 Task: Explore for a family getaway to Napa Valley, California.
Action: Mouse moved to (513, 71)
Screenshot: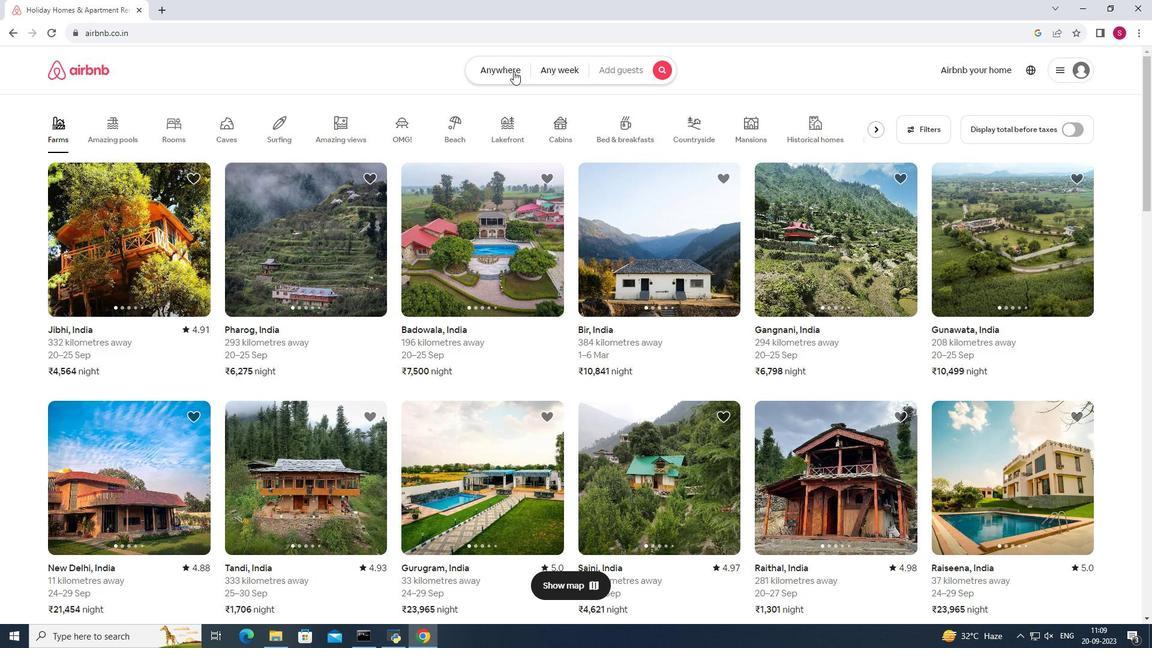 
Action: Mouse pressed left at (513, 71)
Screenshot: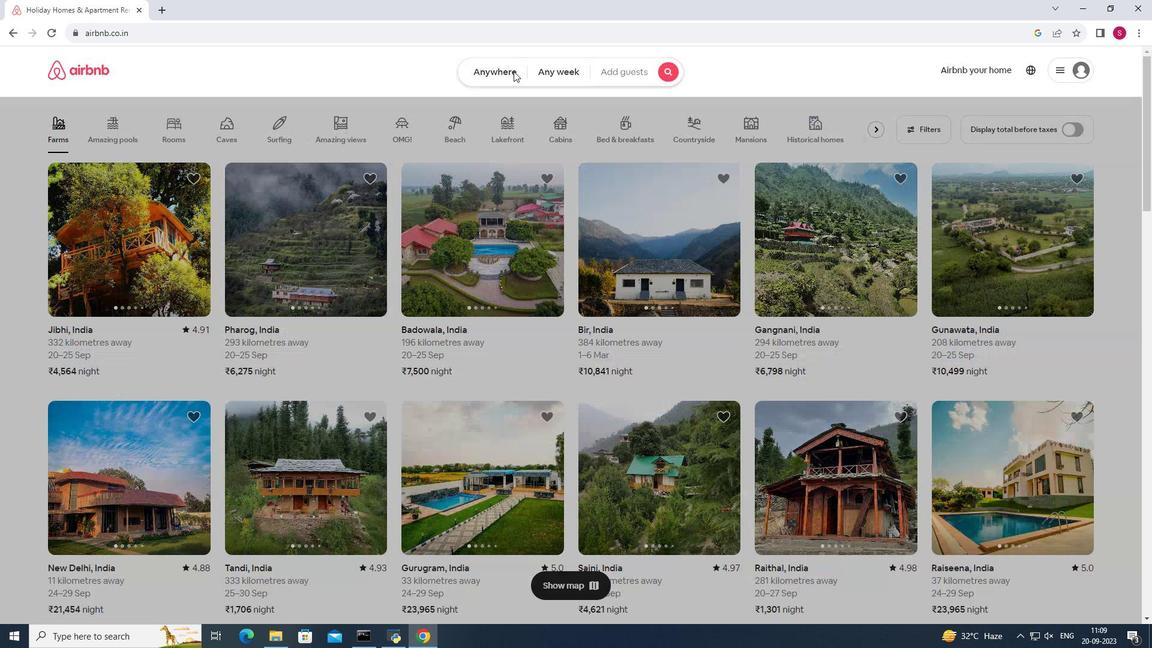
Action: Mouse moved to (451, 111)
Screenshot: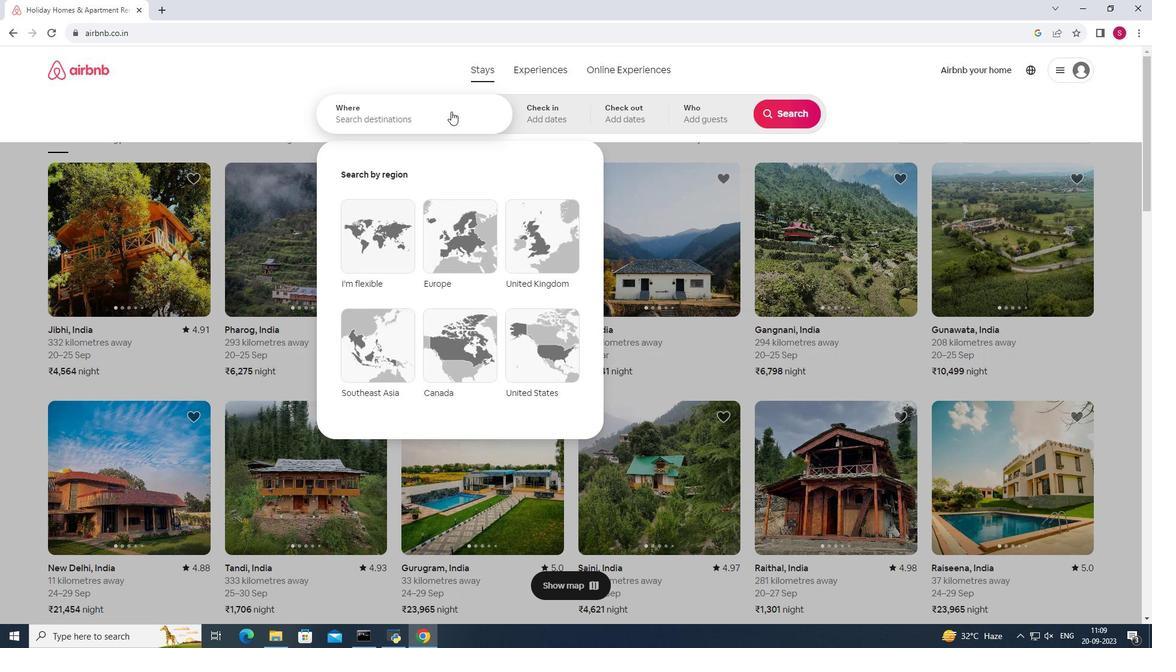 
Action: Mouse pressed left at (451, 111)
Screenshot: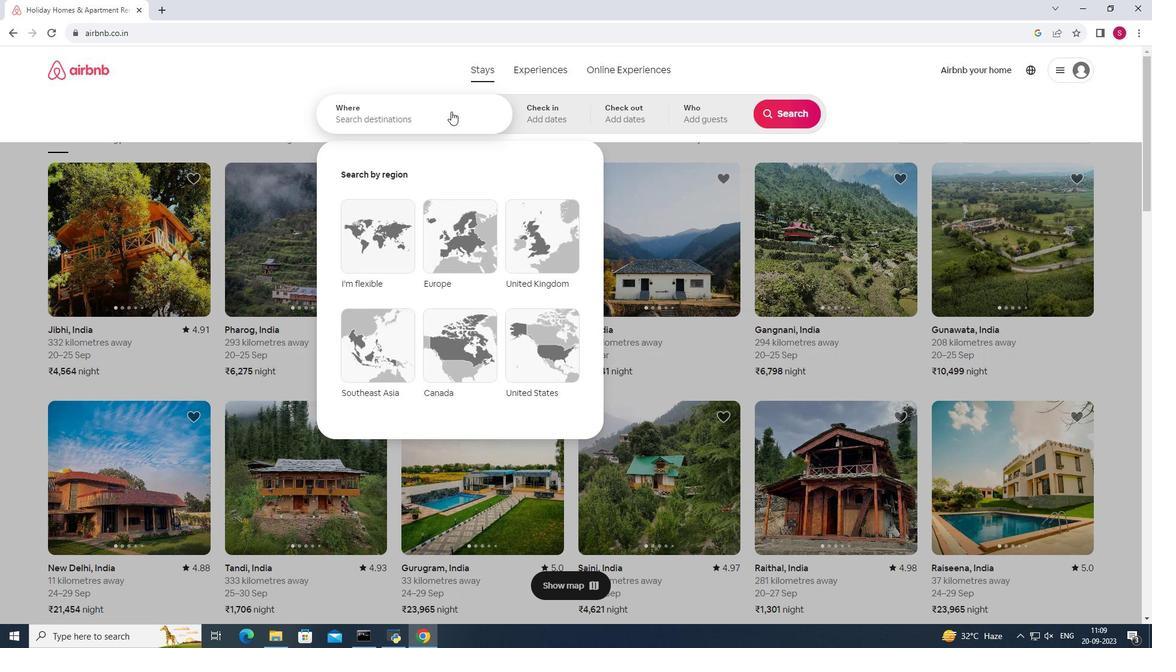 
Action: Key pressed <Key.shift><Key.shift>Napa<Key.space><Key.shift><Key.shift><Key.shift>Valley,<Key.space><Key.shift><Key.shift><Key.shift><Key.shift>California
Screenshot: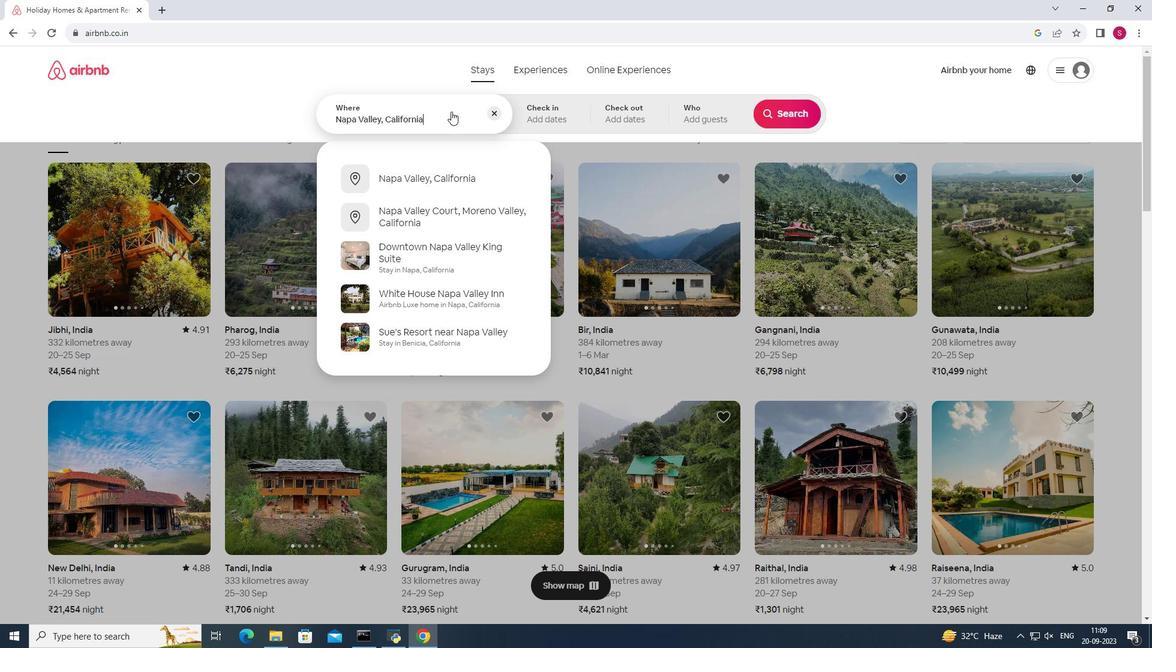 
Action: Mouse moved to (804, 111)
Screenshot: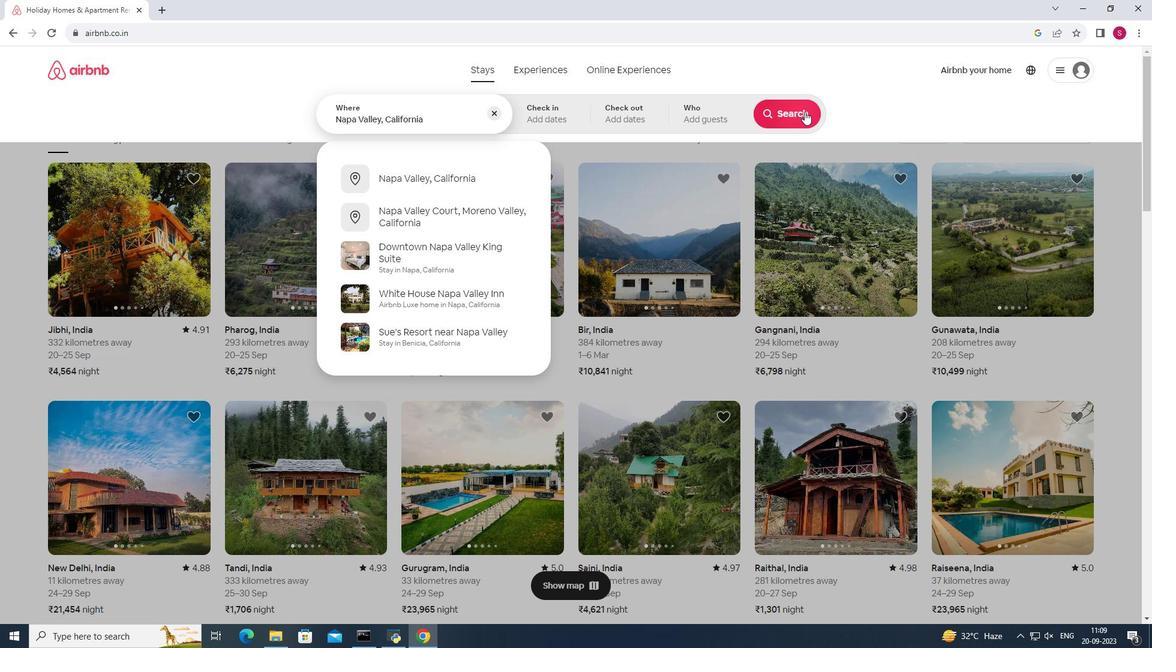 
Action: Mouse pressed left at (804, 111)
Screenshot: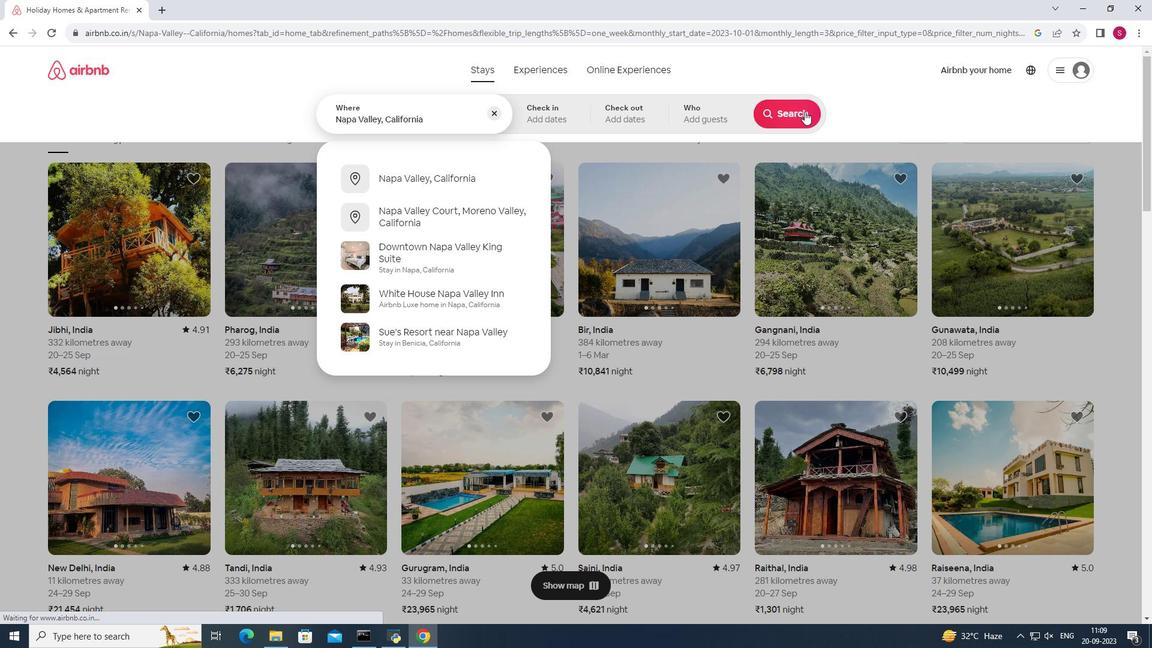 
Action: Mouse moved to (339, 306)
Screenshot: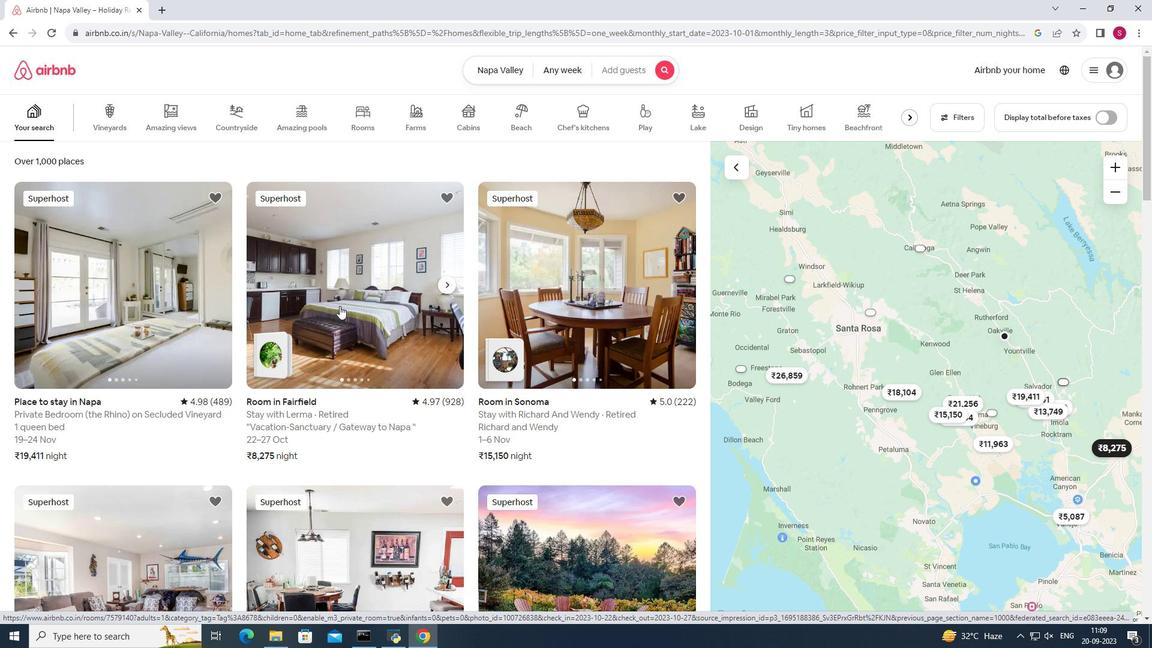 
Action: Mouse scrolled (339, 305) with delta (0, 0)
Screenshot: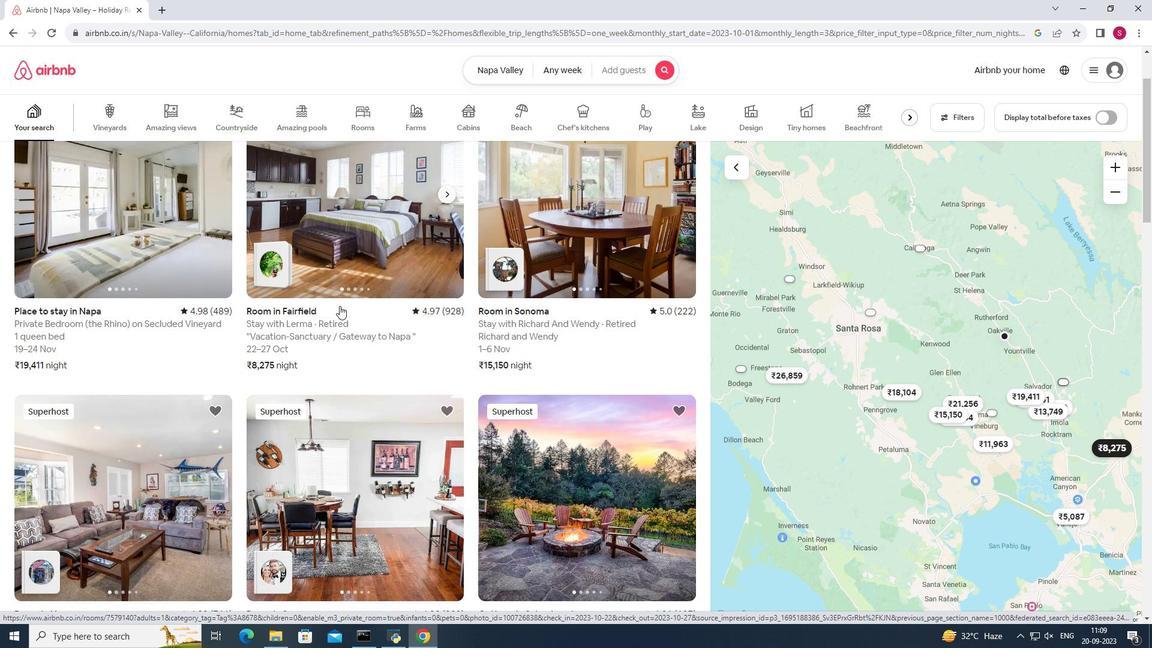 
Action: Mouse scrolled (339, 305) with delta (0, 0)
Screenshot: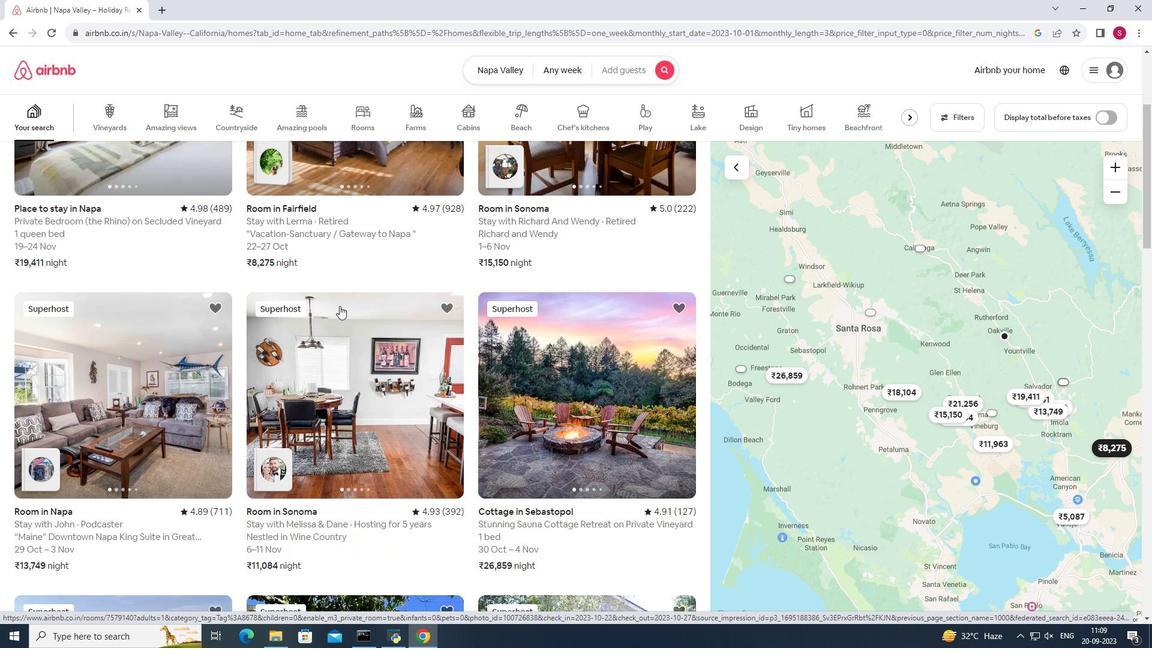 
Action: Mouse scrolled (339, 305) with delta (0, 0)
Screenshot: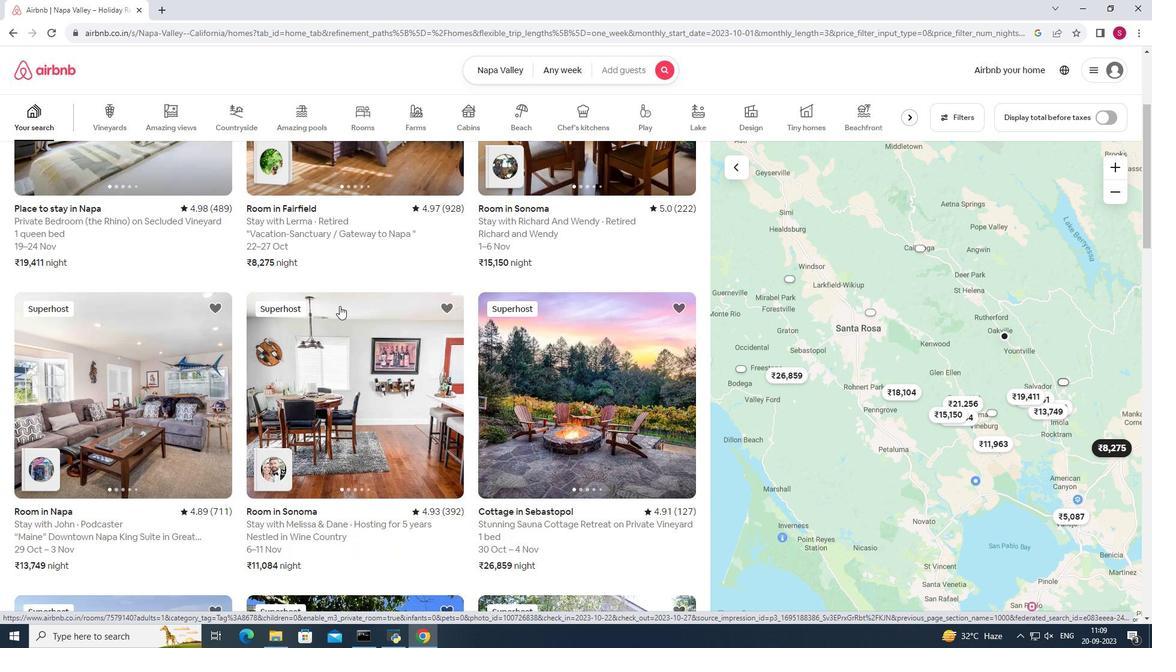 
Action: Mouse scrolled (339, 305) with delta (0, 0)
Screenshot: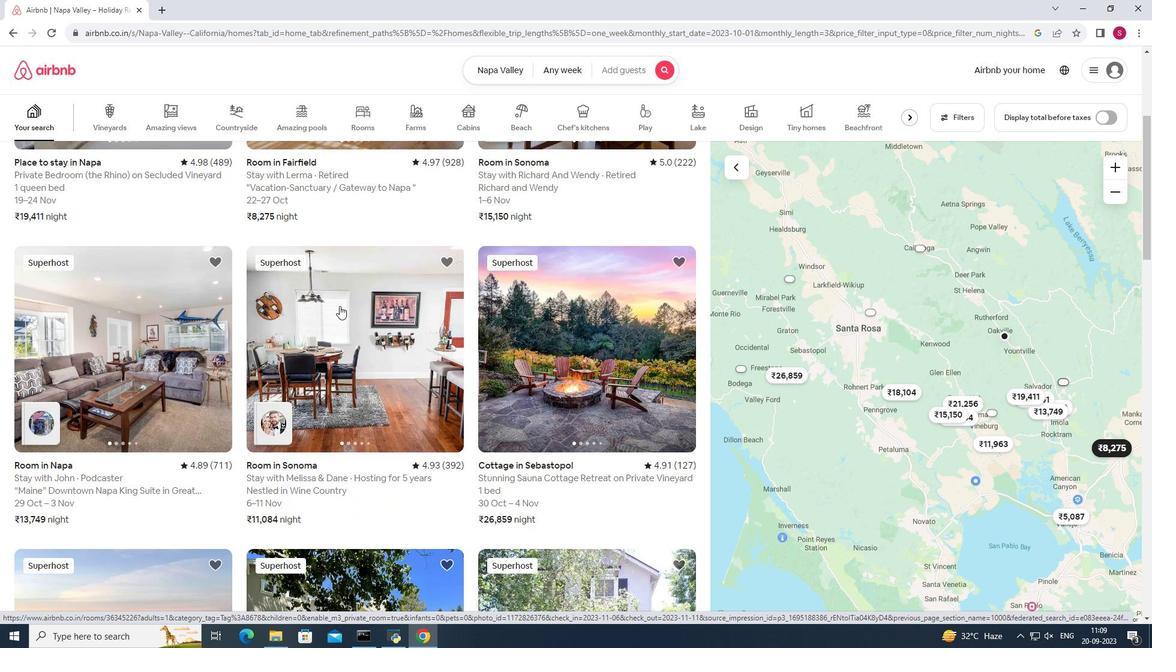 
Action: Mouse scrolled (339, 306) with delta (0, 0)
Screenshot: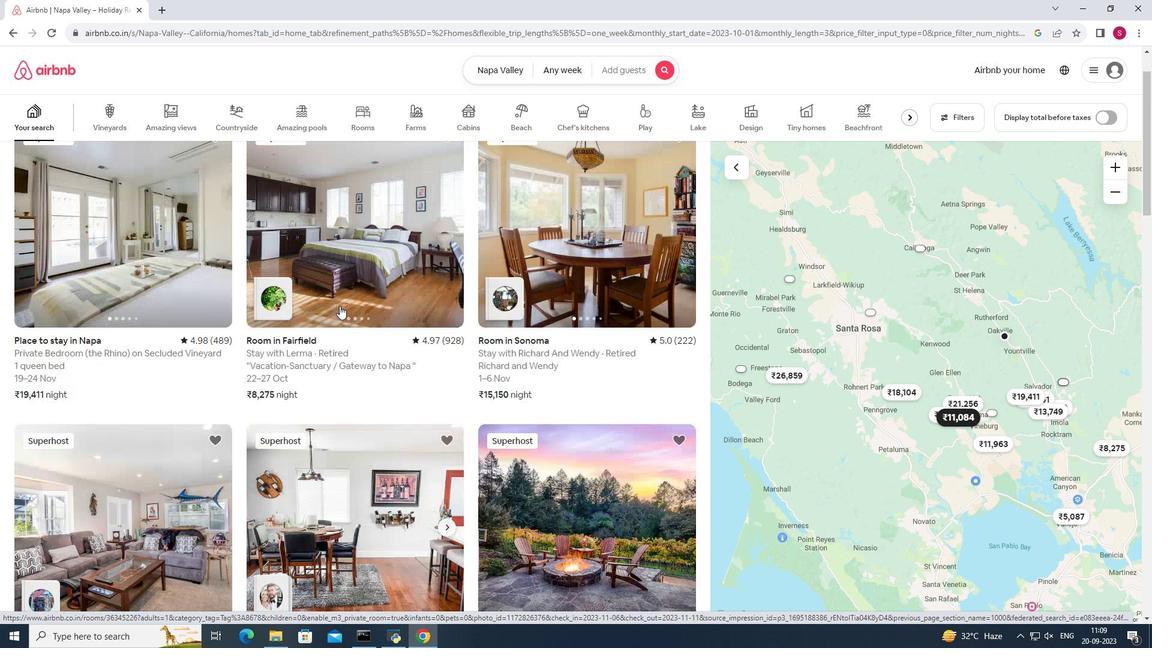 
Action: Mouse scrolled (339, 306) with delta (0, 0)
Screenshot: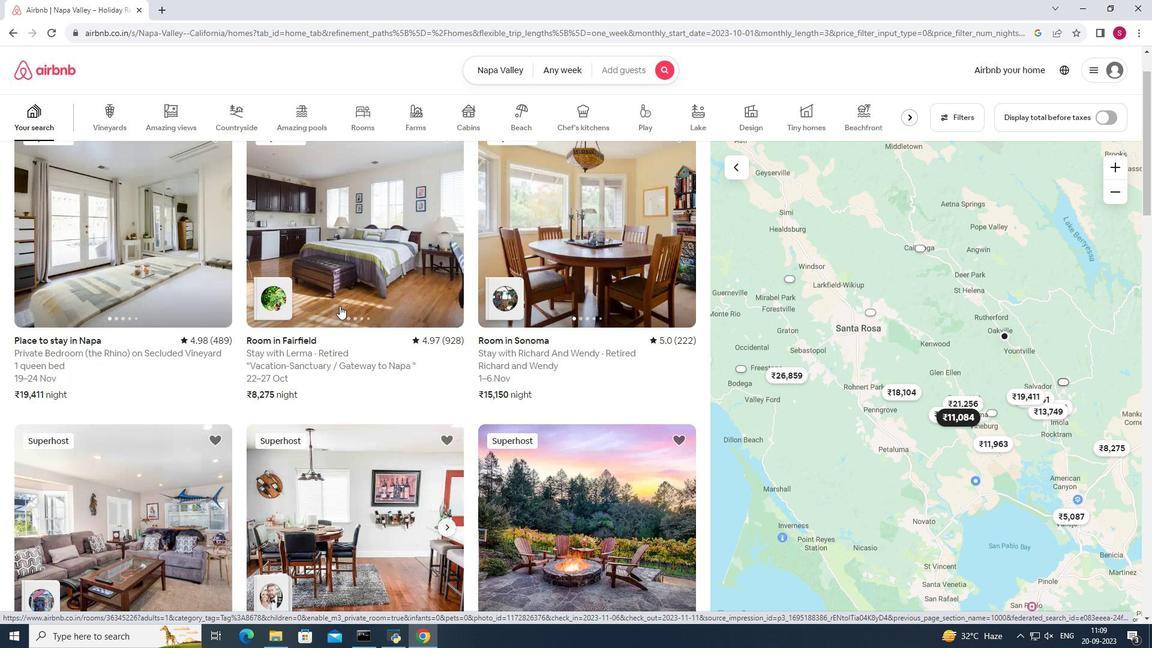 
Action: Mouse scrolled (339, 306) with delta (0, 0)
Screenshot: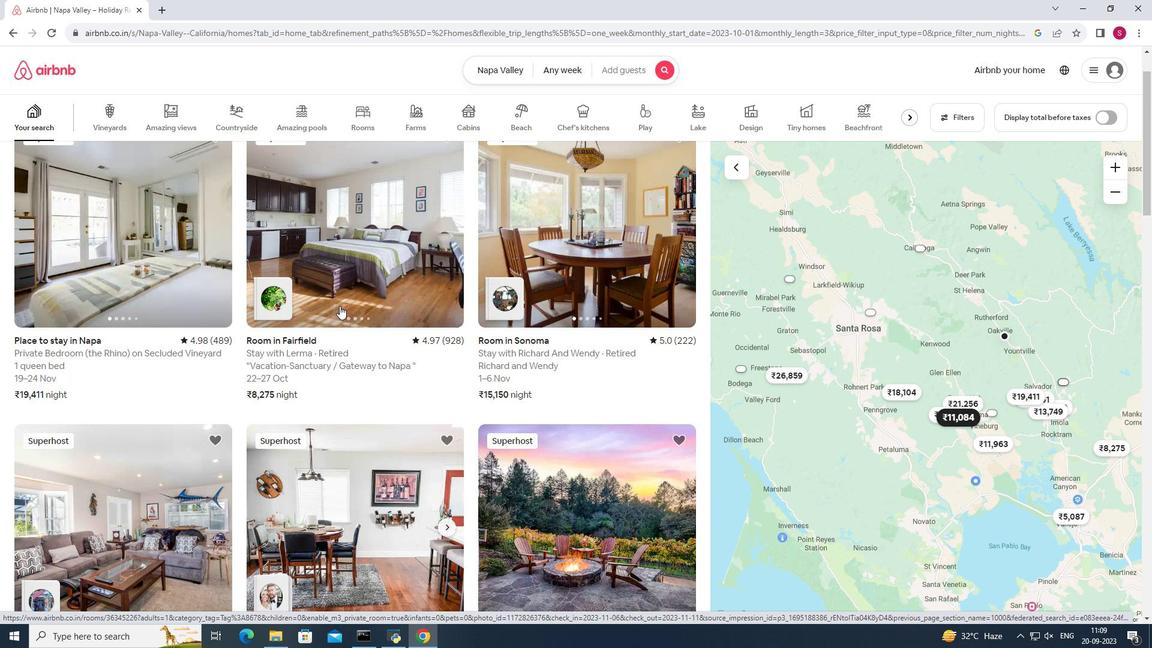 
Action: Mouse moved to (138, 262)
Screenshot: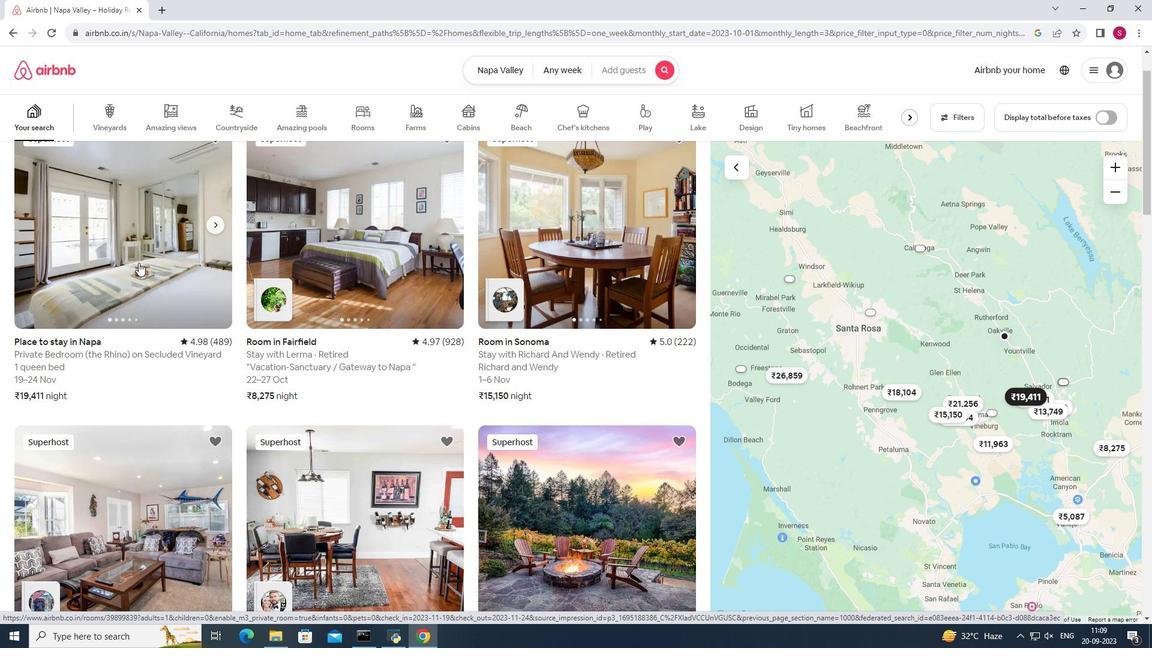 
Action: Mouse pressed left at (138, 262)
Screenshot: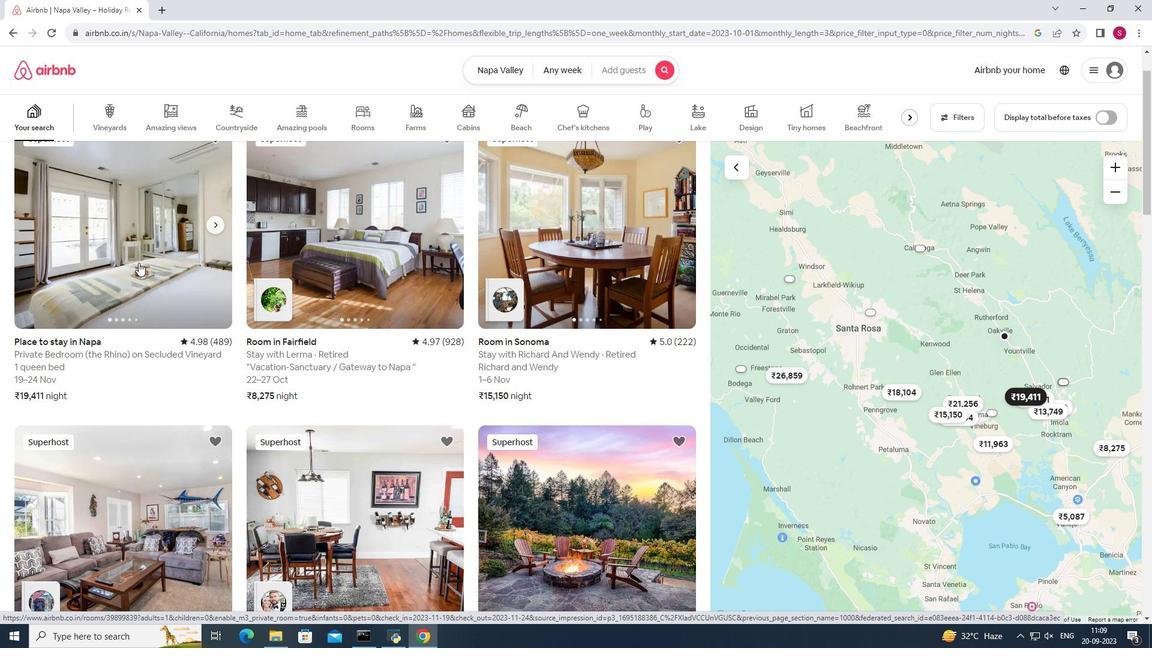 
Action: Mouse moved to (850, 423)
Screenshot: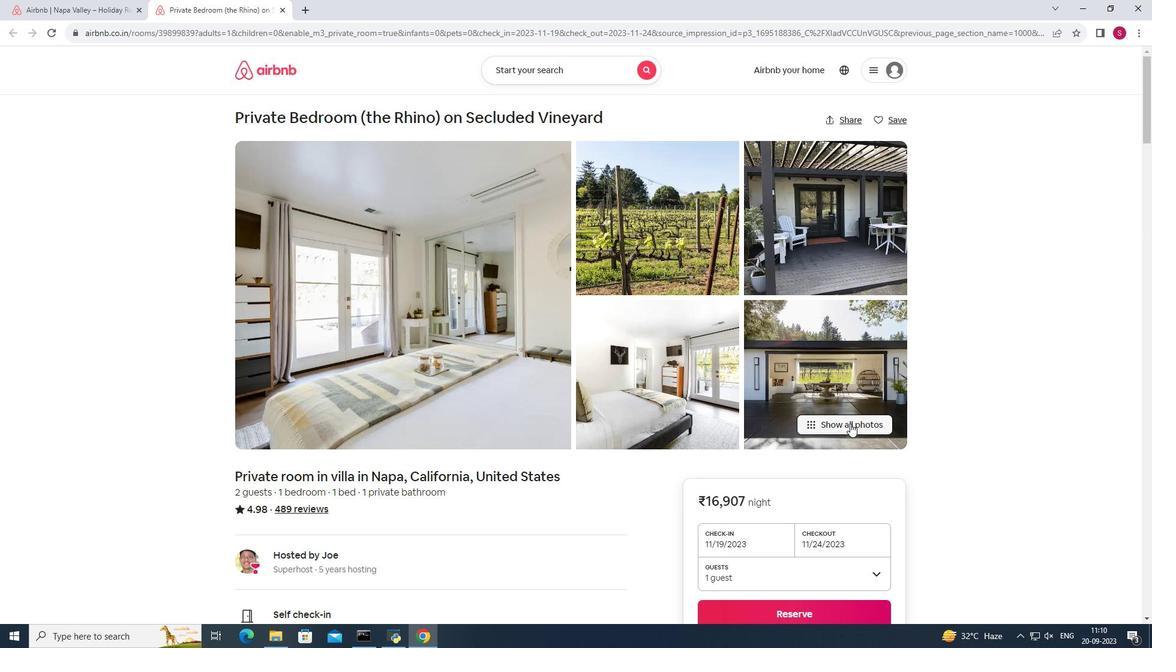 
Action: Mouse pressed left at (850, 423)
Screenshot: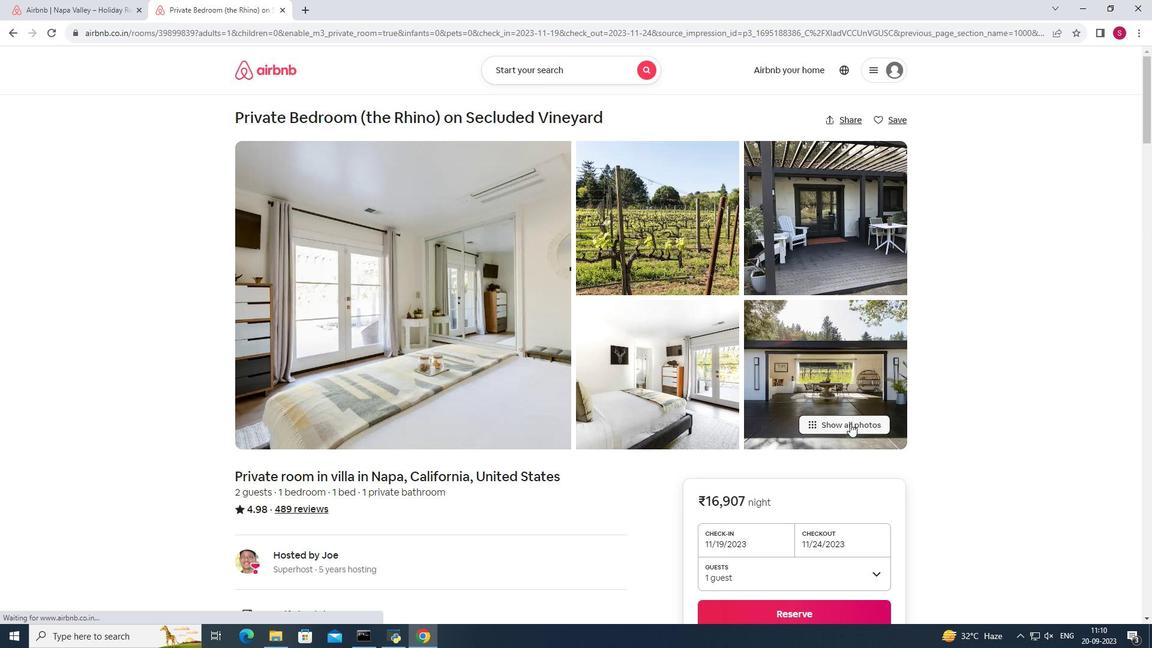 
Action: Mouse moved to (724, 372)
Screenshot: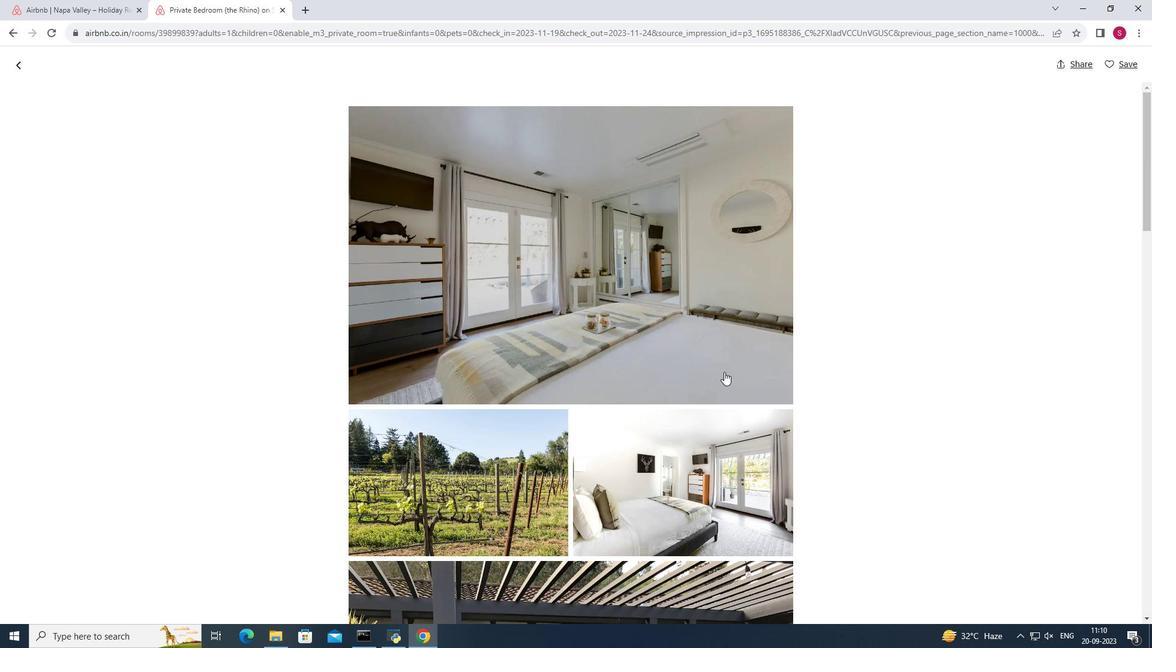 
Action: Mouse scrolled (724, 371) with delta (0, 0)
Screenshot: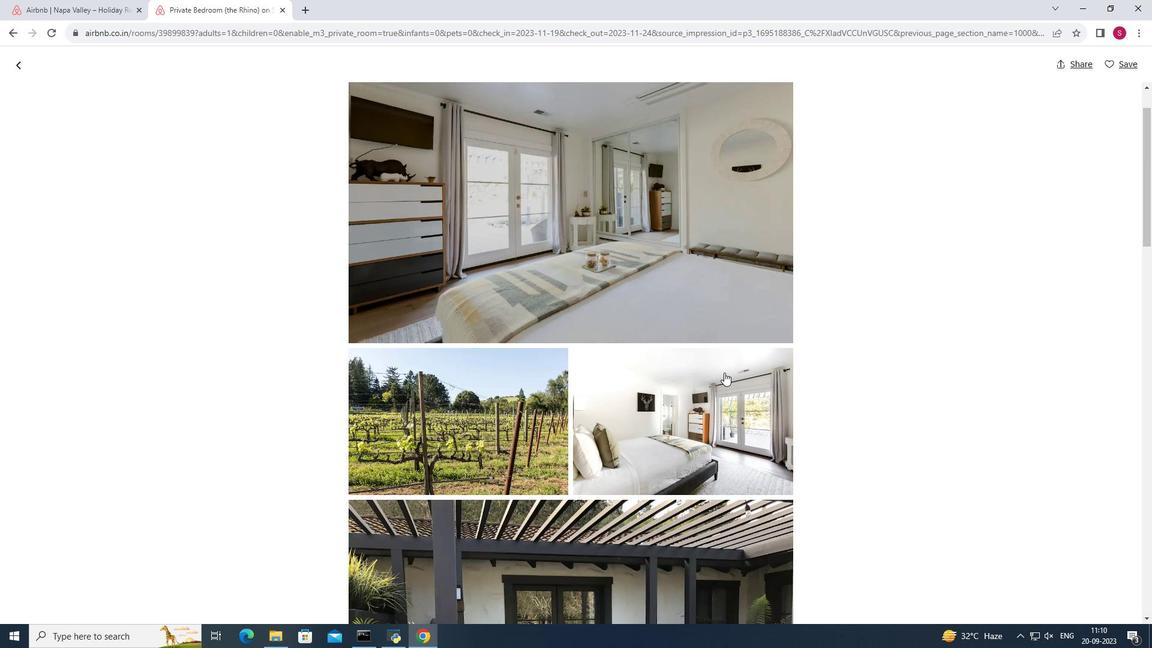 
Action: Mouse scrolled (724, 371) with delta (0, 0)
Screenshot: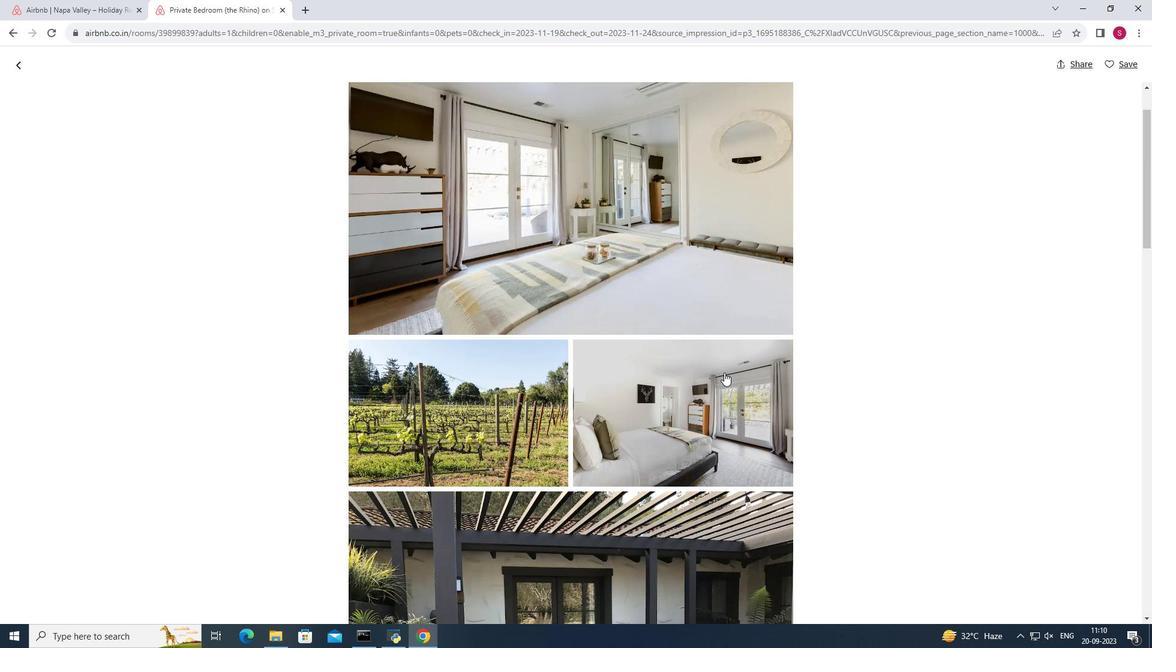 
Action: Mouse moved to (724, 372)
Screenshot: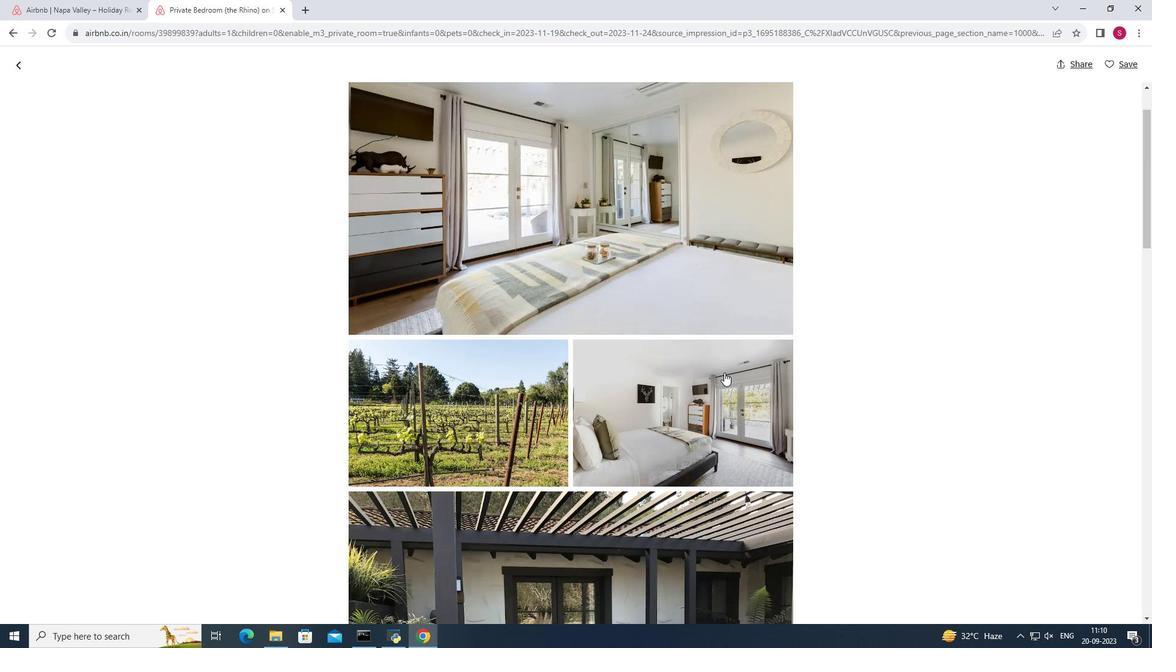 
Action: Mouse scrolled (724, 372) with delta (0, 0)
Screenshot: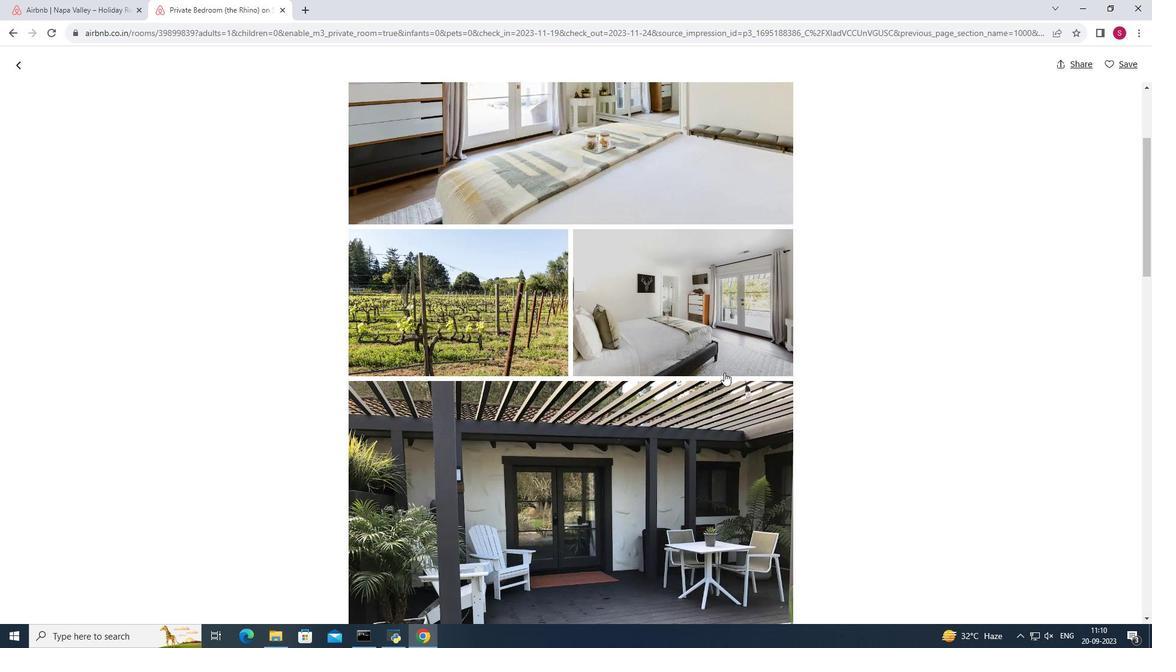 
Action: Mouse scrolled (724, 372) with delta (0, 0)
Screenshot: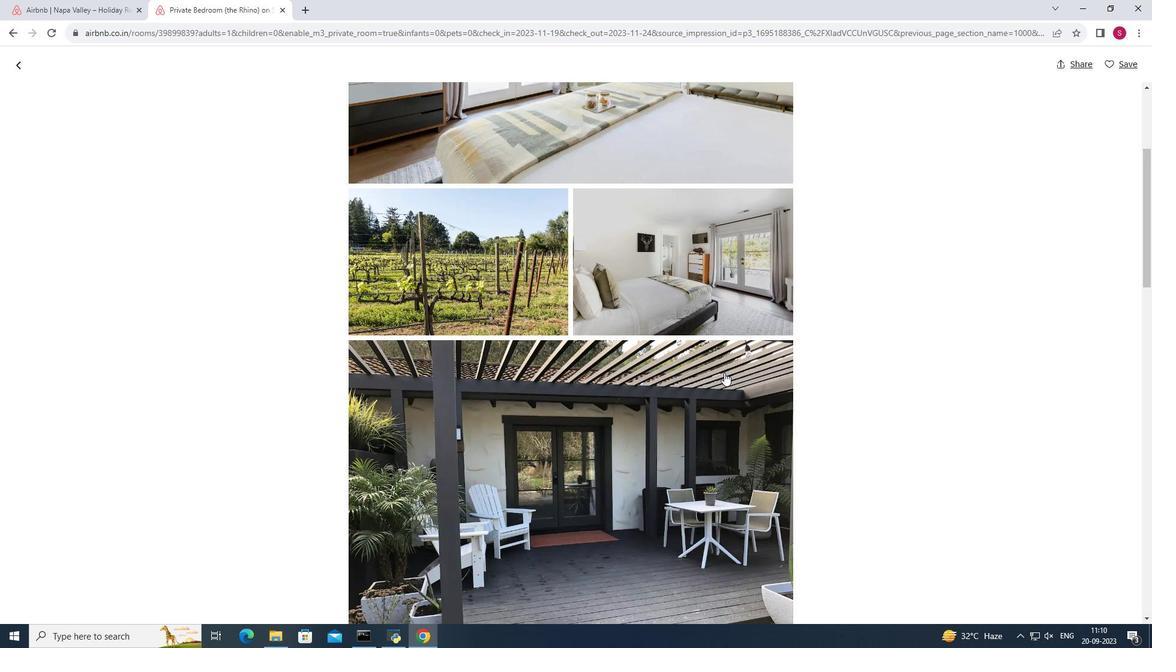 
Action: Mouse scrolled (724, 372) with delta (0, 0)
Screenshot: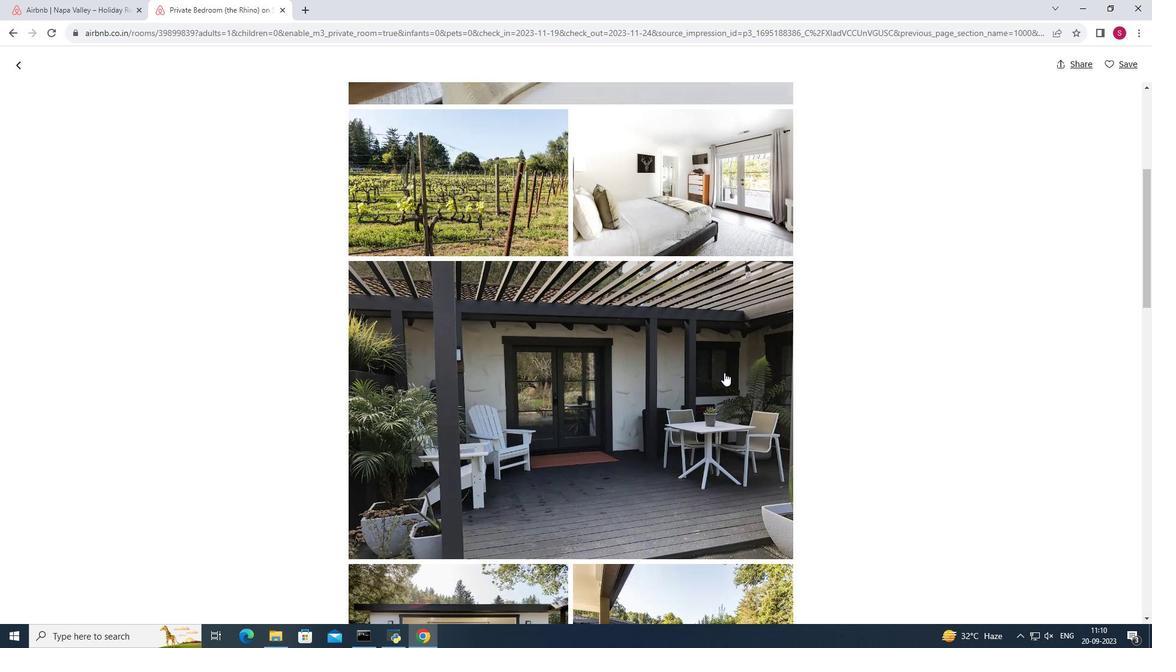 
Action: Mouse scrolled (724, 372) with delta (0, 0)
Screenshot: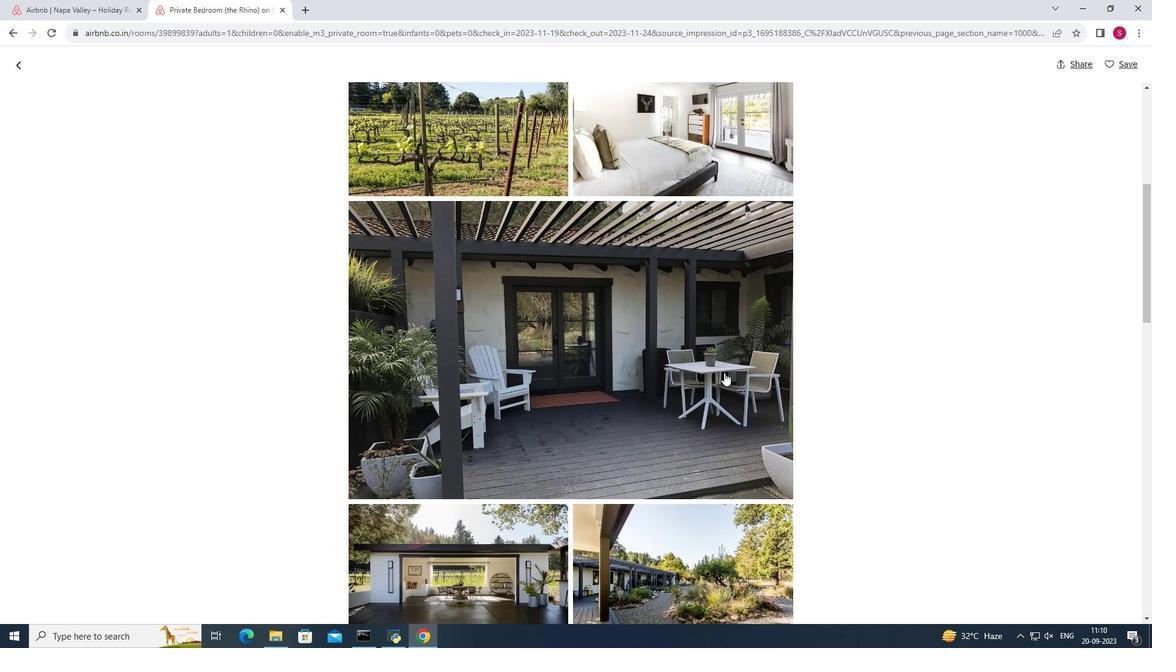 
Action: Mouse scrolled (724, 372) with delta (0, 0)
Screenshot: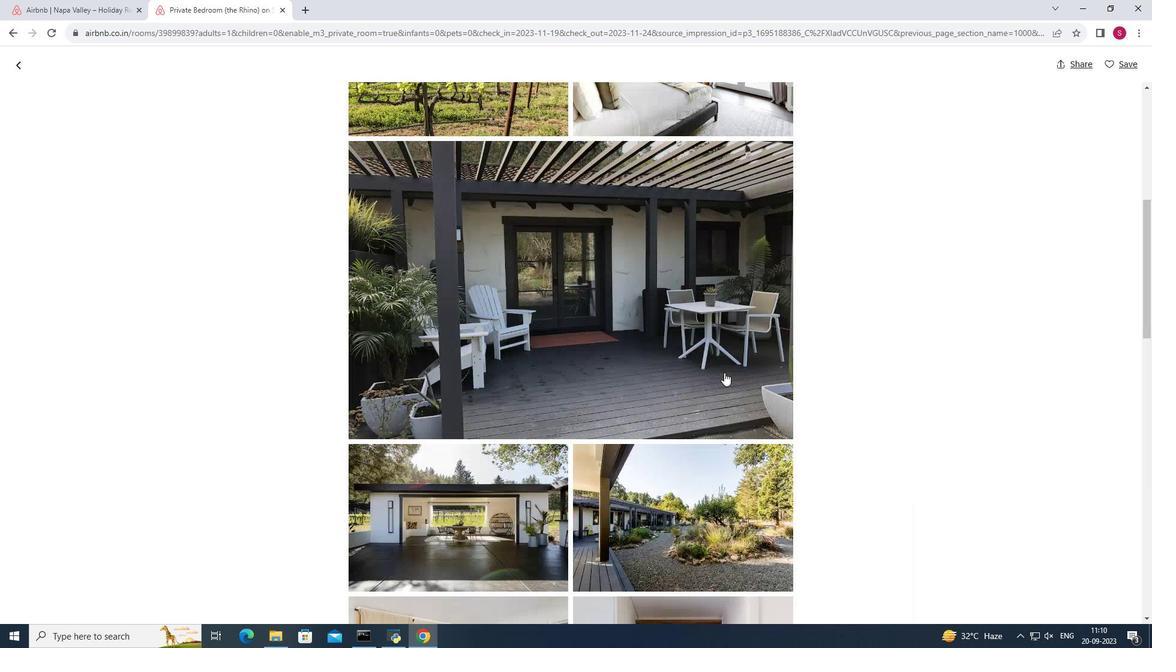 
Action: Mouse moved to (724, 372)
Screenshot: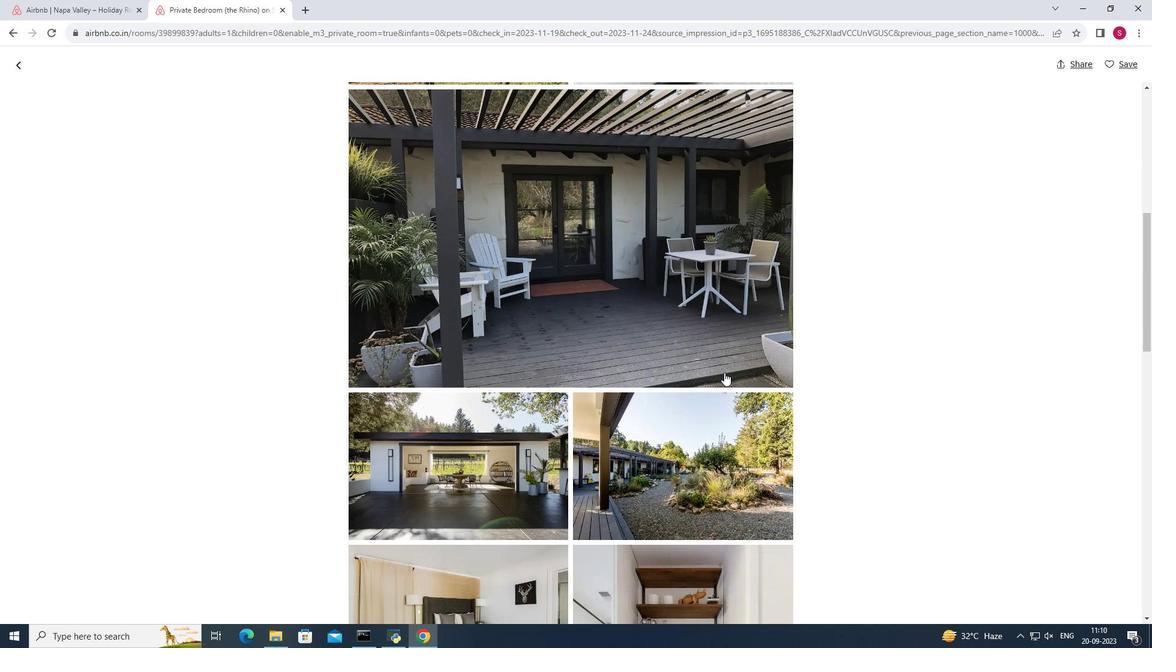 
Action: Mouse scrolled (724, 372) with delta (0, 0)
Screenshot: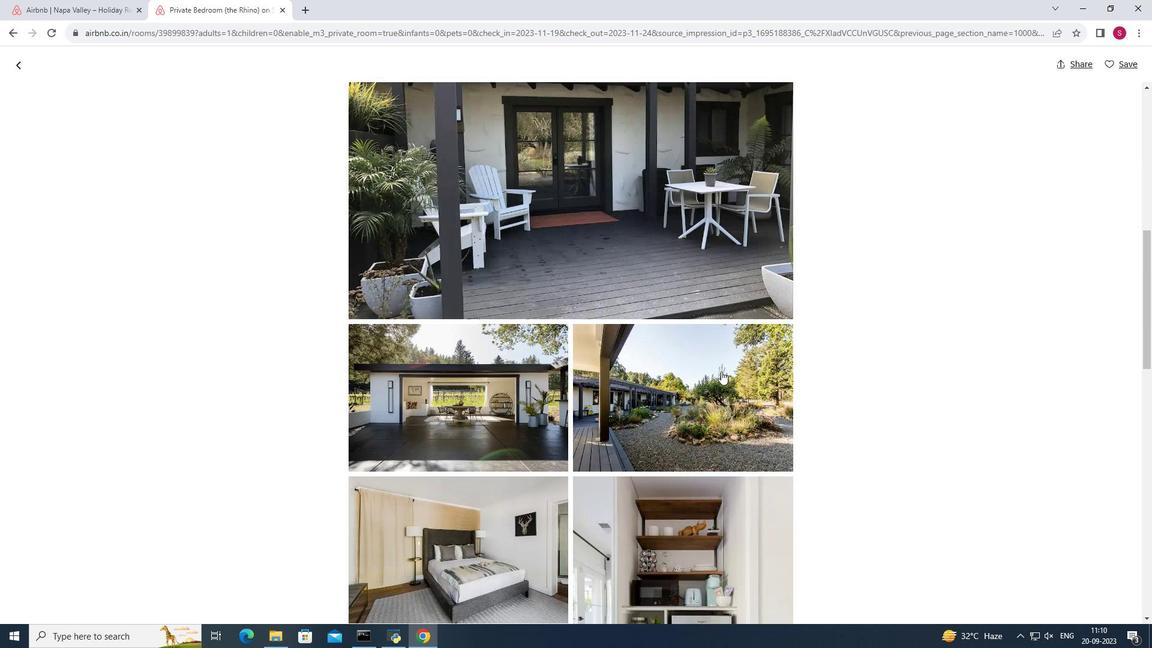 
Action: Mouse scrolled (724, 372) with delta (0, 0)
Screenshot: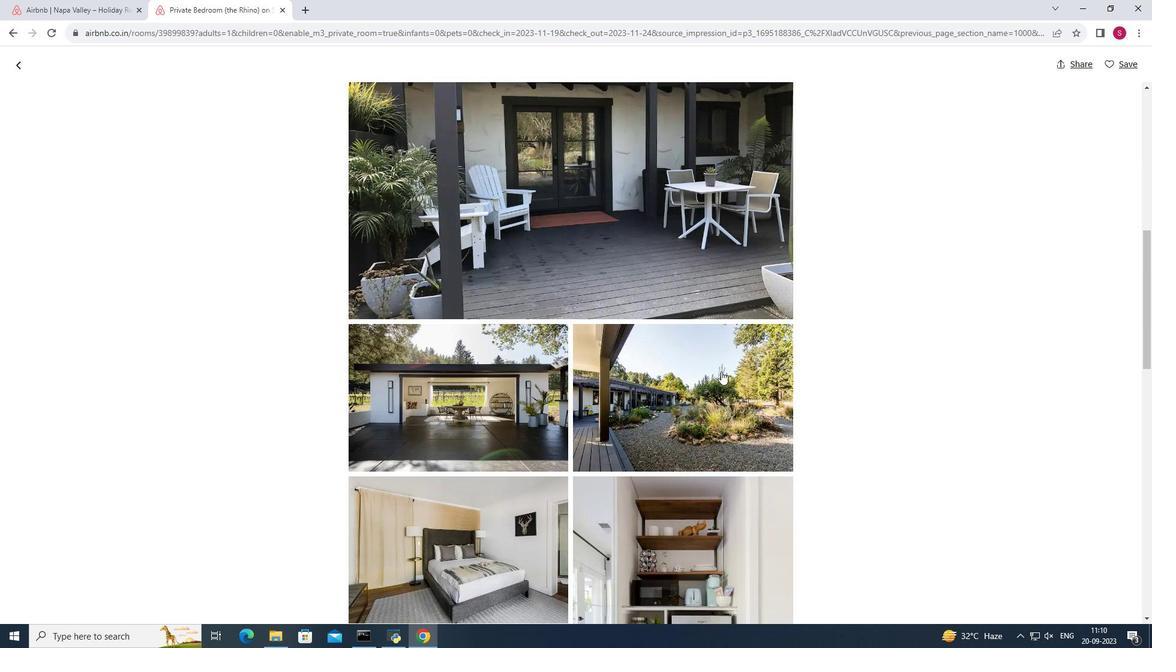 
Action: Mouse moved to (720, 370)
Screenshot: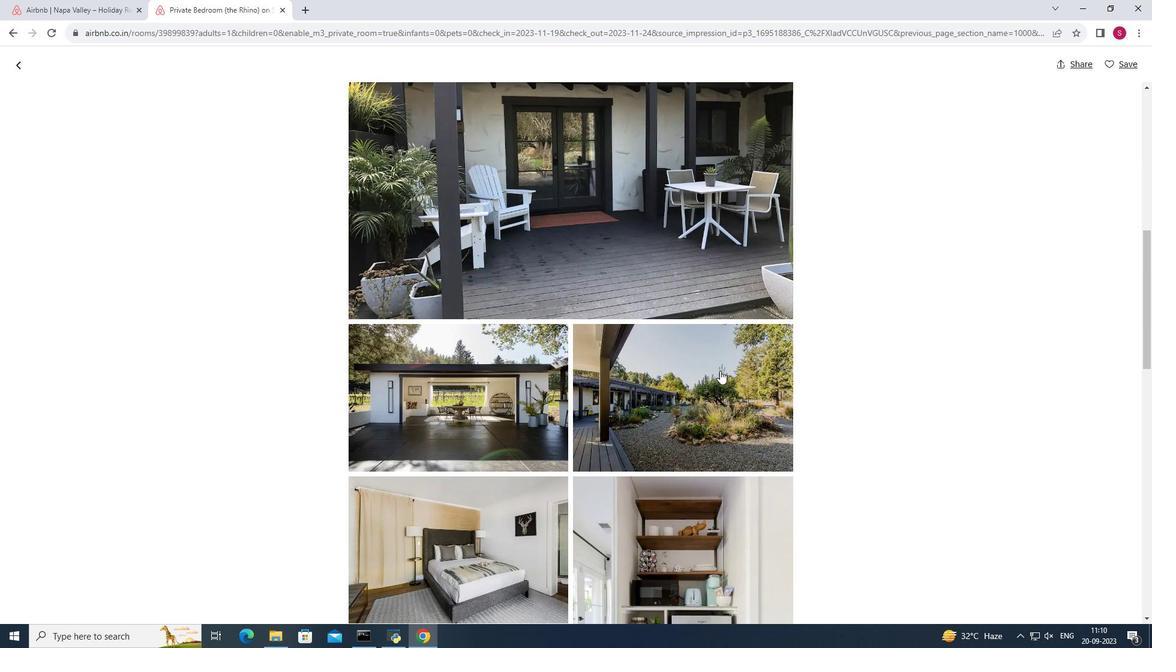 
Action: Mouse scrolled (720, 370) with delta (0, 0)
Screenshot: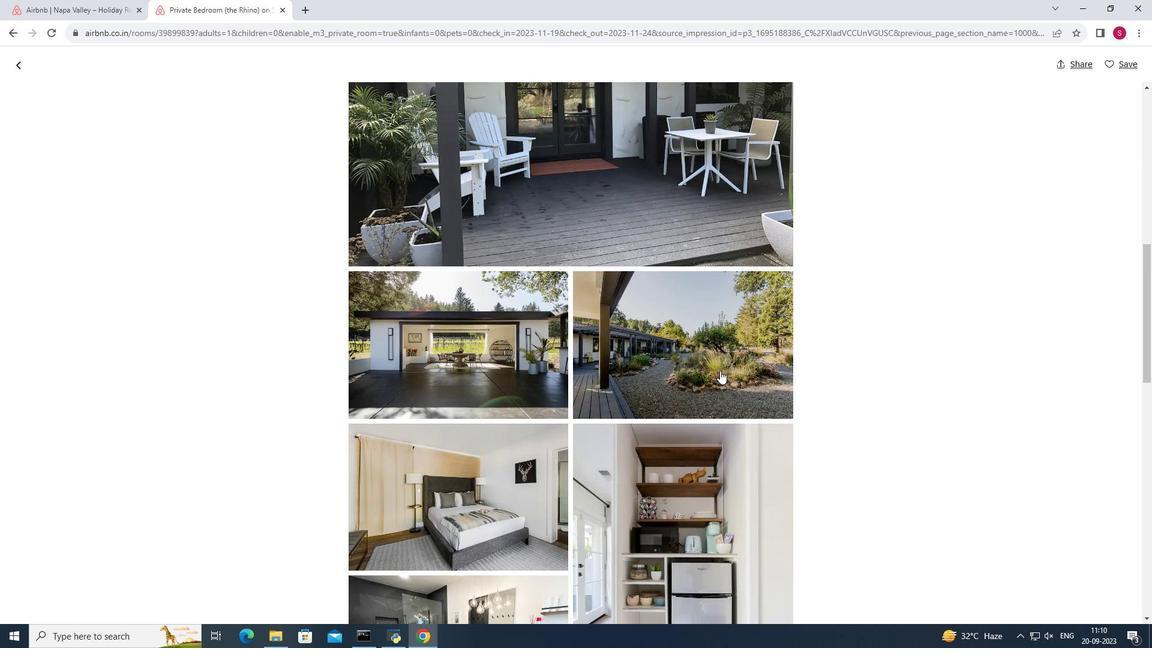 
Action: Mouse scrolled (720, 370) with delta (0, 0)
Screenshot: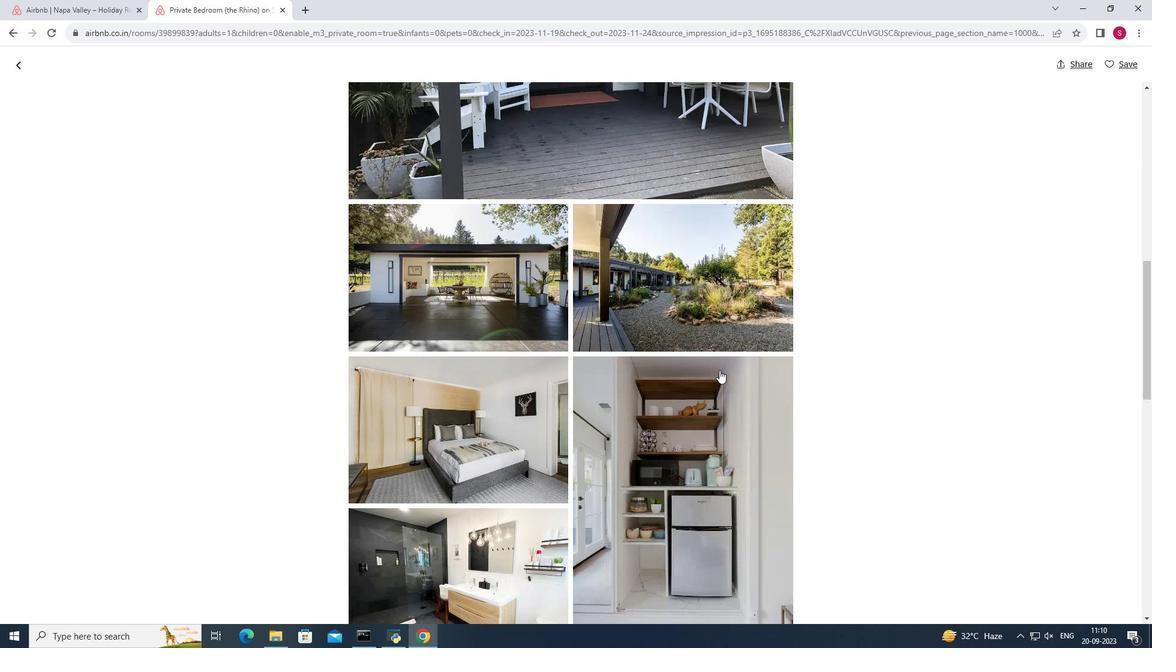 
Action: Mouse moved to (719, 370)
Screenshot: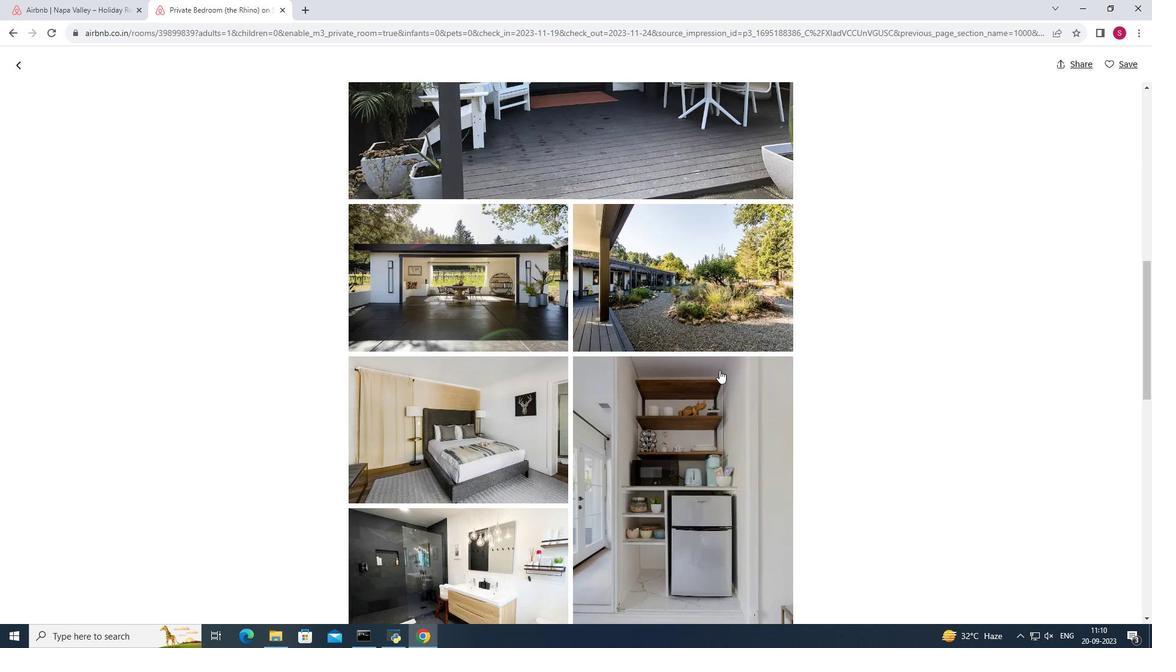 
Action: Mouse scrolled (719, 369) with delta (0, 0)
Screenshot: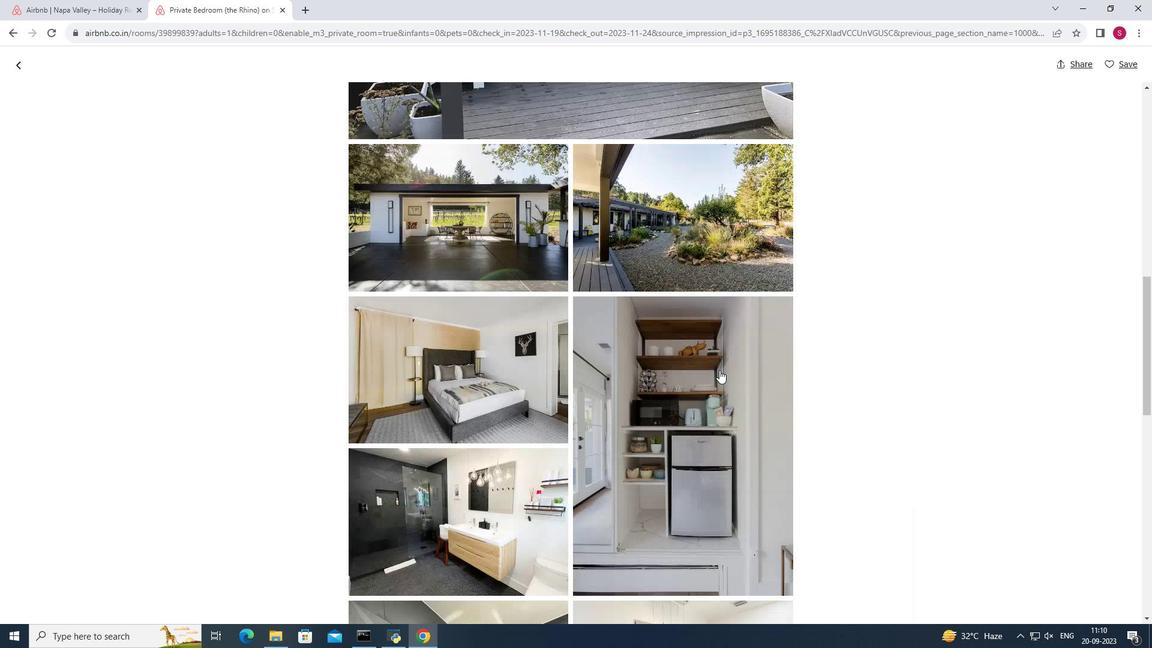 
Action: Mouse scrolled (719, 369) with delta (0, 0)
Screenshot: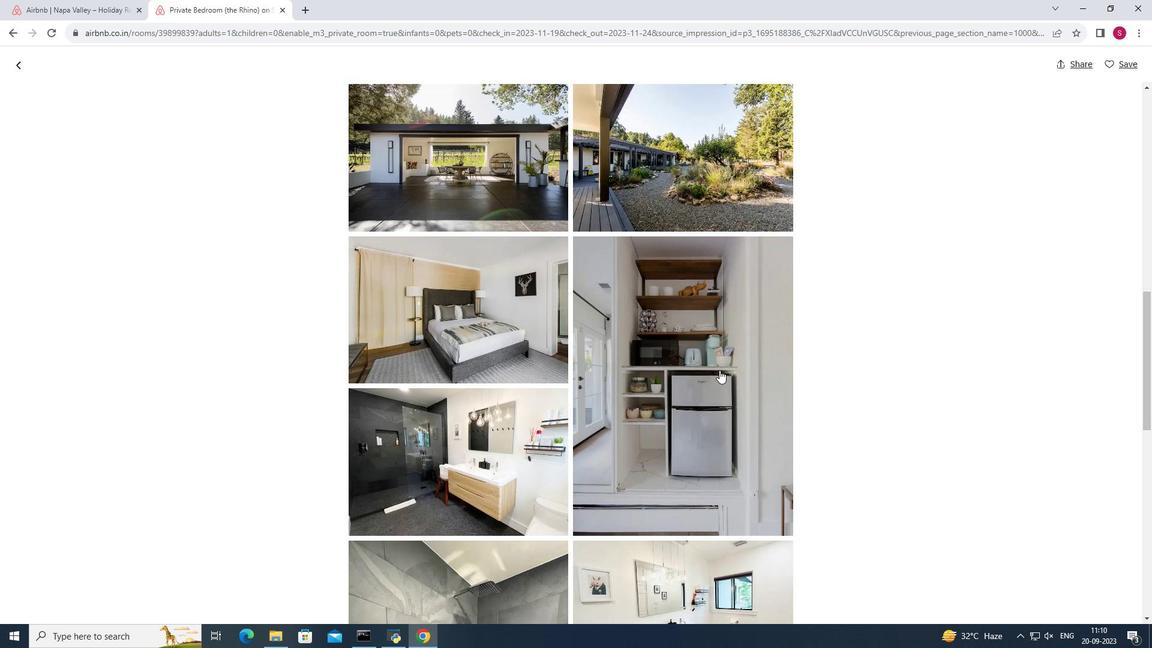
Action: Mouse moved to (718, 370)
Screenshot: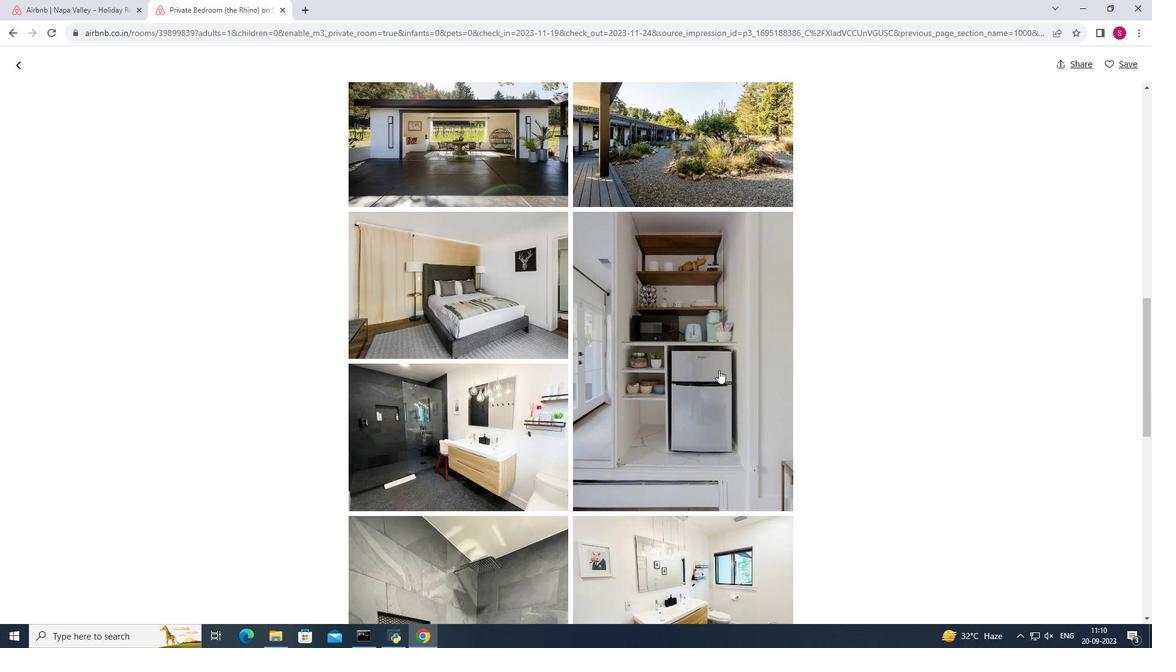 
Action: Mouse scrolled (718, 369) with delta (0, 0)
Screenshot: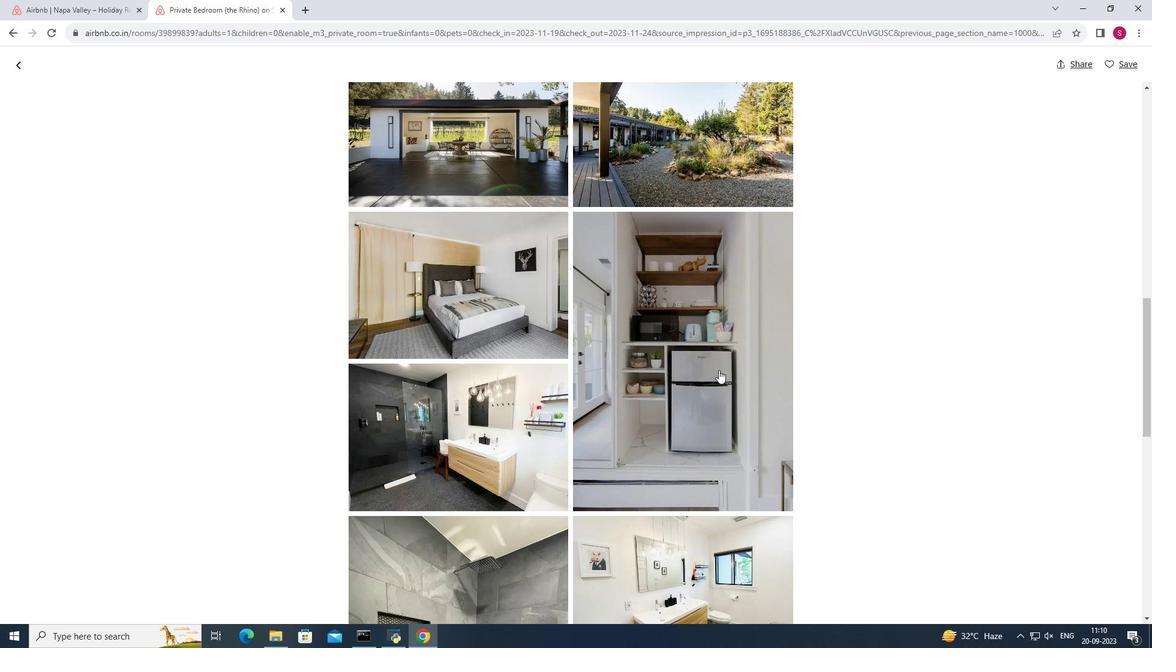 
Action: Mouse scrolled (718, 369) with delta (0, 0)
Screenshot: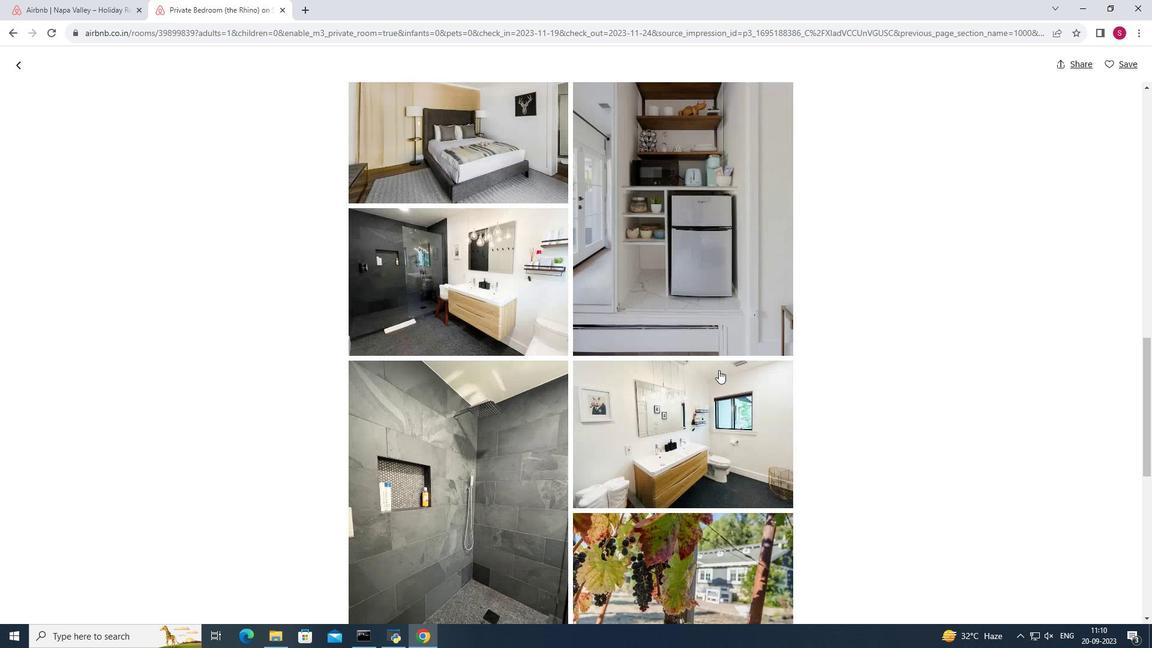 
Action: Mouse scrolled (718, 369) with delta (0, 0)
Screenshot: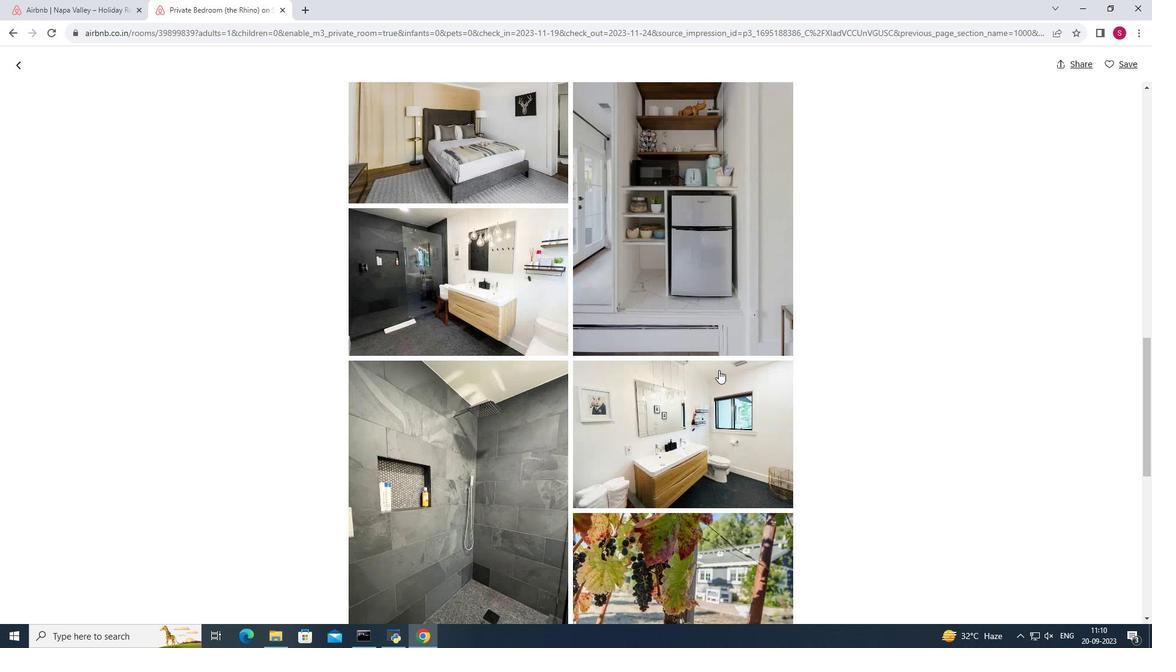 
Action: Mouse moved to (718, 369)
Screenshot: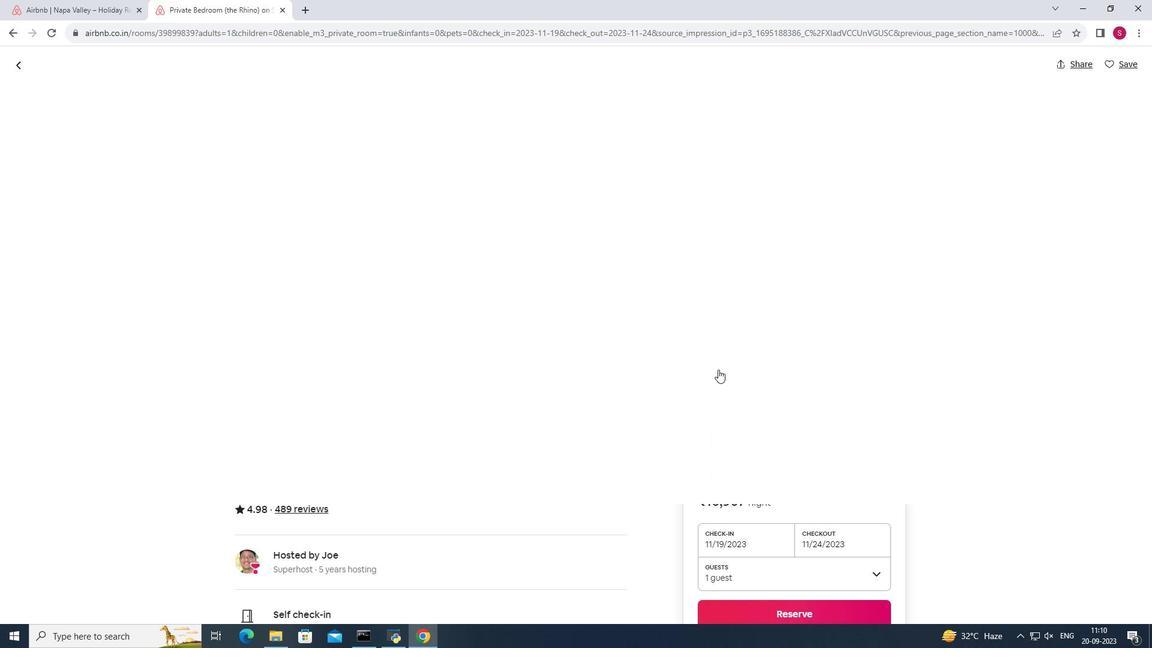 
Action: Mouse scrolled (718, 369) with delta (0, 0)
Screenshot: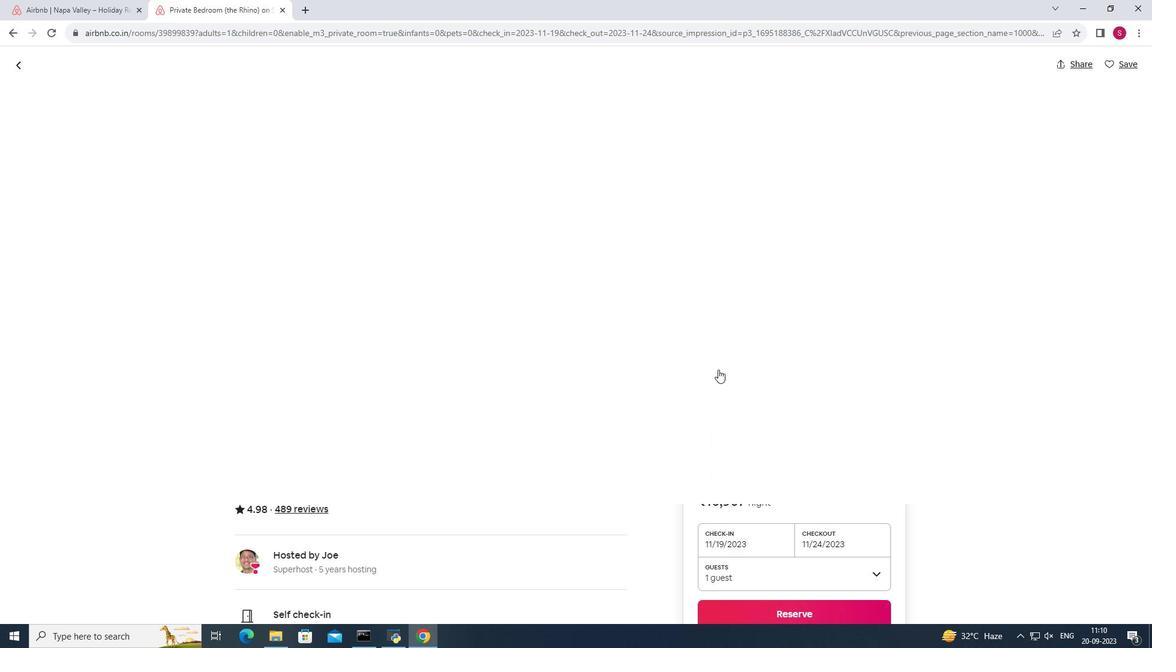 
Action: Mouse scrolled (718, 369) with delta (0, 0)
Screenshot: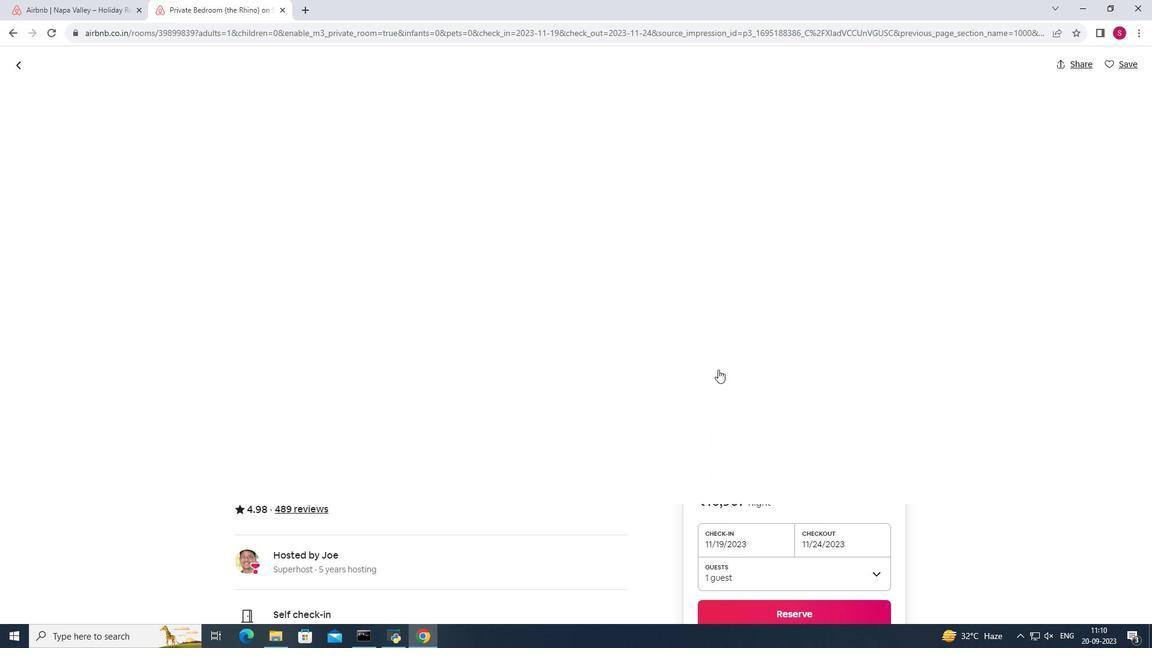 
Action: Mouse scrolled (718, 369) with delta (0, 0)
Screenshot: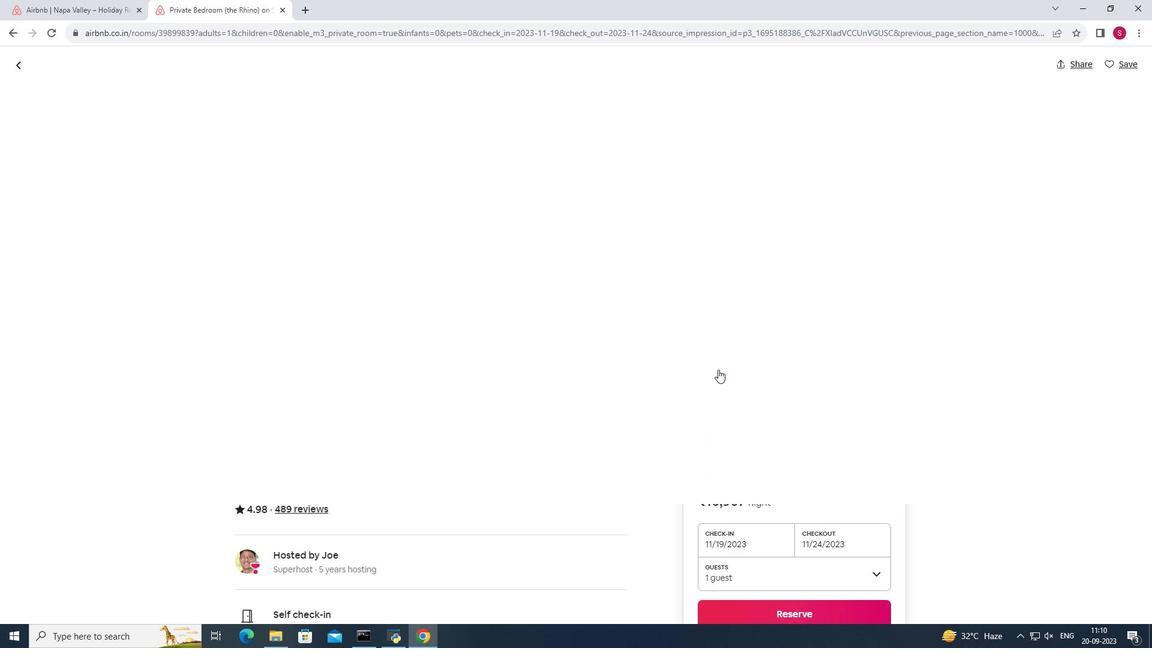 
Action: Mouse scrolled (718, 369) with delta (0, 0)
Screenshot: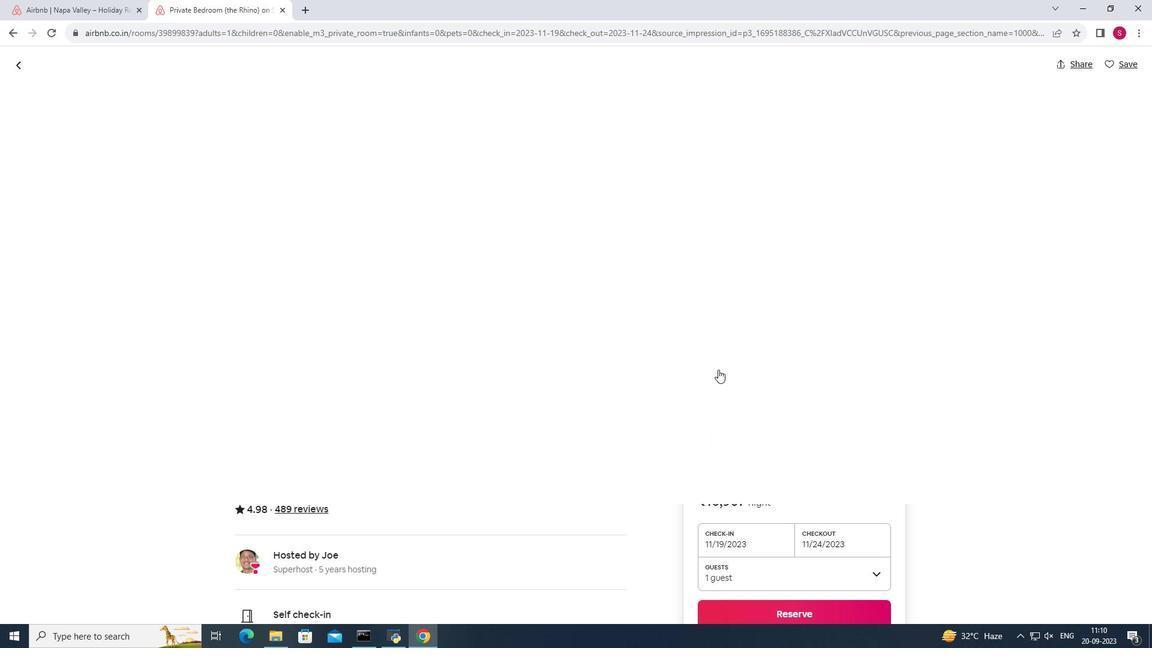 
Action: Mouse moved to (716, 369)
Screenshot: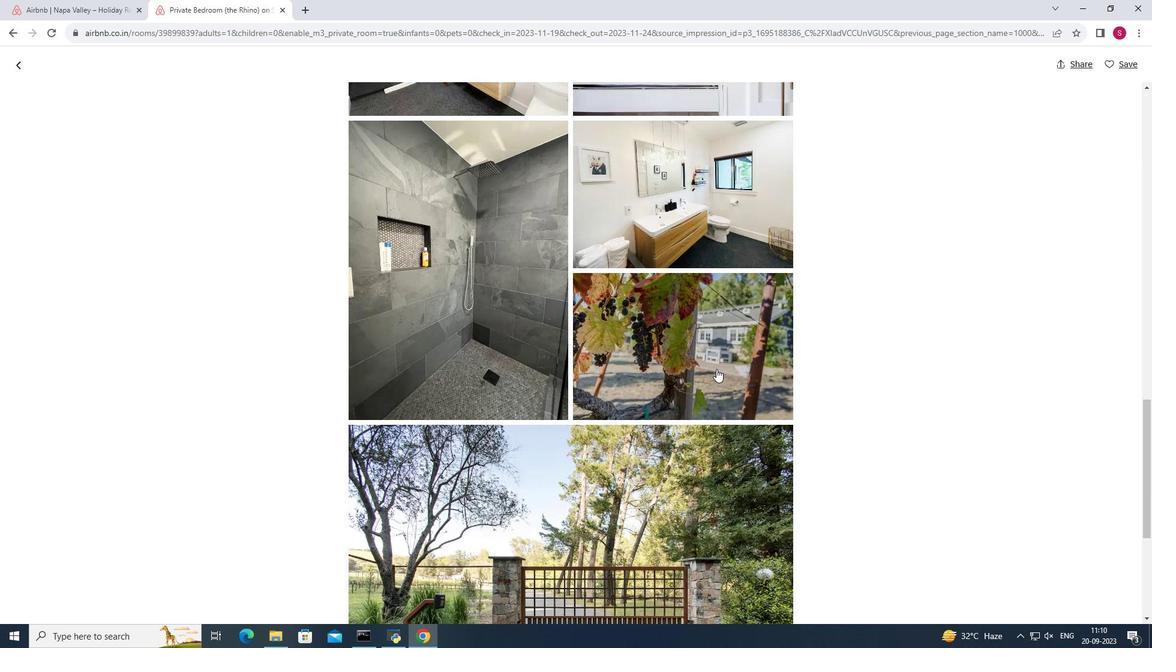 
Action: Mouse scrolled (716, 368) with delta (0, 0)
Screenshot: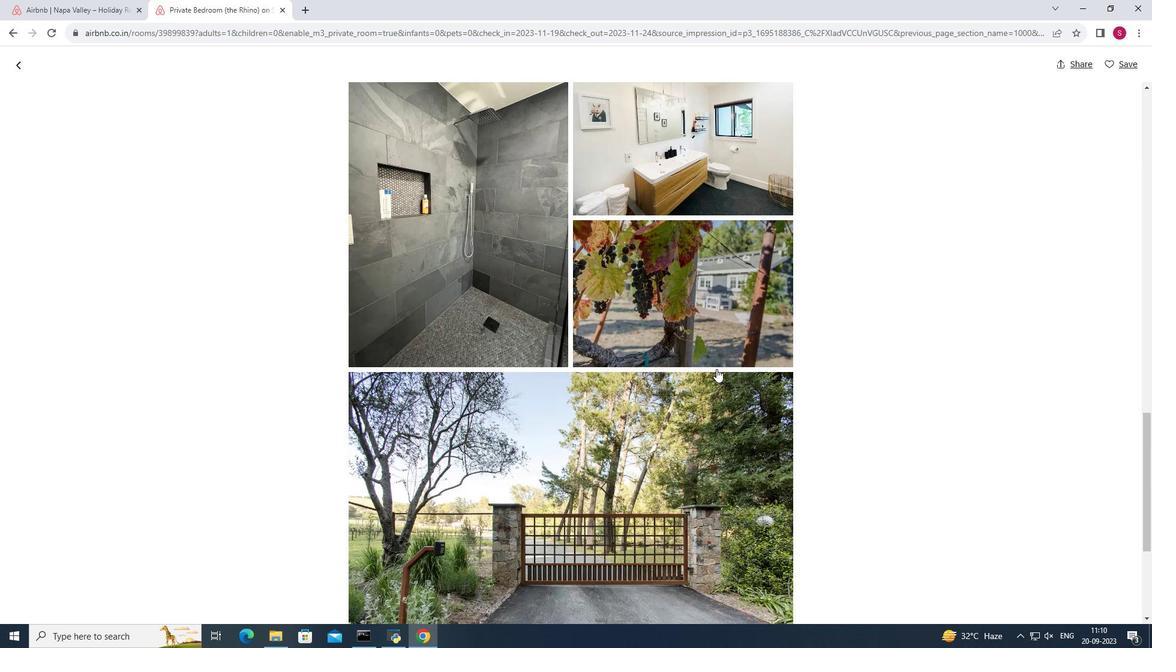 
Action: Mouse scrolled (716, 368) with delta (0, 0)
Screenshot: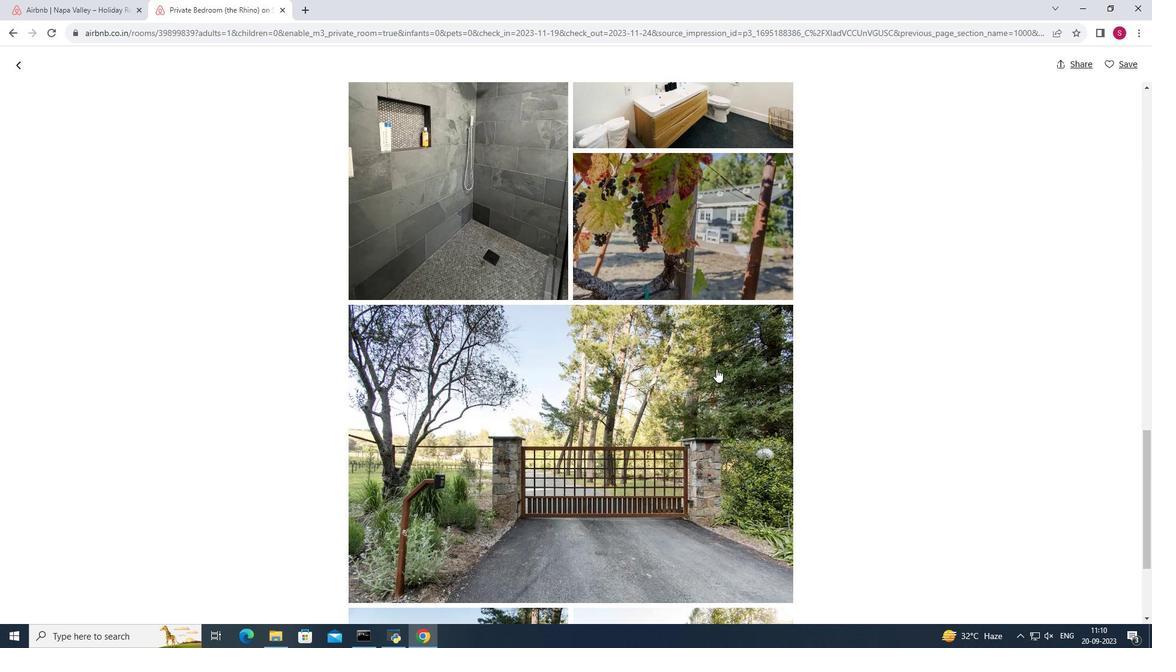 
Action: Mouse scrolled (716, 368) with delta (0, 0)
Screenshot: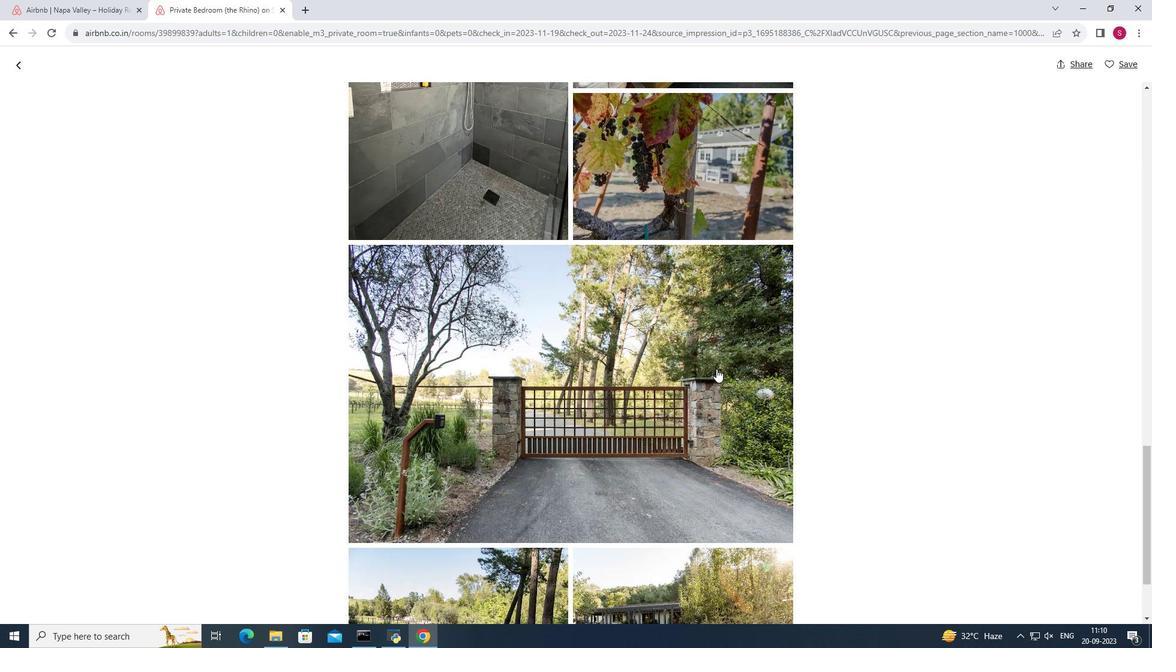 
Action: Mouse scrolled (716, 368) with delta (0, 0)
Screenshot: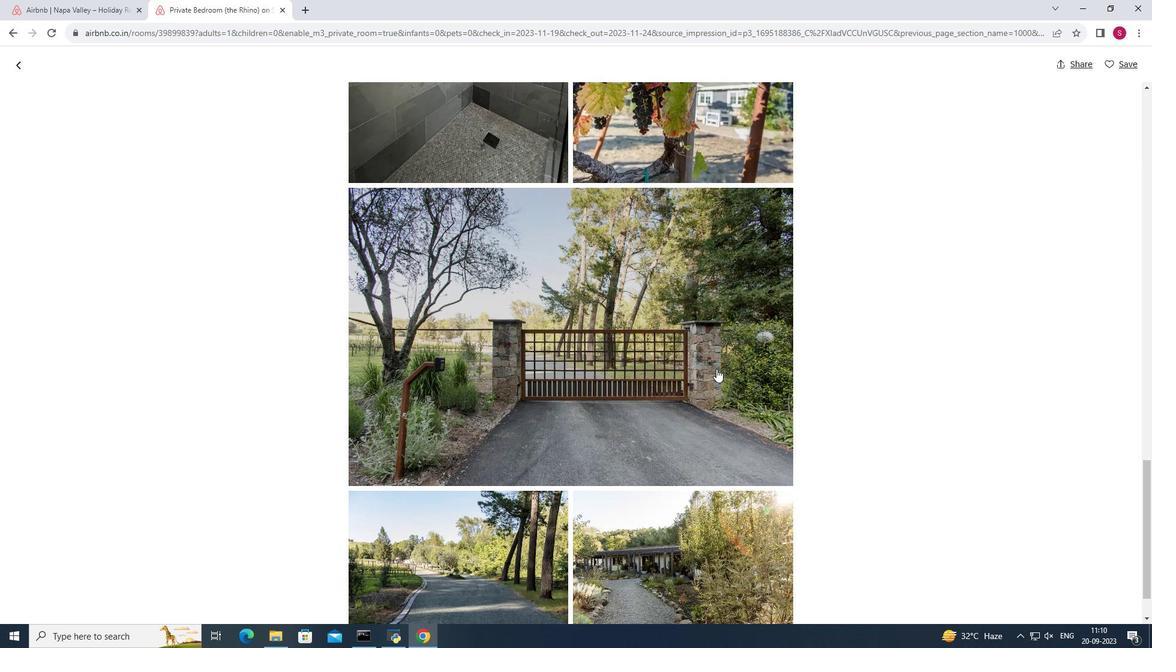 
Action: Mouse scrolled (716, 368) with delta (0, 0)
Screenshot: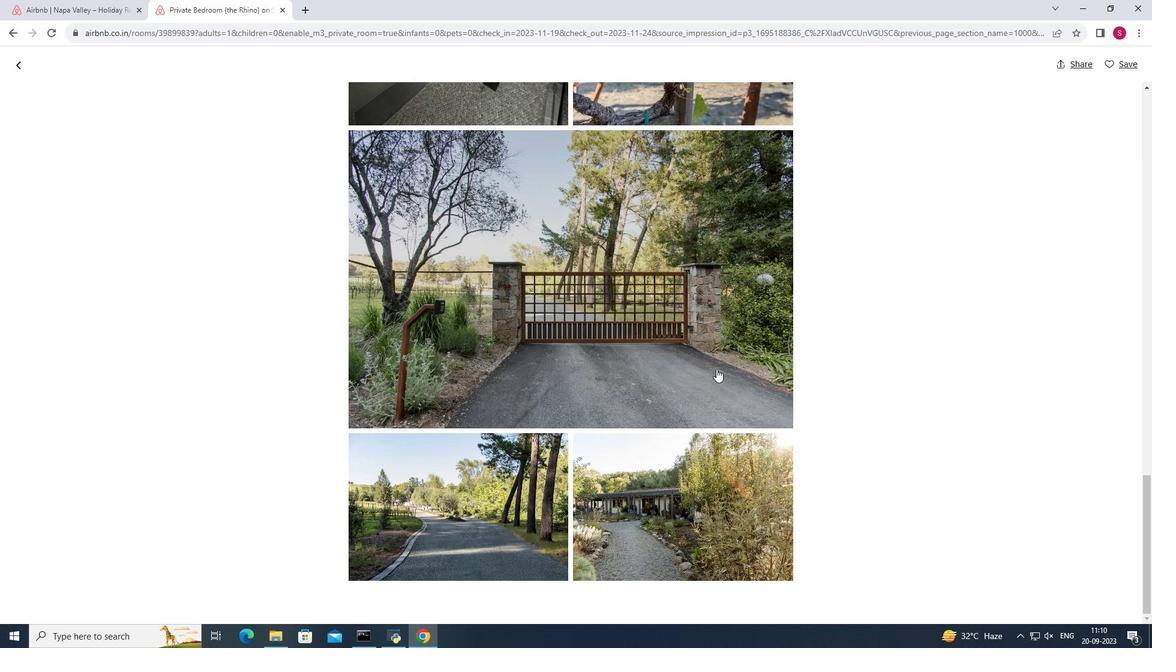 
Action: Mouse scrolled (716, 368) with delta (0, 0)
Screenshot: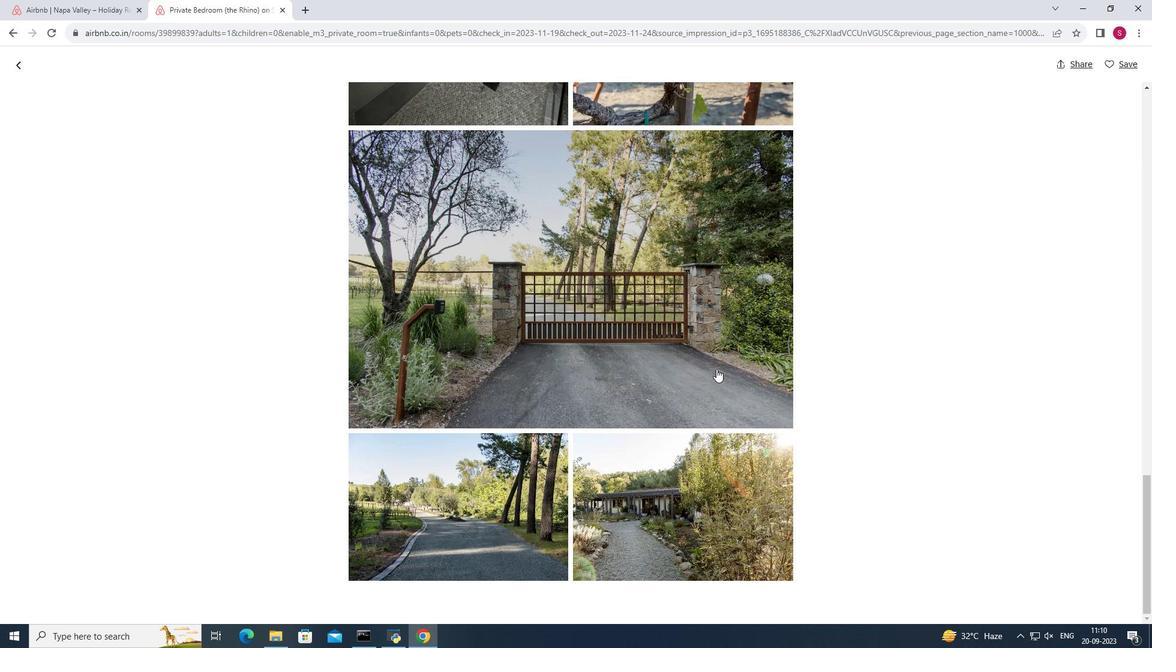 
Action: Mouse scrolled (716, 368) with delta (0, 0)
Screenshot: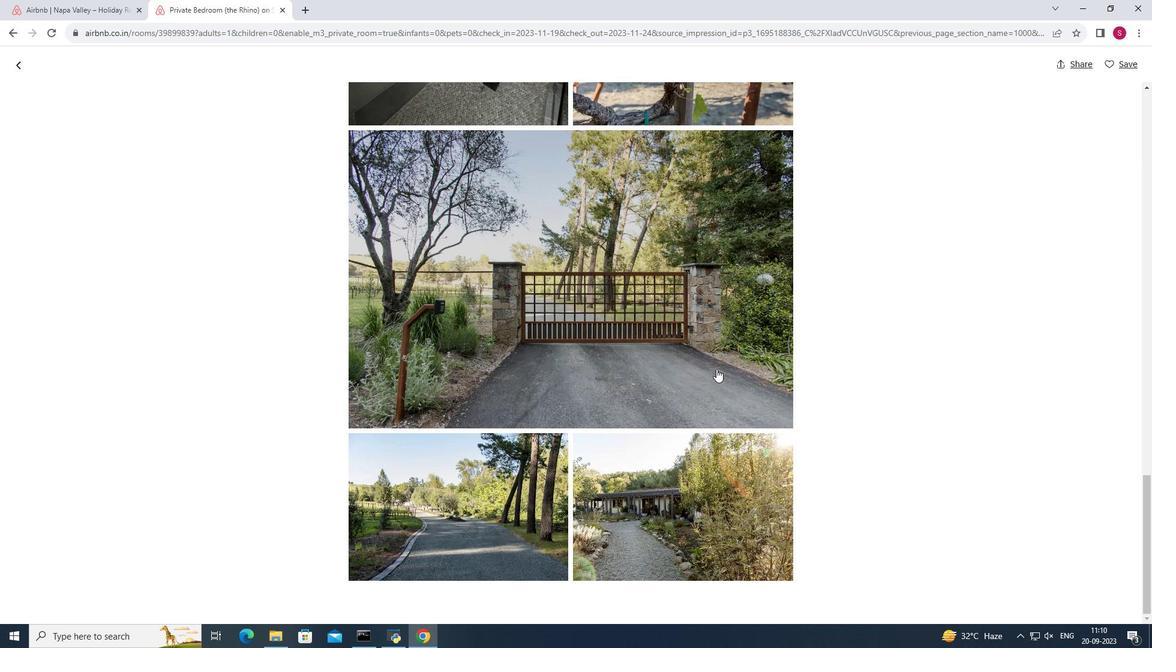 
Action: Mouse scrolled (716, 369) with delta (0, 0)
Screenshot: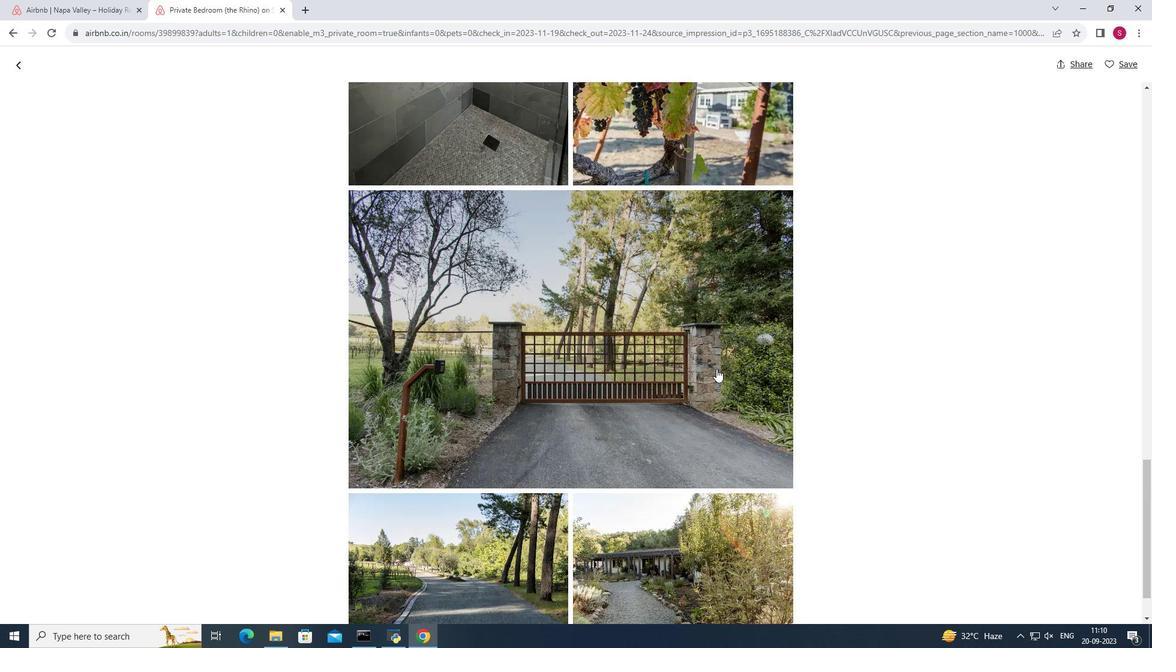 
Action: Mouse moved to (715, 369)
Screenshot: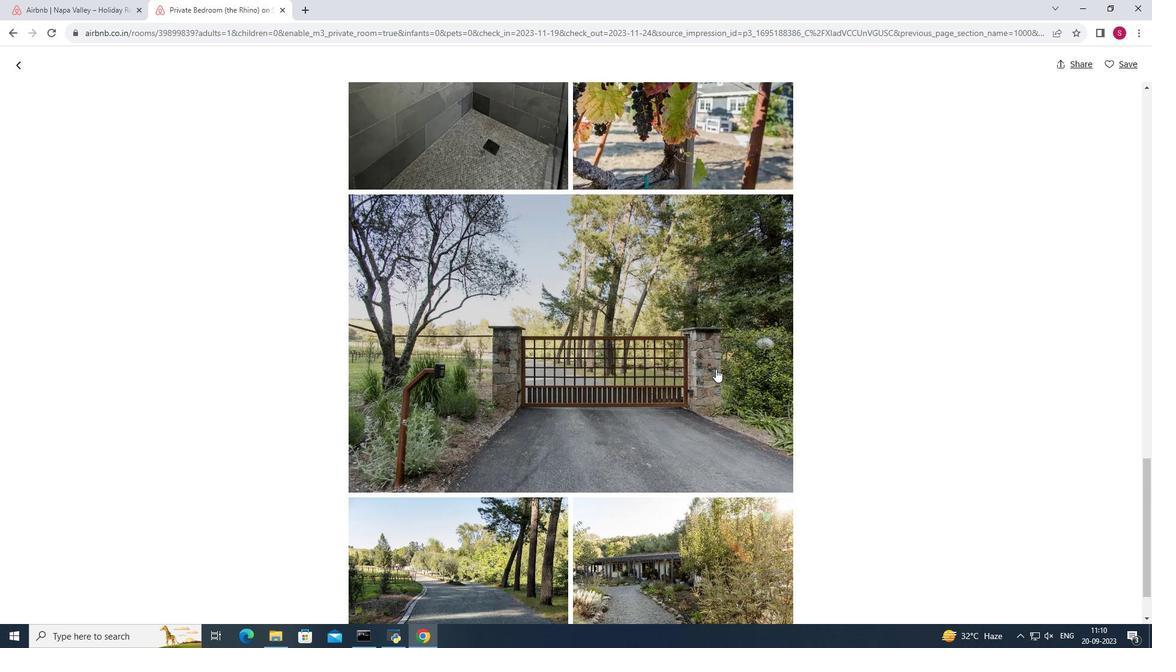 
Action: Mouse scrolled (715, 369) with delta (0, 0)
Screenshot: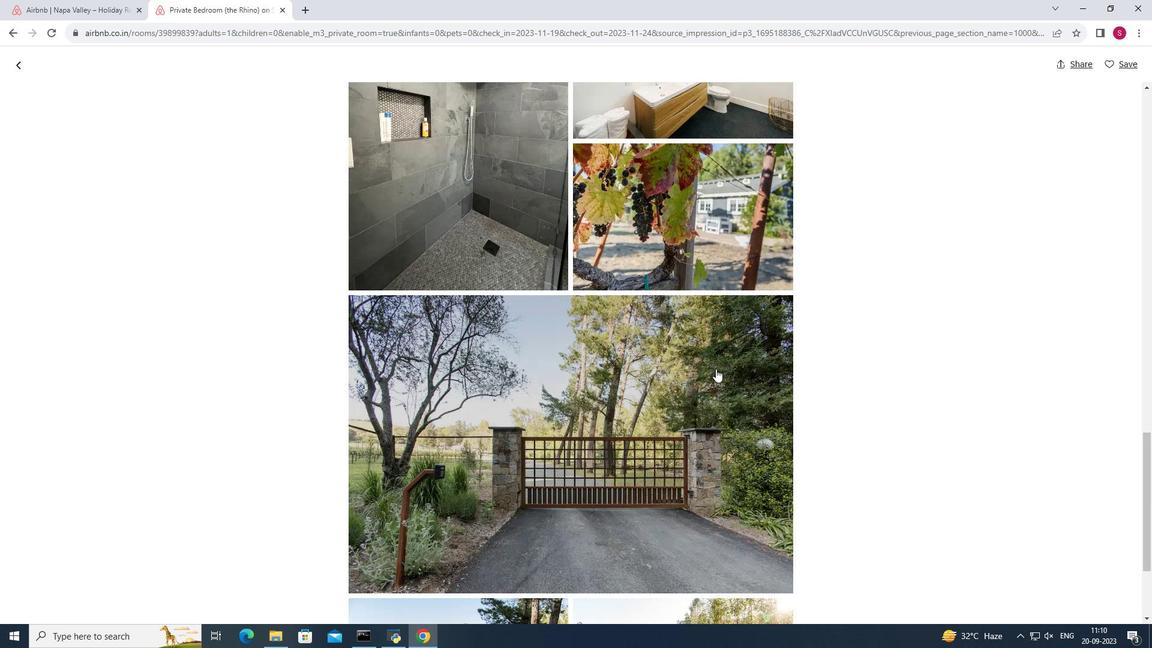 
Action: Mouse scrolled (715, 369) with delta (0, 0)
Screenshot: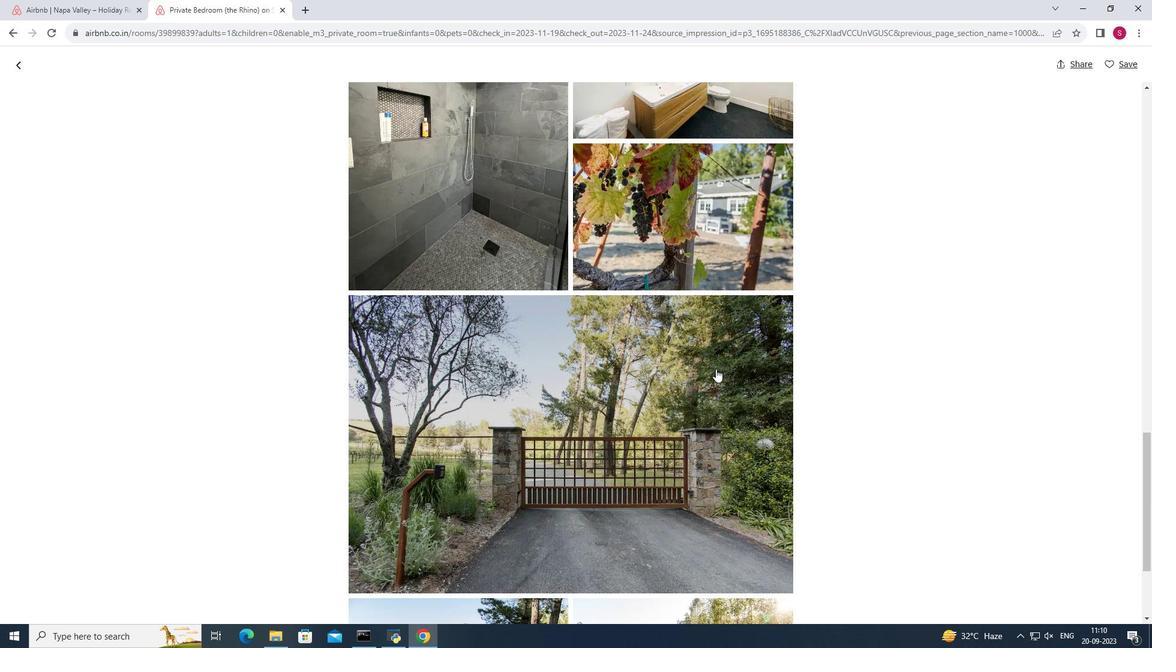 
Action: Mouse scrolled (715, 369) with delta (0, 0)
Screenshot: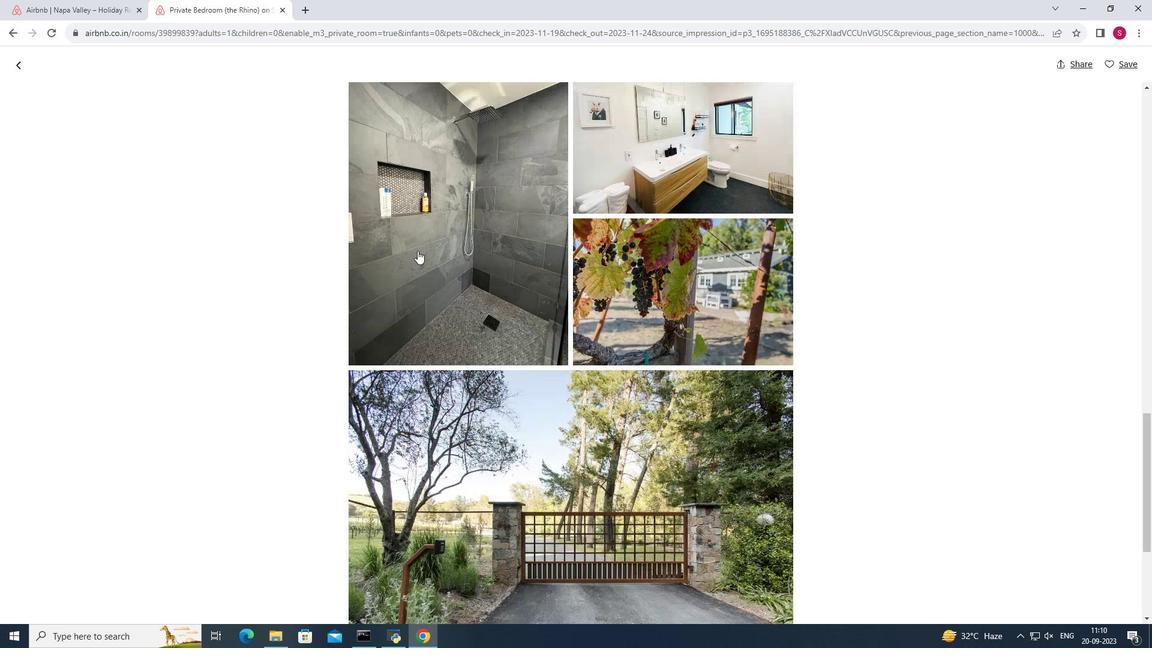 
Action: Mouse moved to (21, 65)
Screenshot: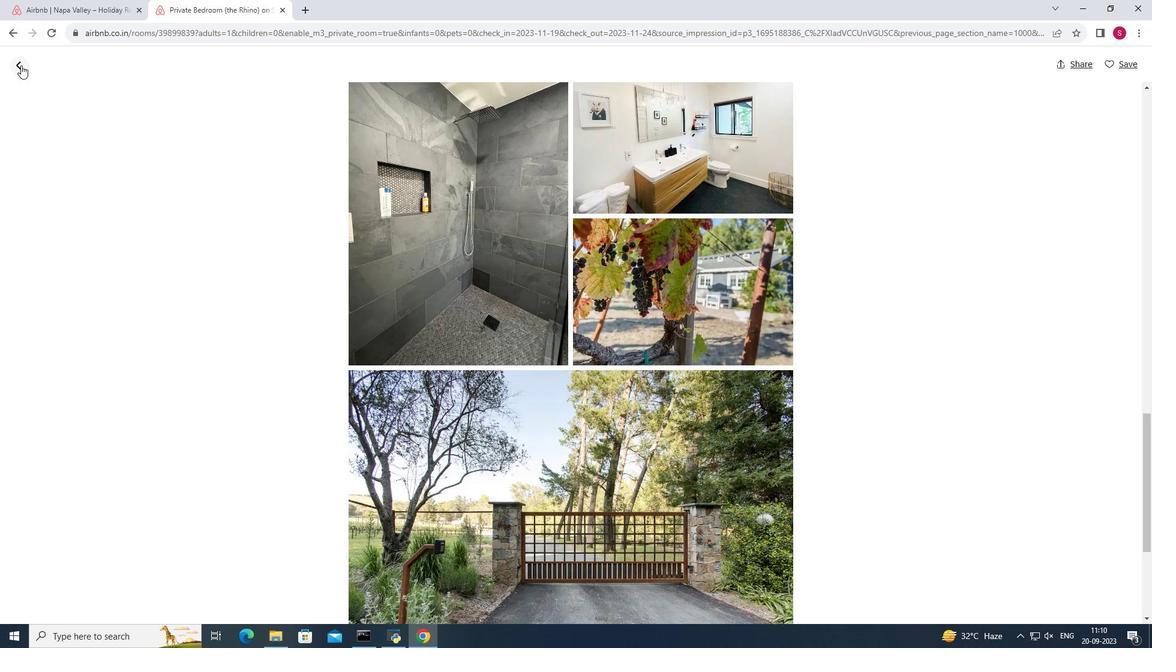 
Action: Mouse pressed left at (21, 65)
Screenshot: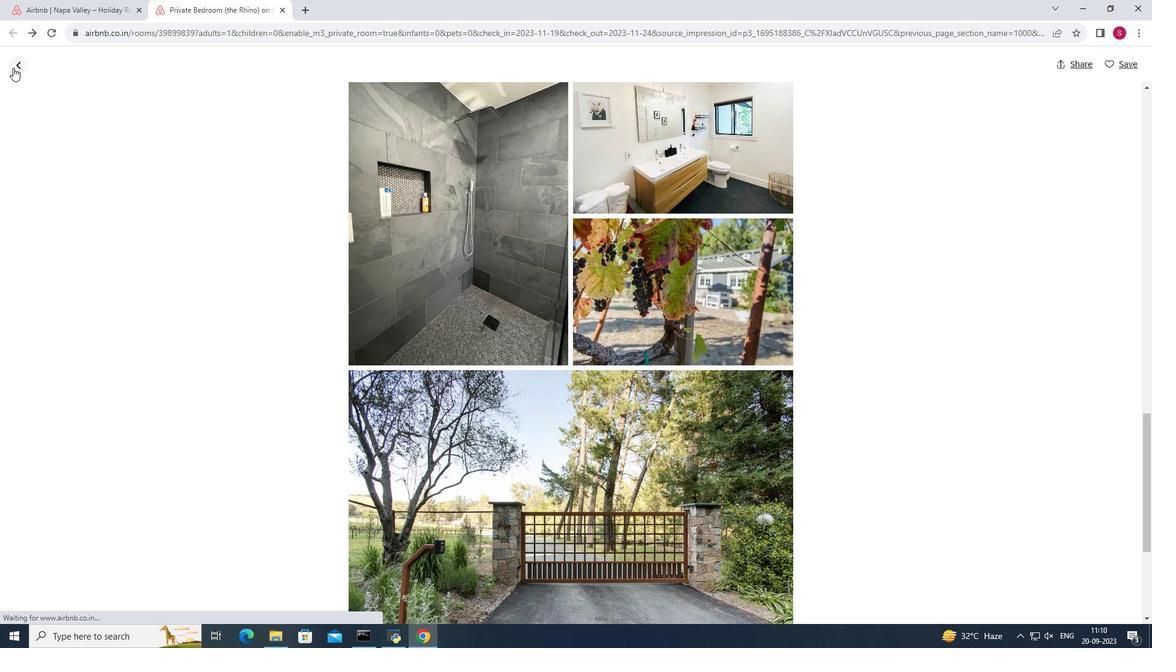 
Action: Mouse moved to (390, 250)
Screenshot: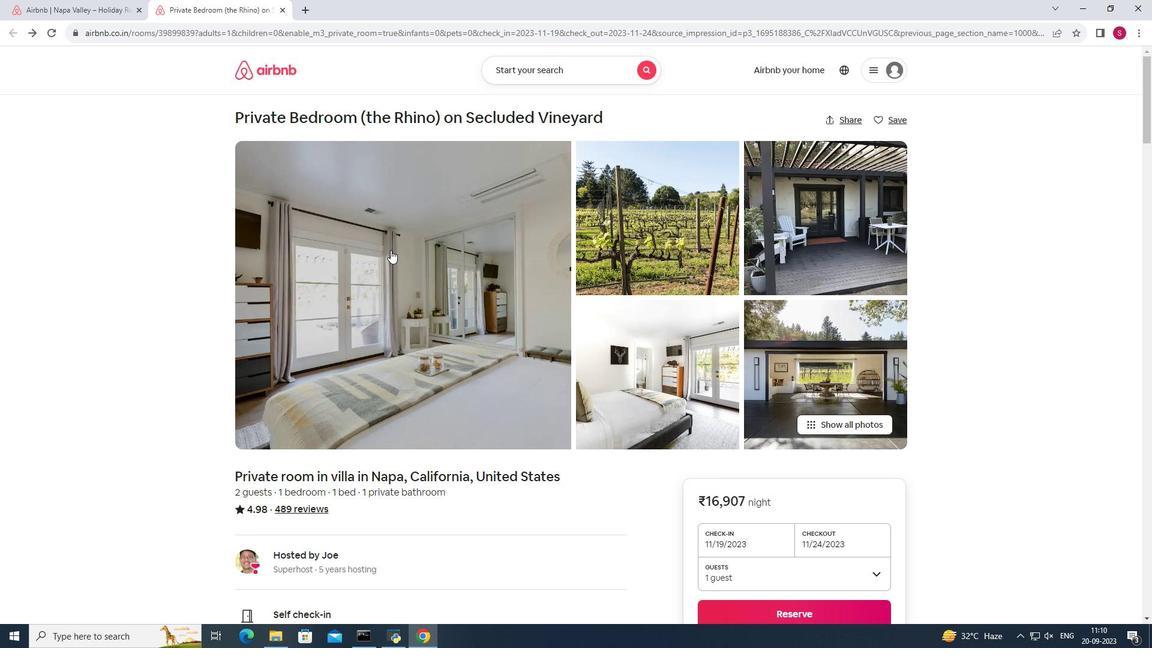 
Action: Mouse scrolled (390, 249) with delta (0, 0)
Screenshot: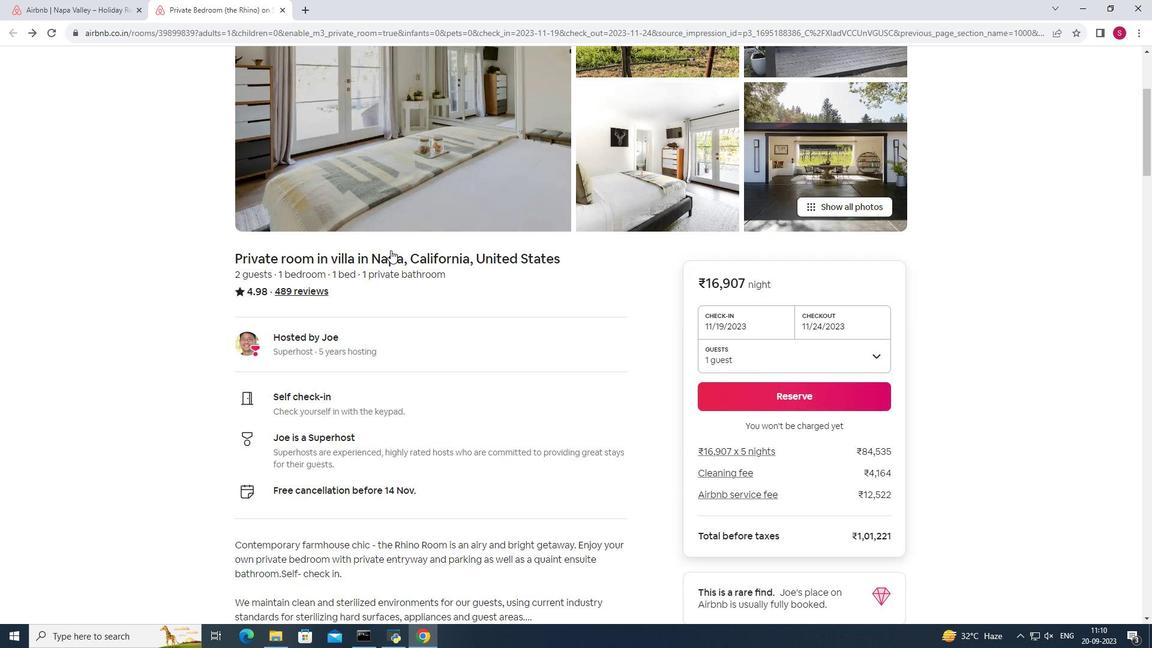 
Action: Mouse scrolled (390, 249) with delta (0, 0)
Screenshot: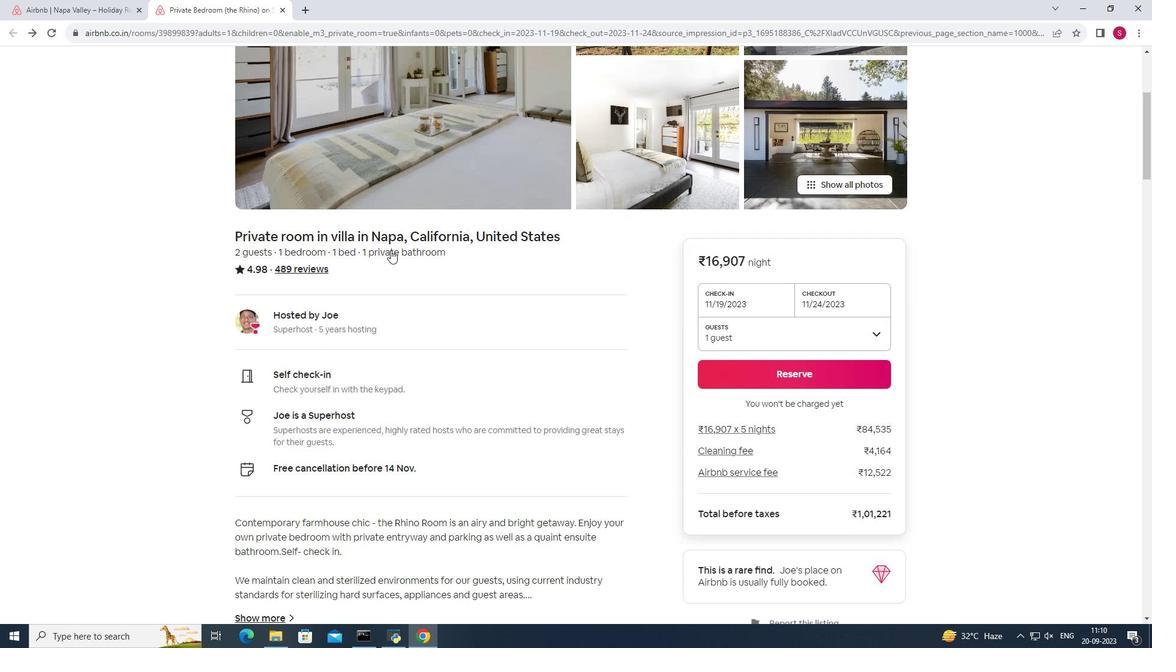 
Action: Mouse scrolled (390, 249) with delta (0, 0)
Screenshot: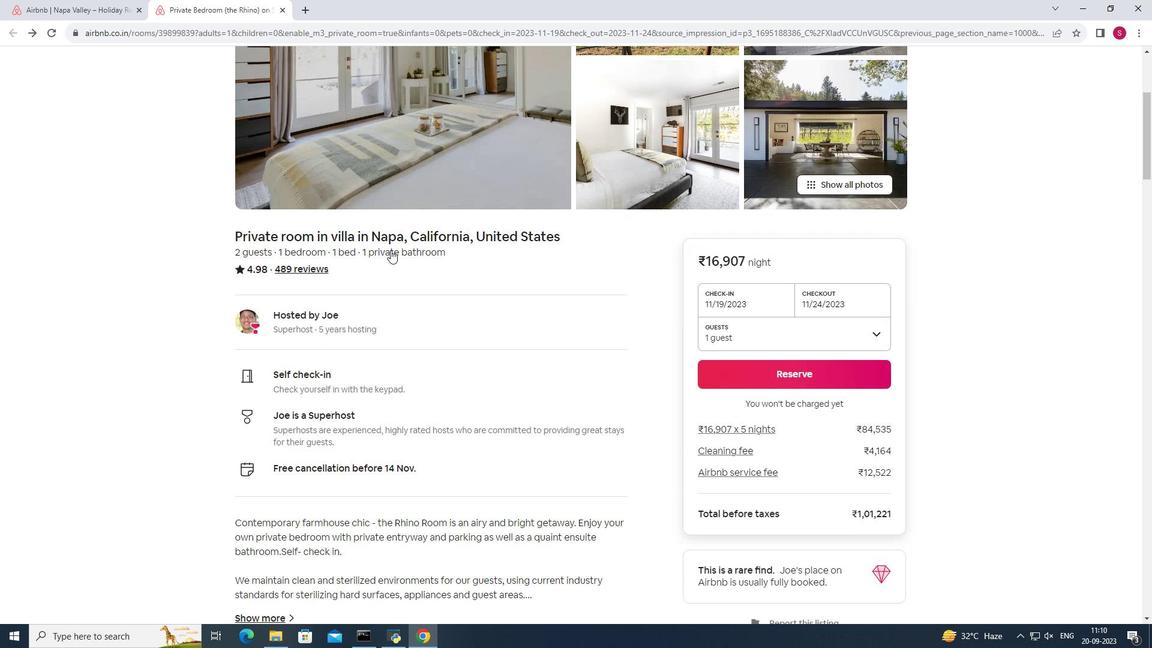 
Action: Mouse scrolled (390, 249) with delta (0, 0)
Screenshot: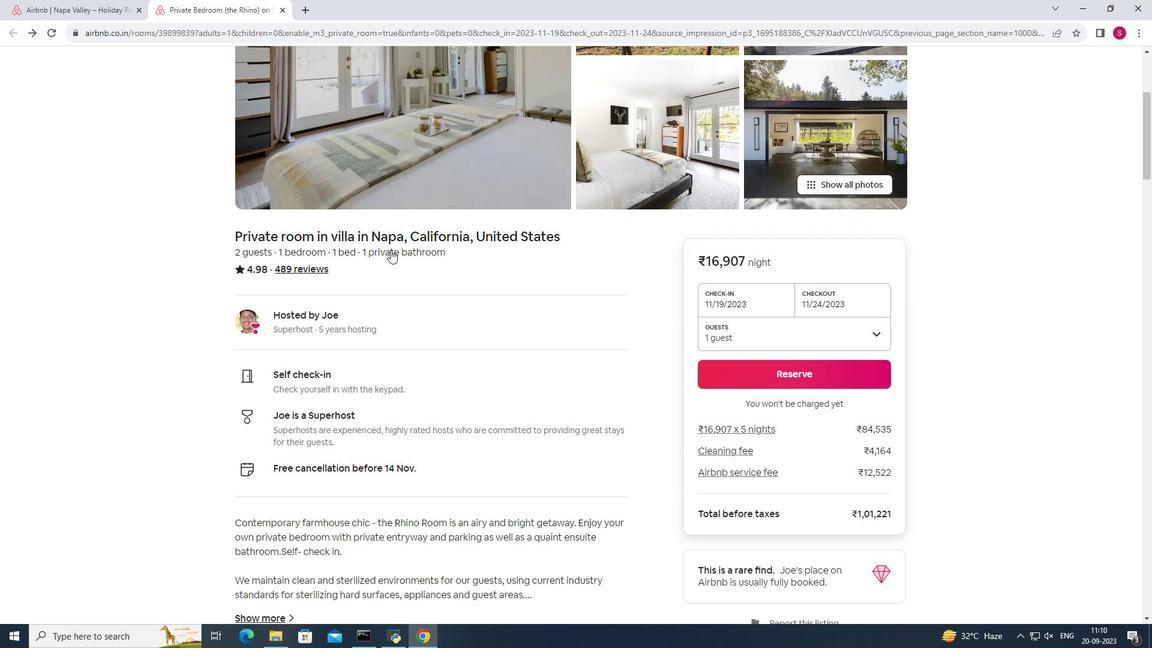 
Action: Mouse scrolled (390, 249) with delta (0, 0)
Screenshot: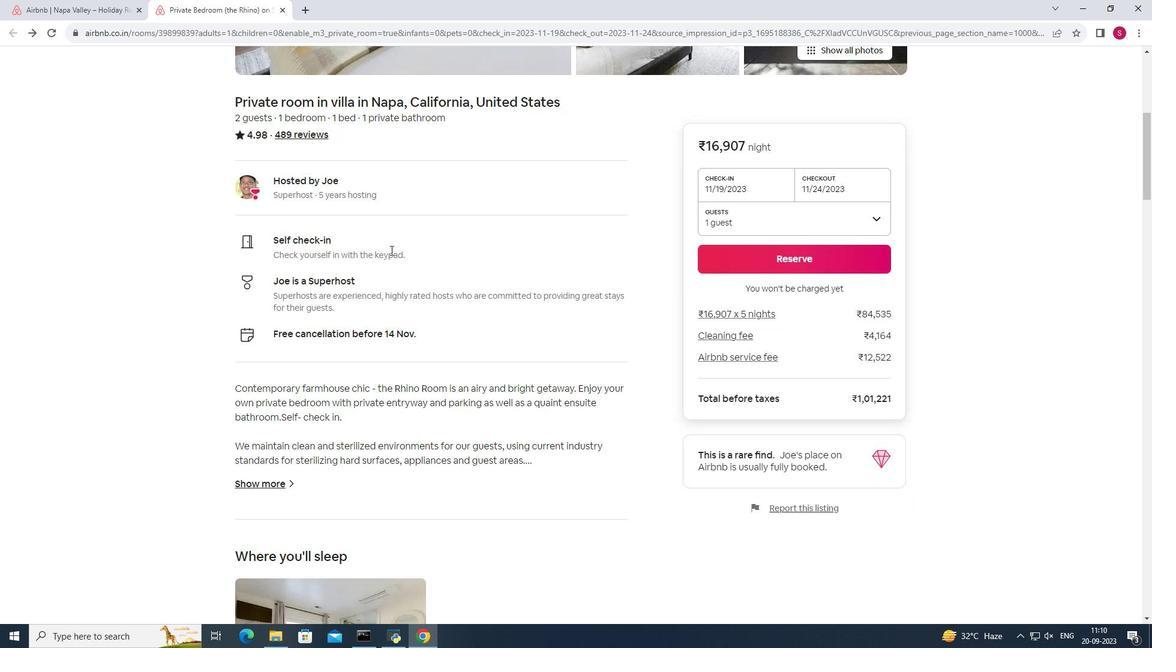 
Action: Mouse scrolled (390, 249) with delta (0, 0)
Screenshot: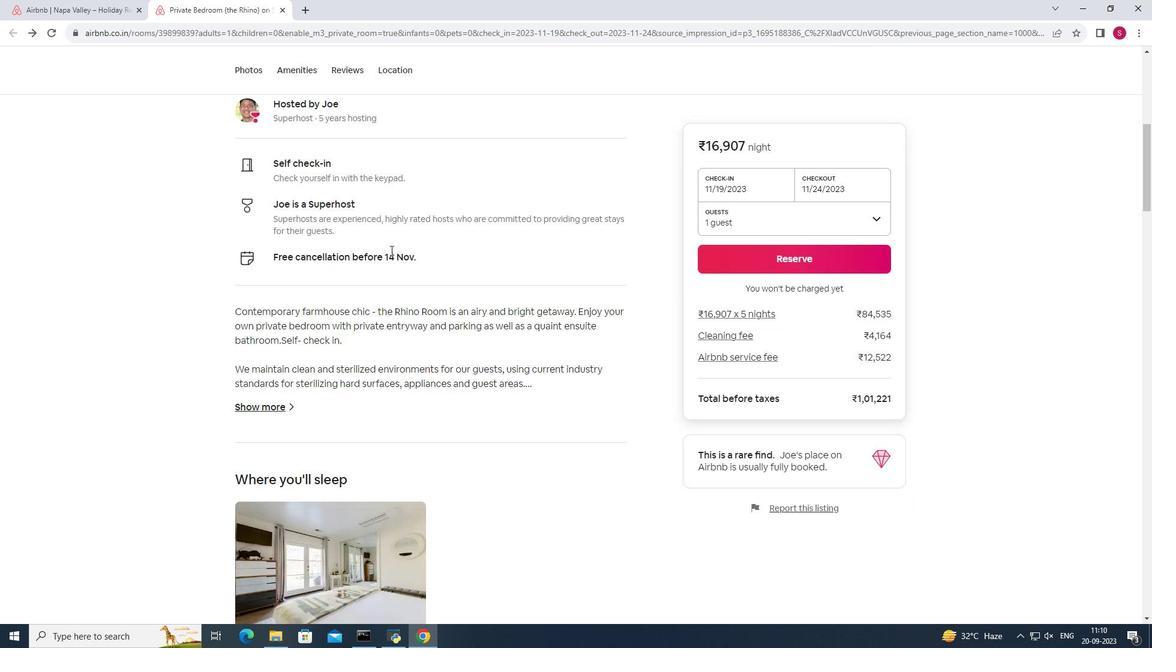 
Action: Mouse scrolled (390, 249) with delta (0, 0)
Screenshot: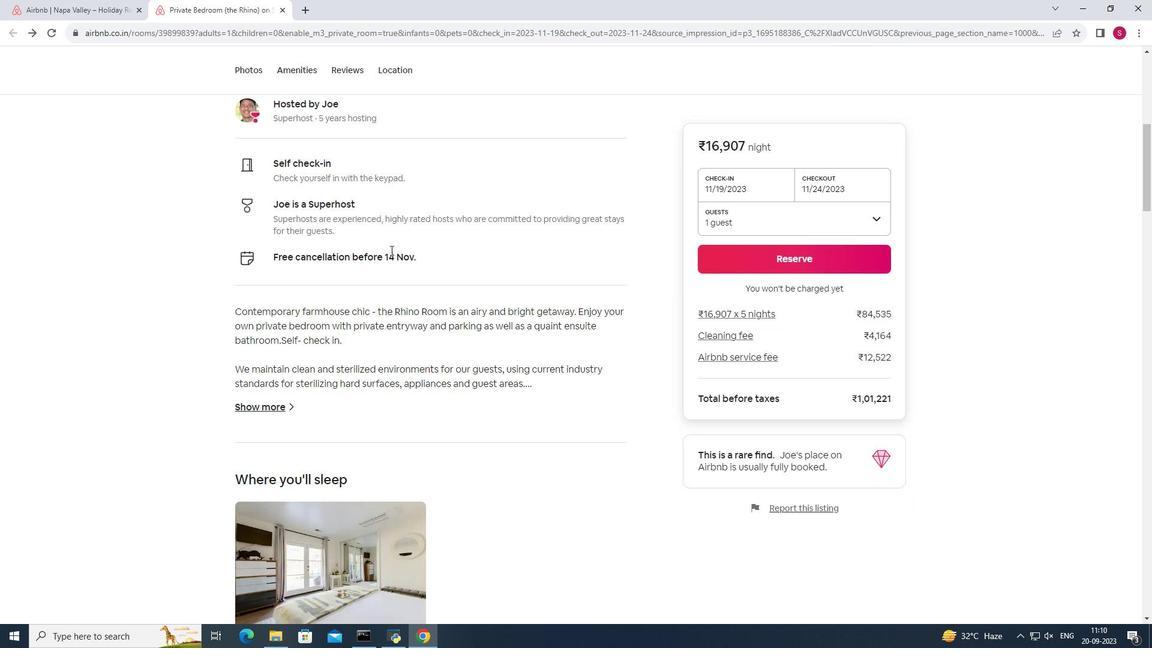 
Action: Mouse scrolled (390, 249) with delta (0, 0)
Screenshot: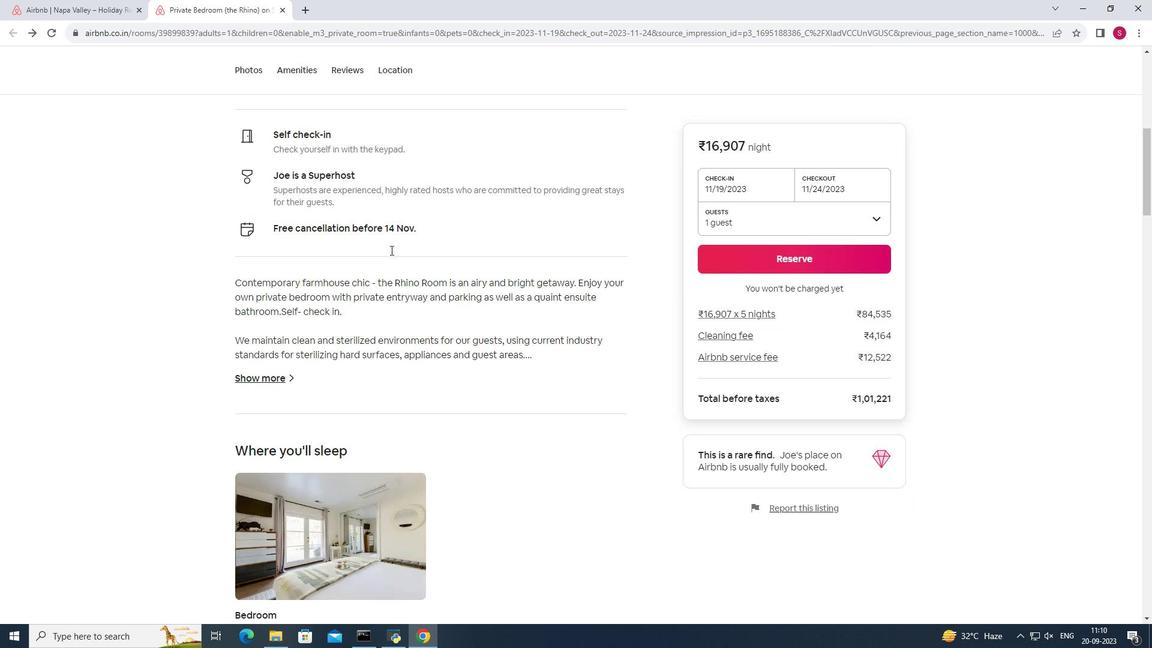 
Action: Mouse moved to (578, 321)
Screenshot: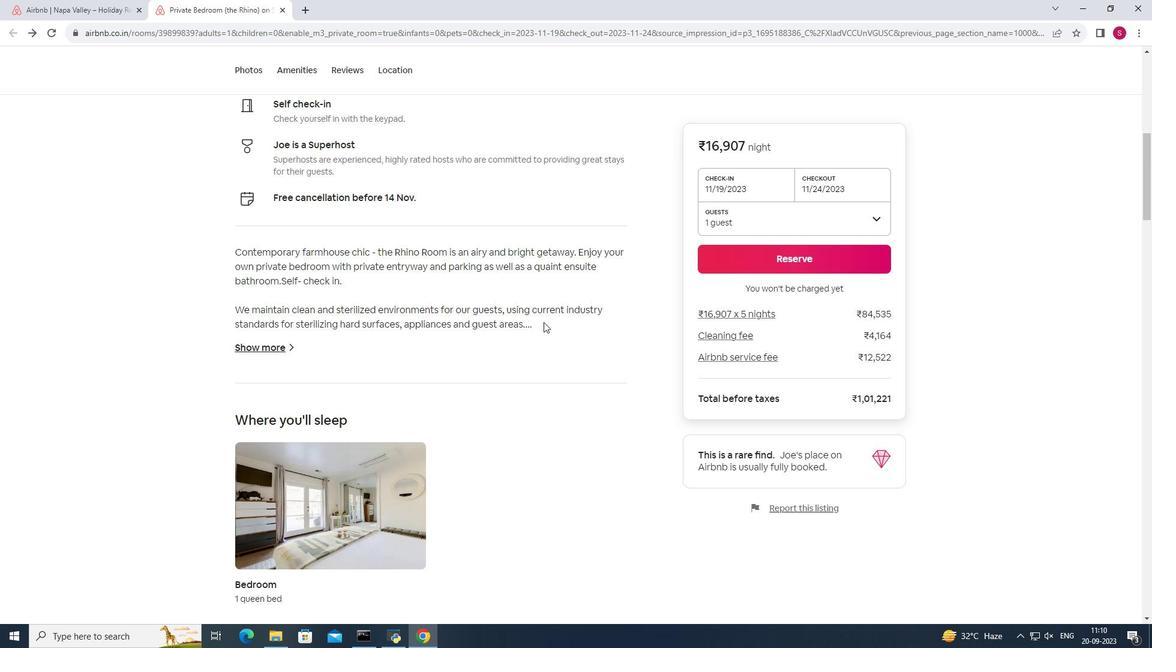 
Action: Mouse scrolled (578, 321) with delta (0, 0)
Screenshot: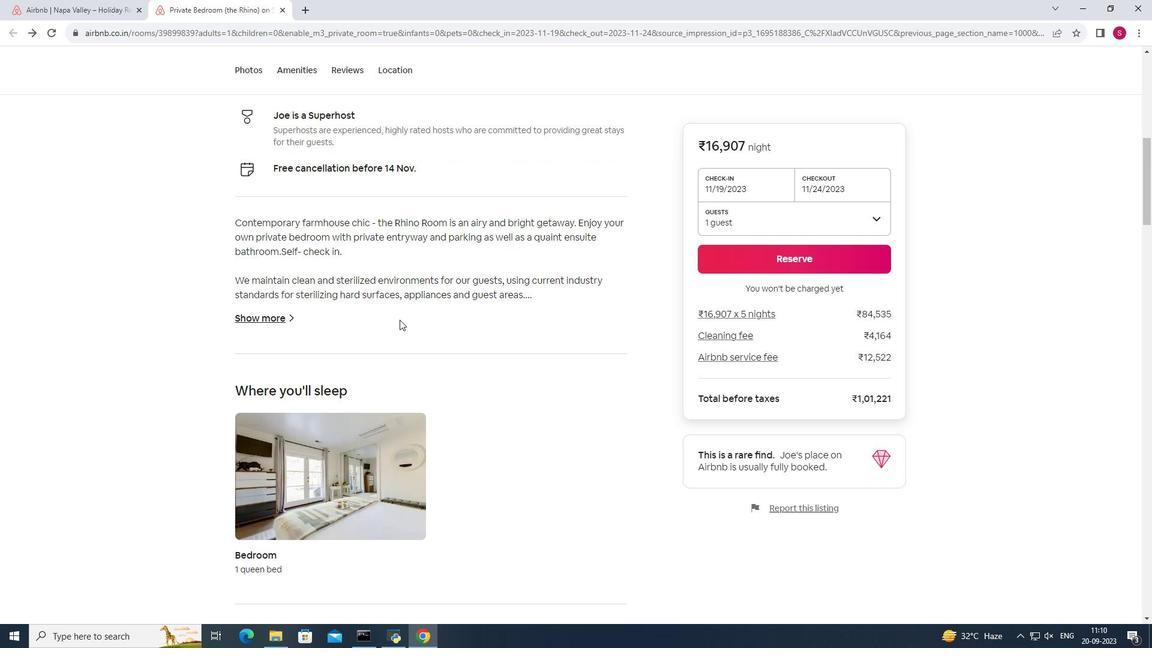 
Action: Mouse moved to (250, 317)
Screenshot: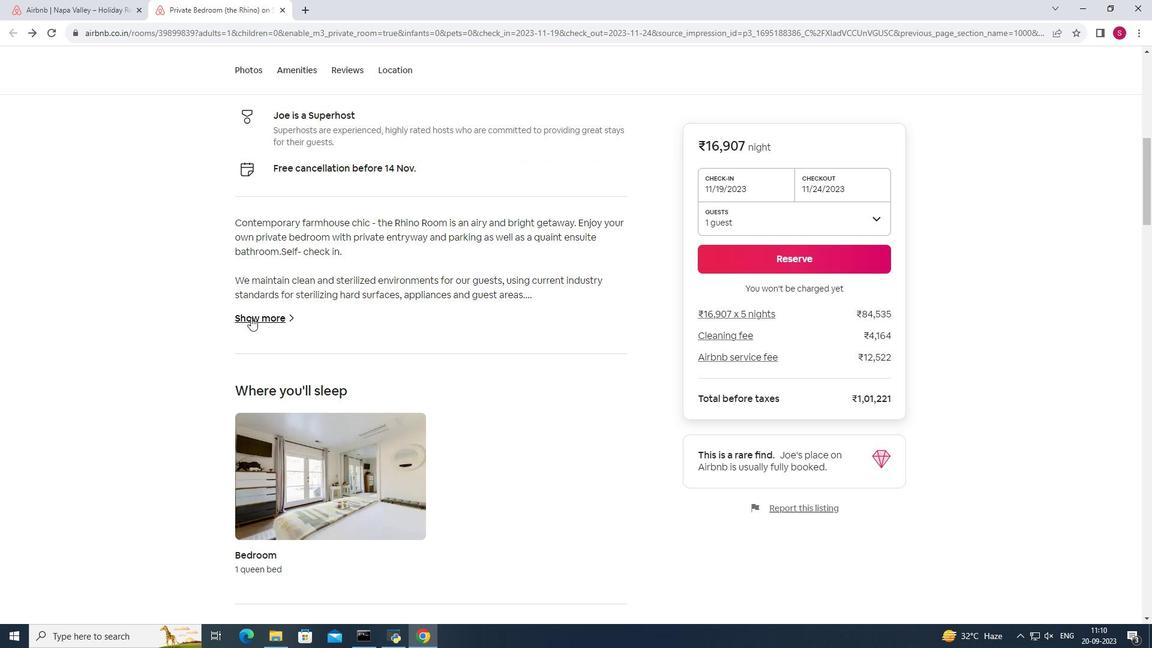 
Action: Mouse pressed left at (250, 317)
Screenshot: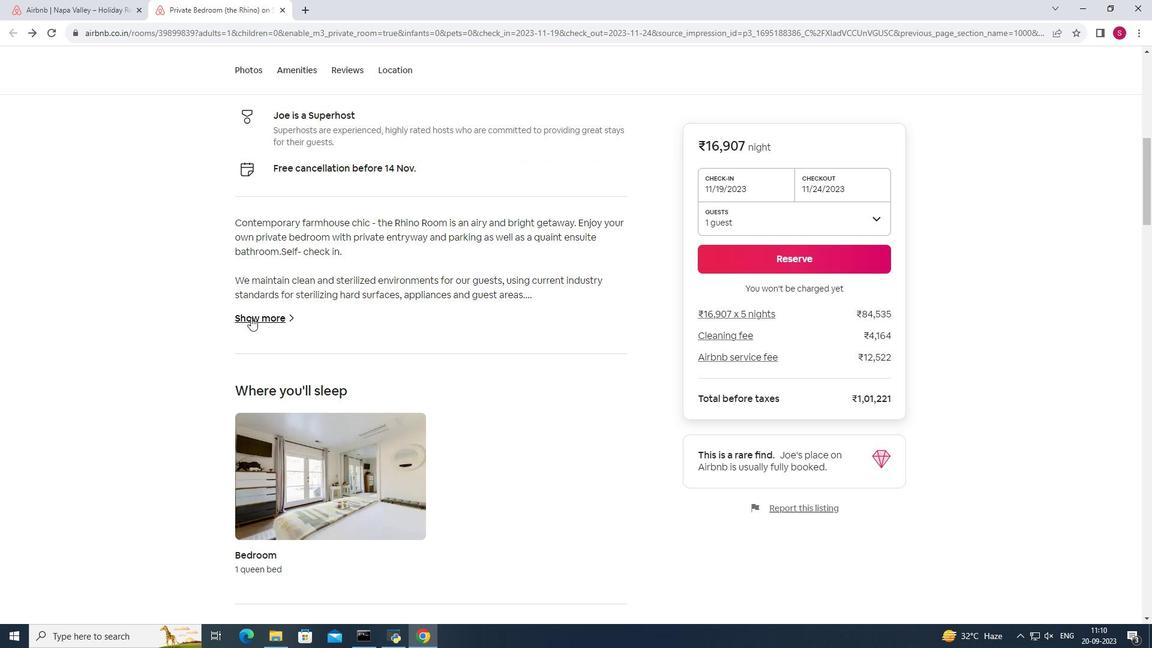 
Action: Mouse moved to (363, 90)
Screenshot: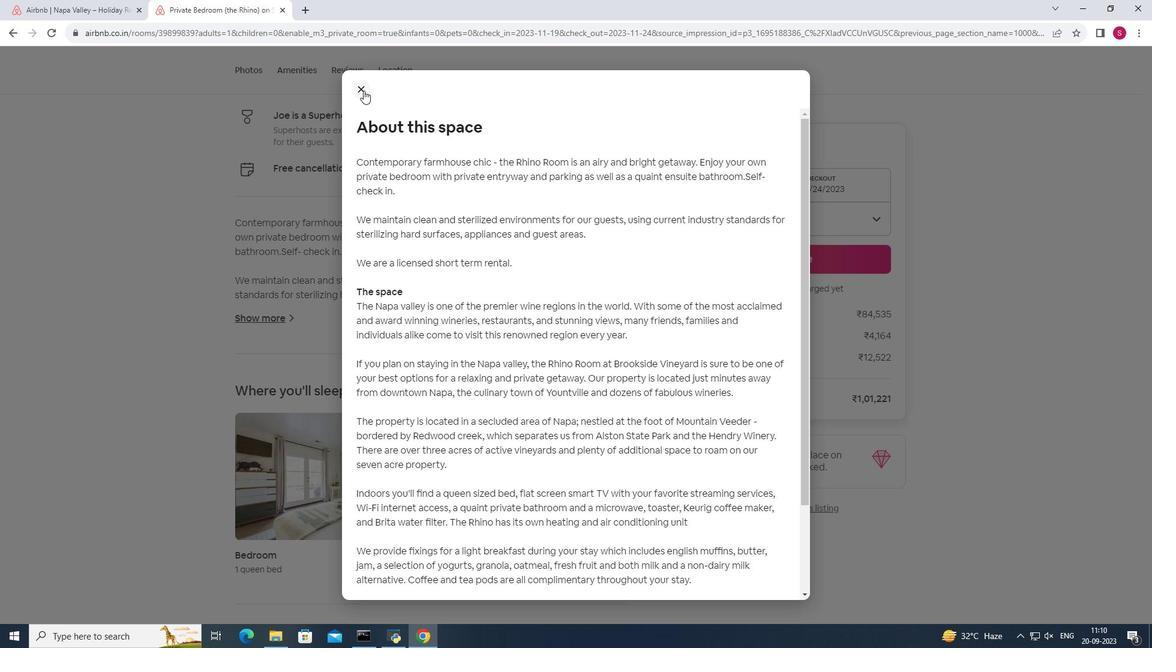 
Action: Mouse pressed left at (363, 90)
Screenshot: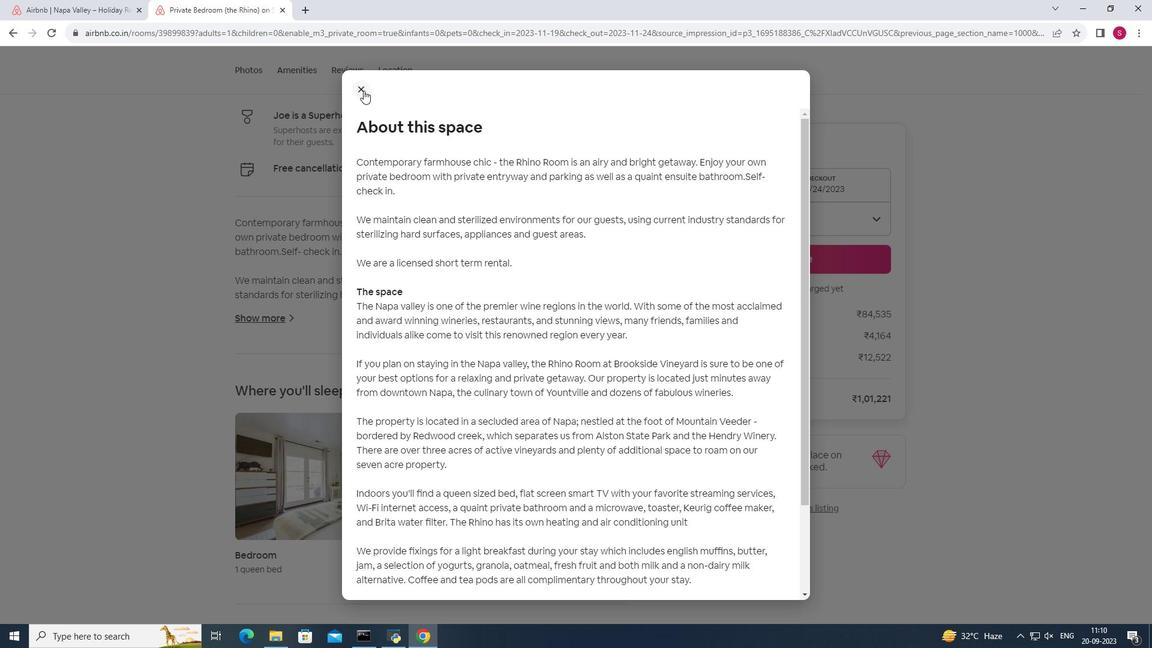 
Action: Mouse moved to (354, 298)
Screenshot: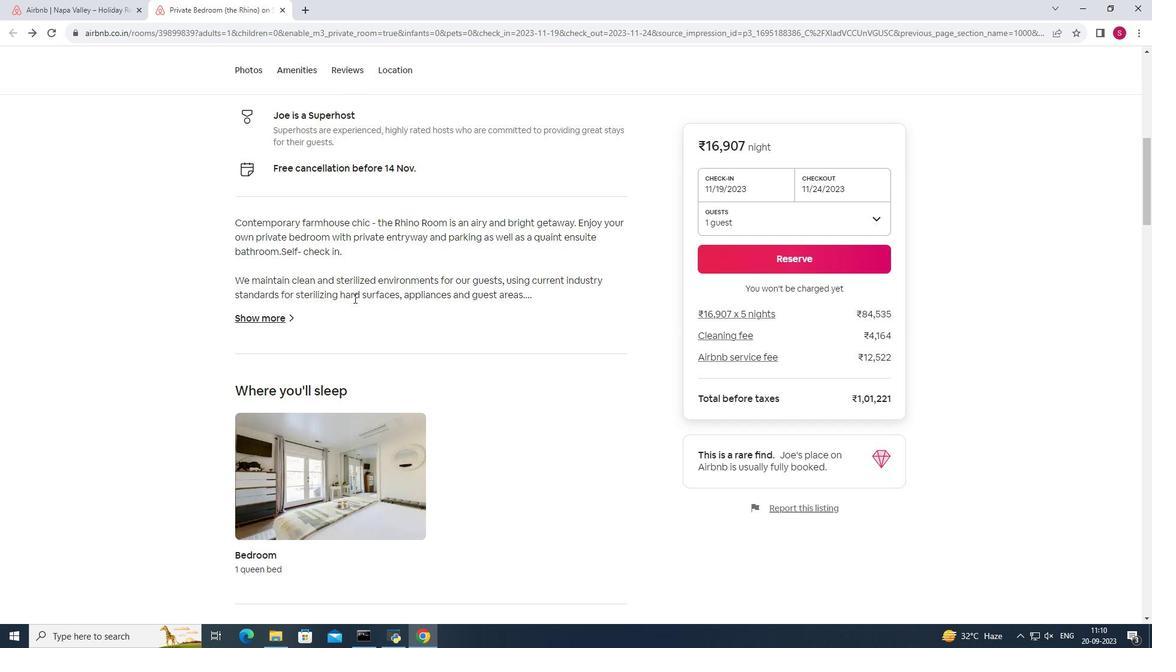 
Action: Mouse scrolled (354, 297) with delta (0, 0)
Screenshot: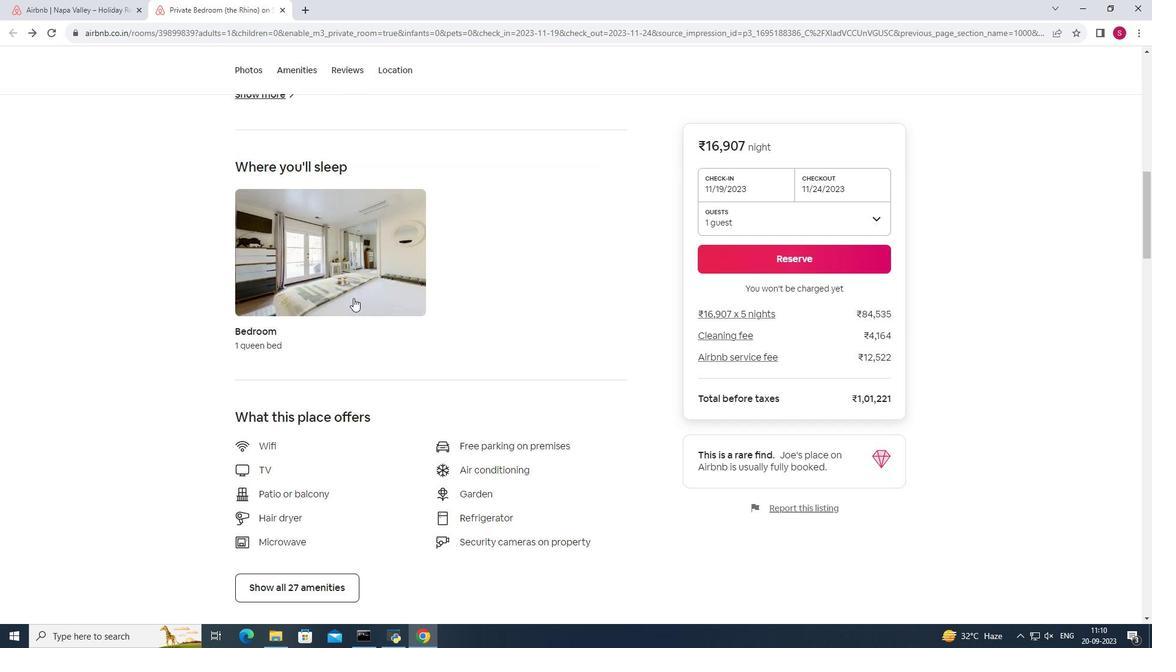 
Action: Mouse scrolled (354, 297) with delta (0, 0)
Screenshot: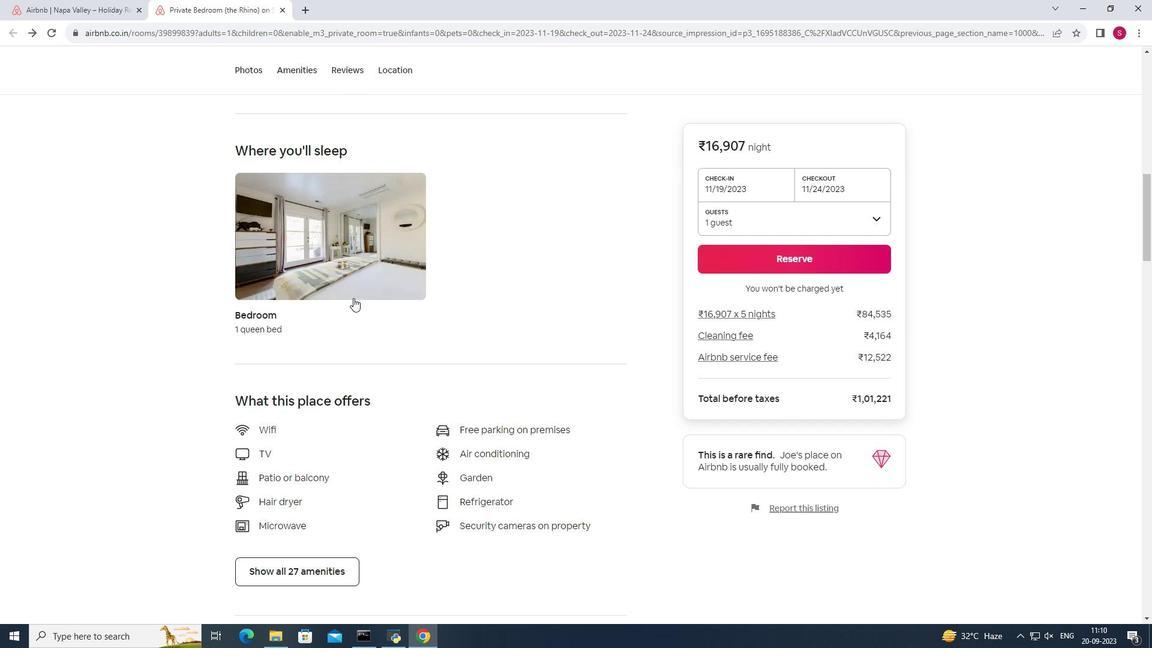 
Action: Mouse scrolled (354, 297) with delta (0, 0)
Screenshot: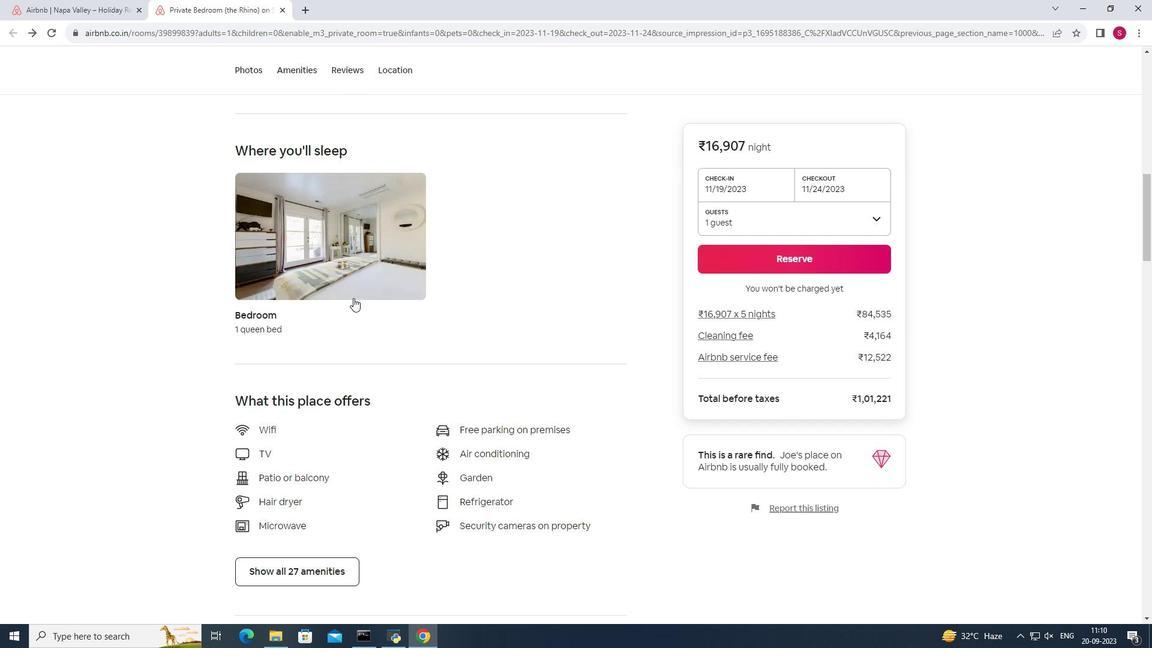 
Action: Mouse scrolled (354, 297) with delta (0, 0)
Screenshot: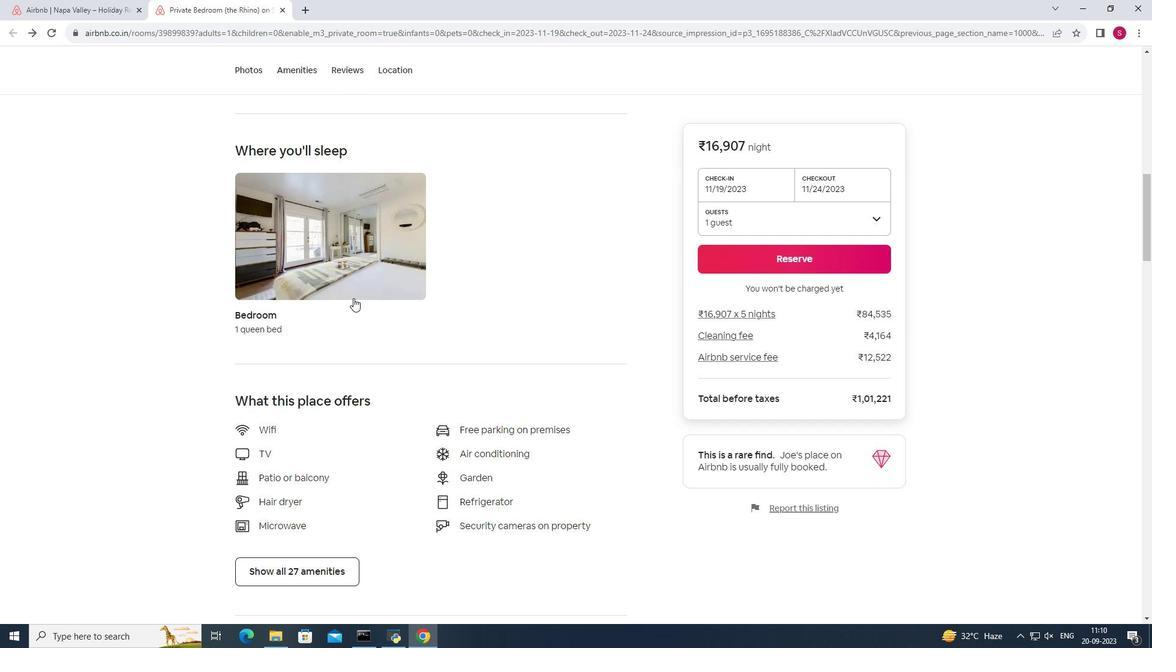 
Action: Mouse moved to (353, 298)
Screenshot: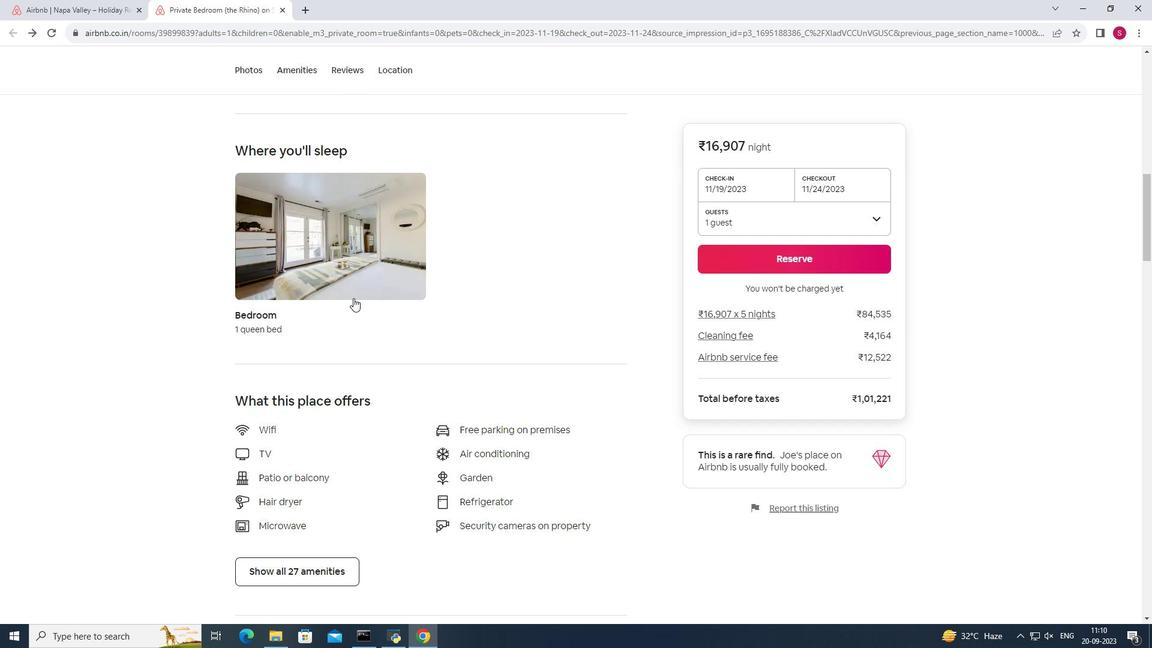 
Action: Mouse scrolled (353, 297) with delta (0, 0)
Screenshot: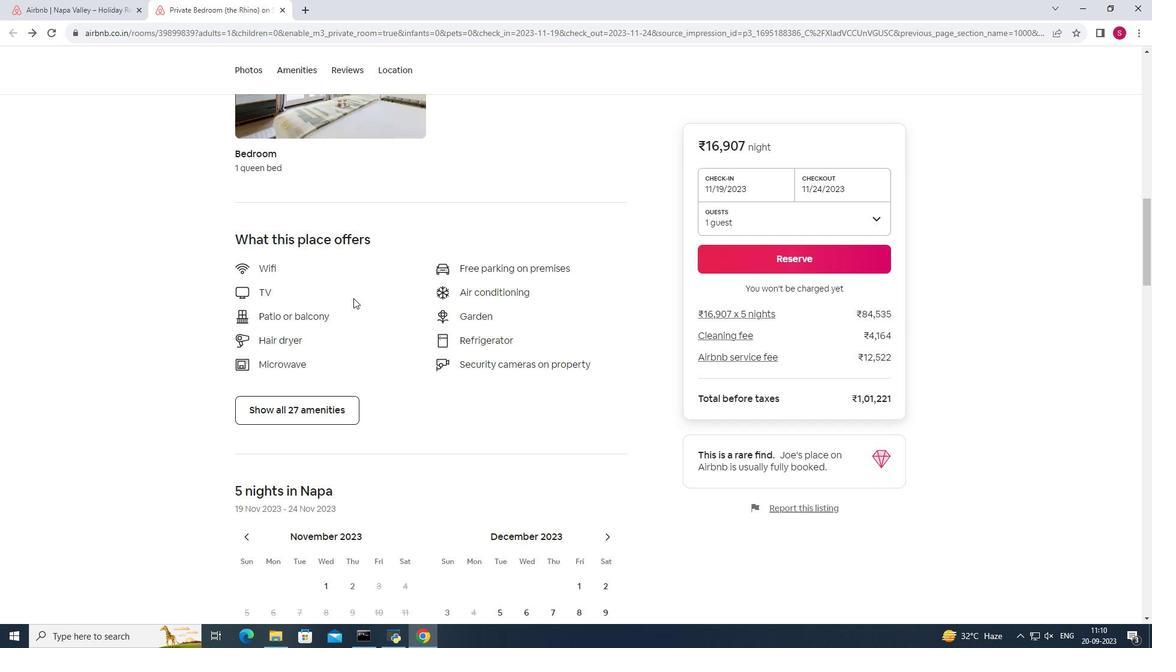 
Action: Mouse scrolled (353, 297) with delta (0, 0)
Screenshot: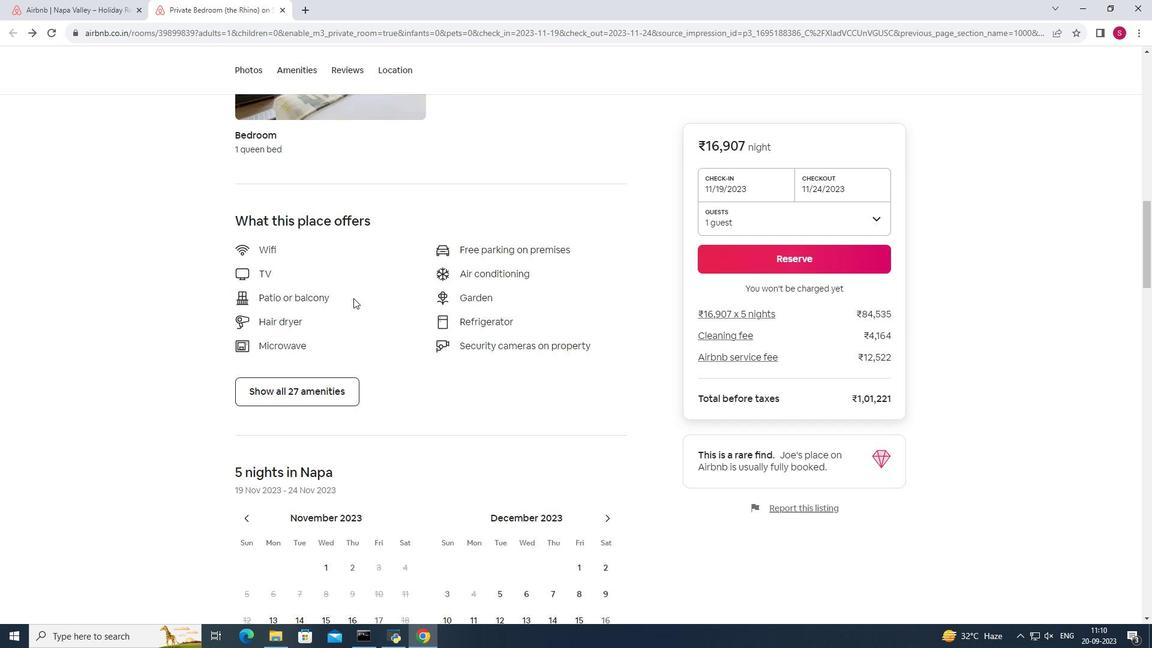 
Action: Mouse scrolled (353, 297) with delta (0, 0)
Screenshot: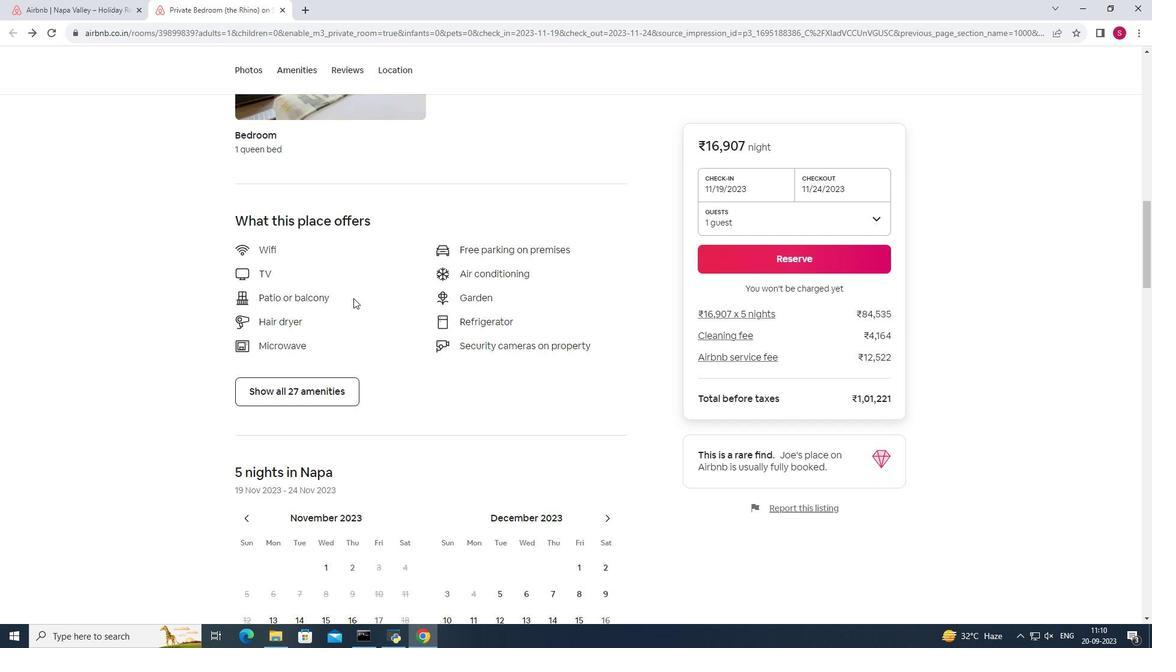 
Action: Mouse moved to (331, 391)
Screenshot: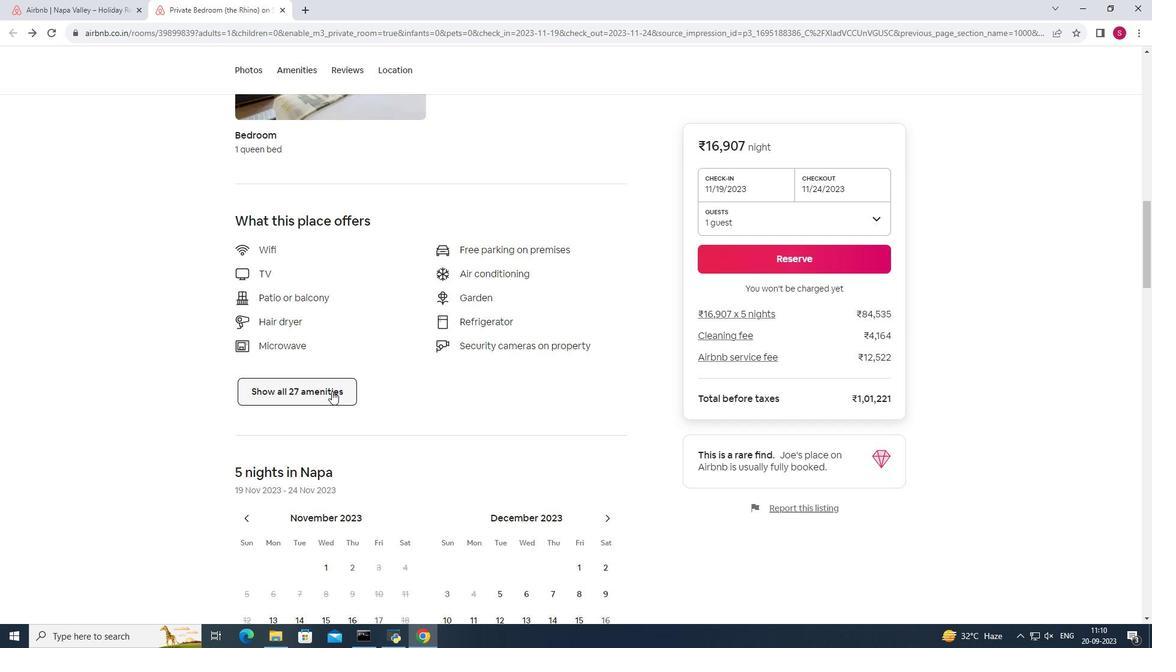 
Action: Mouse pressed left at (331, 391)
Screenshot: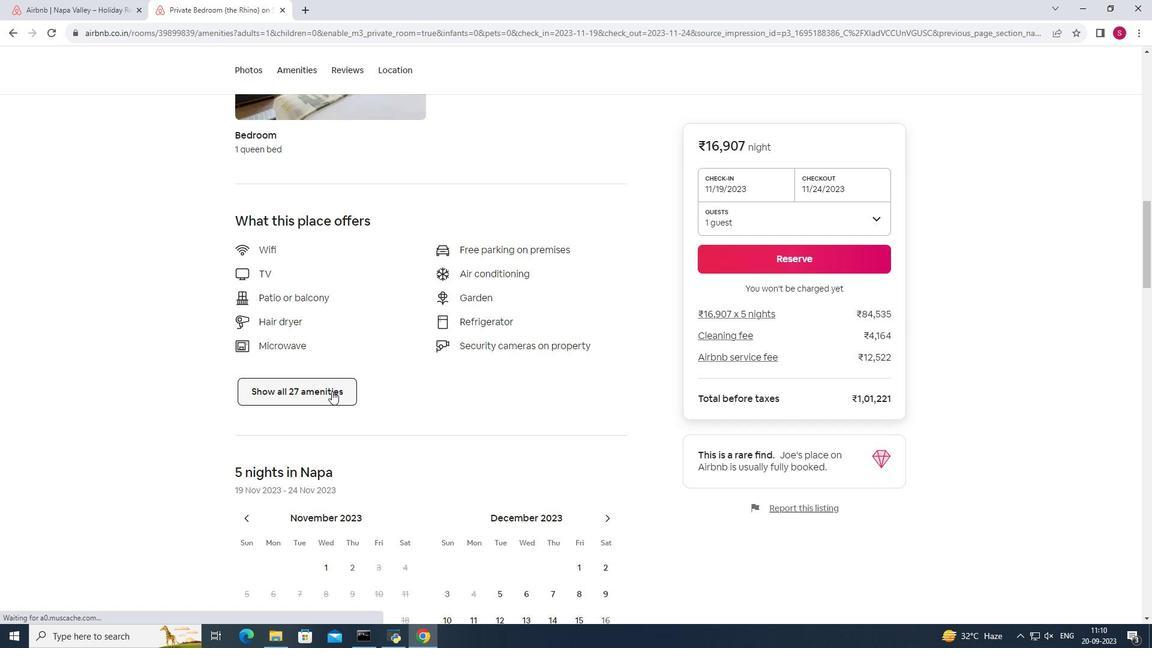 
Action: Mouse moved to (443, 369)
Screenshot: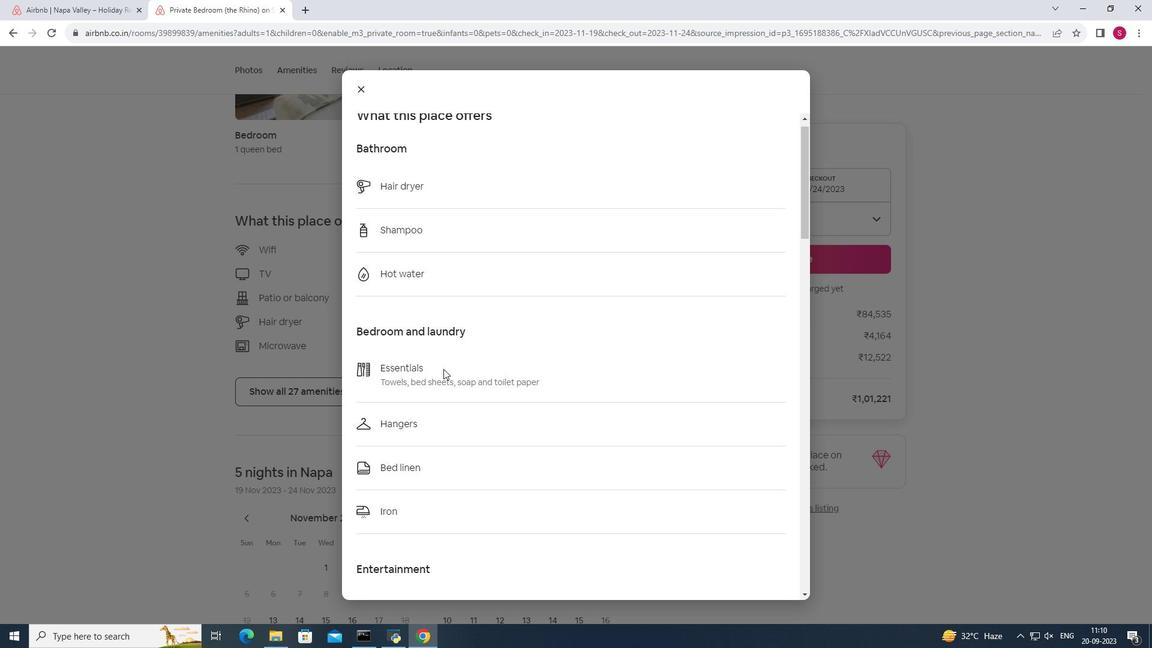 
Action: Mouse scrolled (443, 368) with delta (0, 0)
Screenshot: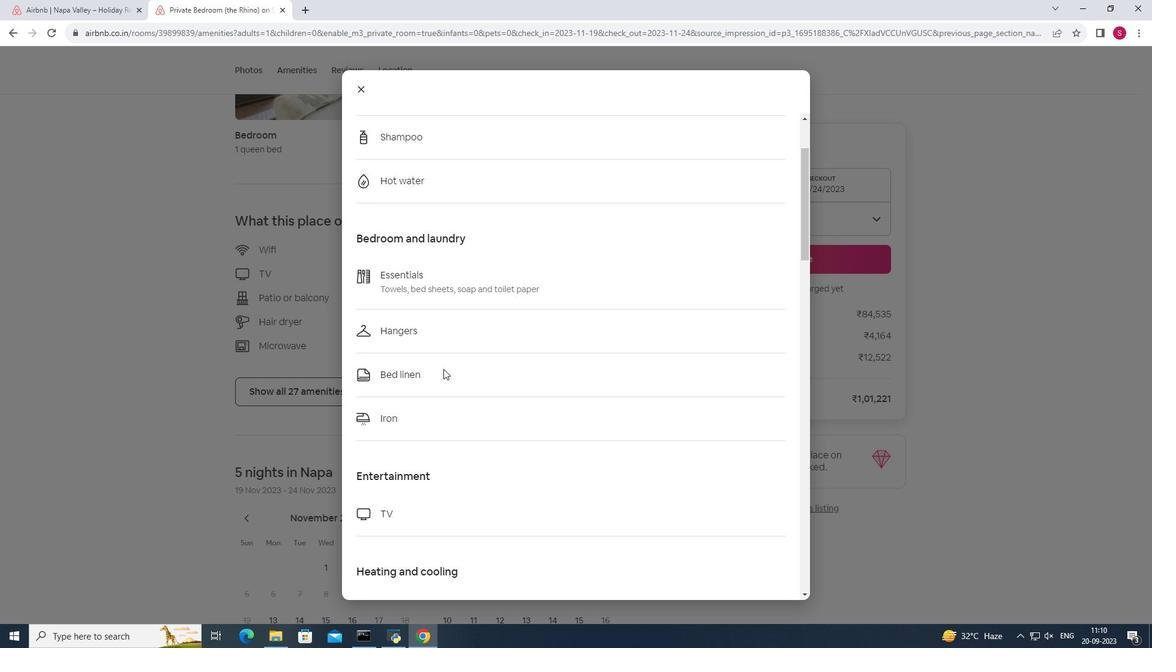 
Action: Mouse scrolled (443, 368) with delta (0, 0)
Screenshot: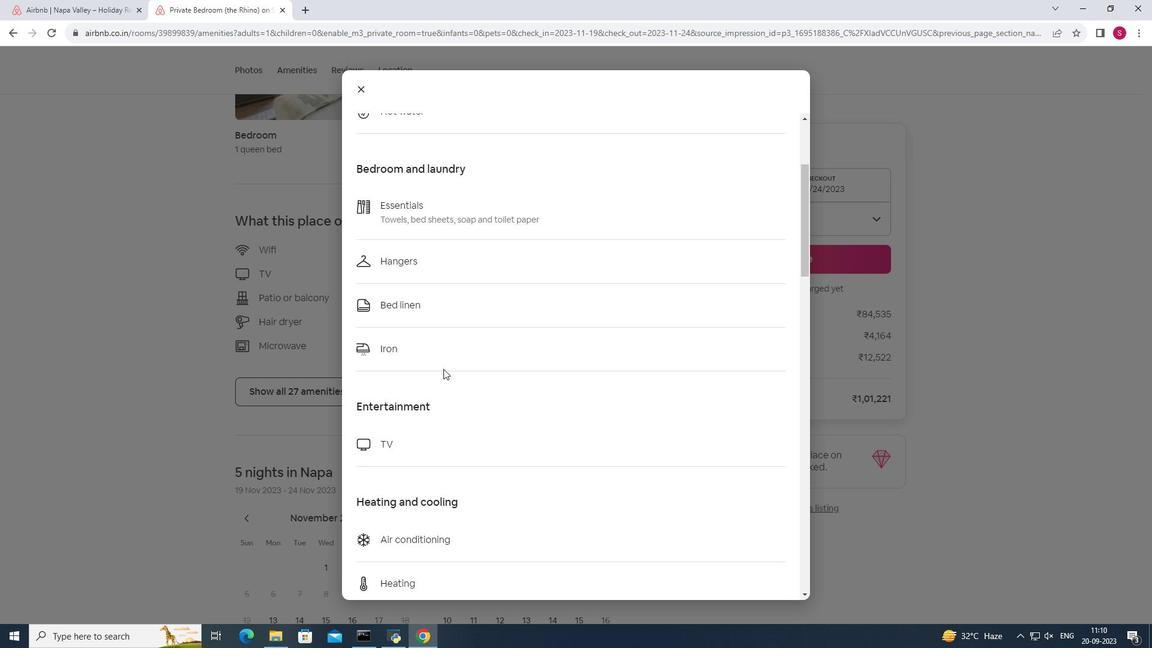 
Action: Mouse scrolled (443, 368) with delta (0, 0)
Screenshot: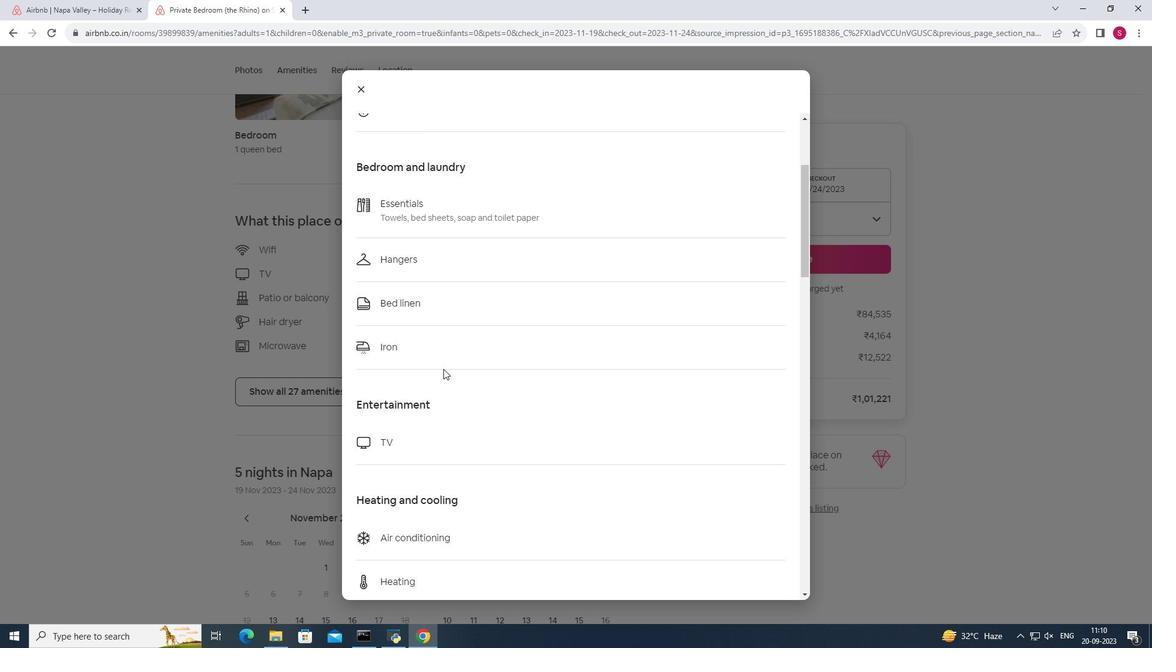 
Action: Mouse moved to (443, 369)
Screenshot: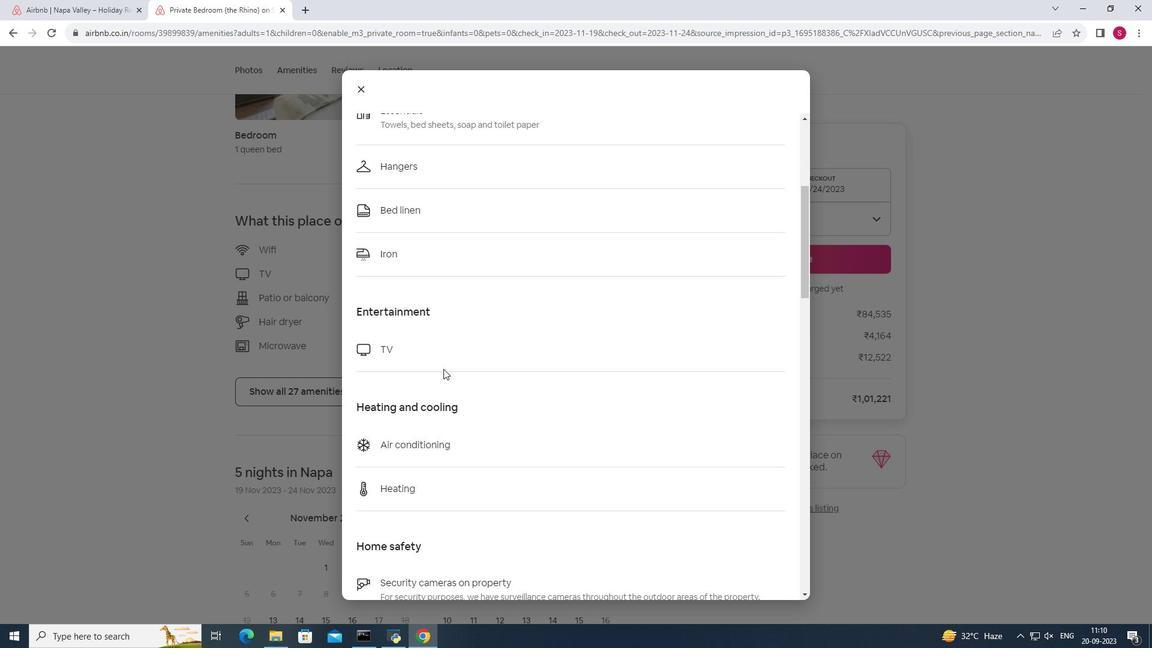 
Action: Mouse scrolled (443, 368) with delta (0, 0)
Screenshot: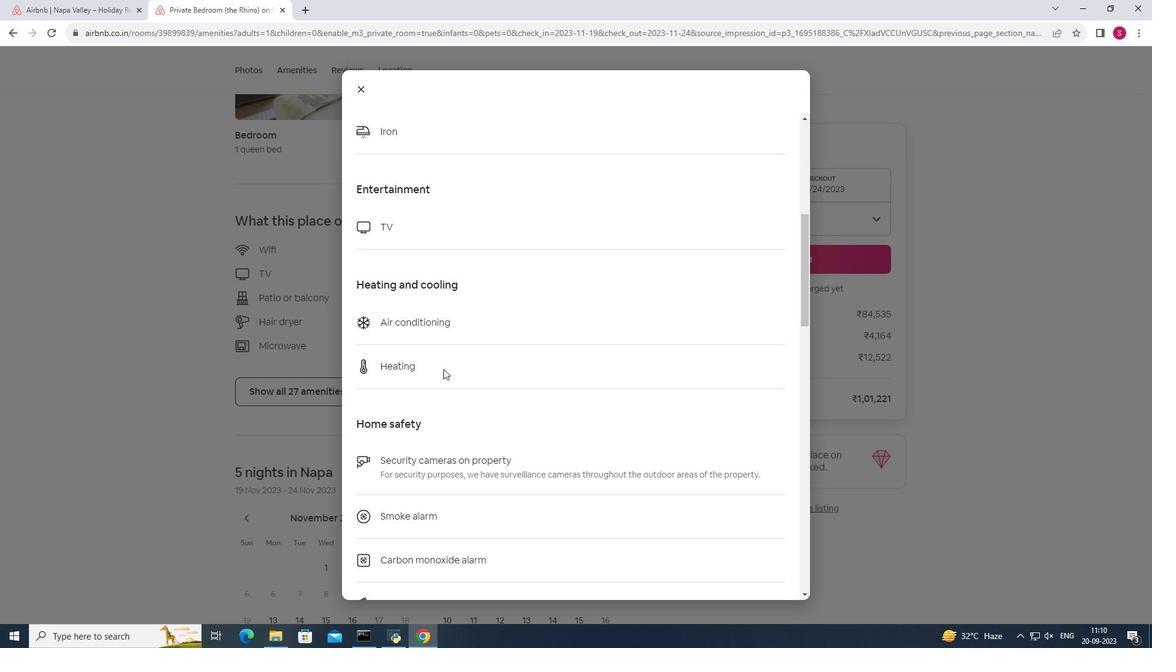 
Action: Mouse scrolled (443, 368) with delta (0, 0)
Screenshot: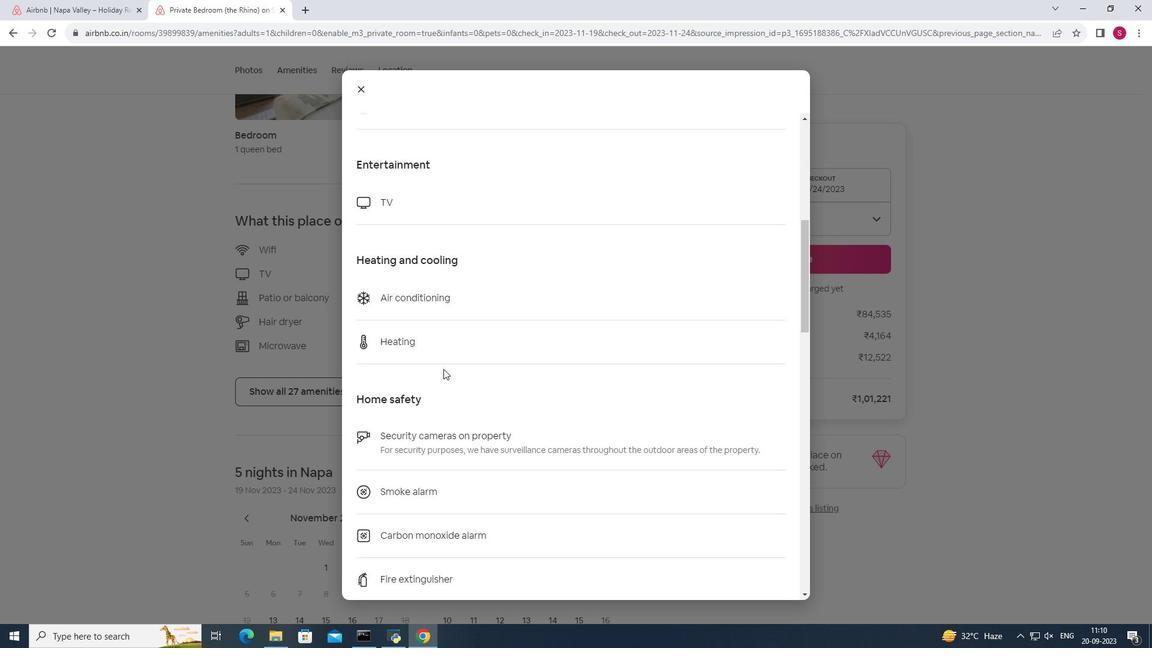 
Action: Mouse scrolled (443, 368) with delta (0, 0)
Screenshot: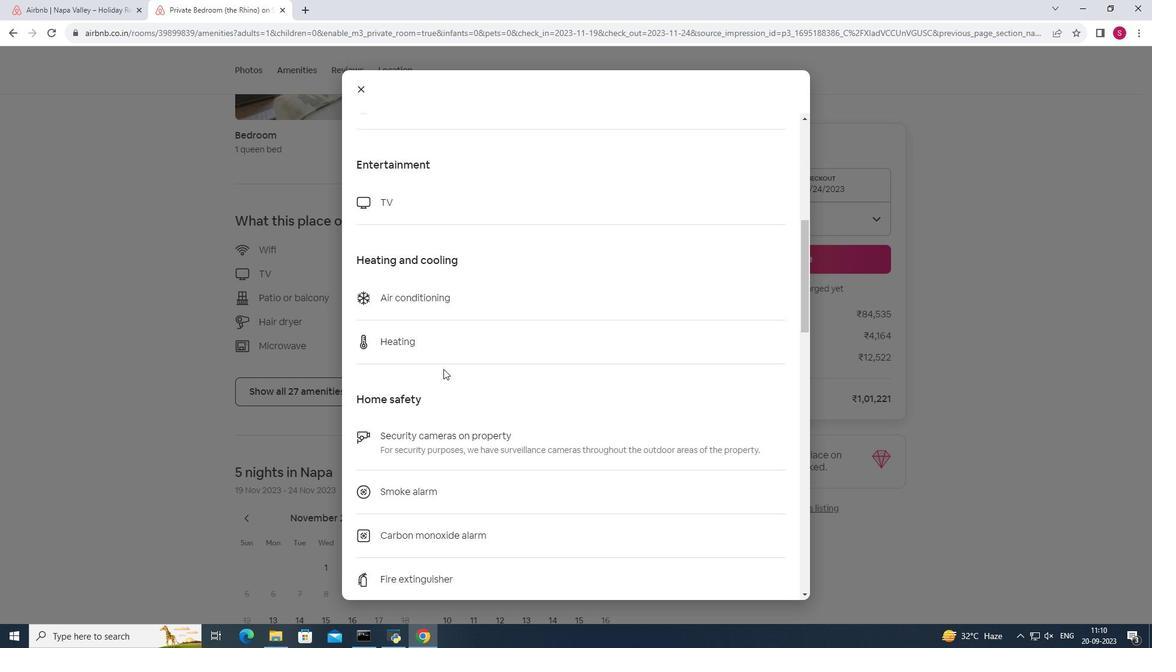 
Action: Mouse scrolled (443, 368) with delta (0, 0)
Screenshot: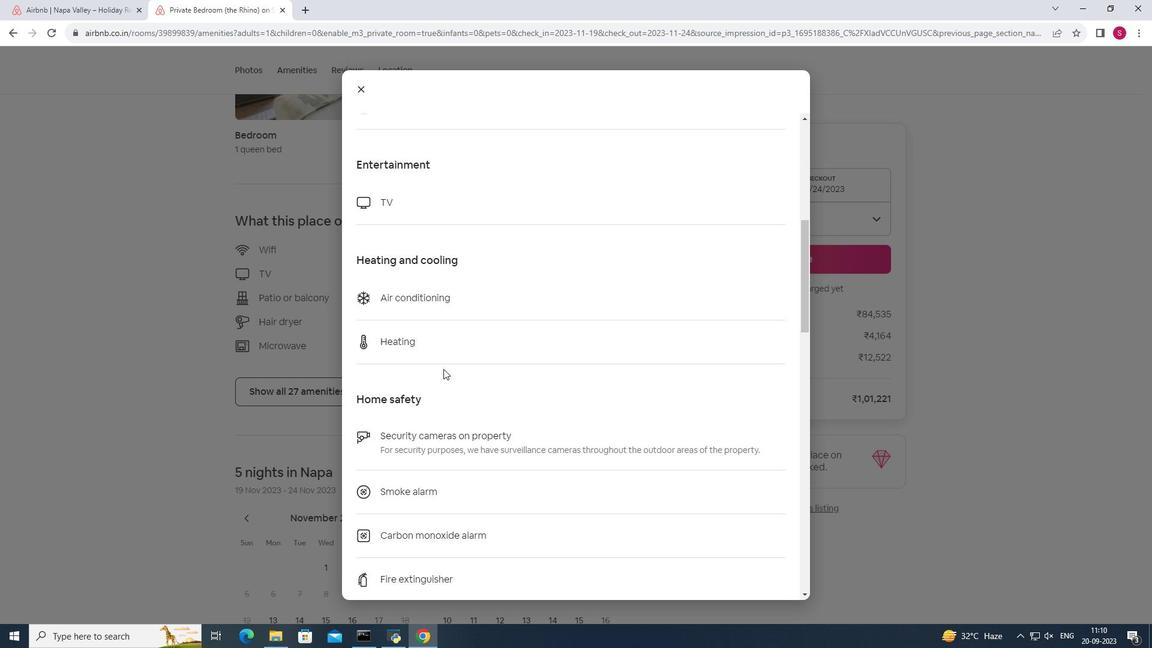 
Action: Mouse scrolled (443, 368) with delta (0, 0)
Screenshot: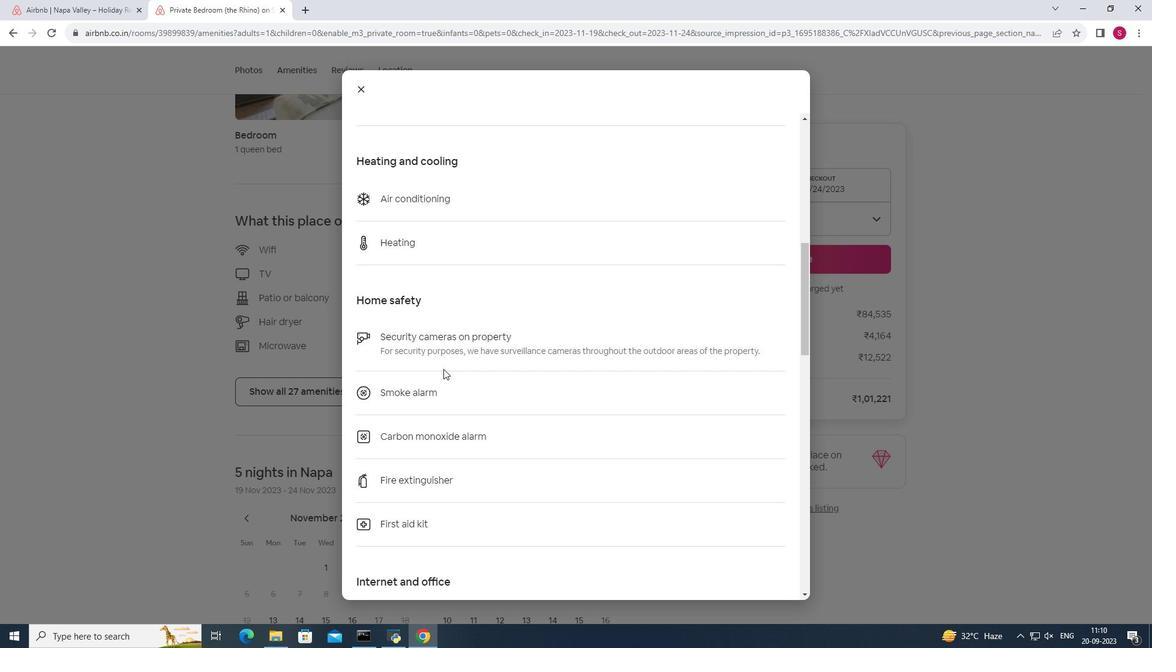 
Action: Mouse scrolled (443, 368) with delta (0, 0)
Screenshot: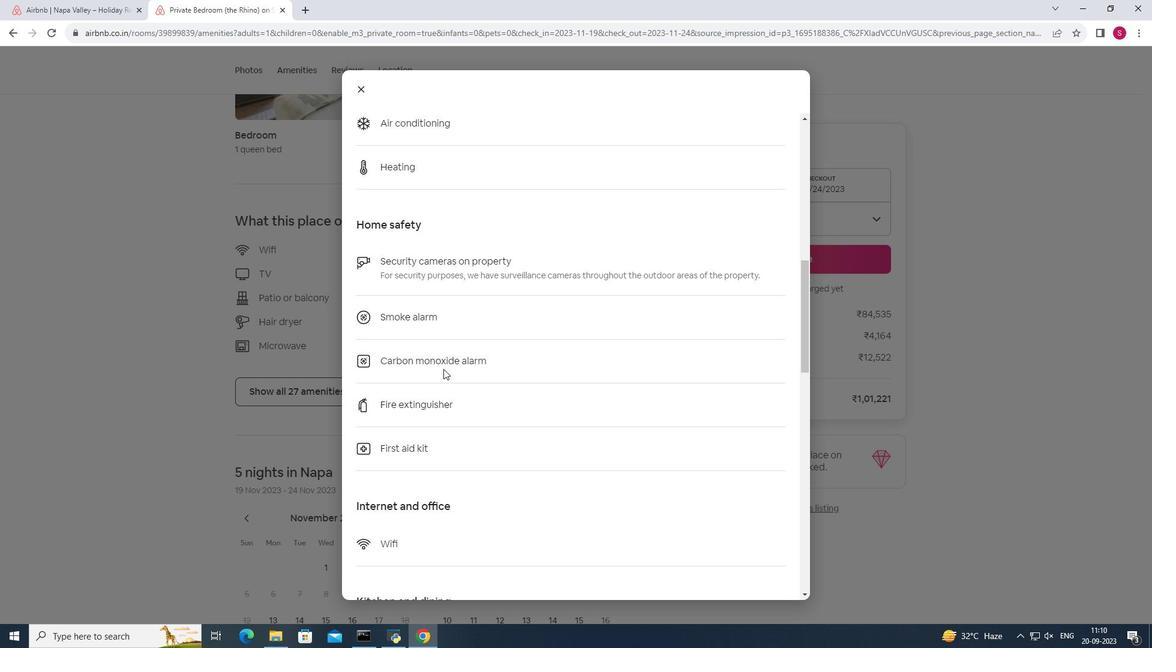 
Action: Mouse scrolled (443, 368) with delta (0, 0)
Screenshot: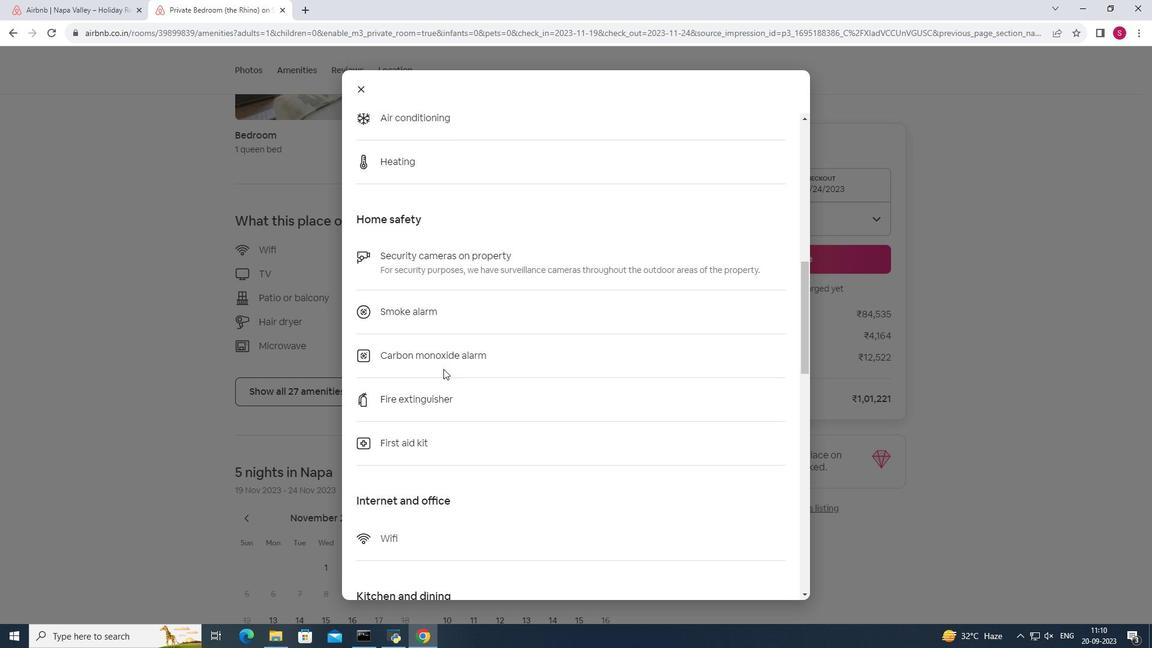 
Action: Mouse scrolled (443, 368) with delta (0, 0)
Screenshot: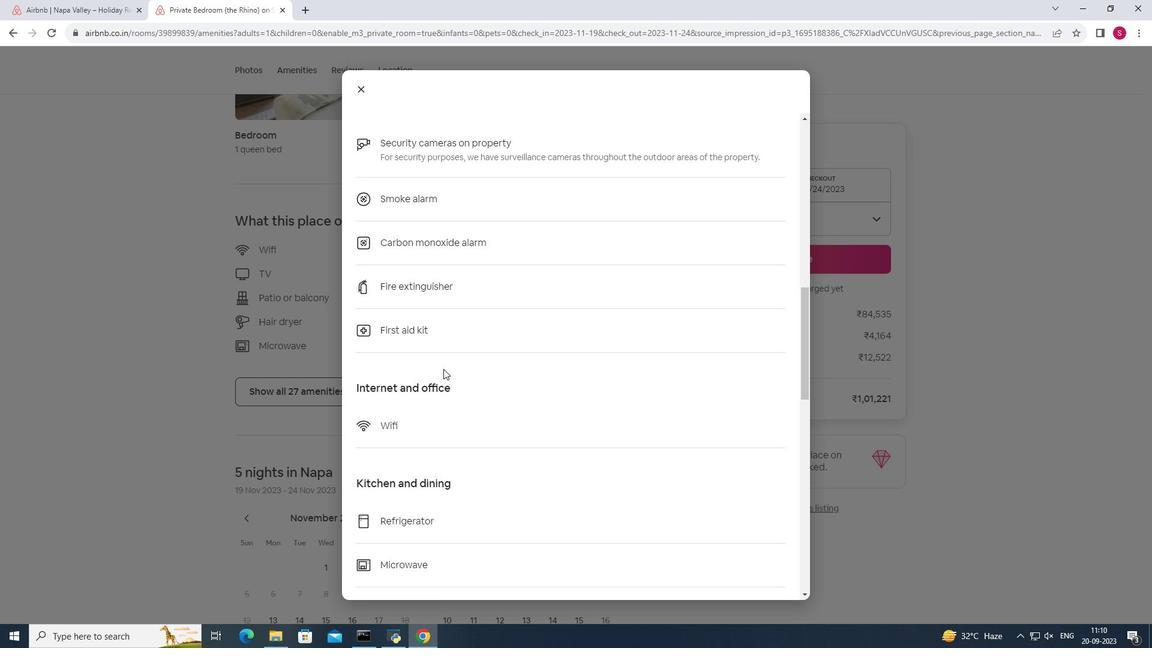 
Action: Mouse scrolled (443, 368) with delta (0, 0)
Screenshot: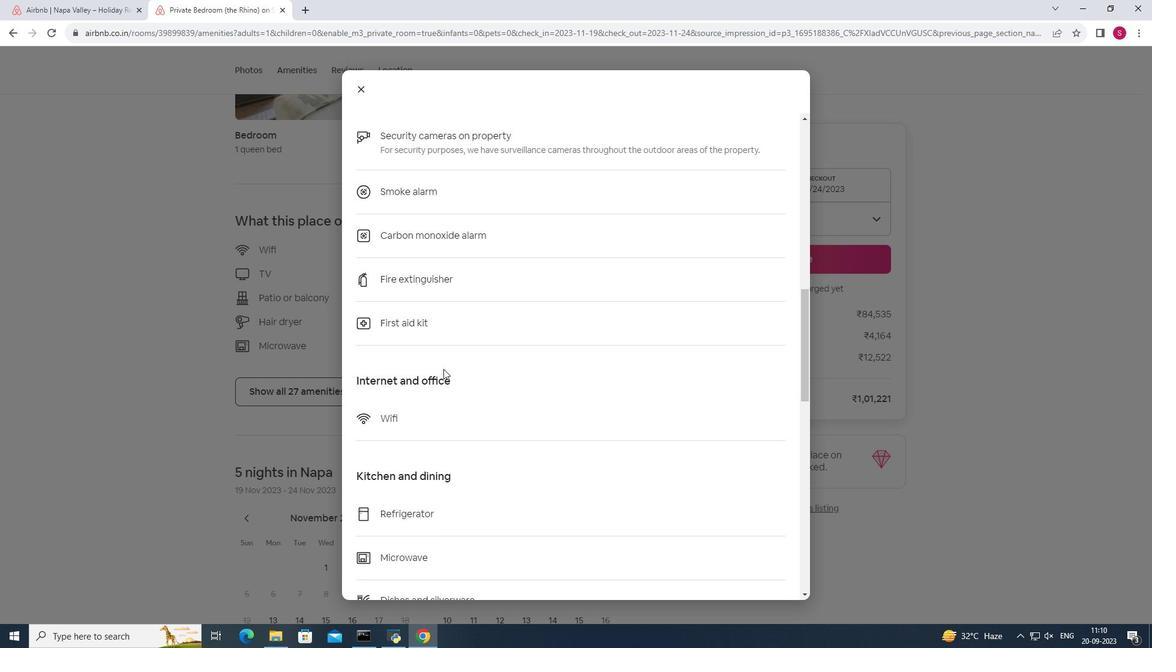 
Action: Mouse scrolled (443, 368) with delta (0, 0)
Screenshot: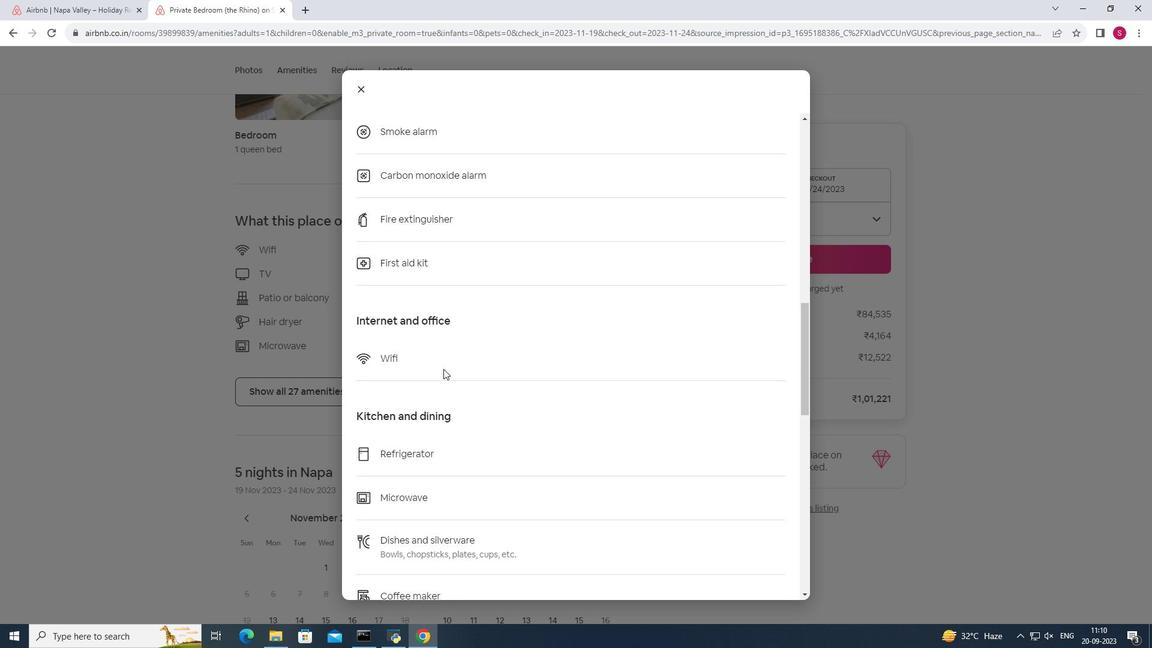 
Action: Mouse scrolled (443, 368) with delta (0, 0)
Screenshot: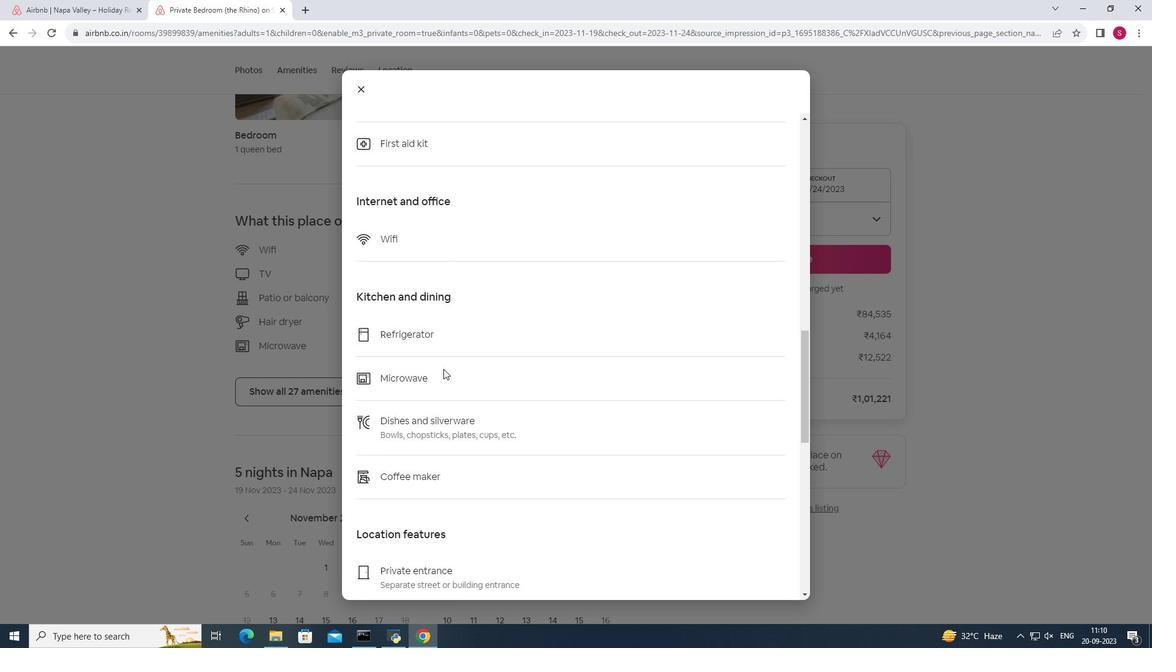 
Action: Mouse scrolled (443, 368) with delta (0, 0)
Screenshot: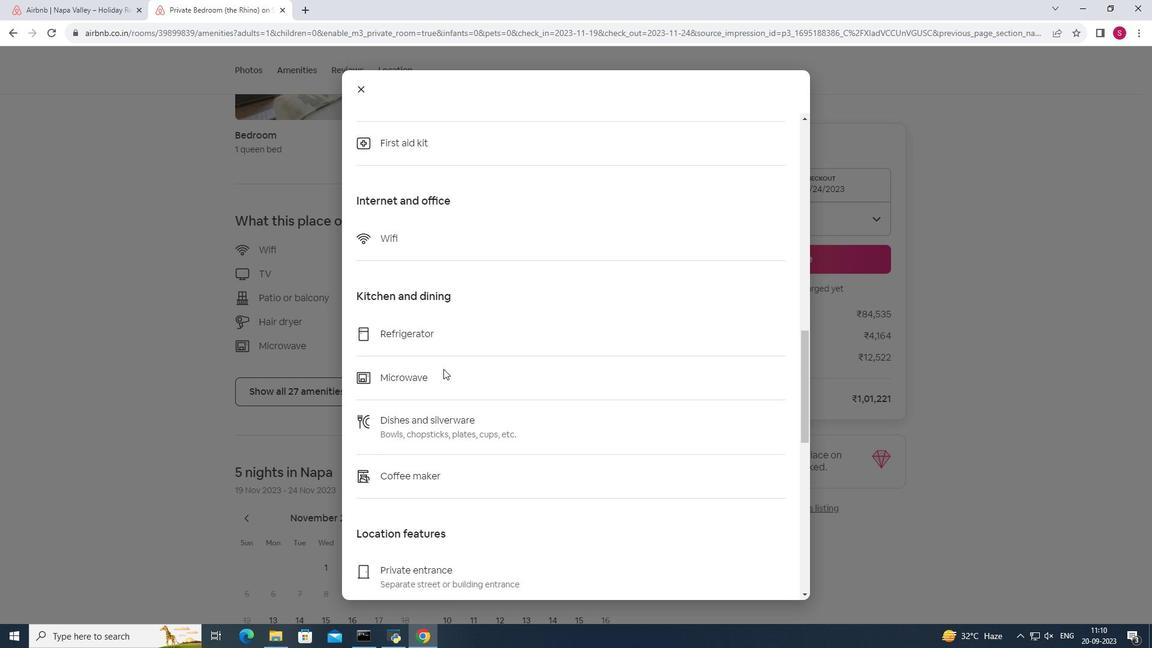 
Action: Mouse scrolled (443, 368) with delta (0, 0)
Screenshot: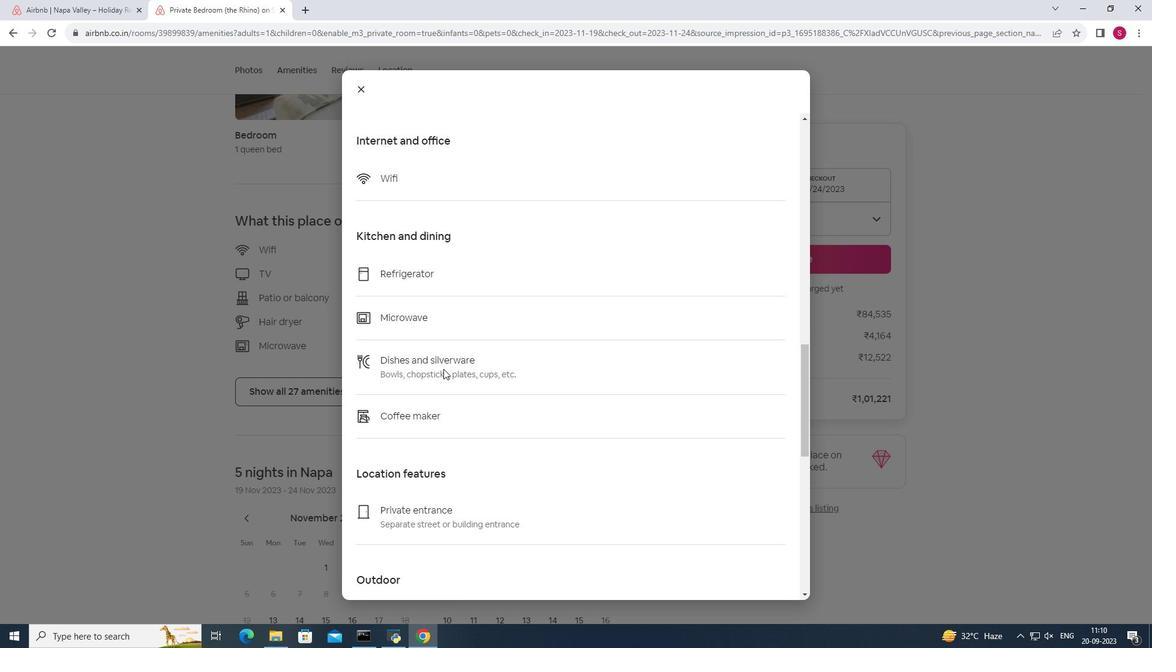 
Action: Mouse scrolled (443, 368) with delta (0, 0)
Screenshot: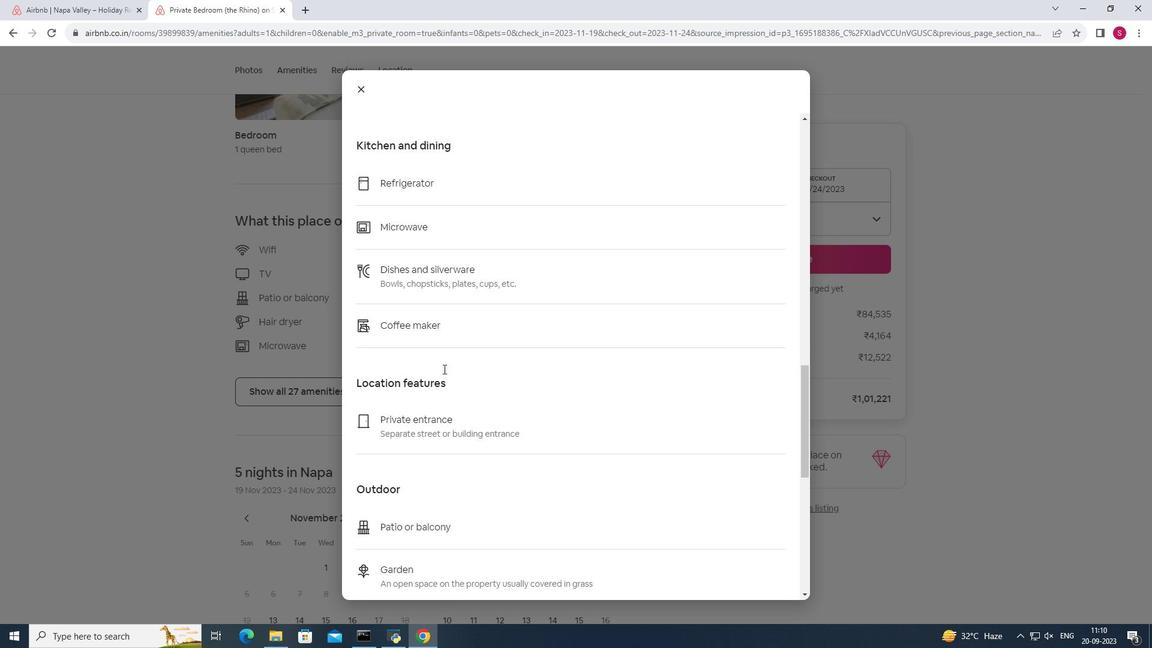 
Action: Mouse scrolled (443, 368) with delta (0, 0)
Screenshot: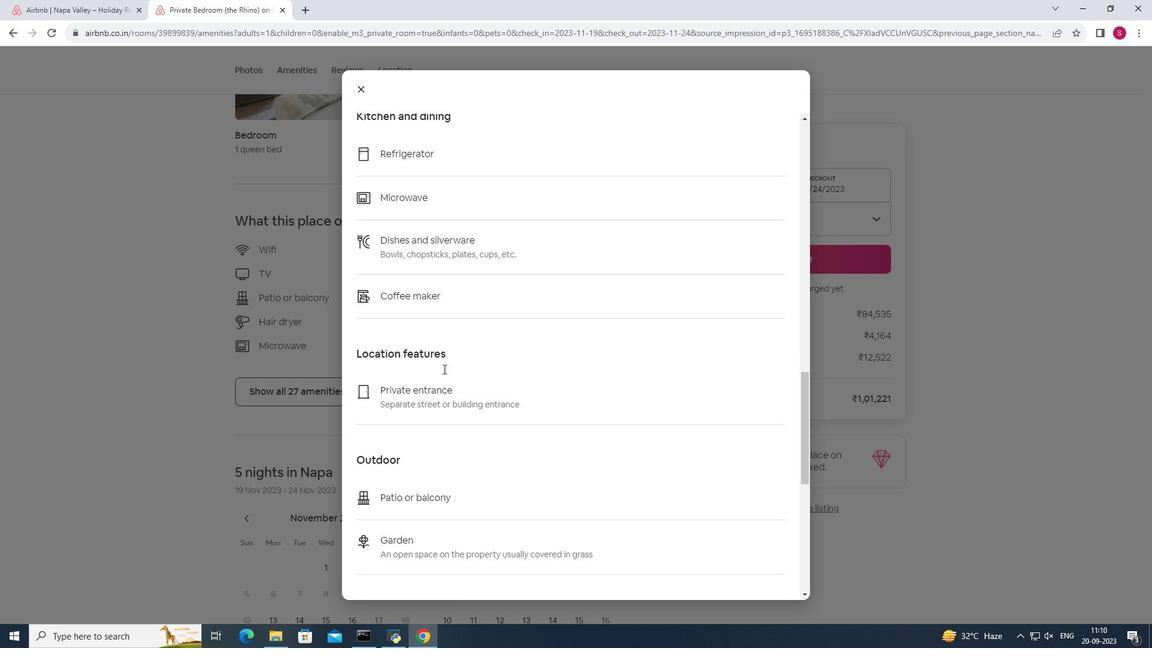 
Action: Mouse scrolled (443, 368) with delta (0, 0)
Screenshot: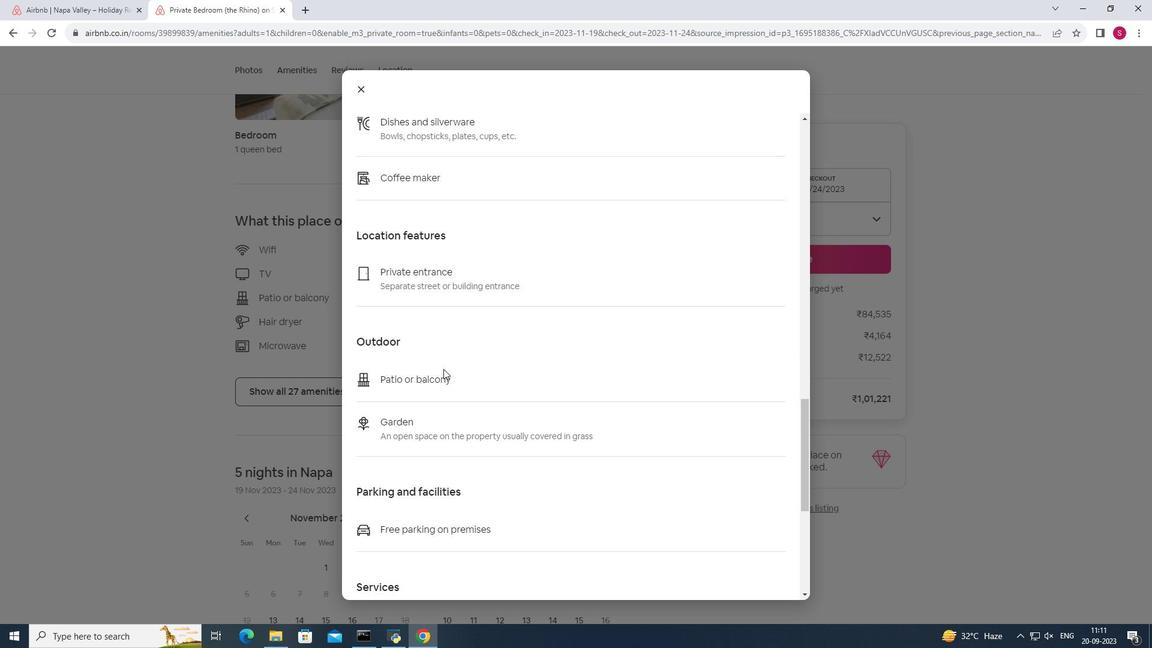 
Action: Mouse scrolled (443, 368) with delta (0, 0)
Screenshot: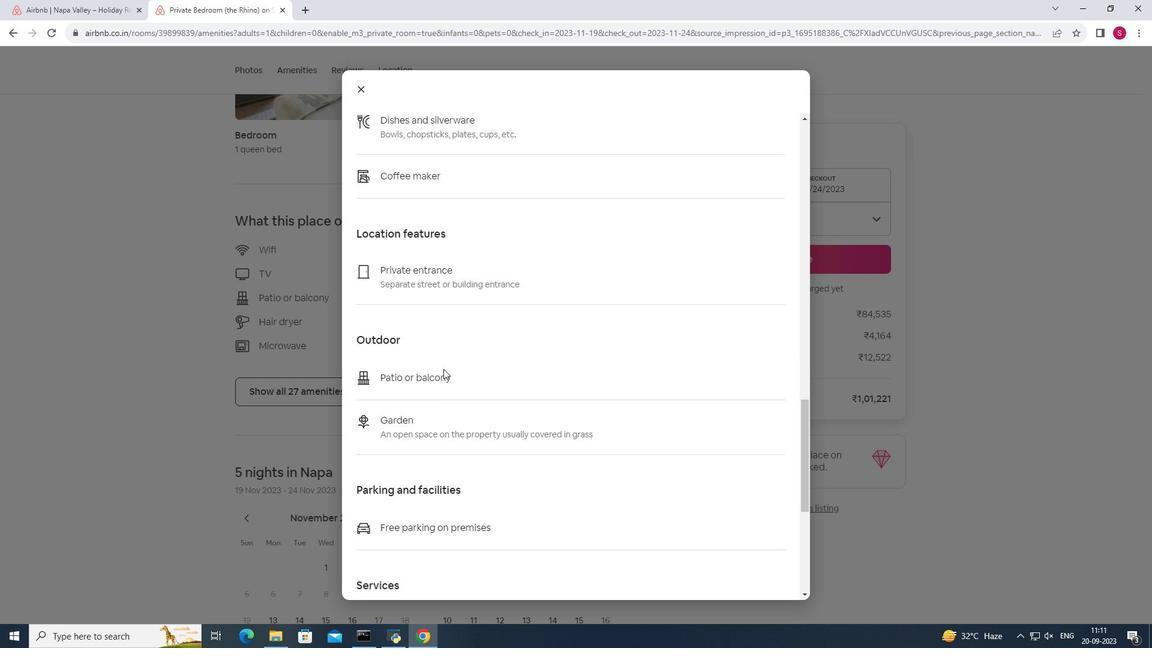 
Action: Mouse moved to (506, 370)
Screenshot: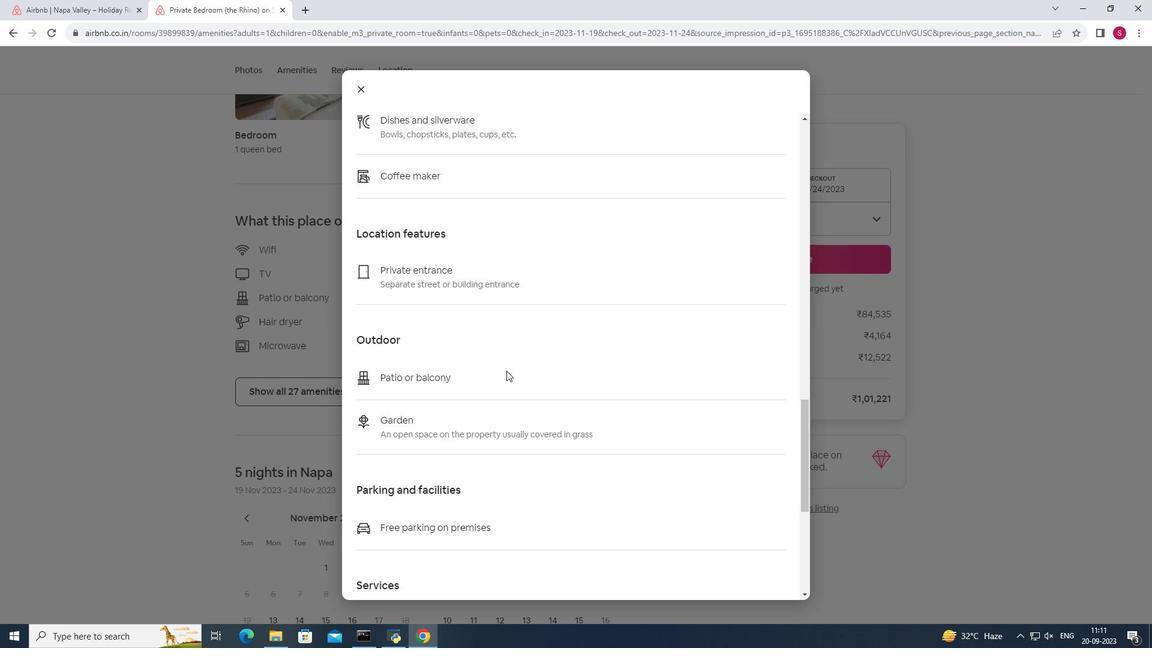 
Action: Mouse scrolled (506, 370) with delta (0, 0)
Screenshot: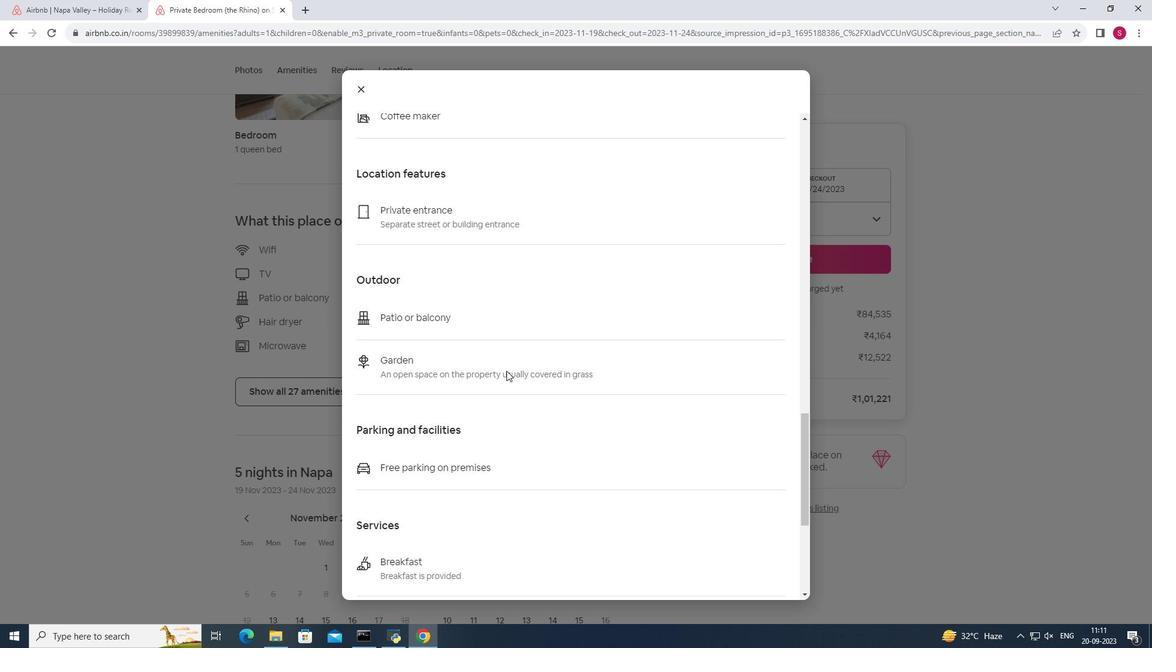 
Action: Mouse scrolled (506, 370) with delta (0, 0)
Screenshot: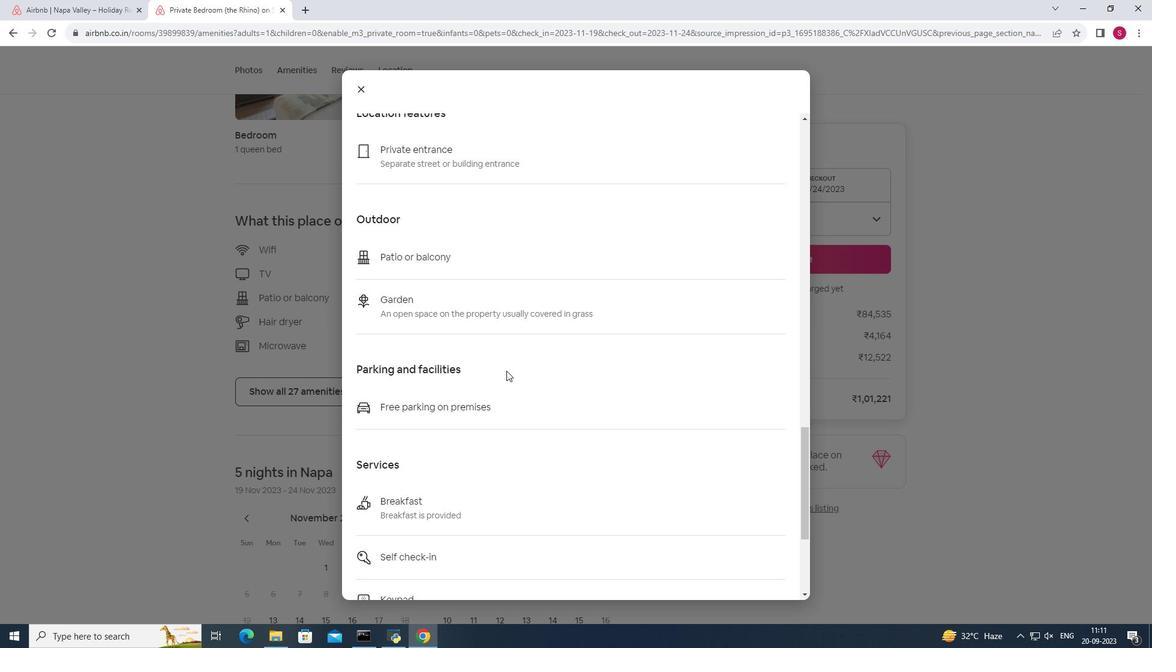 
Action: Mouse scrolled (506, 370) with delta (0, 0)
Screenshot: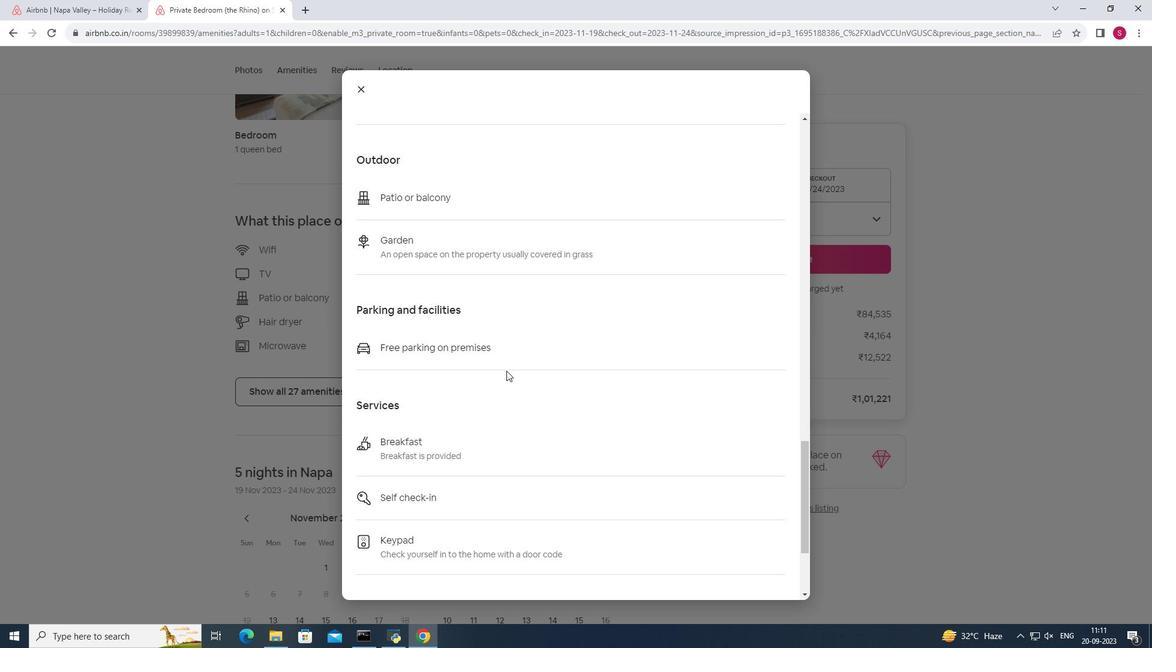 
Action: Mouse scrolled (506, 370) with delta (0, 0)
Screenshot: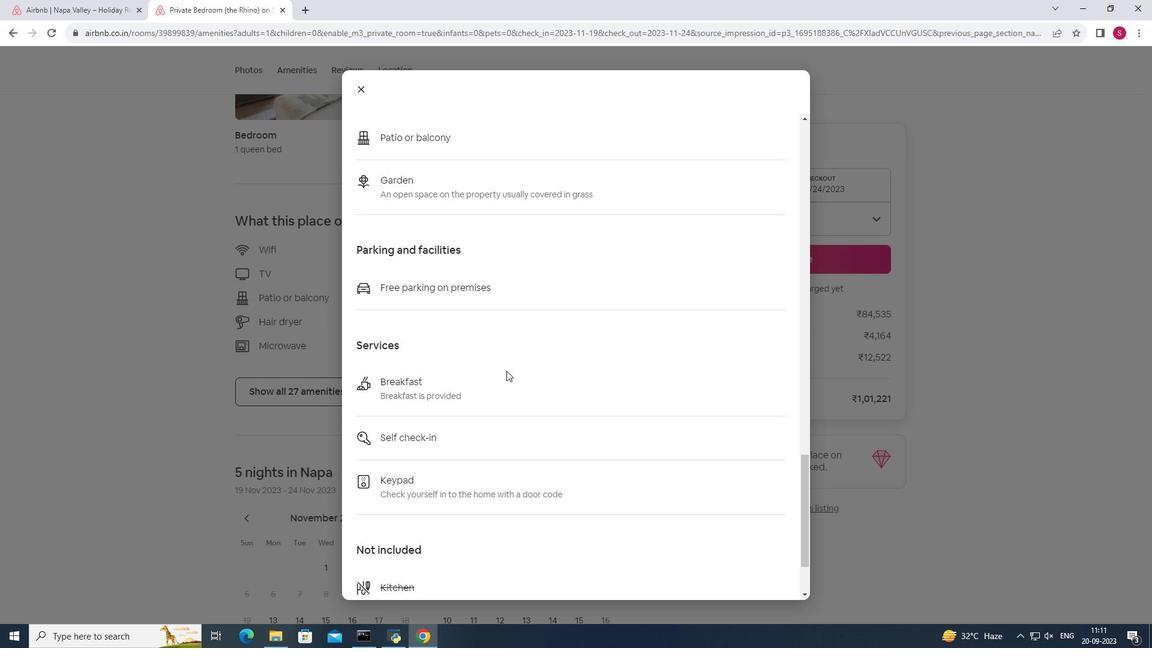 
Action: Mouse scrolled (506, 370) with delta (0, 0)
Screenshot: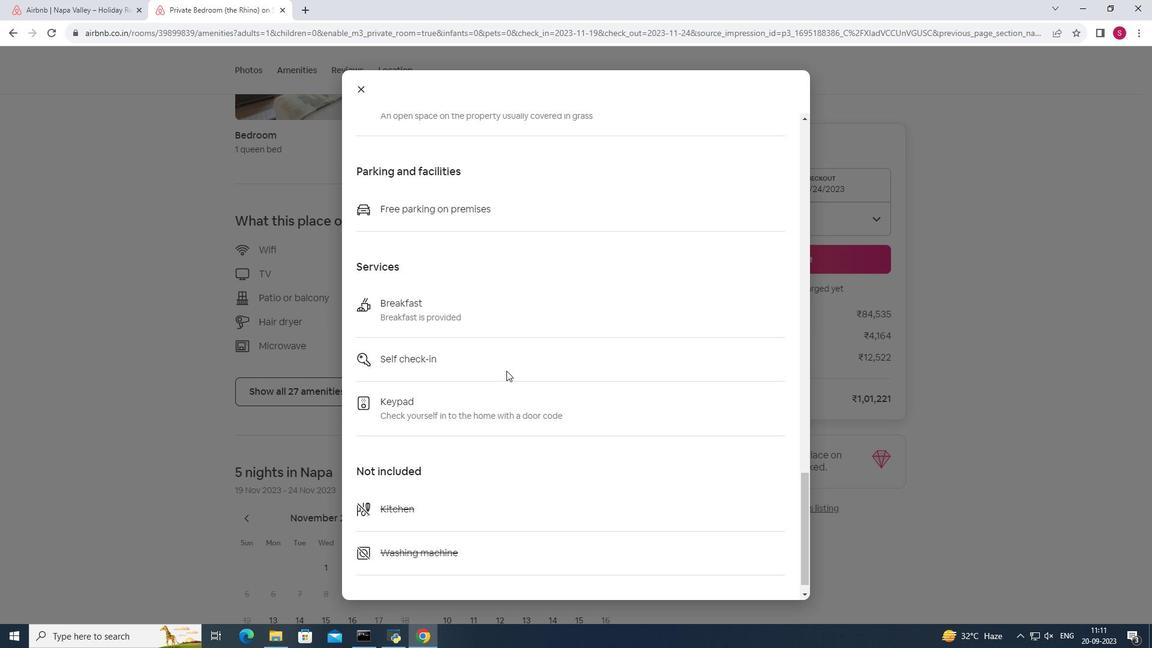 
Action: Mouse scrolled (506, 370) with delta (0, 0)
Screenshot: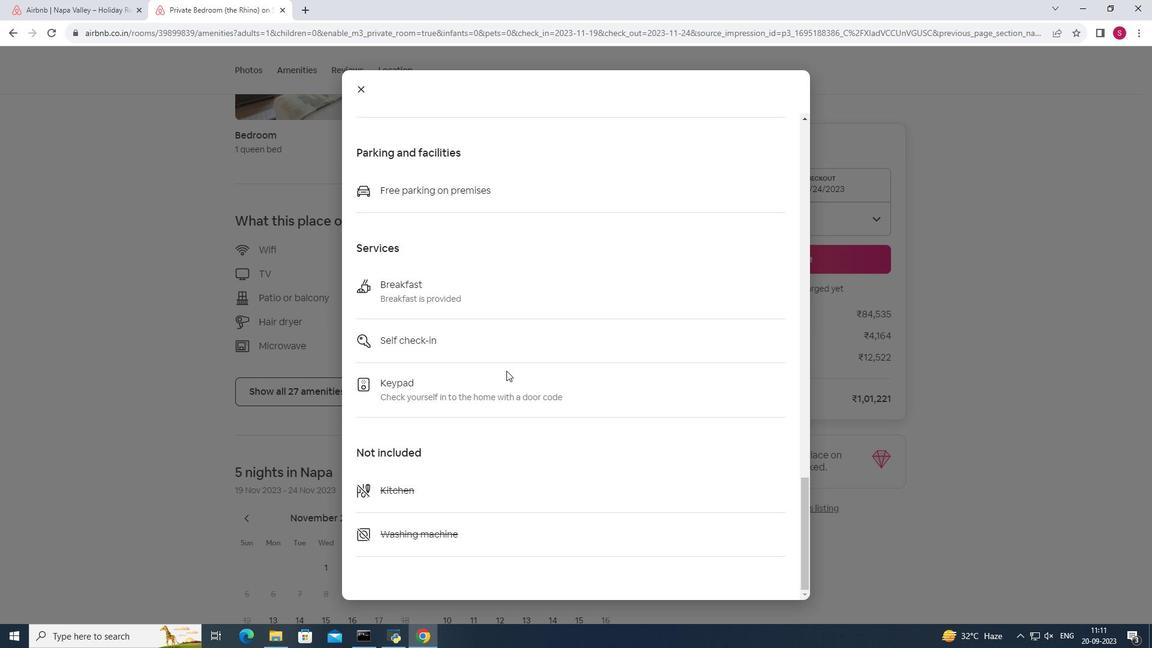 
Action: Mouse scrolled (506, 370) with delta (0, 0)
Screenshot: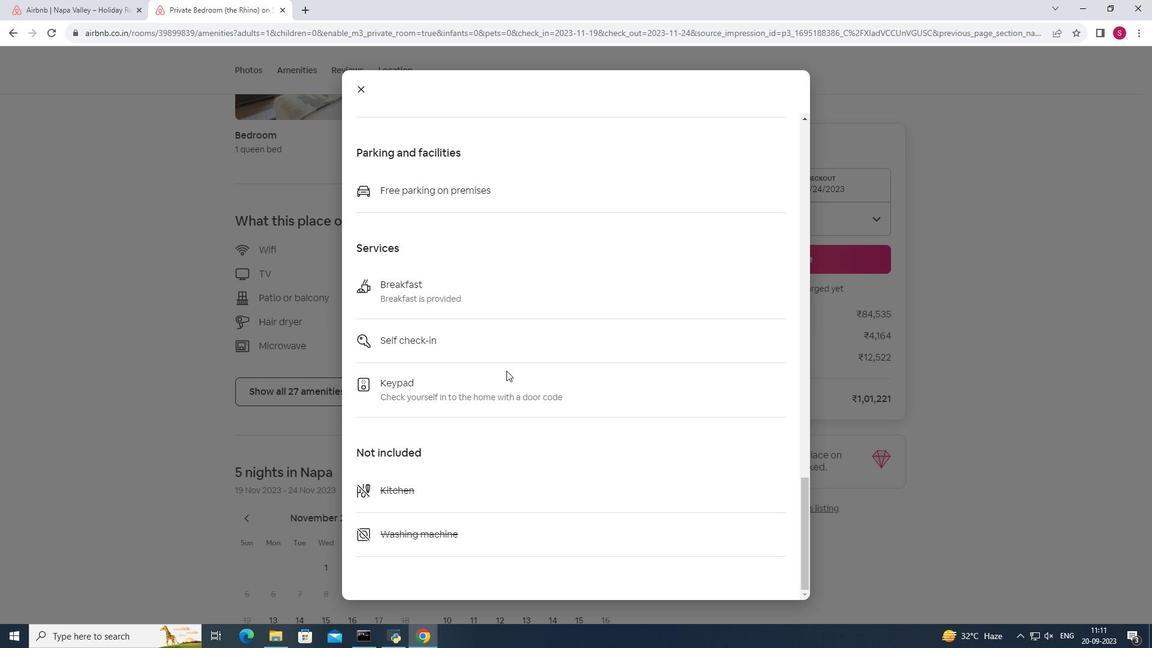 
Action: Mouse scrolled (506, 370) with delta (0, 0)
Screenshot: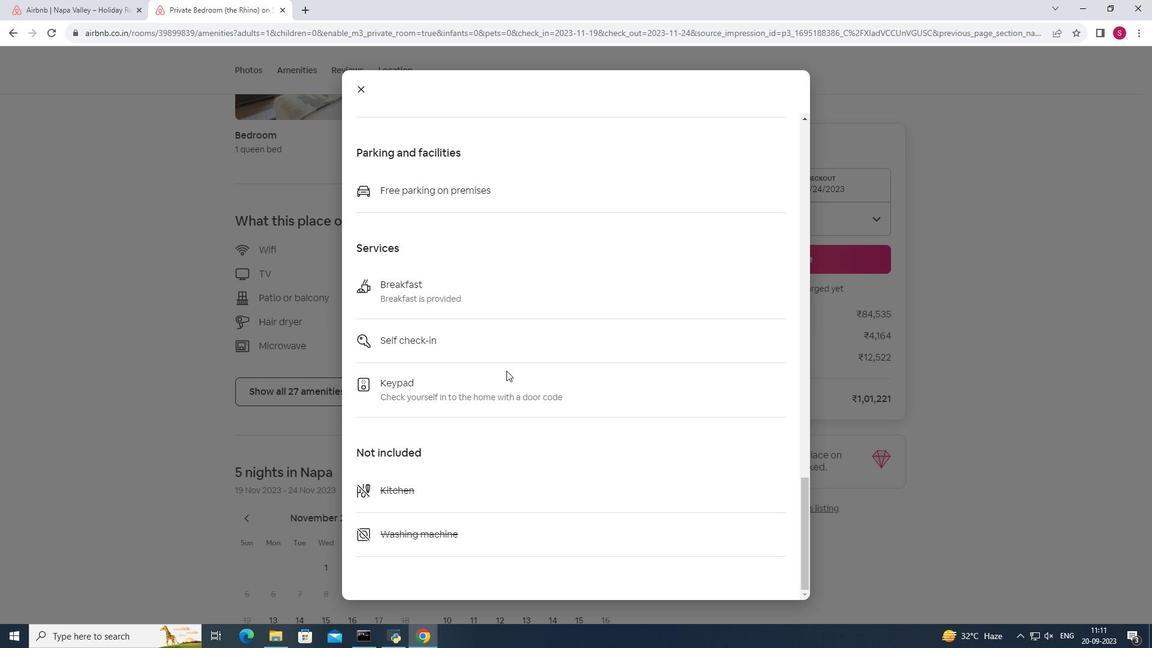 
Action: Mouse moved to (358, 91)
Screenshot: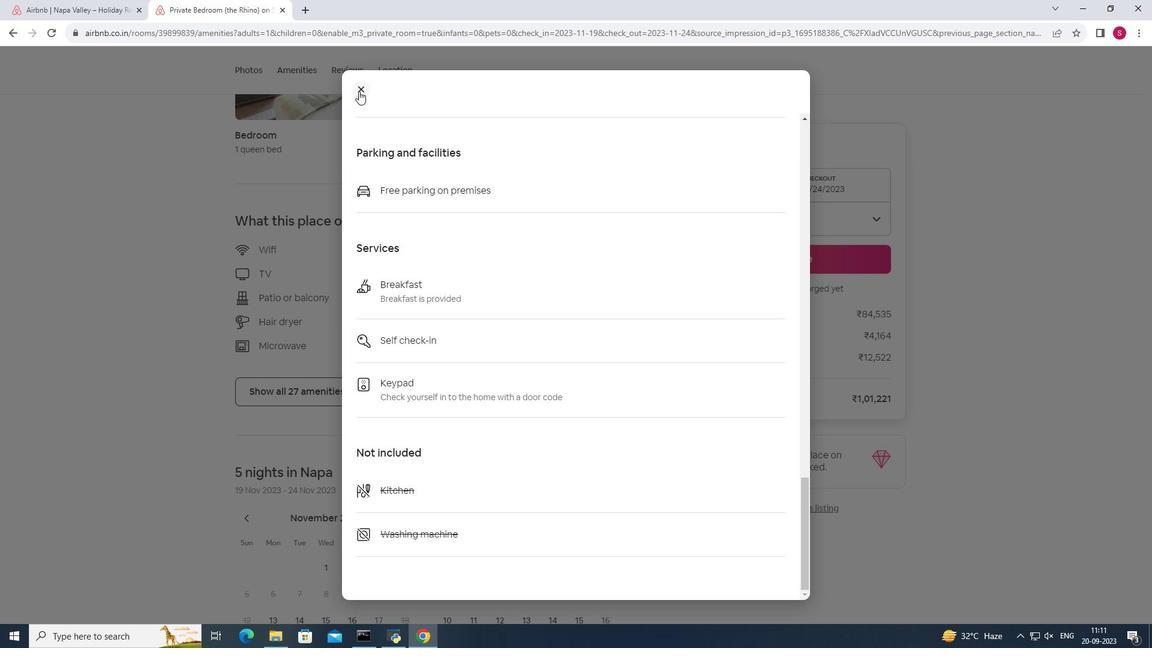 
Action: Mouse pressed left at (358, 91)
Screenshot: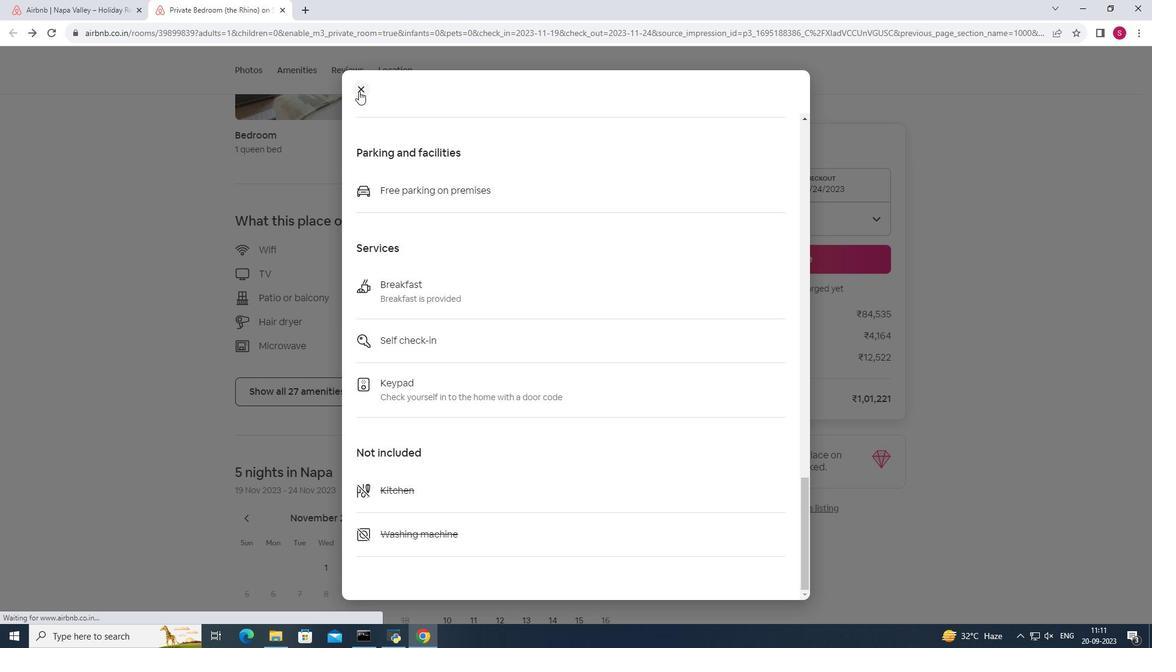 
Action: Mouse moved to (359, 316)
Screenshot: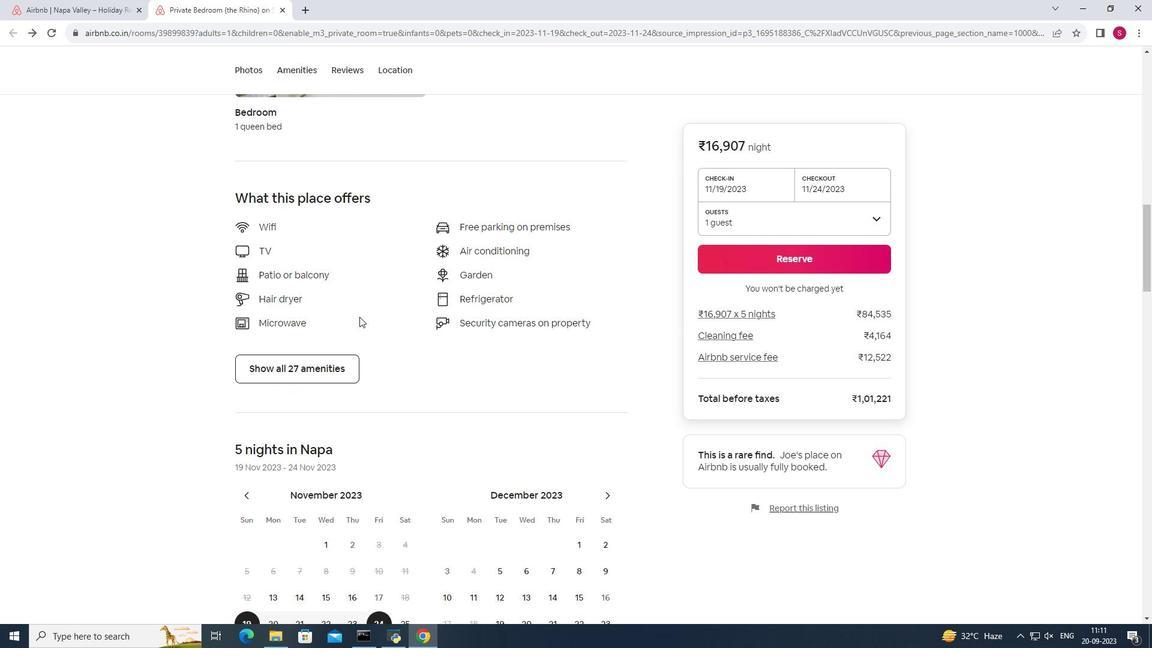 
Action: Mouse scrolled (359, 316) with delta (0, 0)
Screenshot: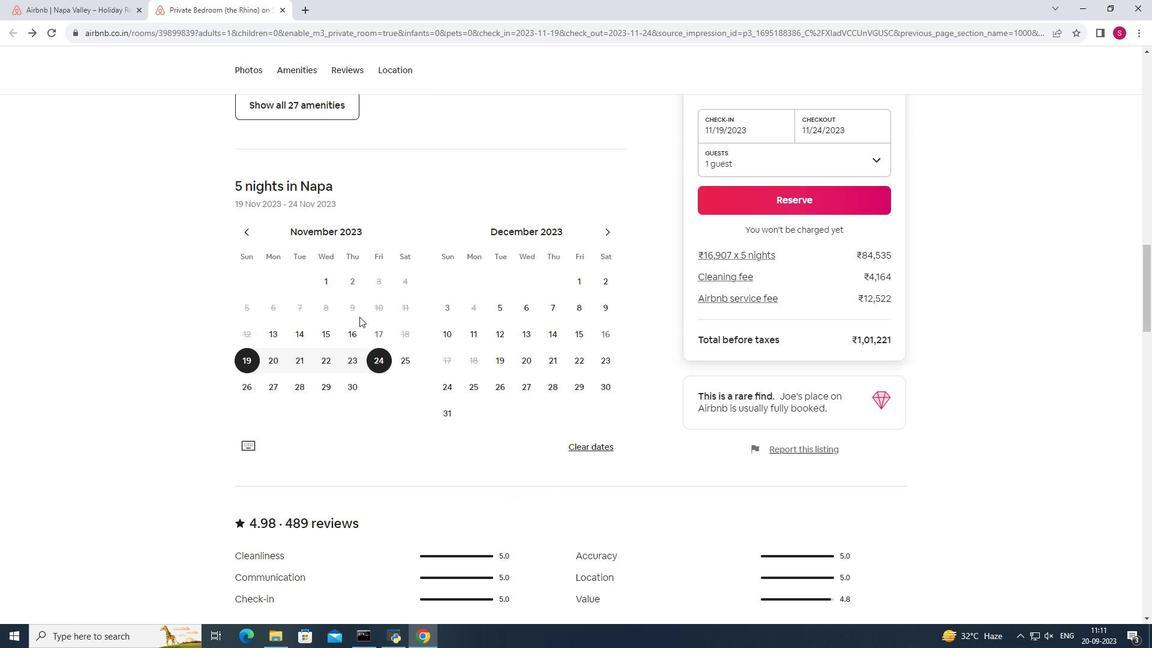 
Action: Mouse scrolled (359, 316) with delta (0, 0)
Screenshot: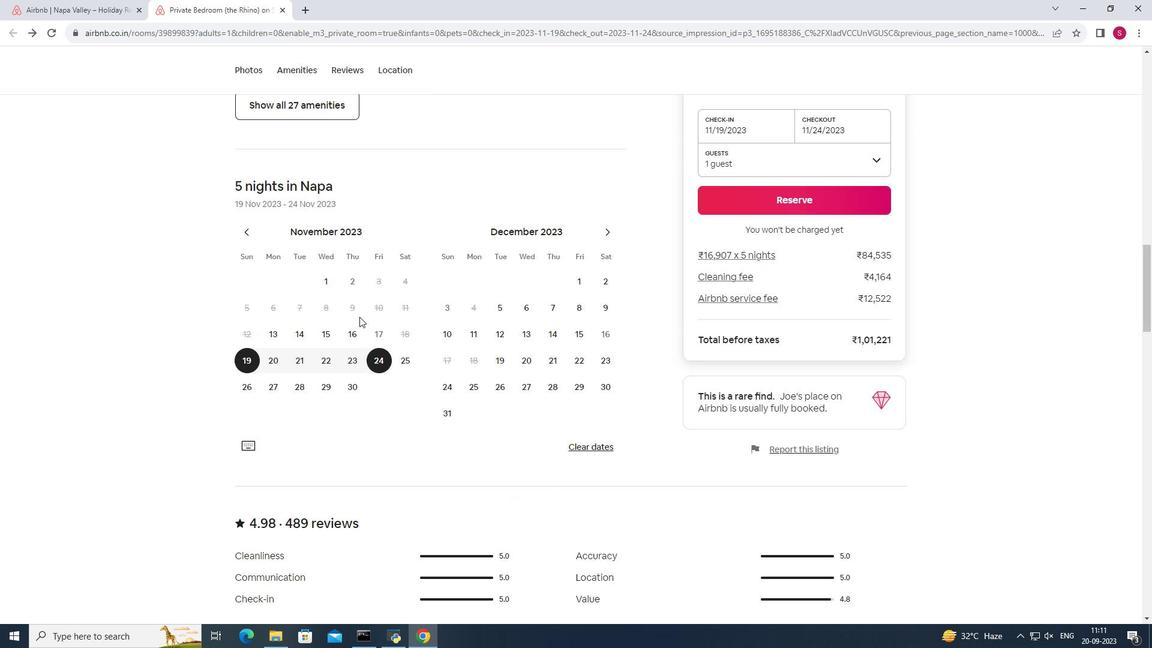 
Action: Mouse scrolled (359, 316) with delta (0, 0)
Screenshot: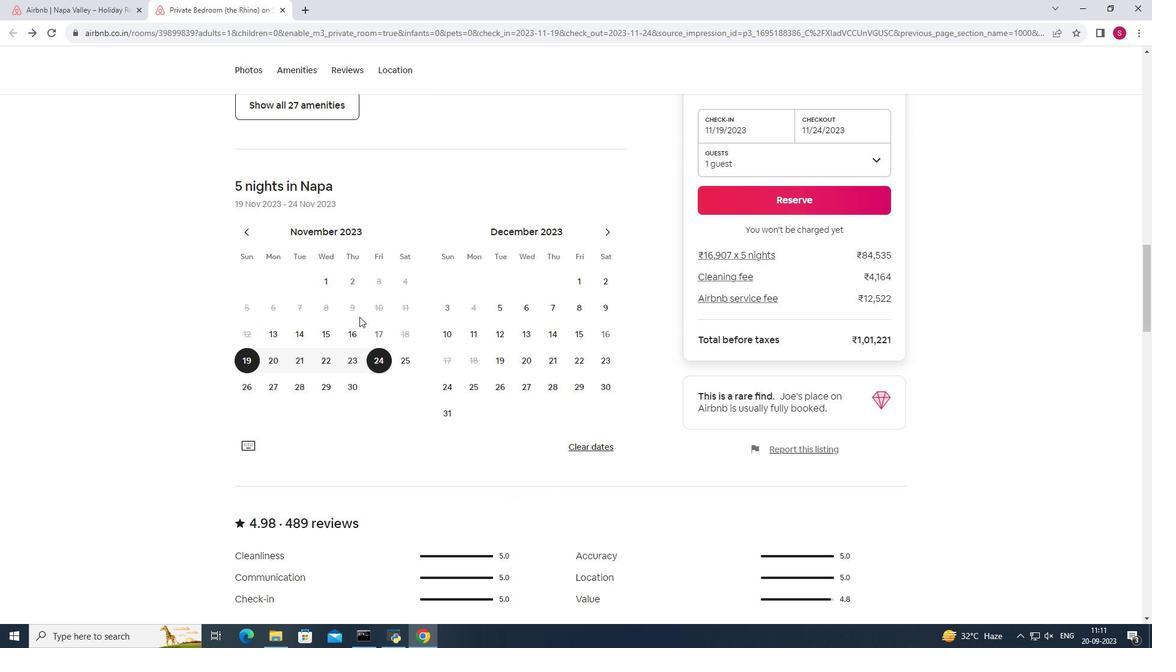 
Action: Mouse scrolled (359, 316) with delta (0, 0)
Screenshot: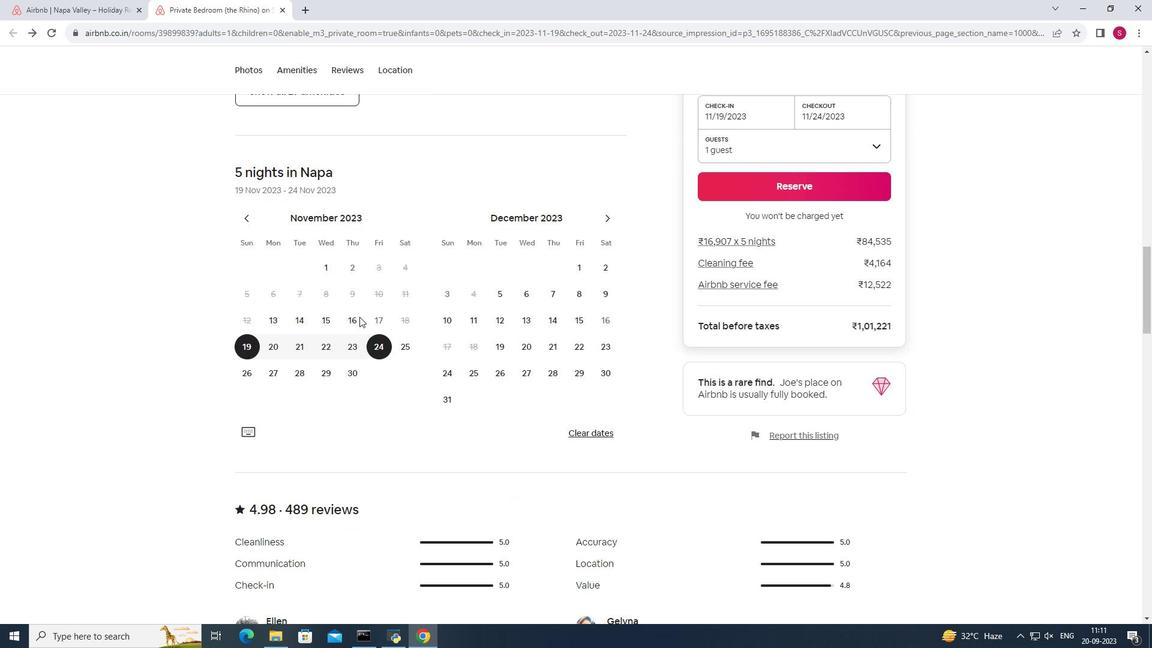 
Action: Mouse scrolled (359, 316) with delta (0, 0)
Screenshot: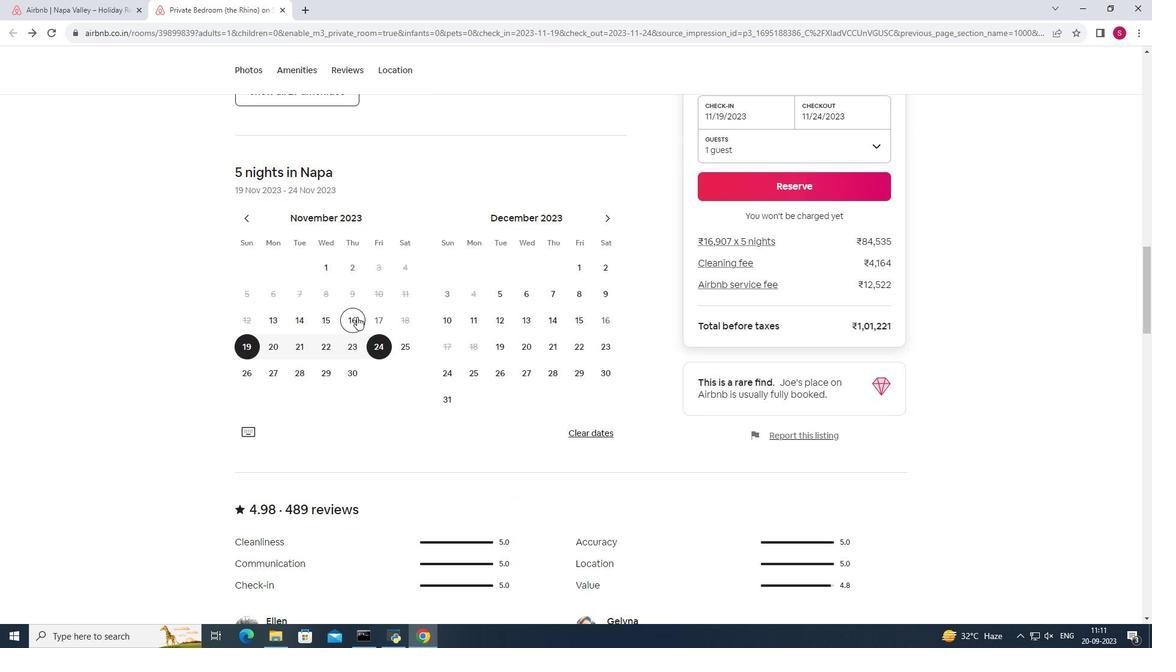 
Action: Mouse moved to (357, 316)
Screenshot: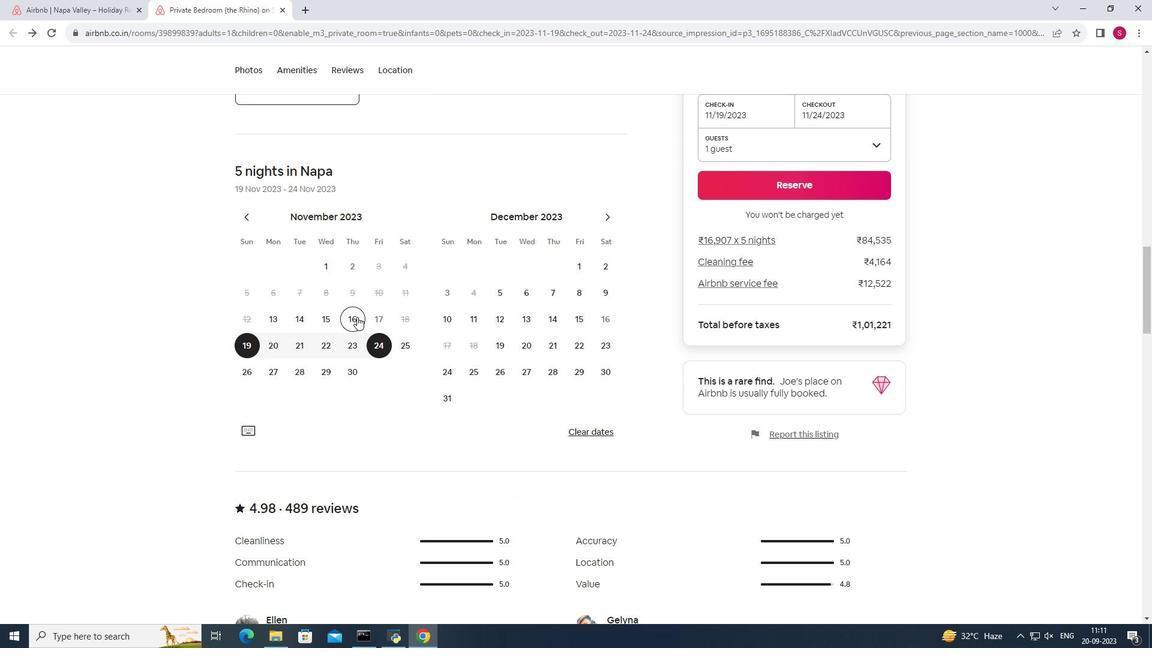 
Action: Mouse scrolled (357, 316) with delta (0, 0)
Screenshot: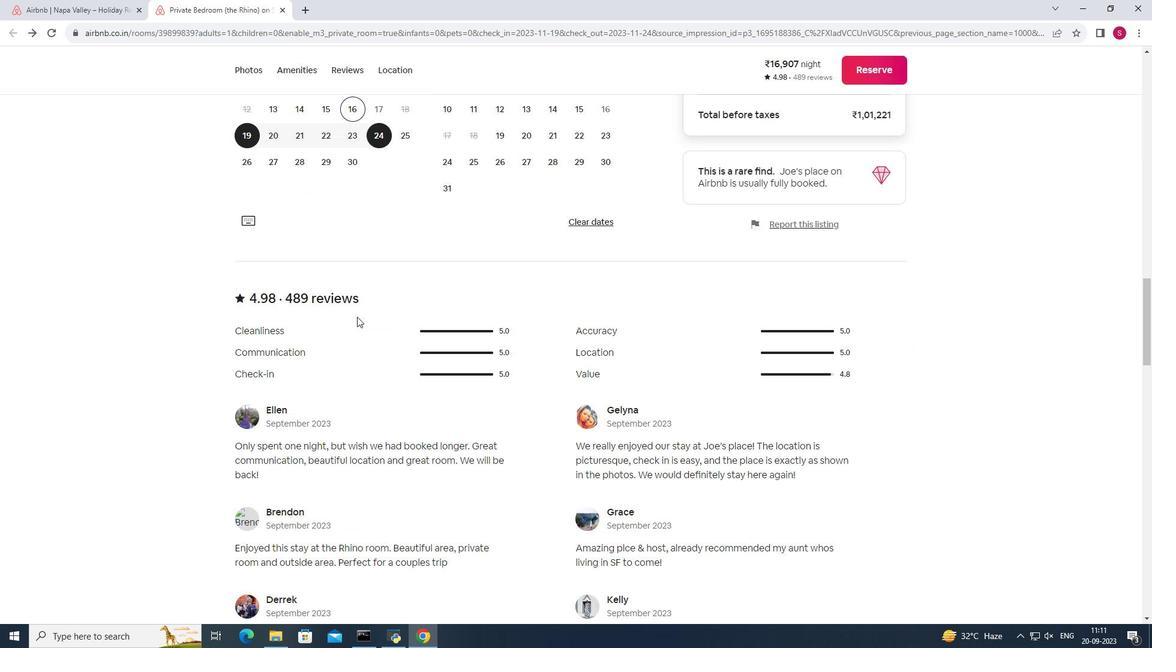 
Action: Mouse scrolled (357, 316) with delta (0, 0)
Screenshot: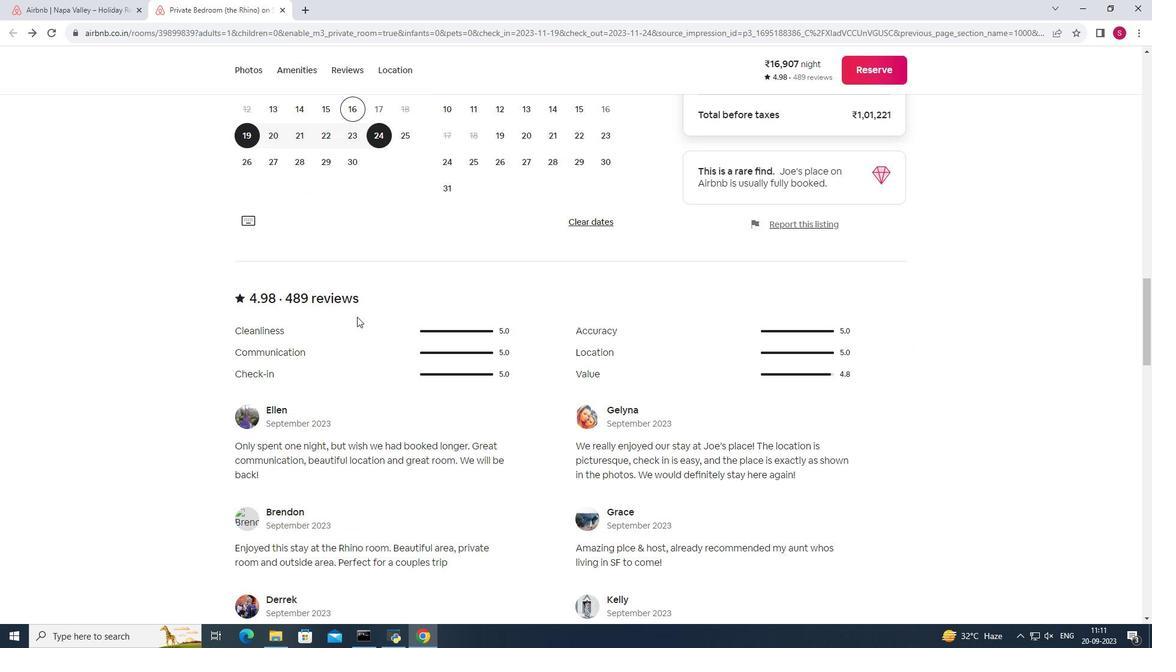 
Action: Mouse scrolled (357, 316) with delta (0, 0)
Screenshot: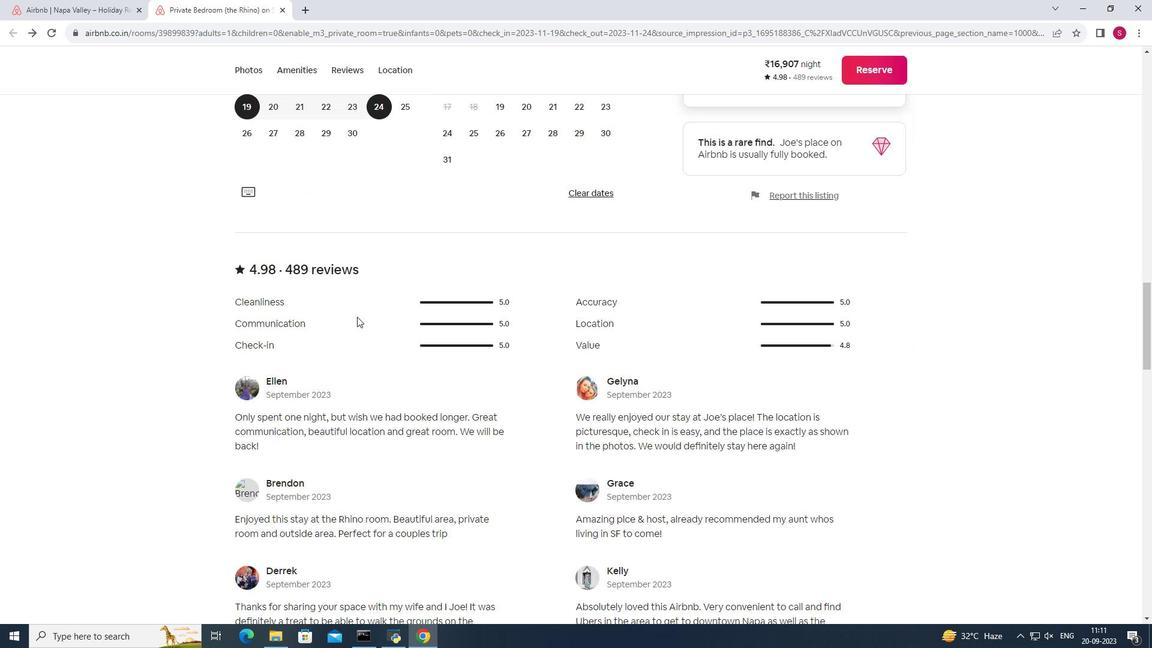 
Action: Mouse scrolled (357, 316) with delta (0, 0)
Screenshot: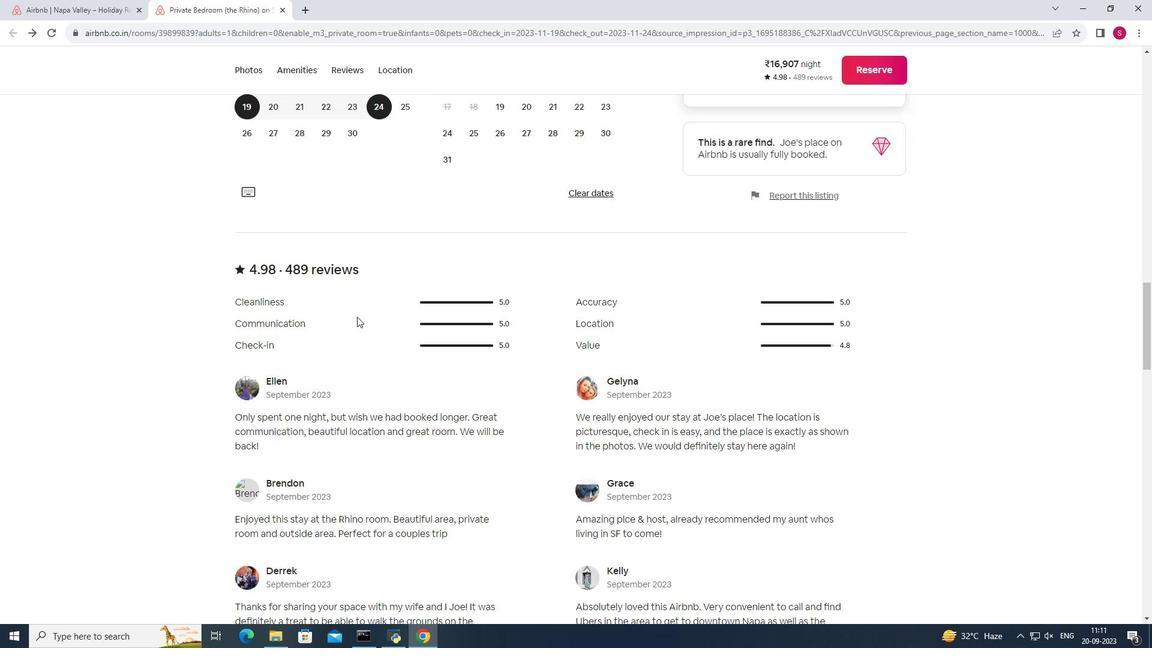 
Action: Mouse moved to (355, 316)
Screenshot: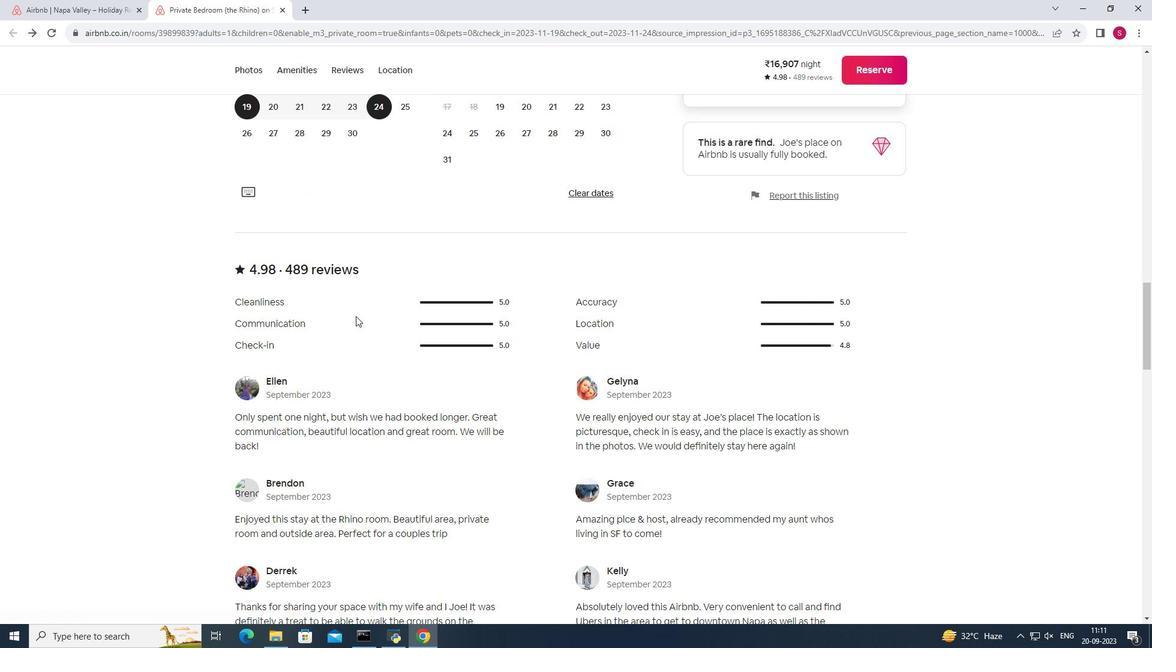 
Action: Mouse scrolled (355, 315) with delta (0, 0)
Screenshot: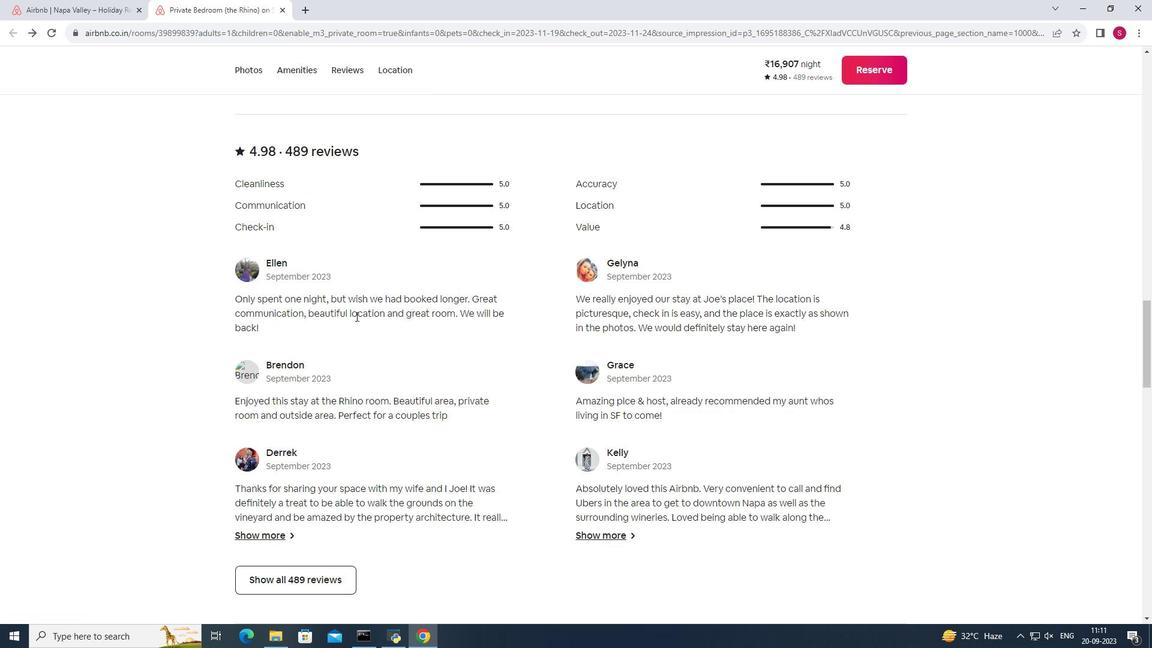 
Action: Mouse scrolled (355, 315) with delta (0, 0)
Screenshot: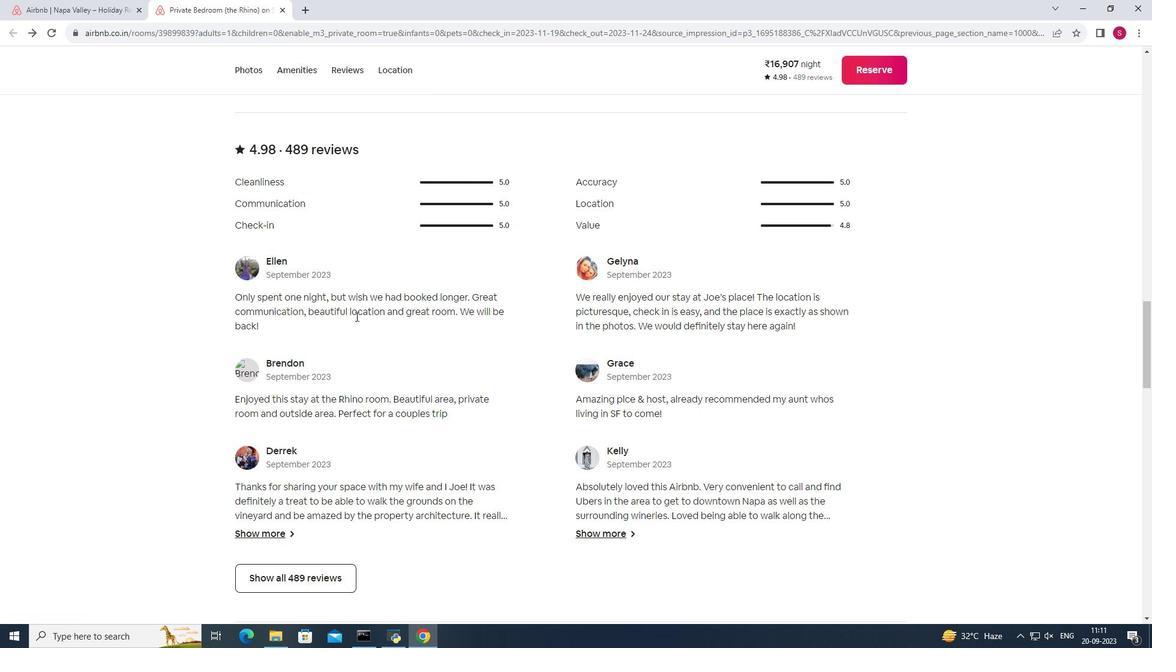 
Action: Mouse scrolled (355, 315) with delta (0, 0)
Screenshot: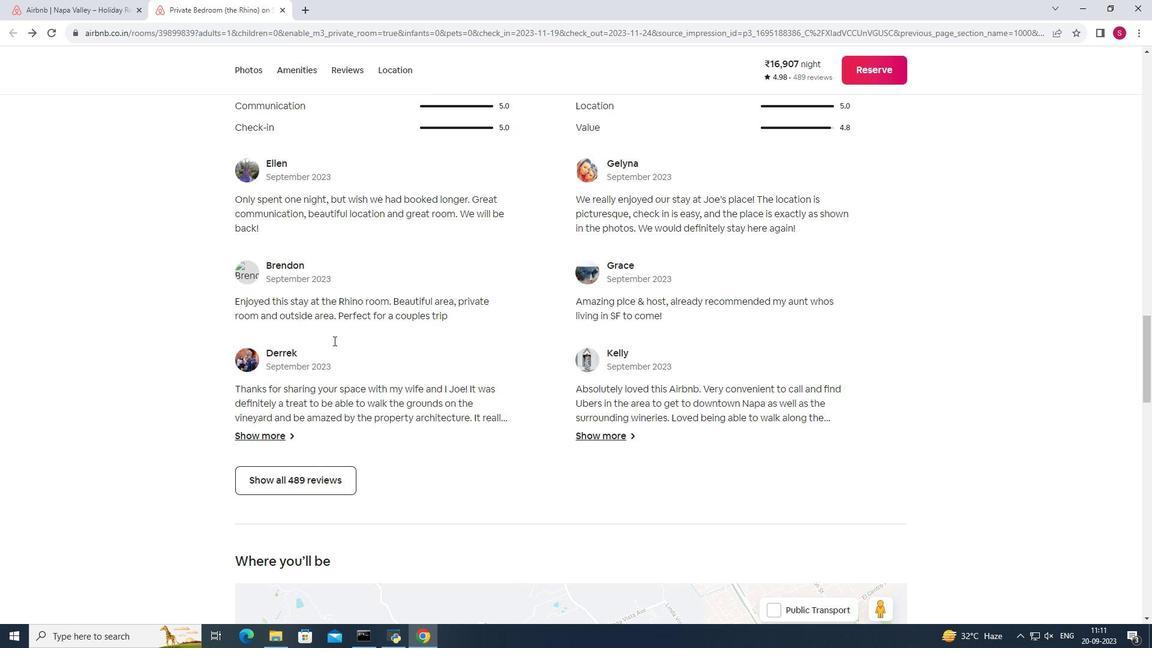 
Action: Mouse scrolled (355, 315) with delta (0, 0)
Screenshot: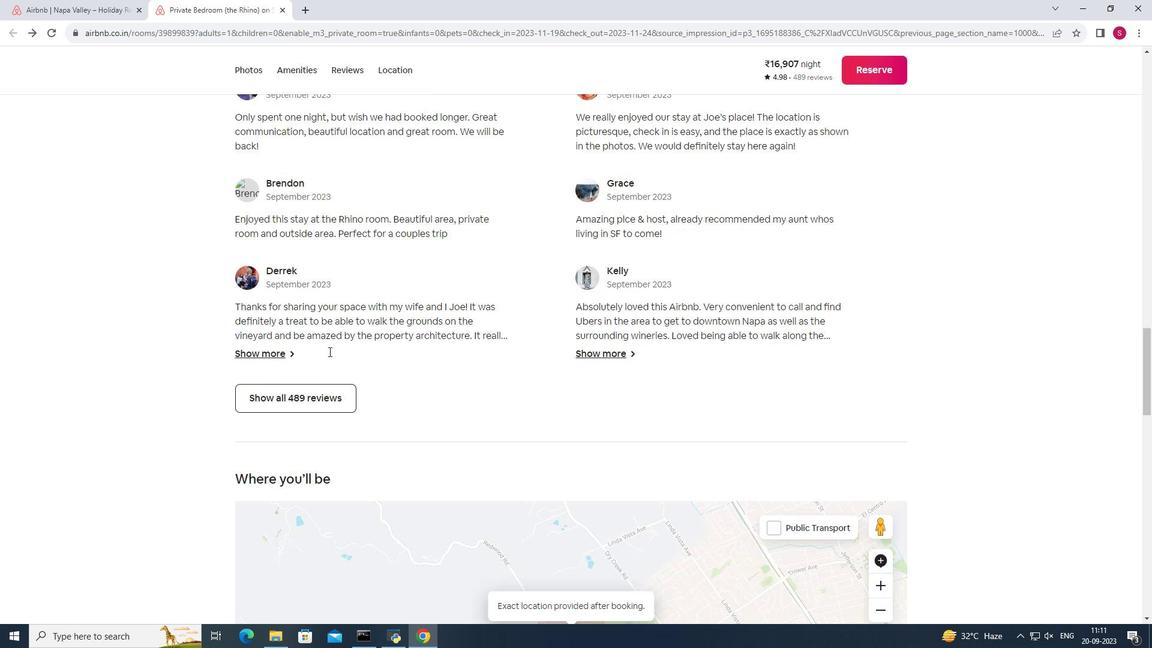 
Action: Mouse scrolled (355, 315) with delta (0, 0)
Screenshot: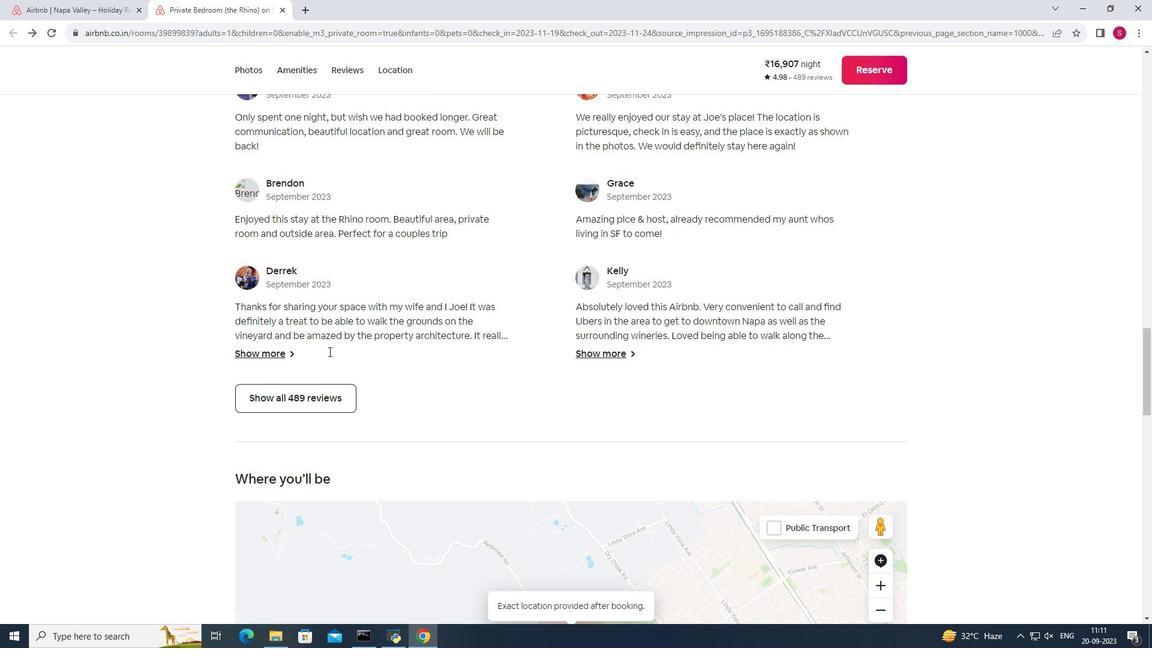 
Action: Mouse moved to (320, 400)
Screenshot: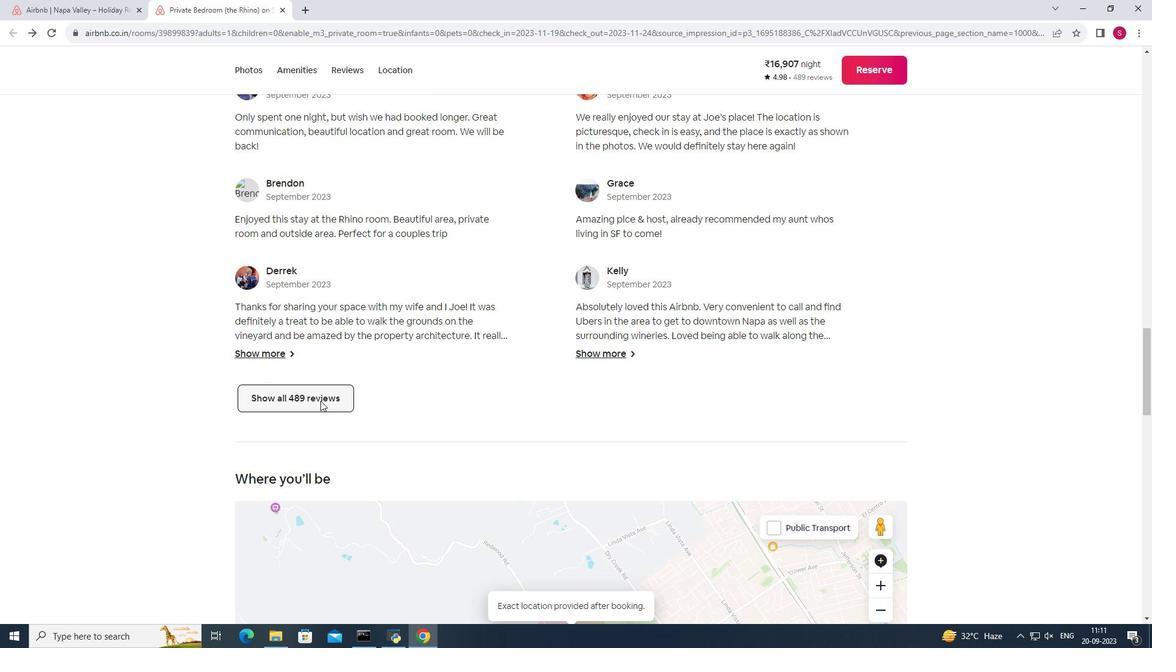 
Action: Mouse pressed left at (320, 400)
Screenshot: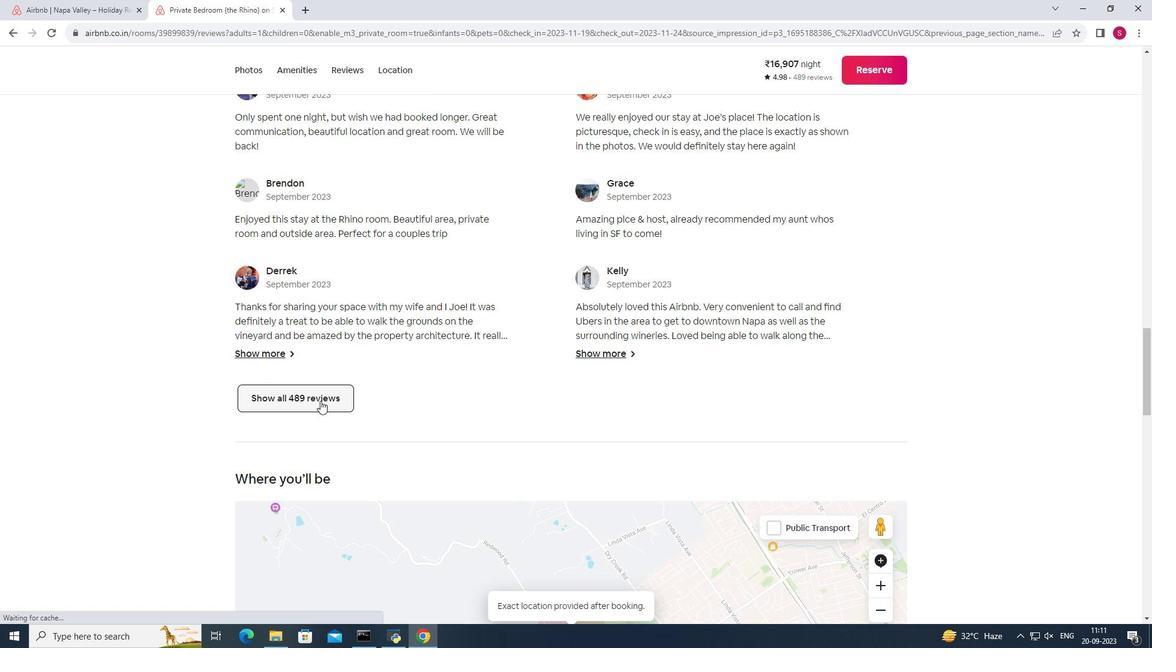 
Action: Mouse moved to (795, 337)
Screenshot: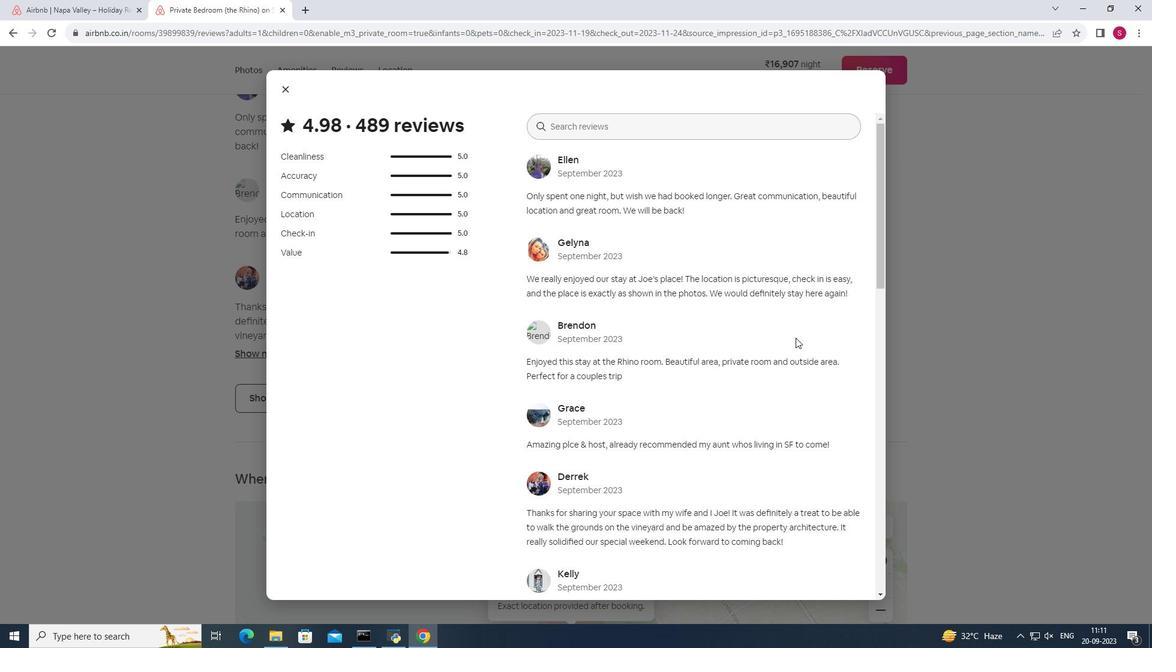 
Action: Mouse scrolled (795, 337) with delta (0, 0)
Screenshot: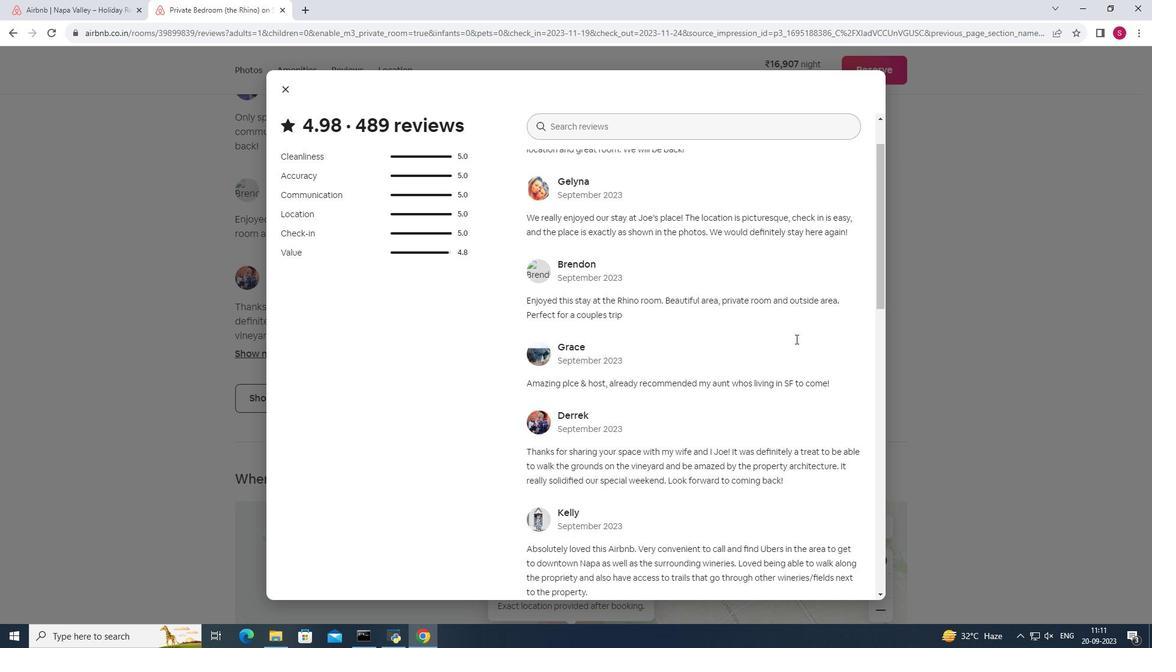 
Action: Mouse scrolled (795, 337) with delta (0, 0)
Screenshot: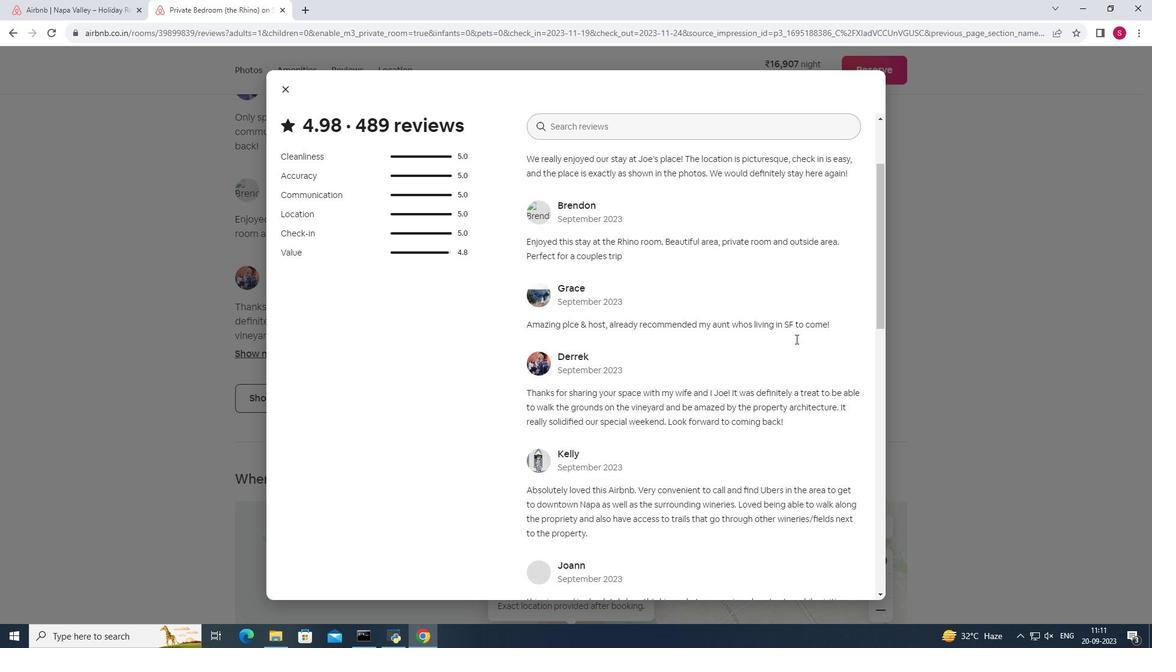 
Action: Mouse moved to (750, 279)
Screenshot: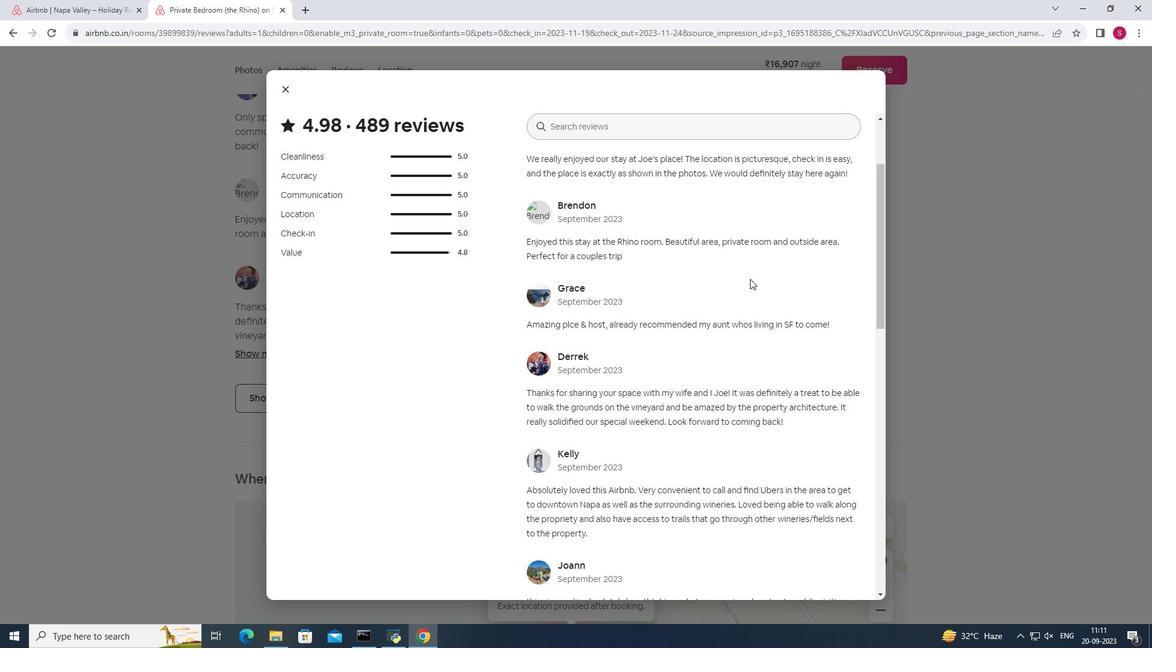 
Action: Mouse scrolled (750, 278) with delta (0, 0)
Screenshot: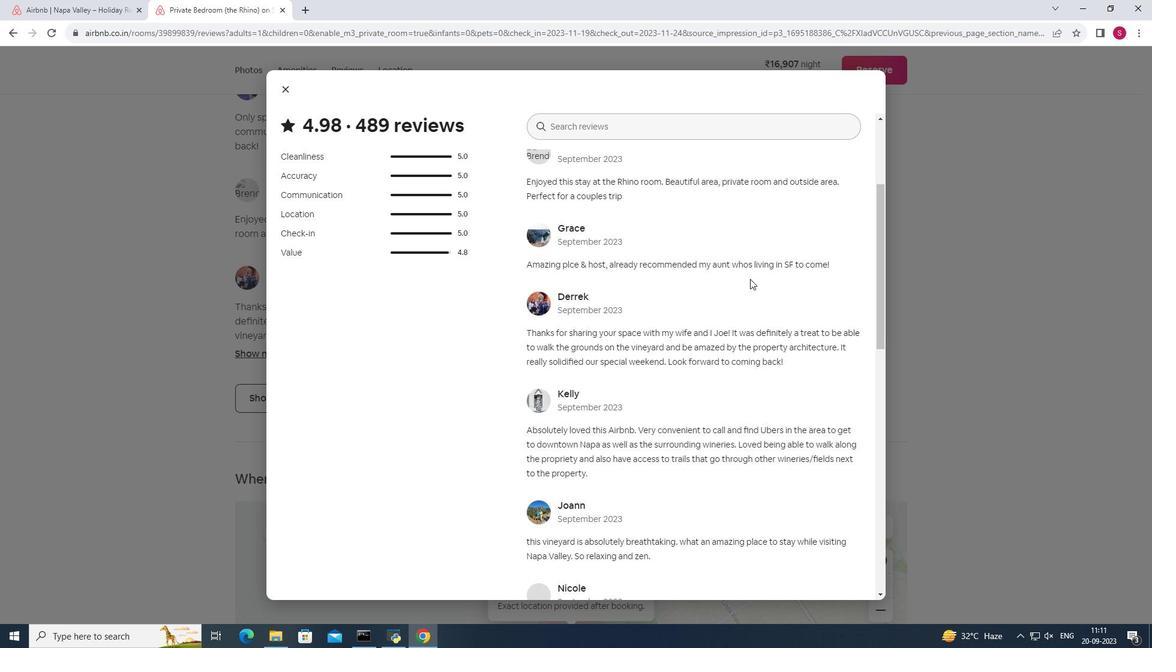 
Action: Mouse moved to (786, 286)
Screenshot: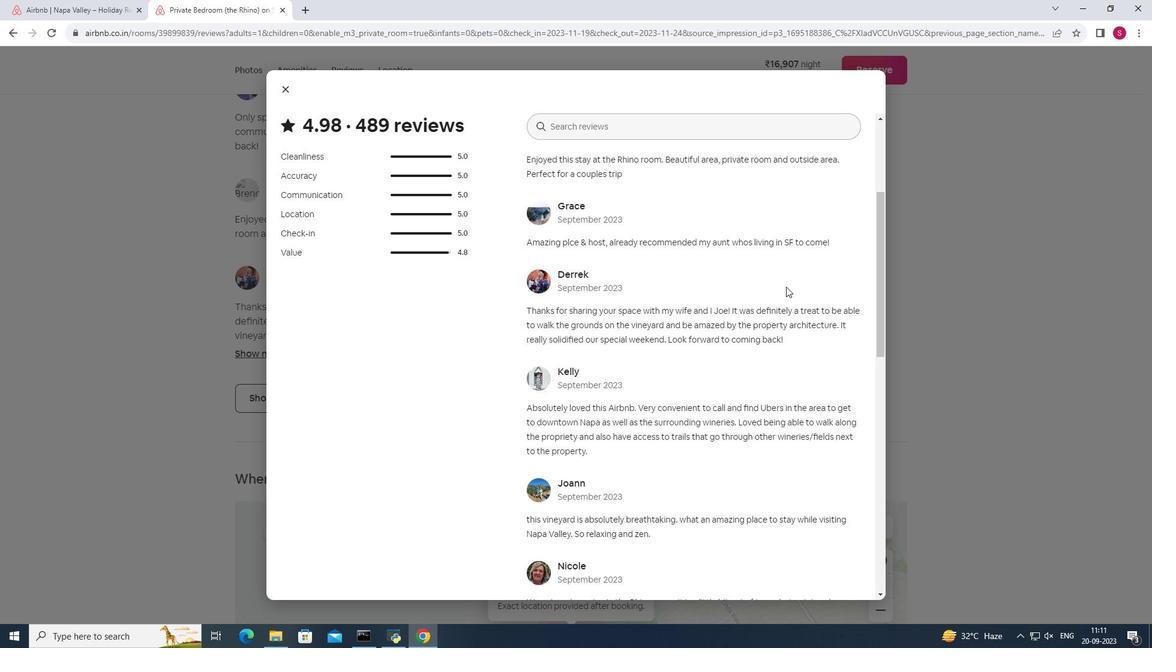
Action: Mouse scrolled (786, 286) with delta (0, 0)
Screenshot: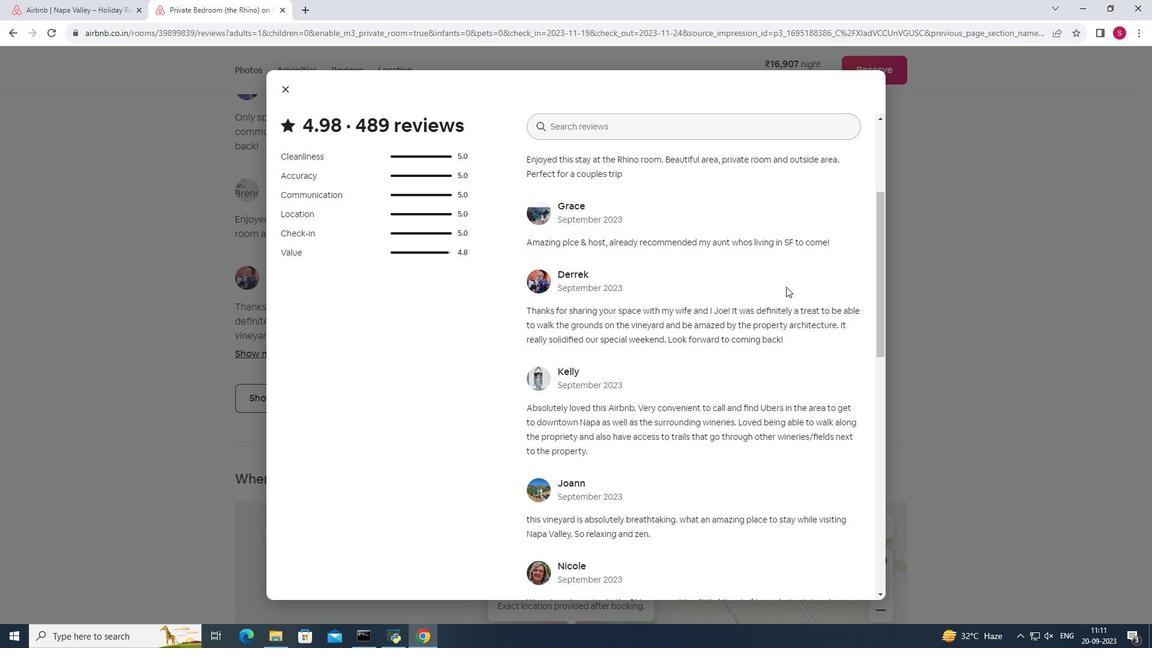 
Action: Mouse scrolled (786, 286) with delta (0, 0)
Screenshot: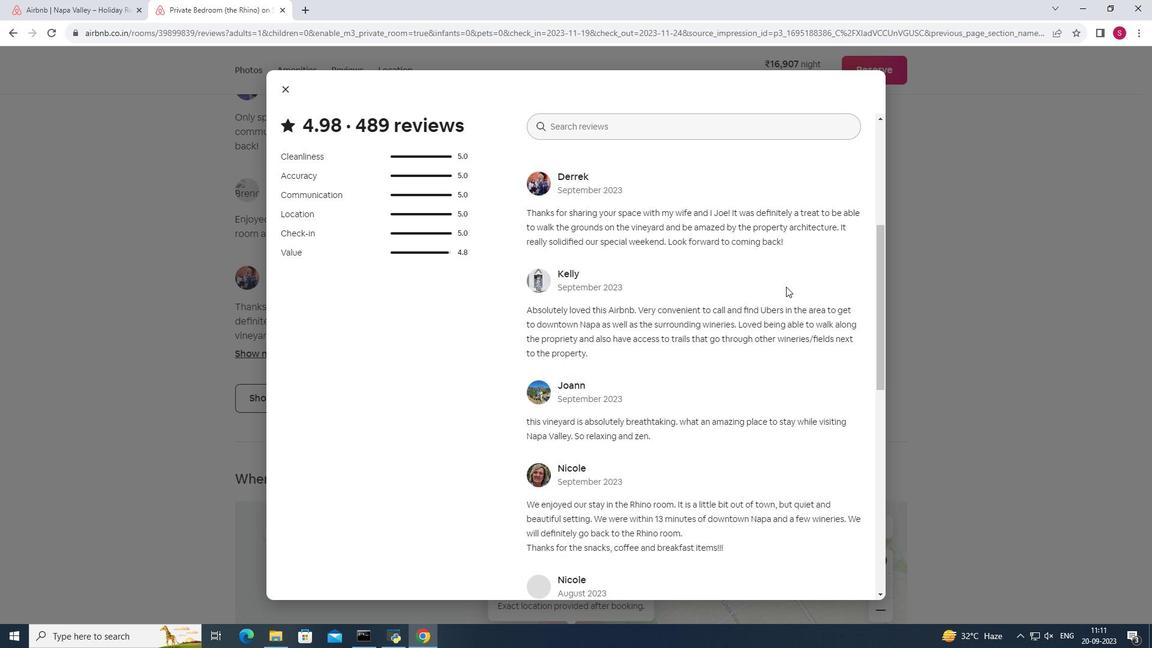 
Action: Mouse moved to (811, 258)
Screenshot: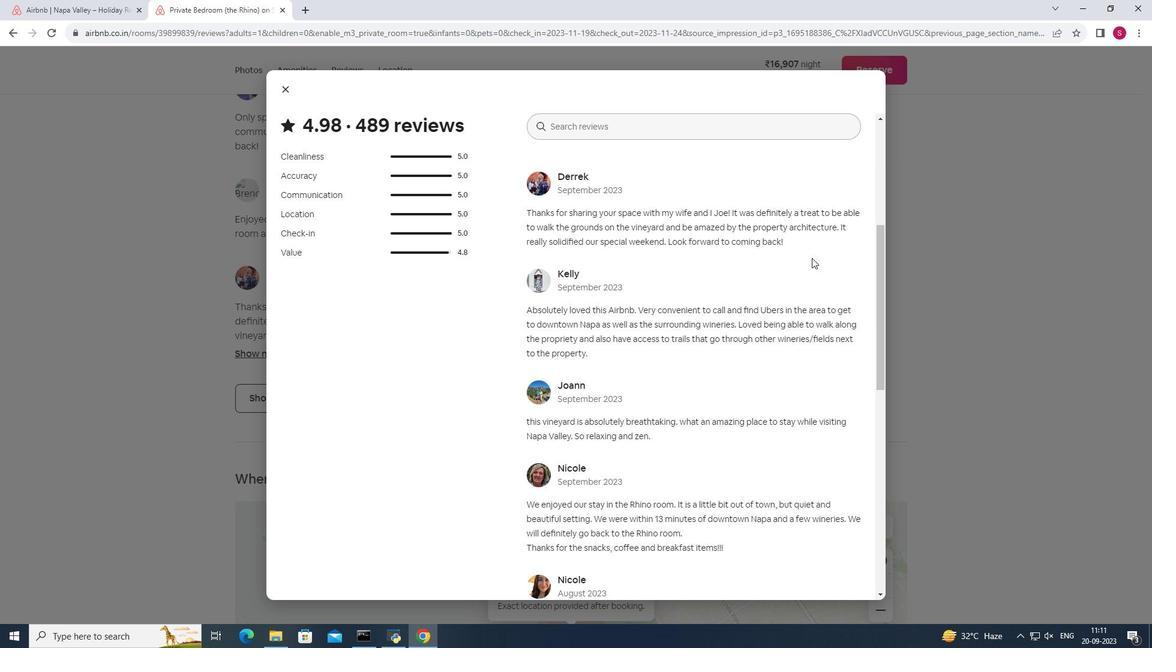 
Action: Mouse scrolled (811, 257) with delta (0, 0)
Screenshot: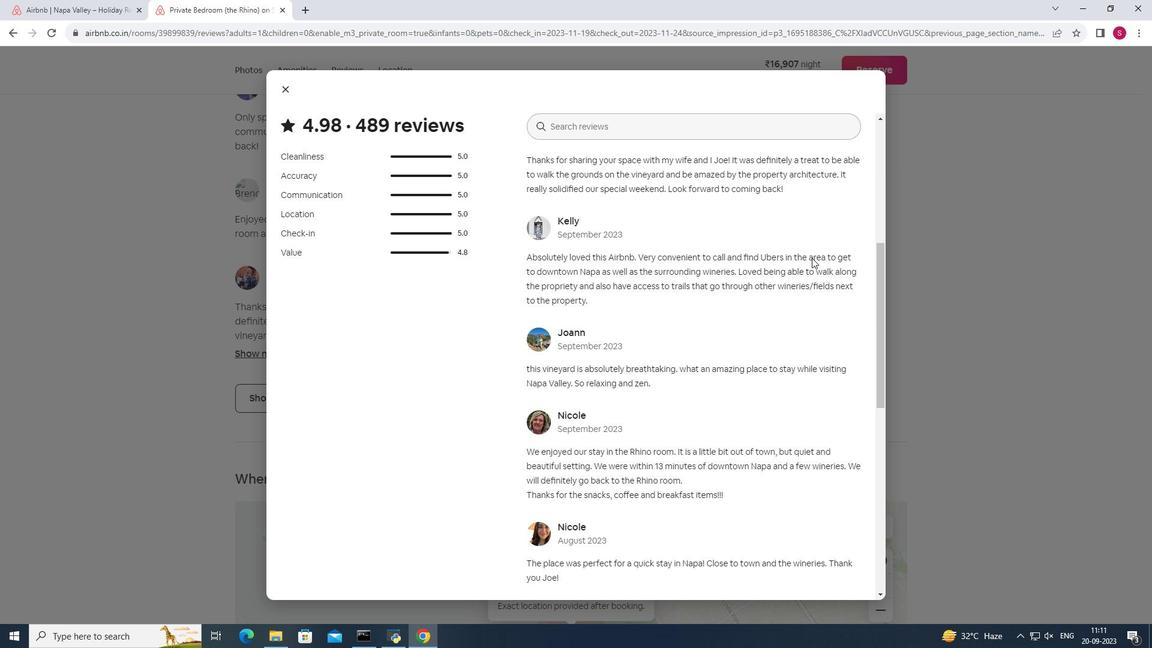 
Action: Mouse moved to (759, 305)
Screenshot: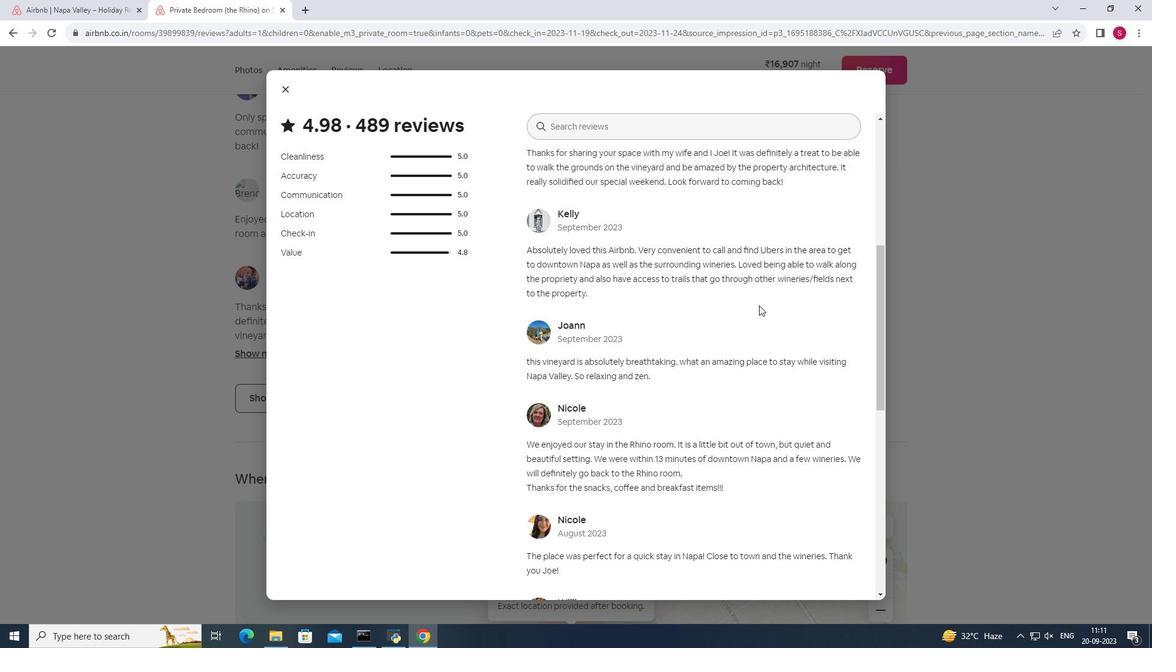 
Action: Mouse scrolled (759, 304) with delta (0, 0)
Screenshot: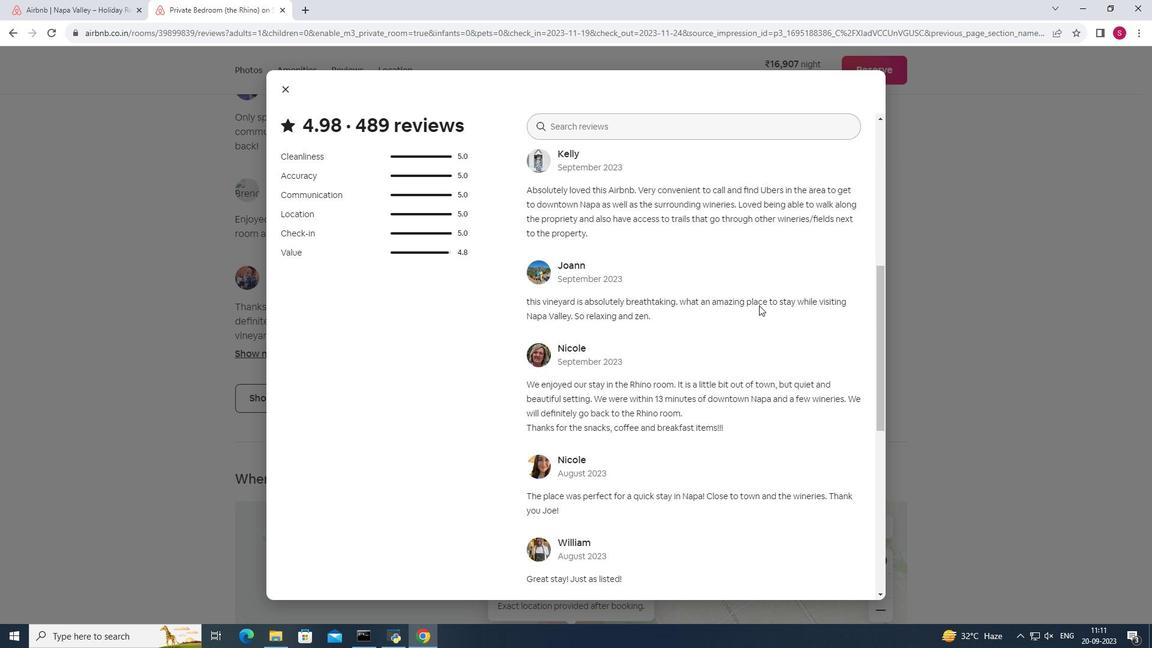 
Action: Mouse moved to (778, 310)
Screenshot: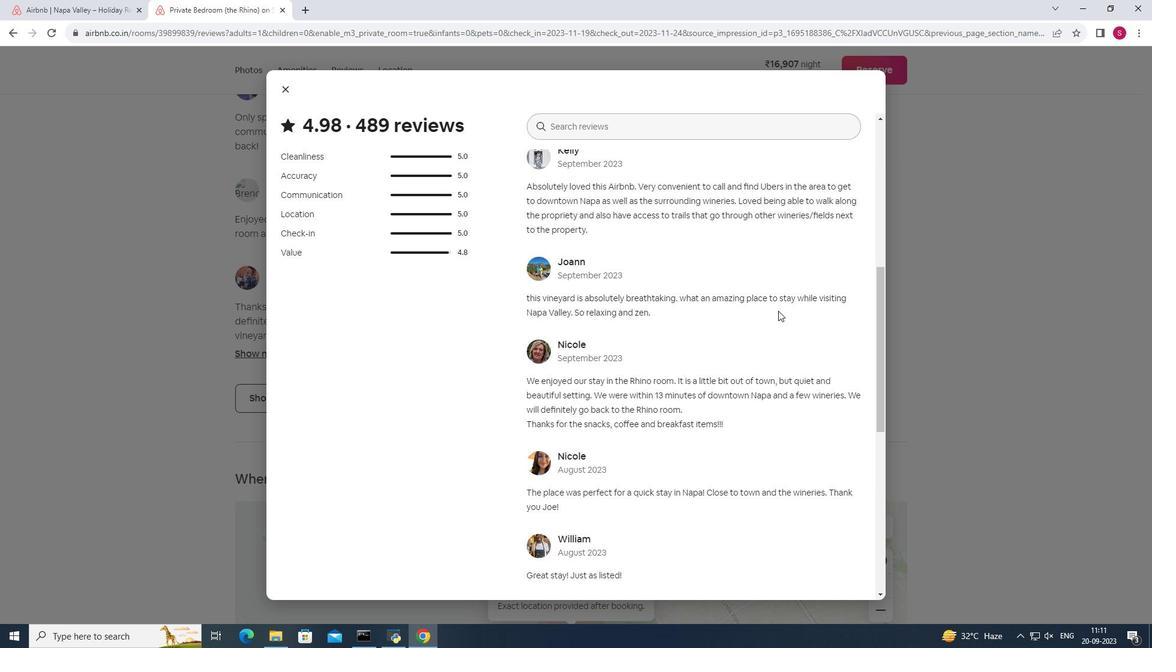 
Action: Mouse scrolled (778, 310) with delta (0, 0)
Screenshot: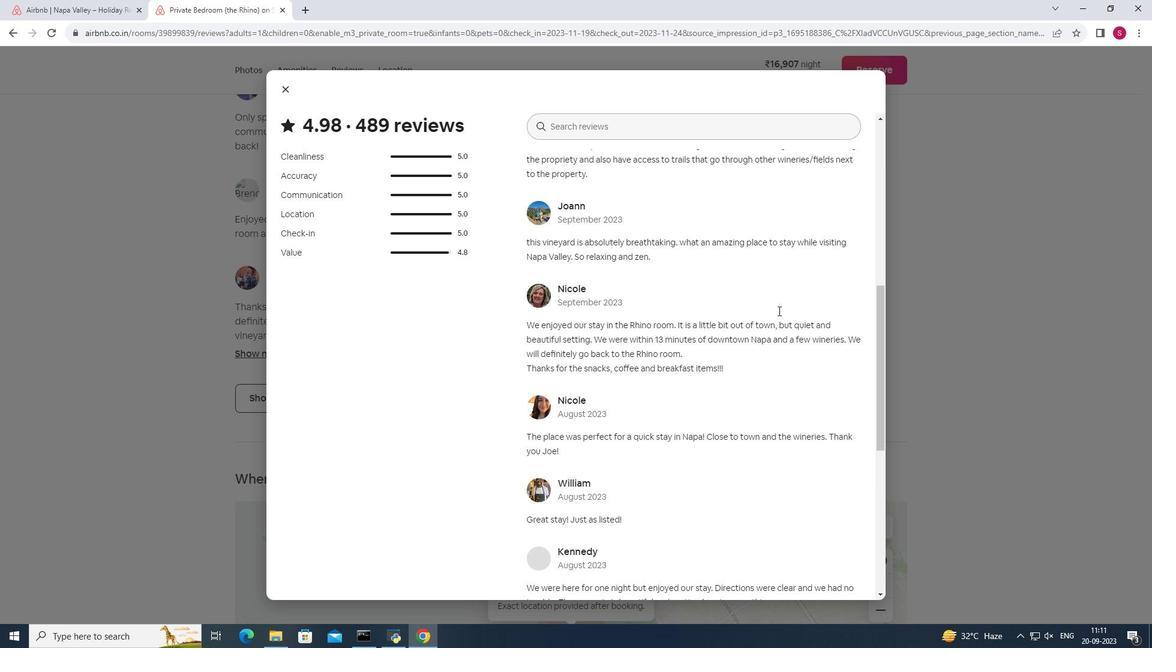 
Action: Mouse scrolled (778, 310) with delta (0, 0)
Screenshot: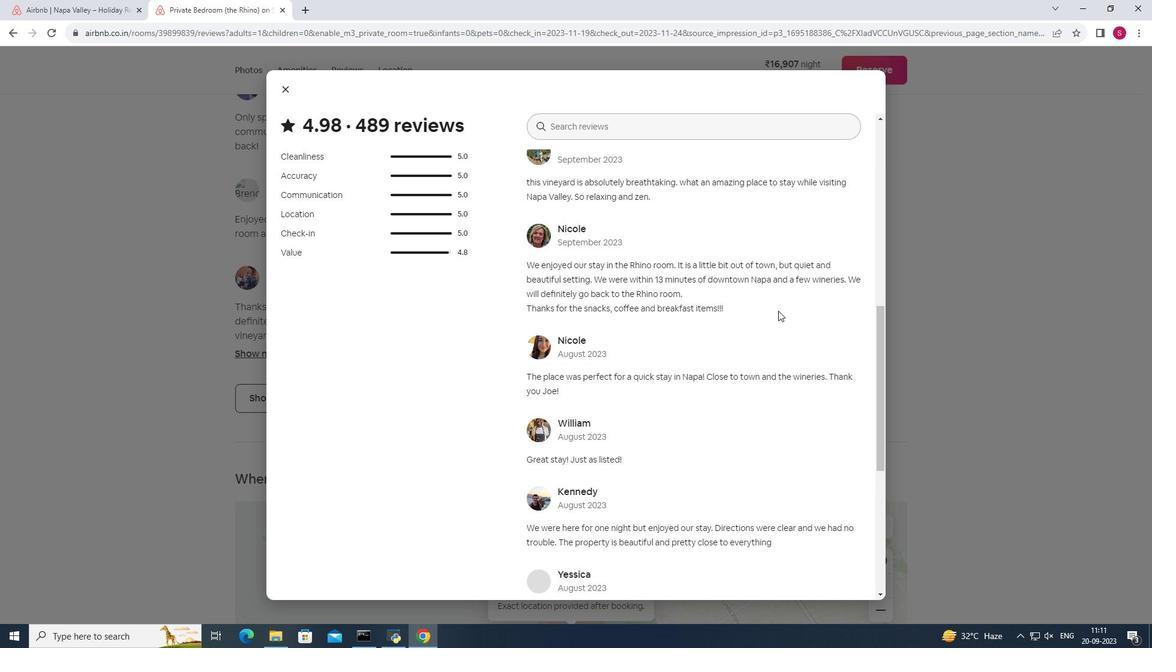 
Action: Mouse moved to (839, 286)
Screenshot: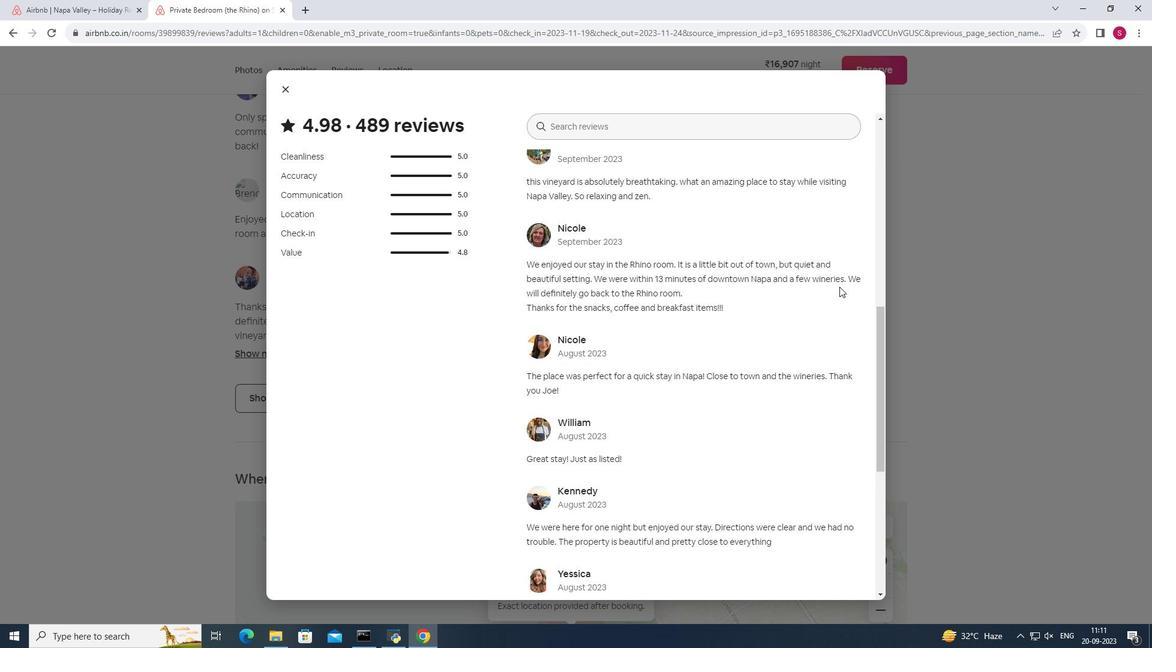 
Action: Mouse scrolled (839, 286) with delta (0, 0)
Screenshot: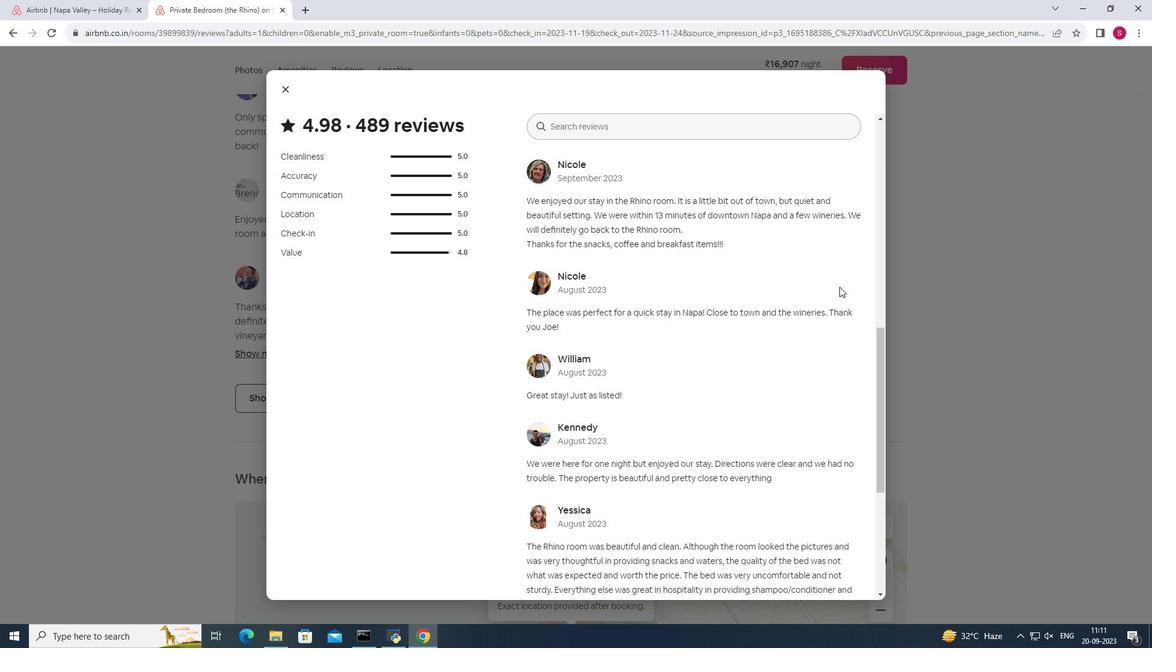 
Action: Mouse scrolled (839, 286) with delta (0, 0)
Screenshot: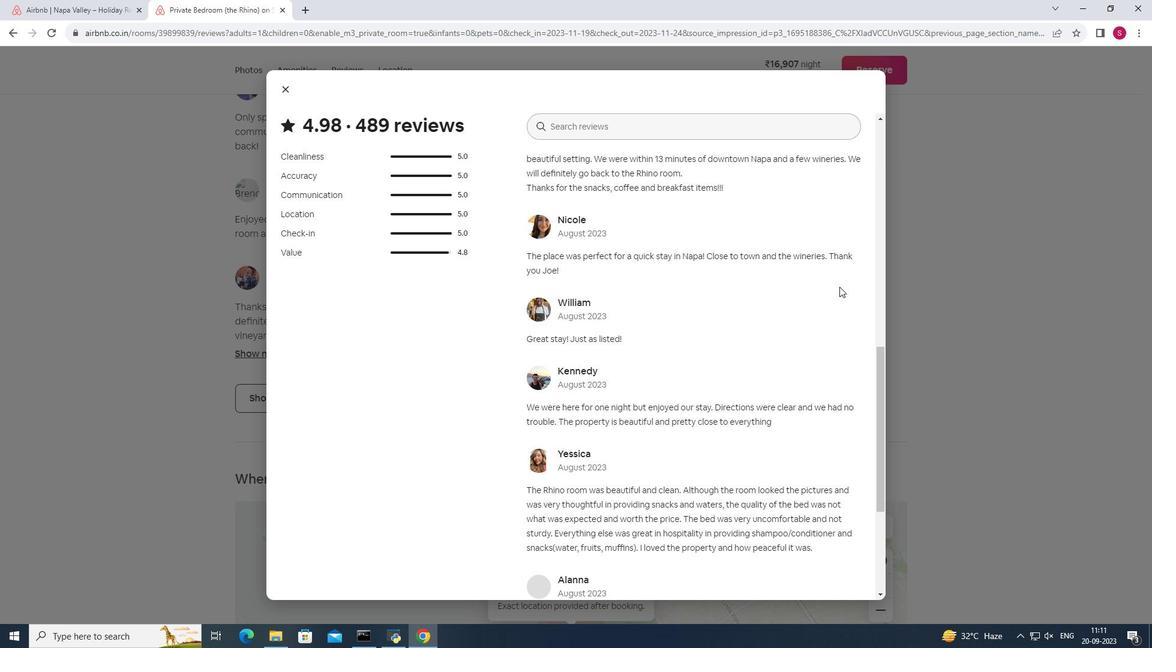 
Action: Mouse moved to (813, 264)
Screenshot: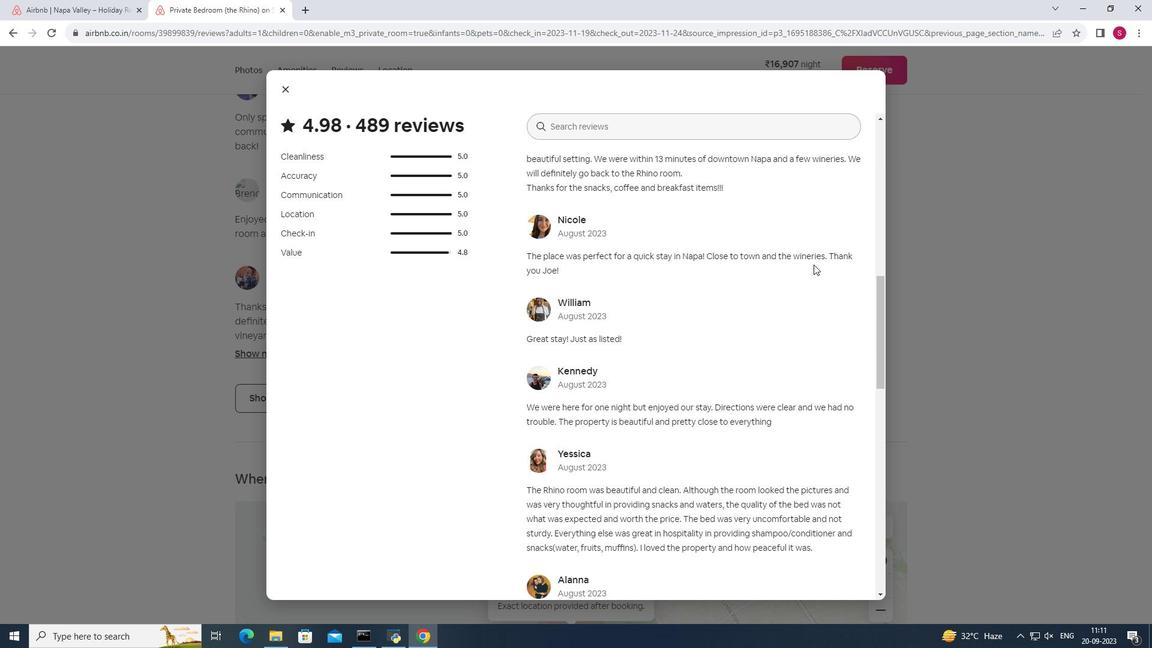 
Action: Mouse scrolled (813, 264) with delta (0, 0)
Screenshot: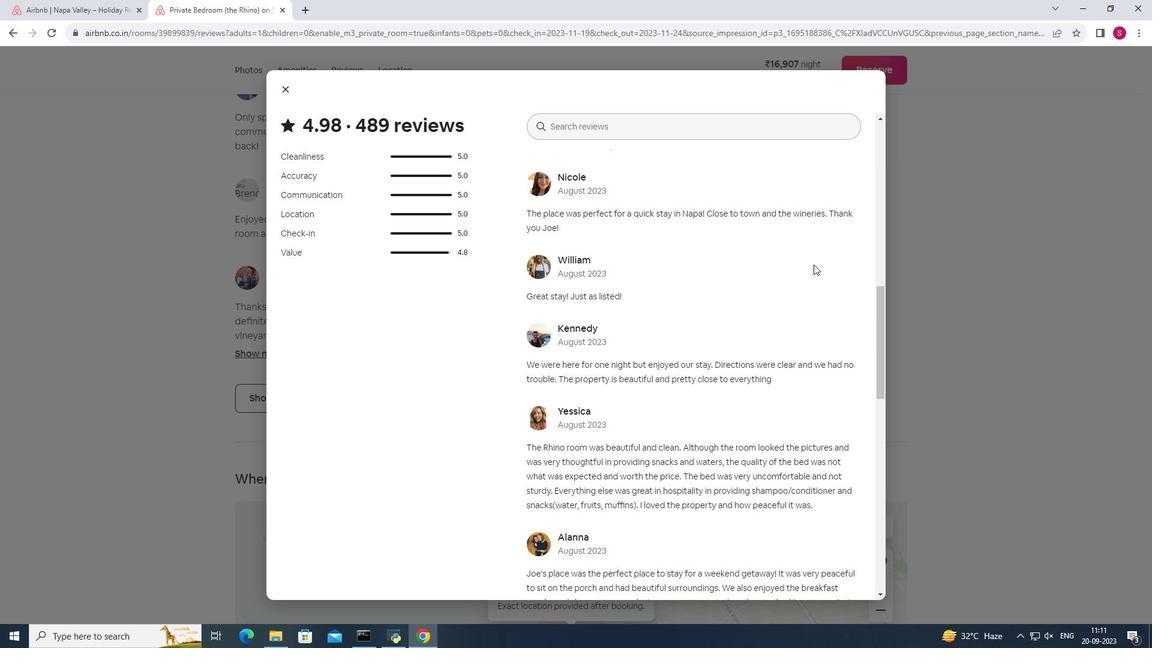 
Action: Mouse scrolled (813, 264) with delta (0, 0)
Screenshot: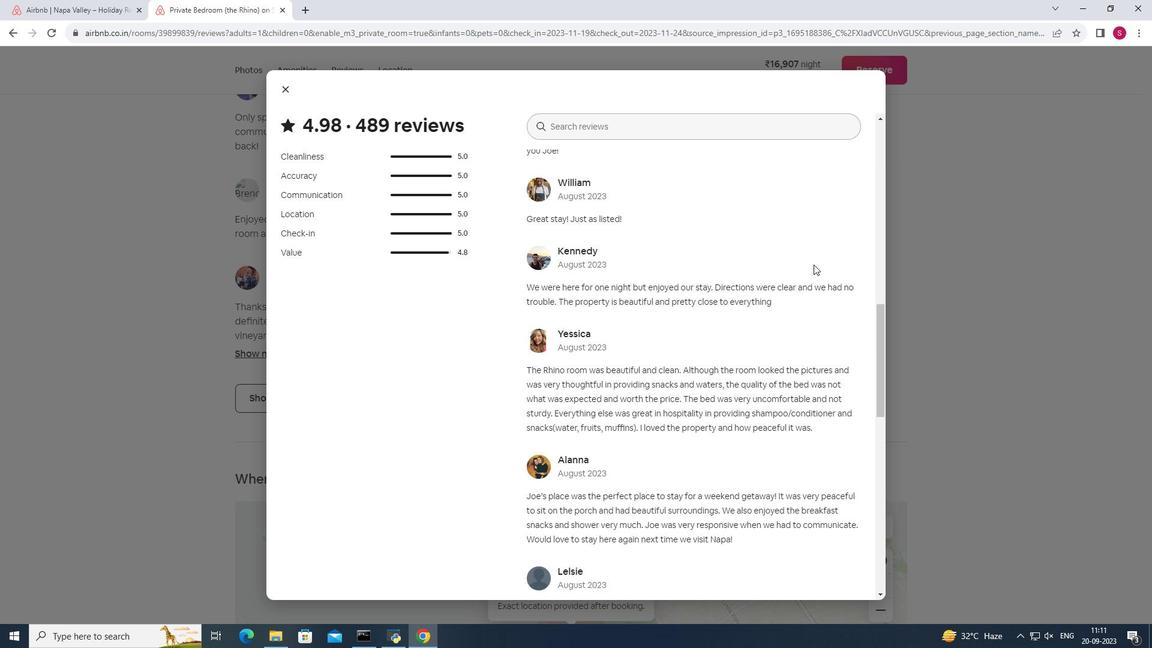 
Action: Mouse moved to (796, 301)
Screenshot: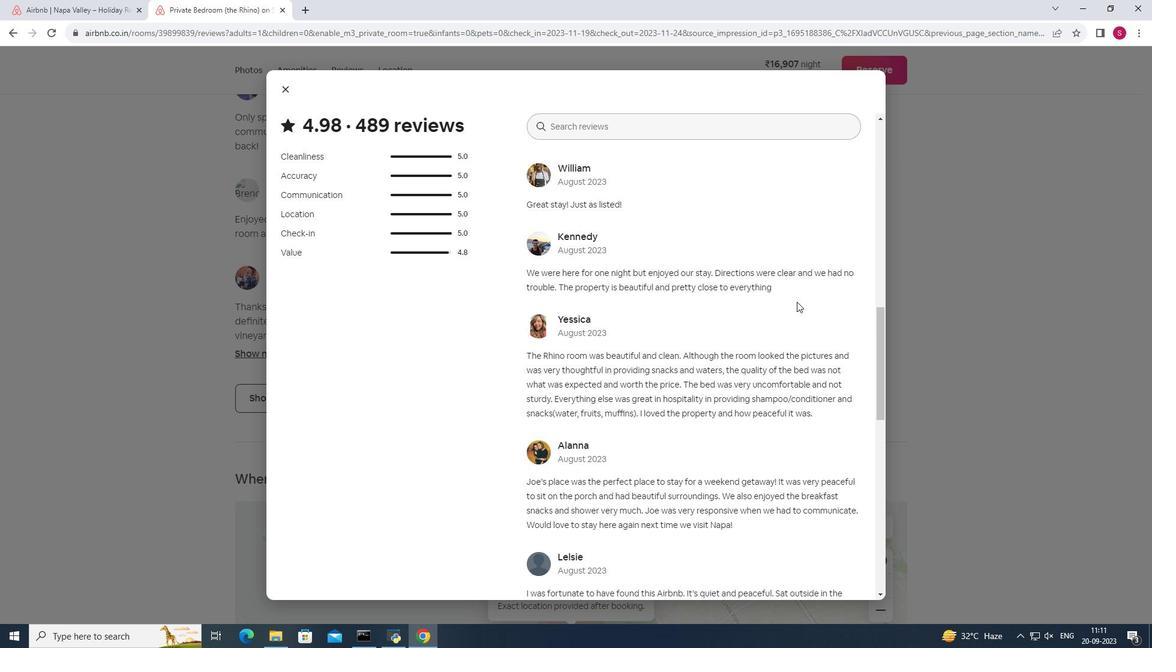 
Action: Mouse scrolled (796, 301) with delta (0, 0)
Screenshot: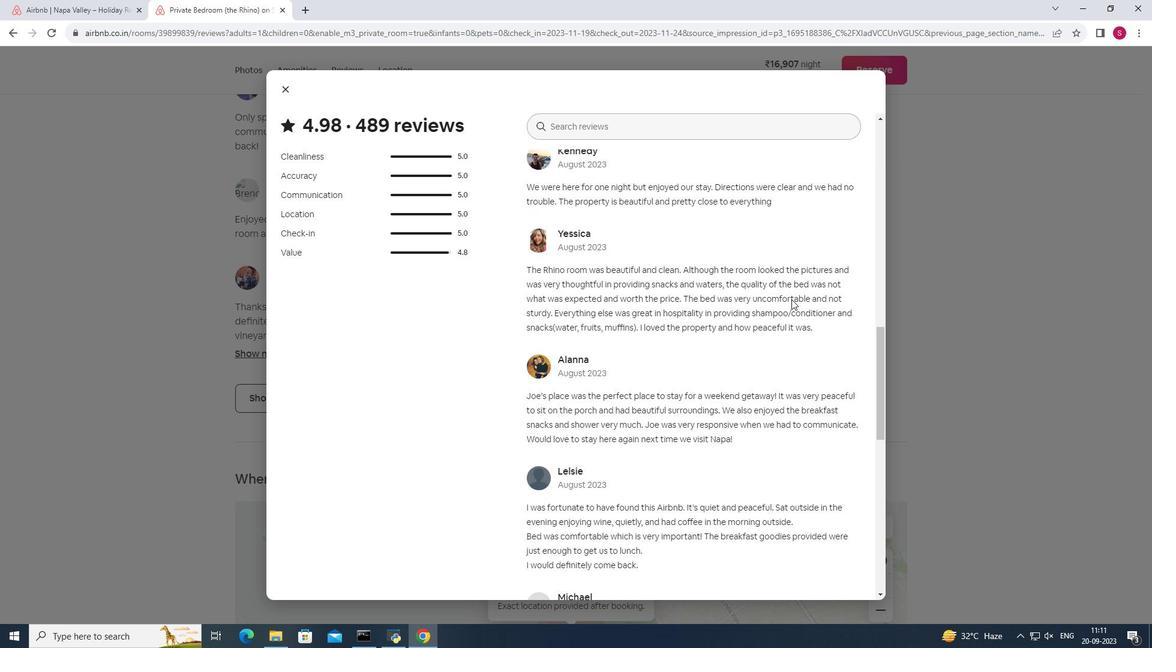 
Action: Mouse scrolled (796, 301) with delta (0, 0)
Screenshot: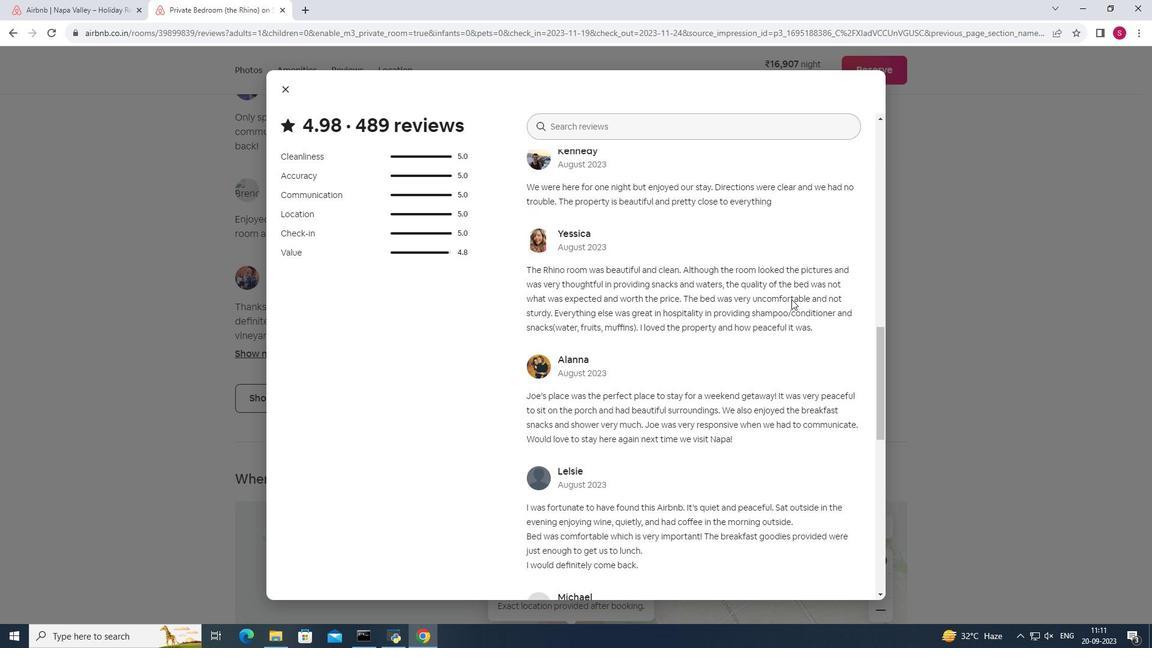 
Action: Mouse moved to (771, 294)
Screenshot: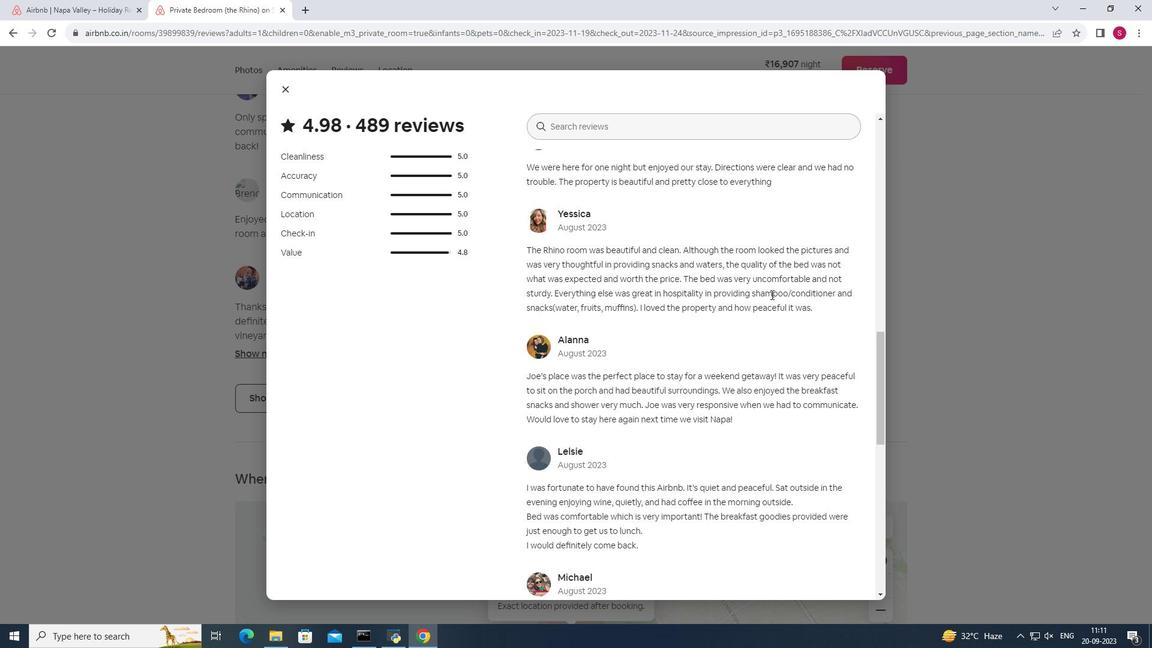 
Action: Mouse scrolled (771, 294) with delta (0, 0)
Screenshot: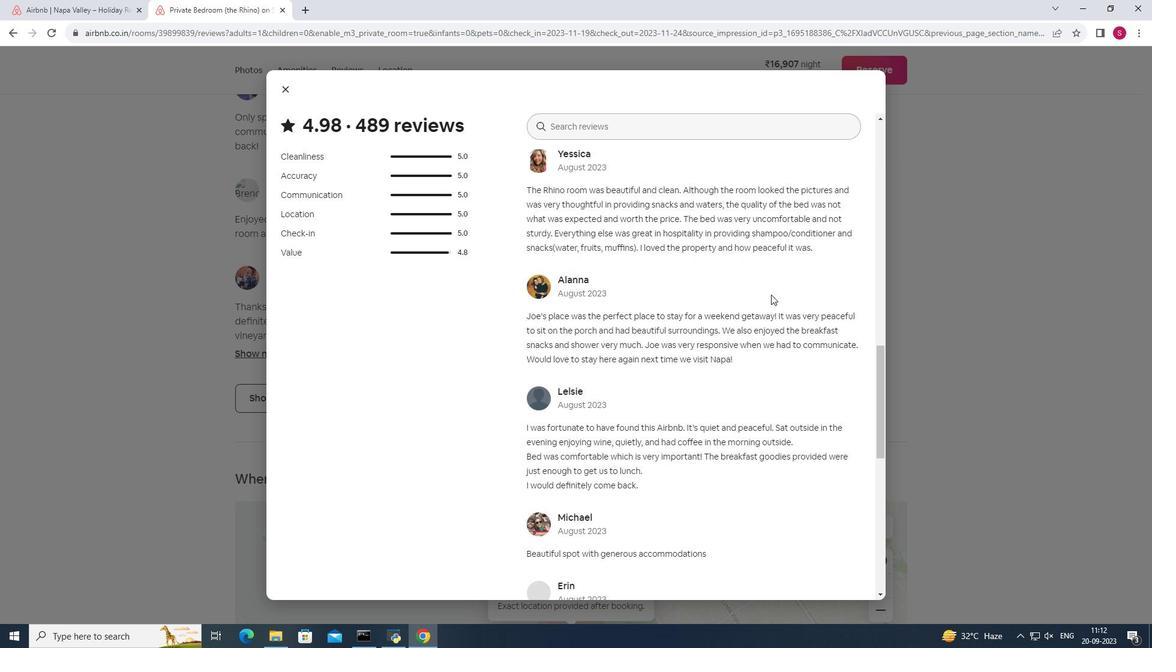 
Action: Mouse moved to (808, 295)
Screenshot: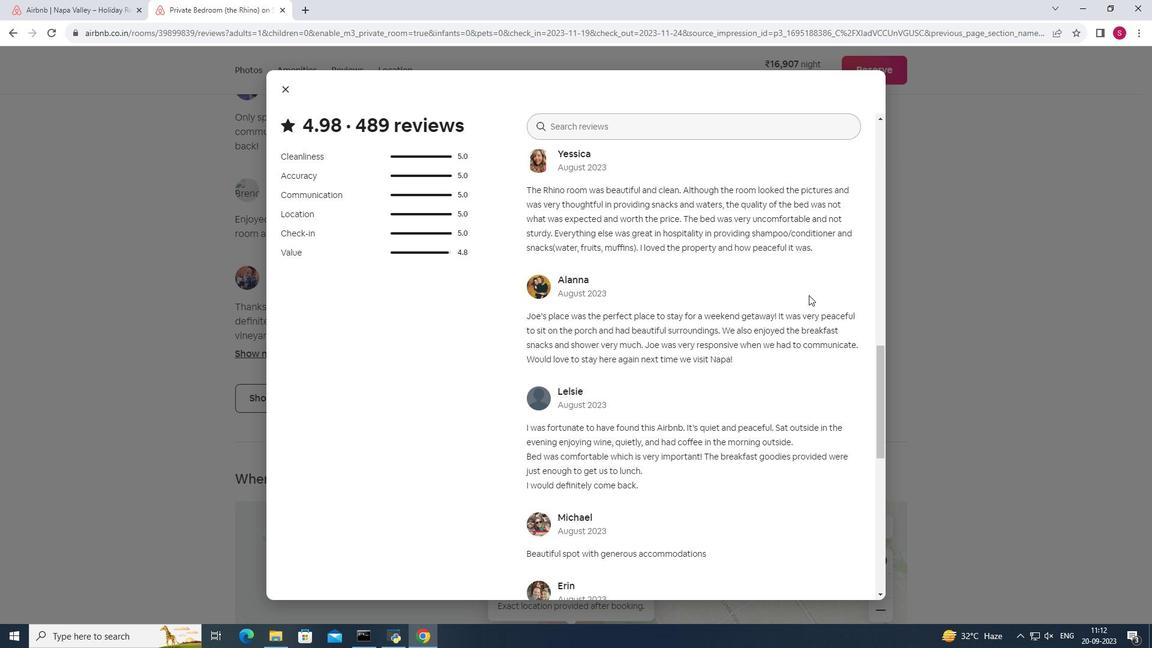 
Action: Mouse scrolled (808, 294) with delta (0, 0)
Screenshot: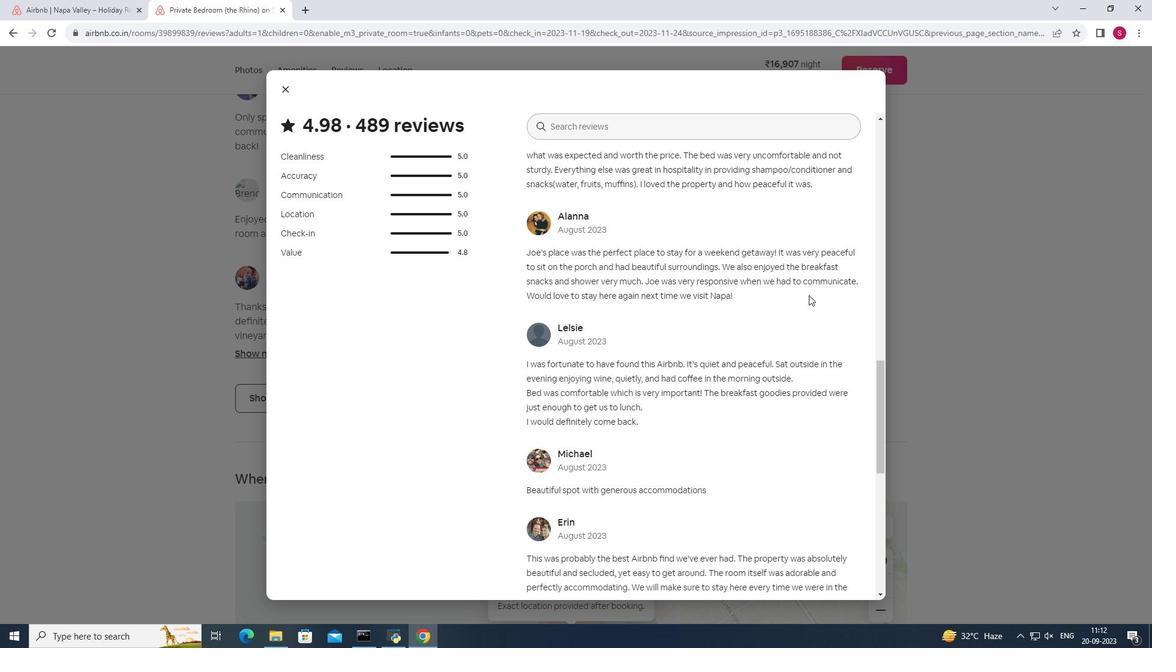 
Action: Mouse scrolled (808, 294) with delta (0, 0)
Screenshot: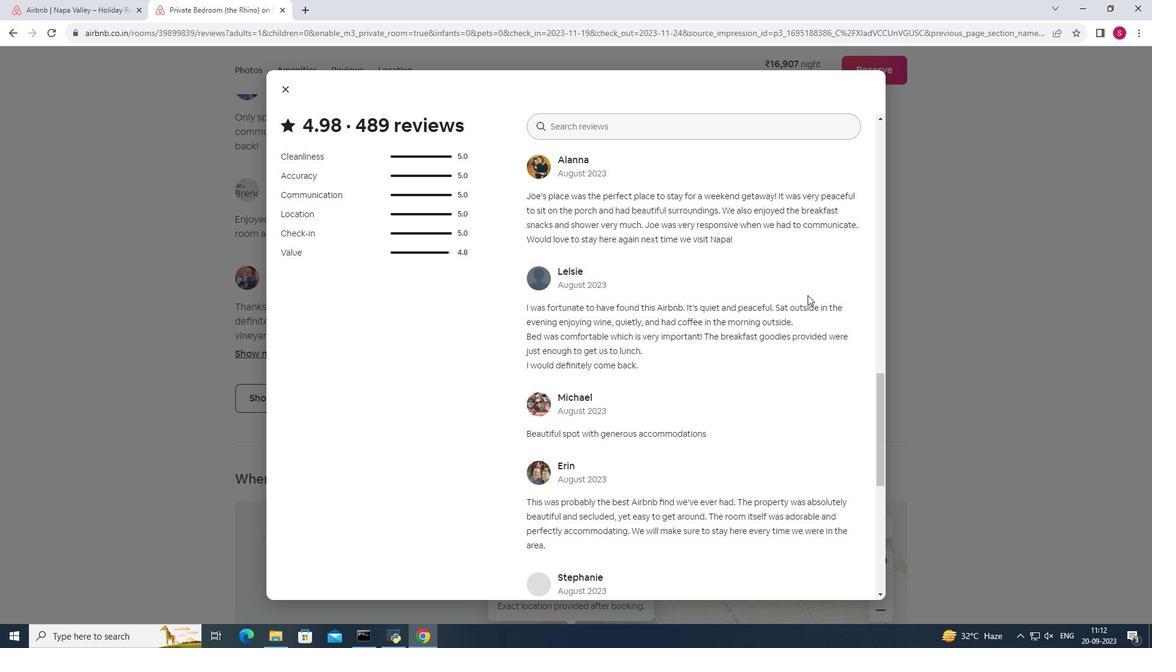 
Action: Mouse moved to (805, 294)
Screenshot: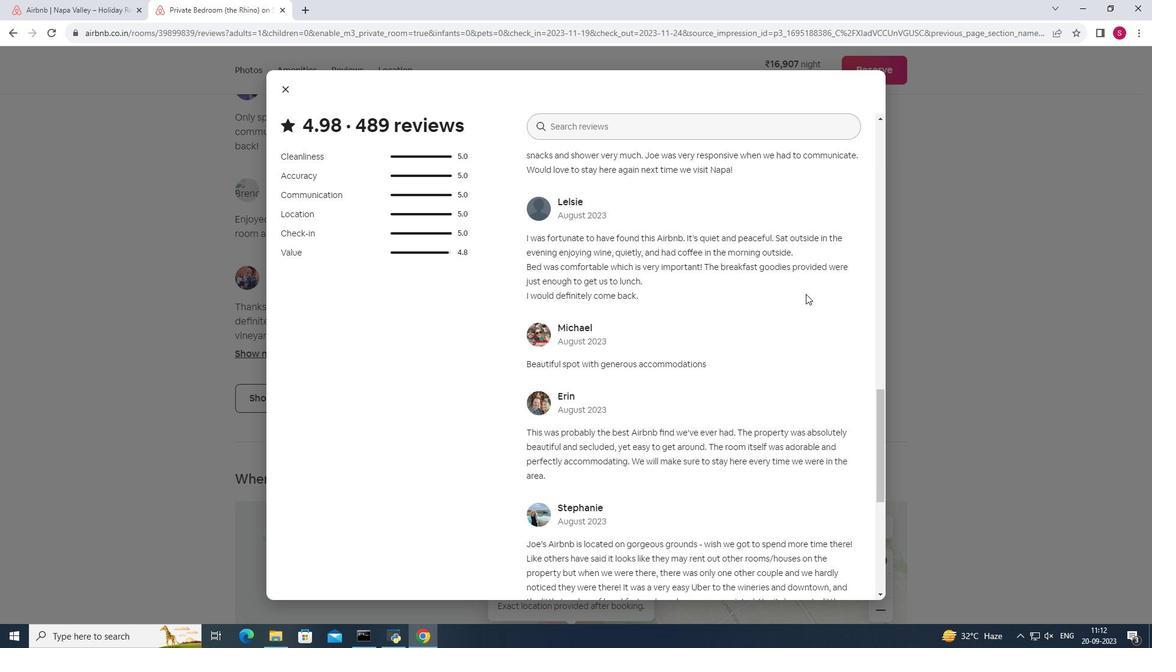 
Action: Mouse scrolled (805, 293) with delta (0, 0)
Screenshot: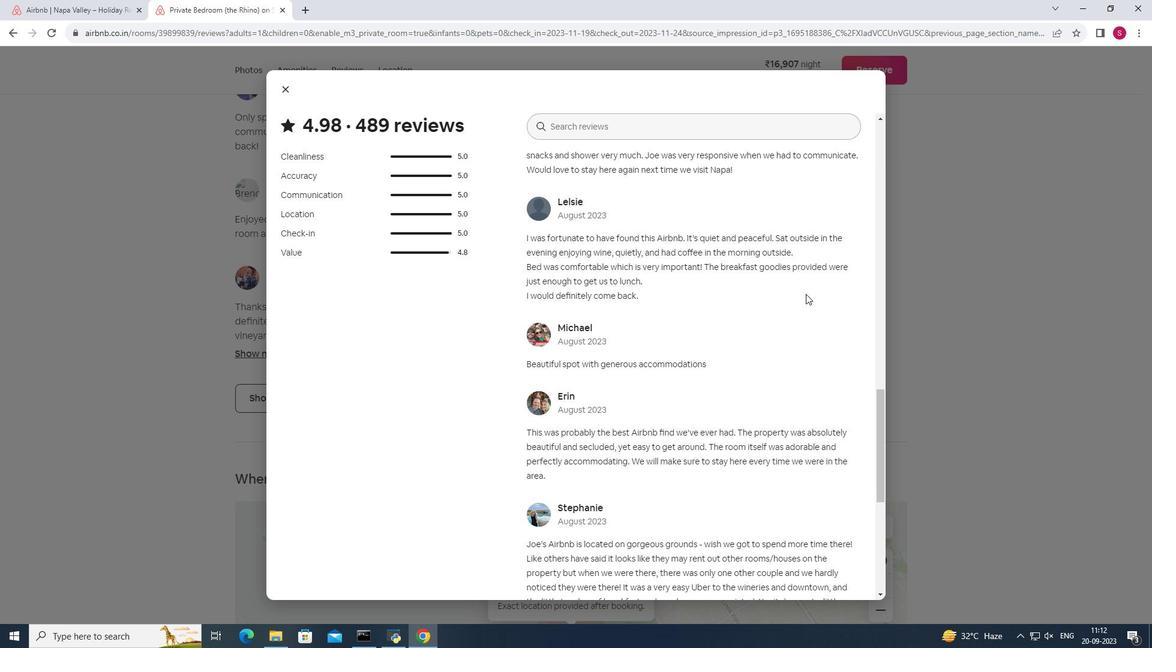 
Action: Mouse scrolled (805, 293) with delta (0, 0)
Screenshot: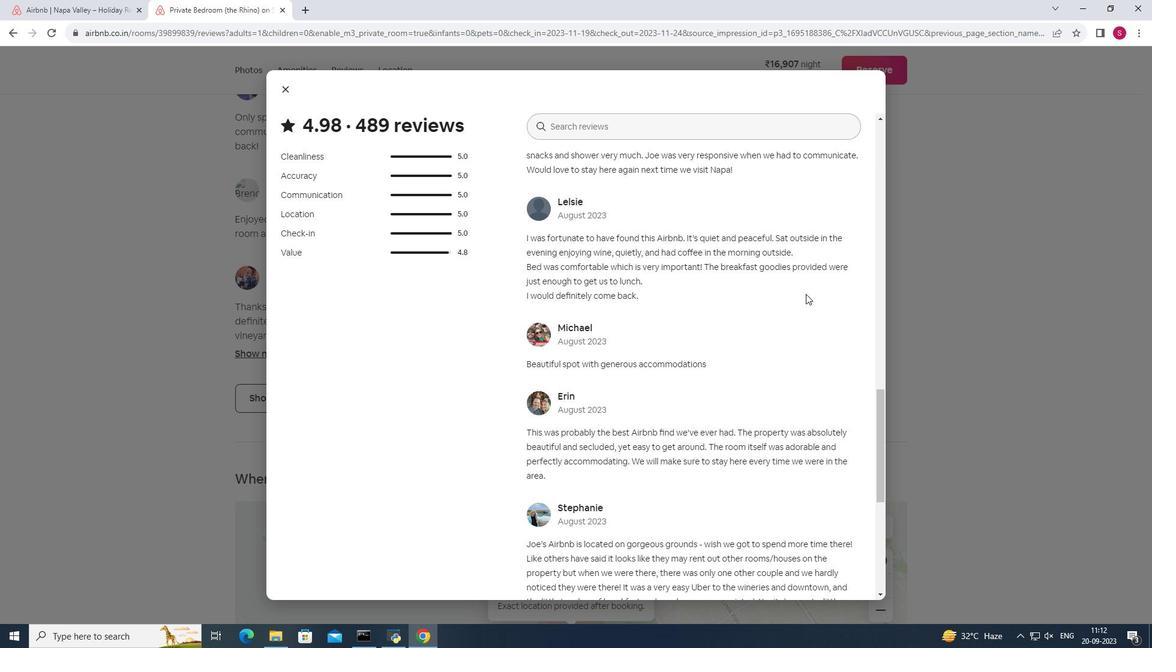 
Action: Mouse scrolled (805, 293) with delta (0, 0)
Screenshot: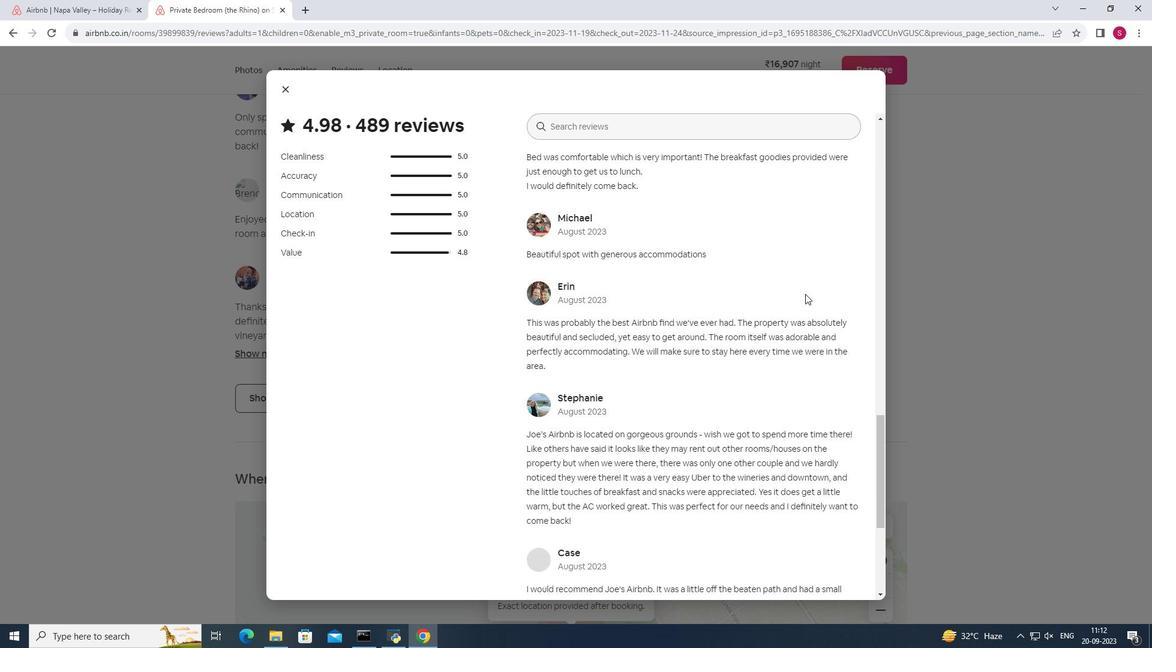 
Action: Mouse moved to (289, 97)
Screenshot: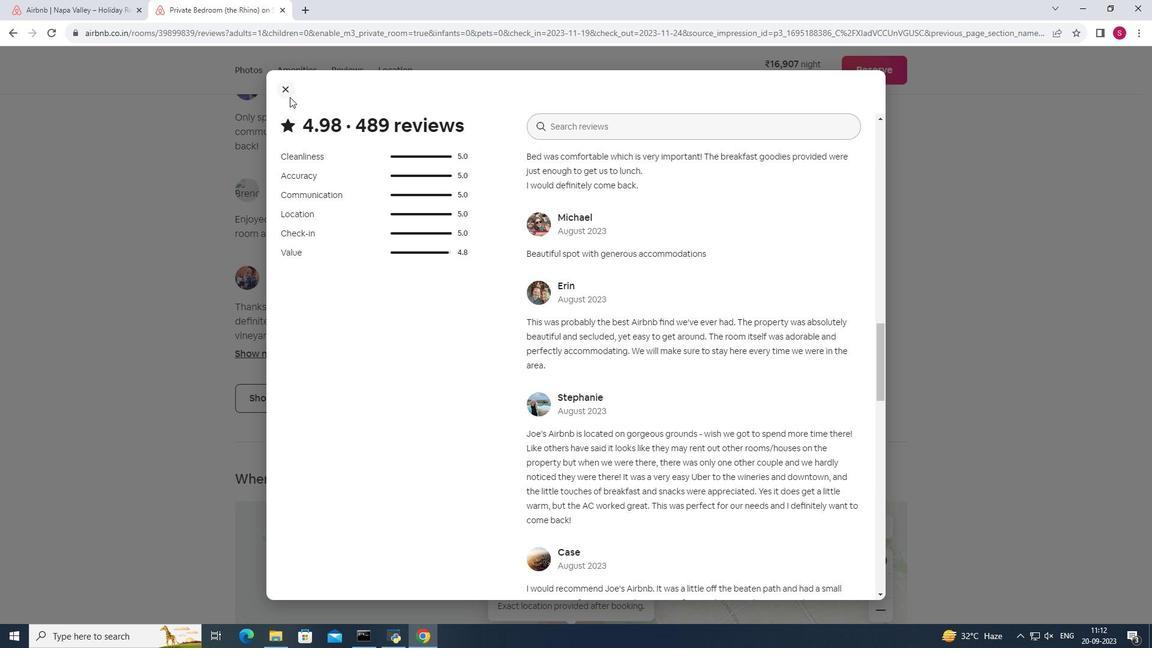 
Action: Mouse pressed left at (289, 97)
Screenshot: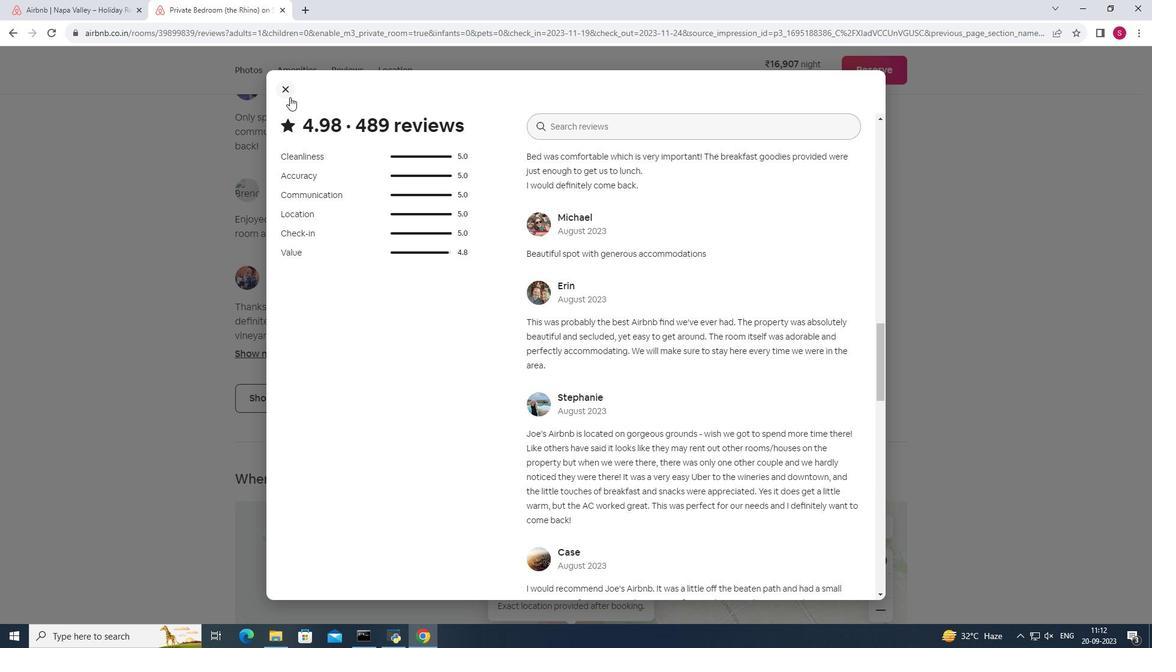 
Action: Mouse moved to (289, 371)
Screenshot: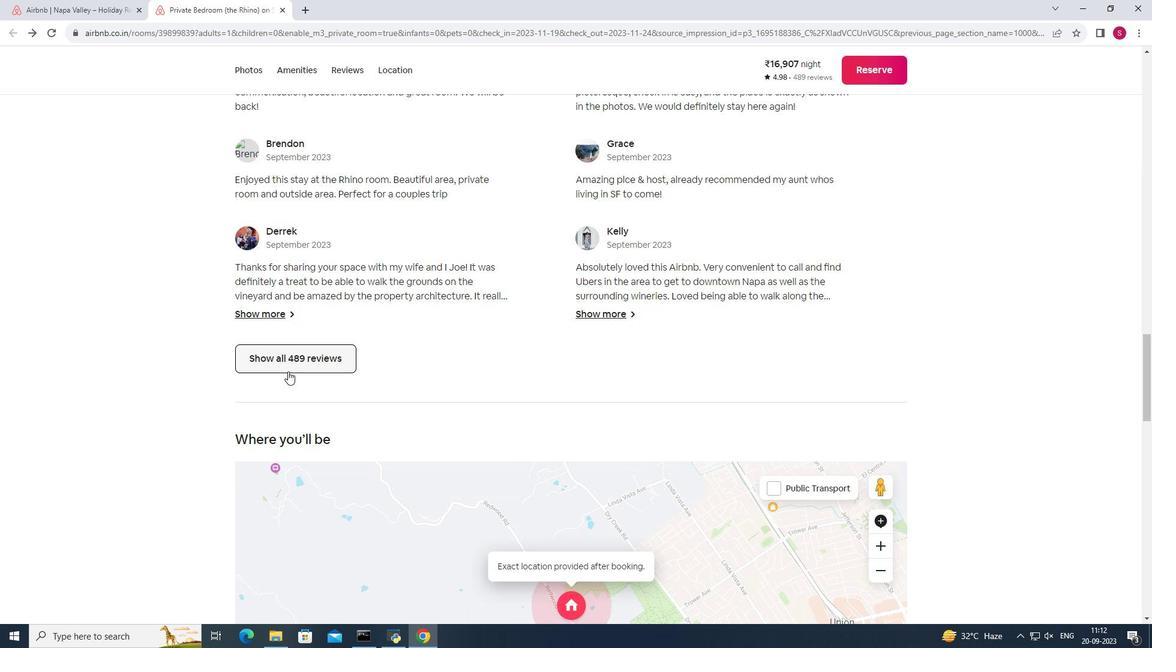 
Action: Mouse scrolled (289, 370) with delta (0, 0)
Screenshot: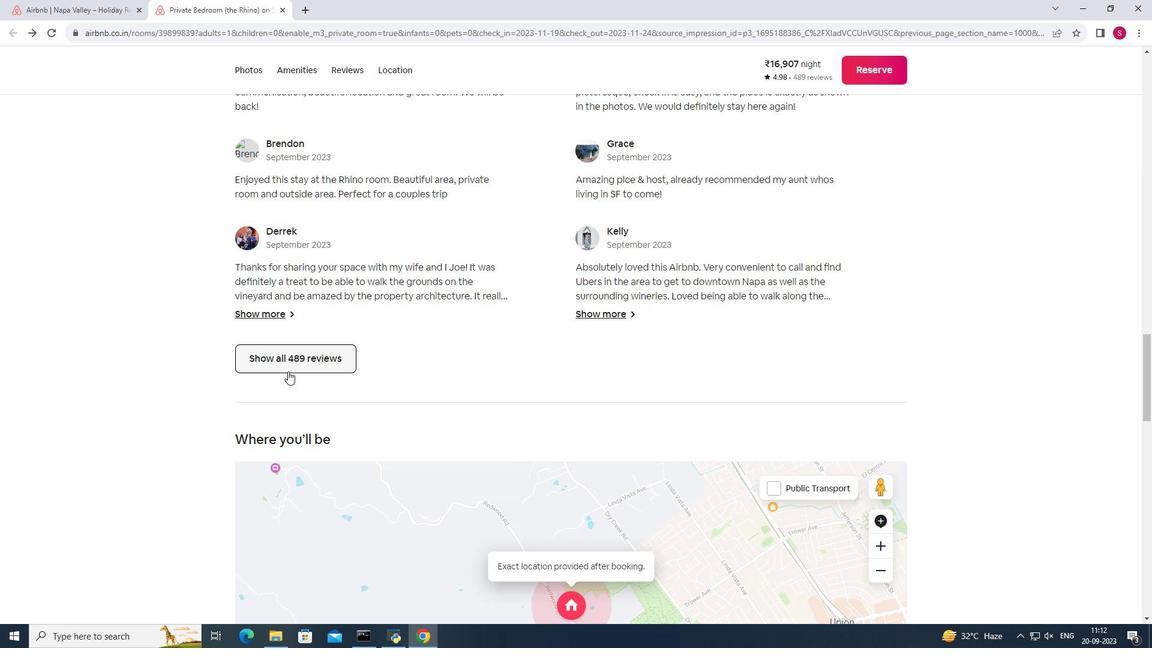 
Action: Mouse moved to (288, 371)
Screenshot: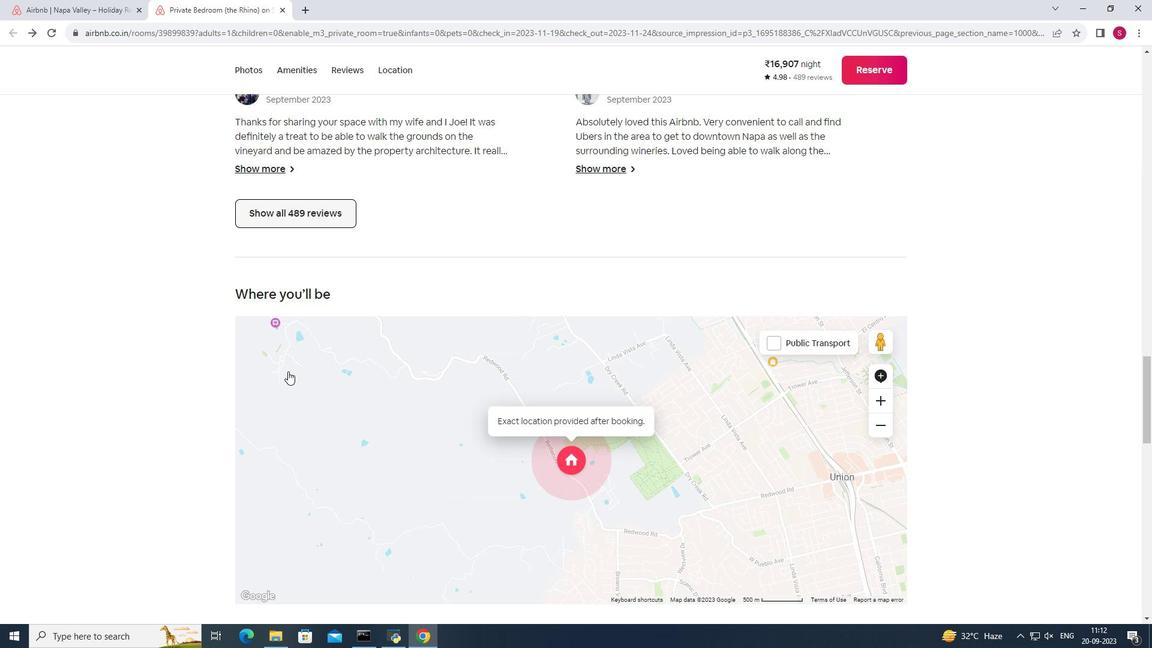 
Action: Mouse scrolled (288, 370) with delta (0, 0)
Screenshot: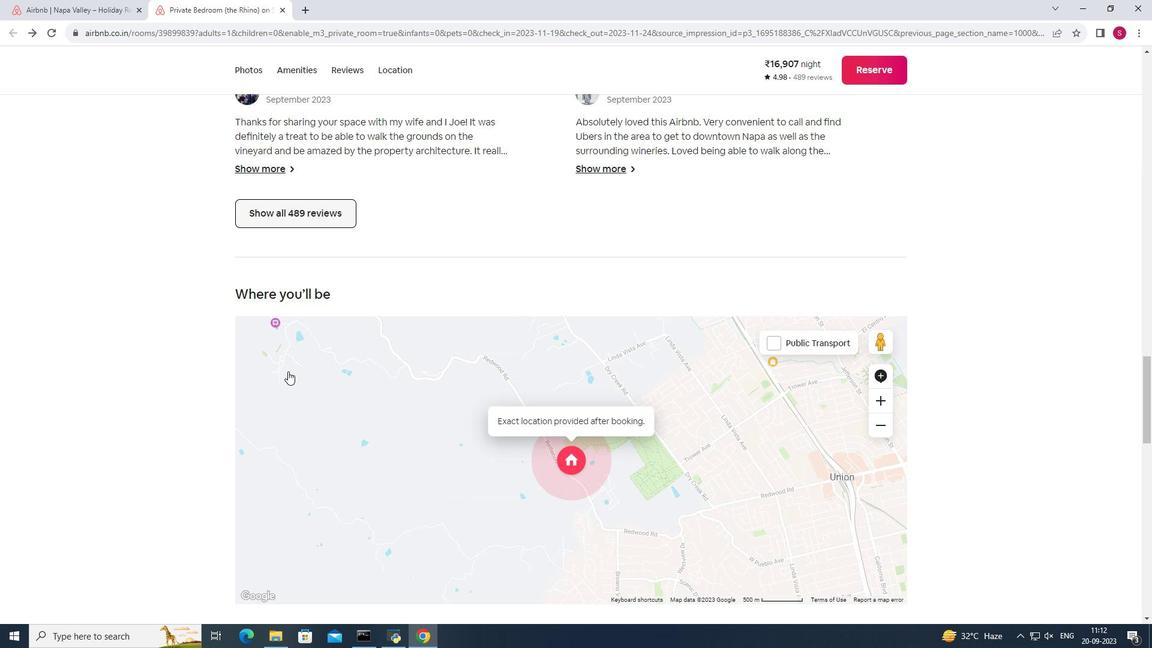 
Action: Mouse scrolled (288, 370) with delta (0, 0)
Screenshot: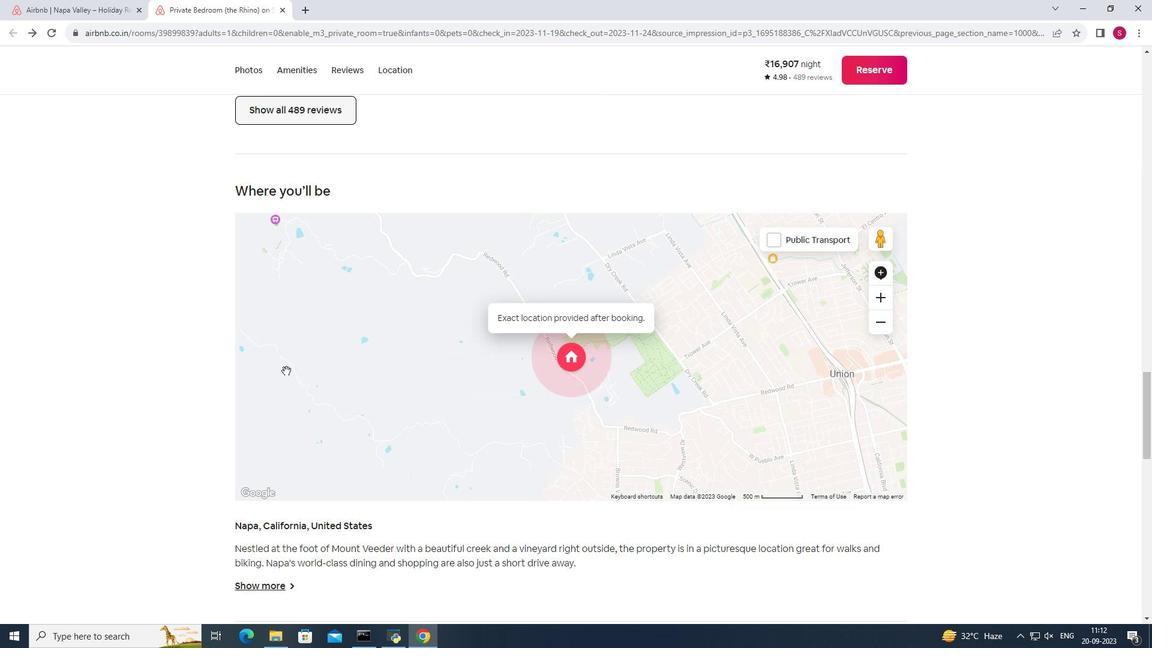
Action: Mouse scrolled (288, 370) with delta (0, 0)
Screenshot: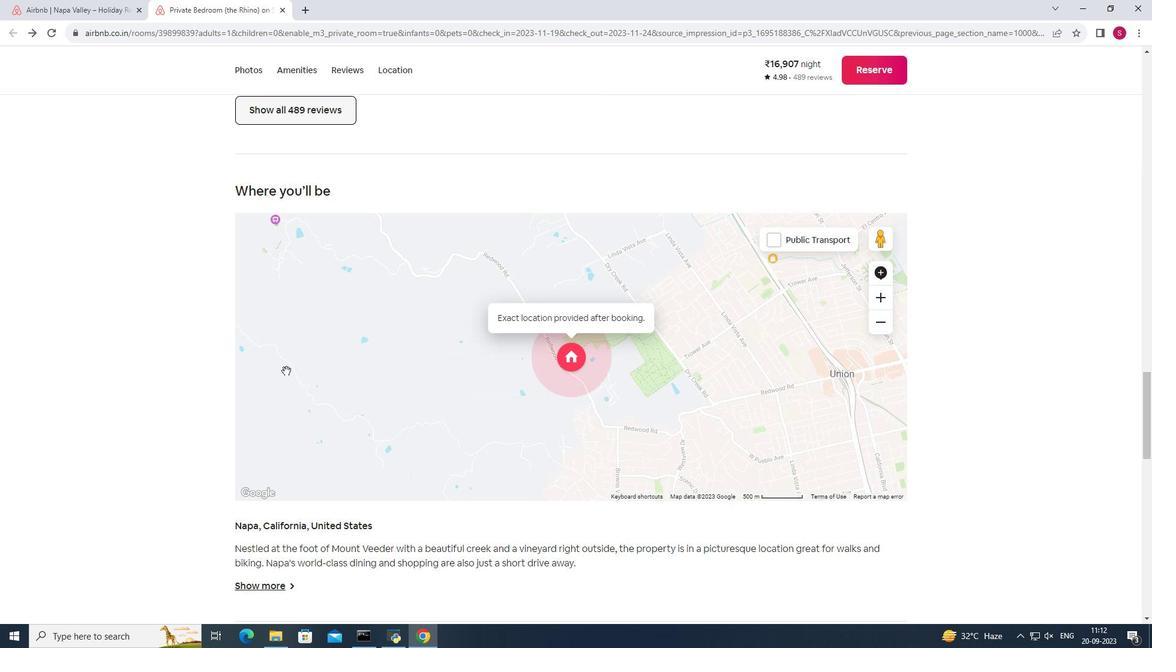 
Action: Mouse scrolled (288, 370) with delta (0, 0)
Screenshot: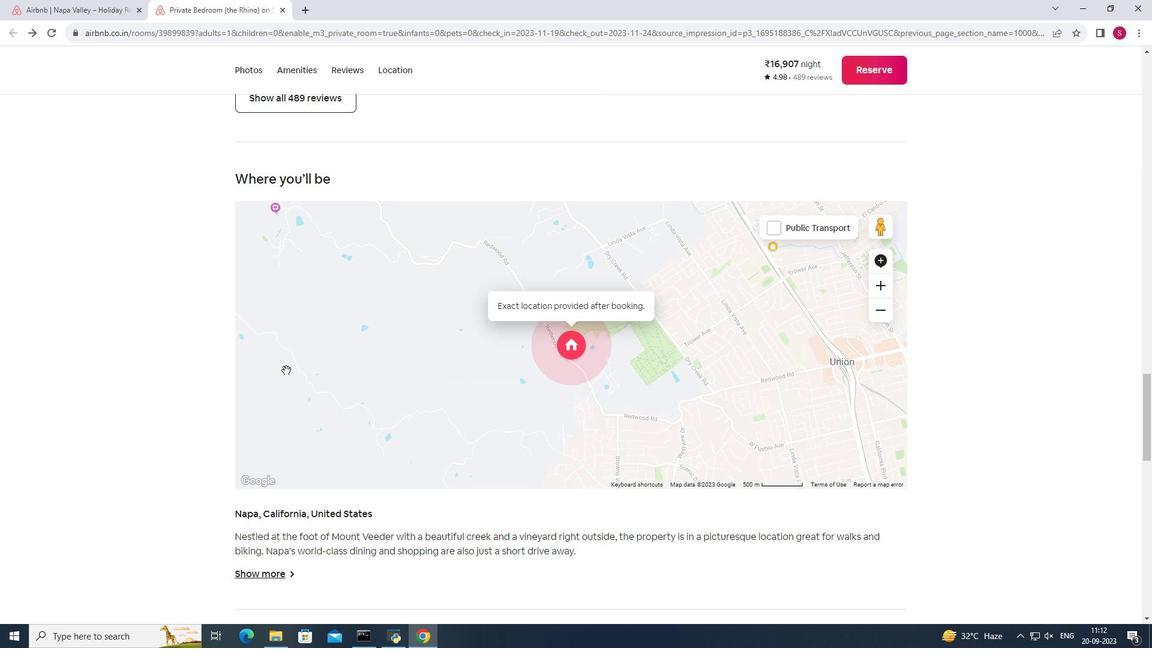 
Action: Mouse moved to (285, 369)
Screenshot: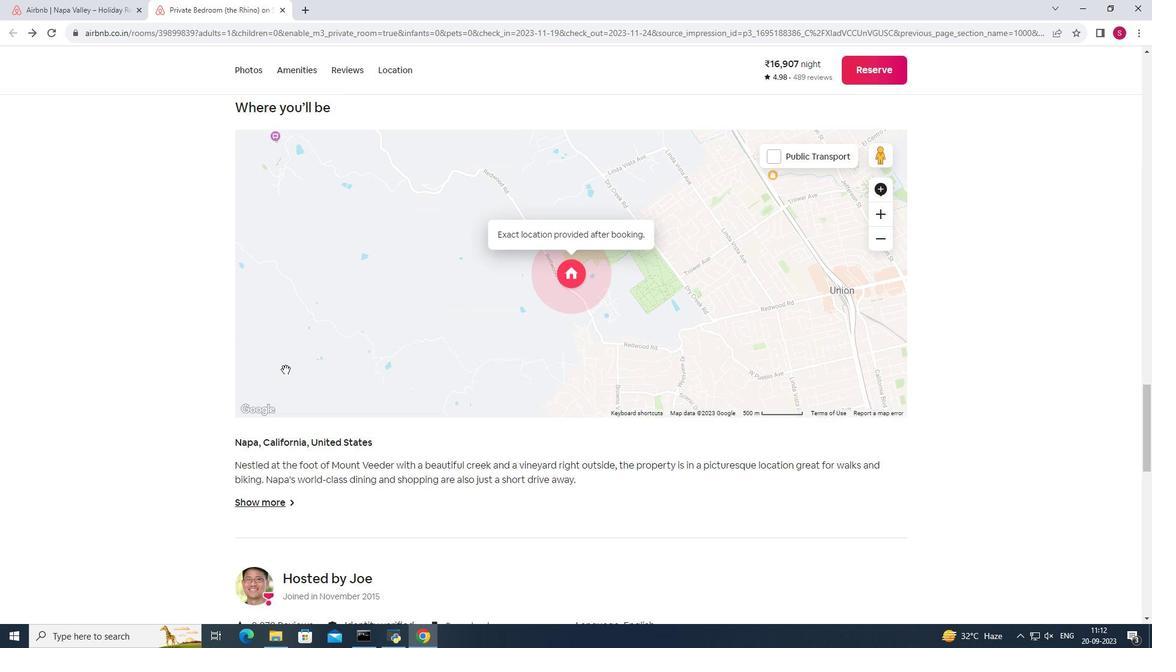 
Action: Mouse scrolled (285, 369) with delta (0, 0)
Screenshot: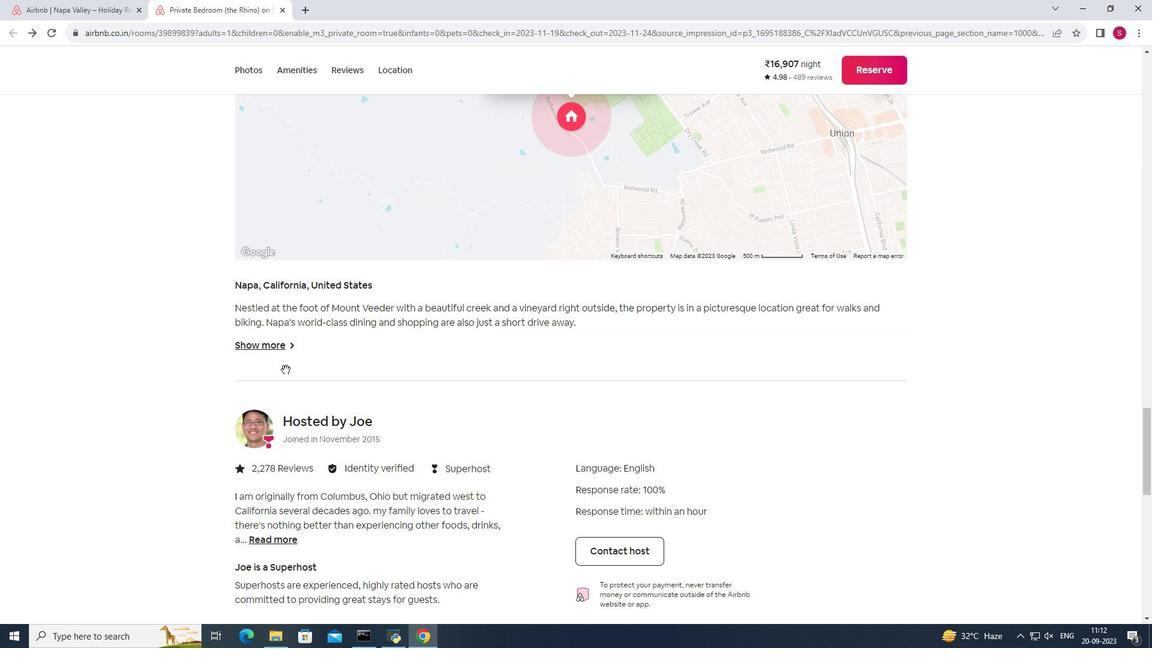 
Action: Mouse scrolled (285, 369) with delta (0, 0)
Screenshot: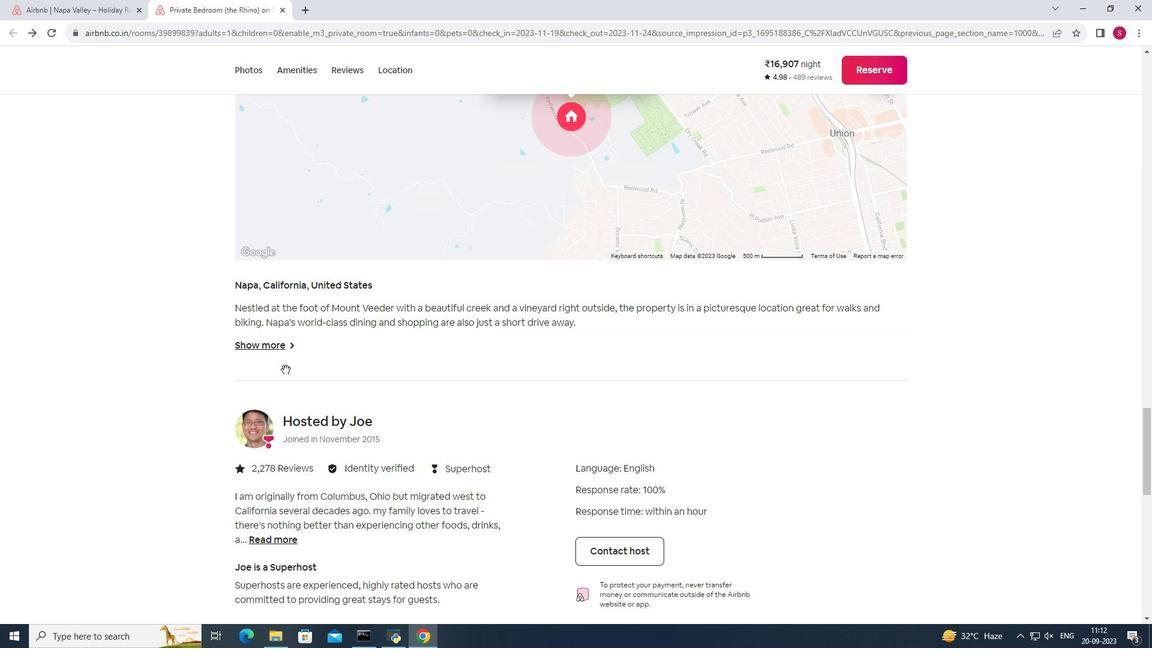 
Action: Mouse scrolled (285, 369) with delta (0, 0)
Screenshot: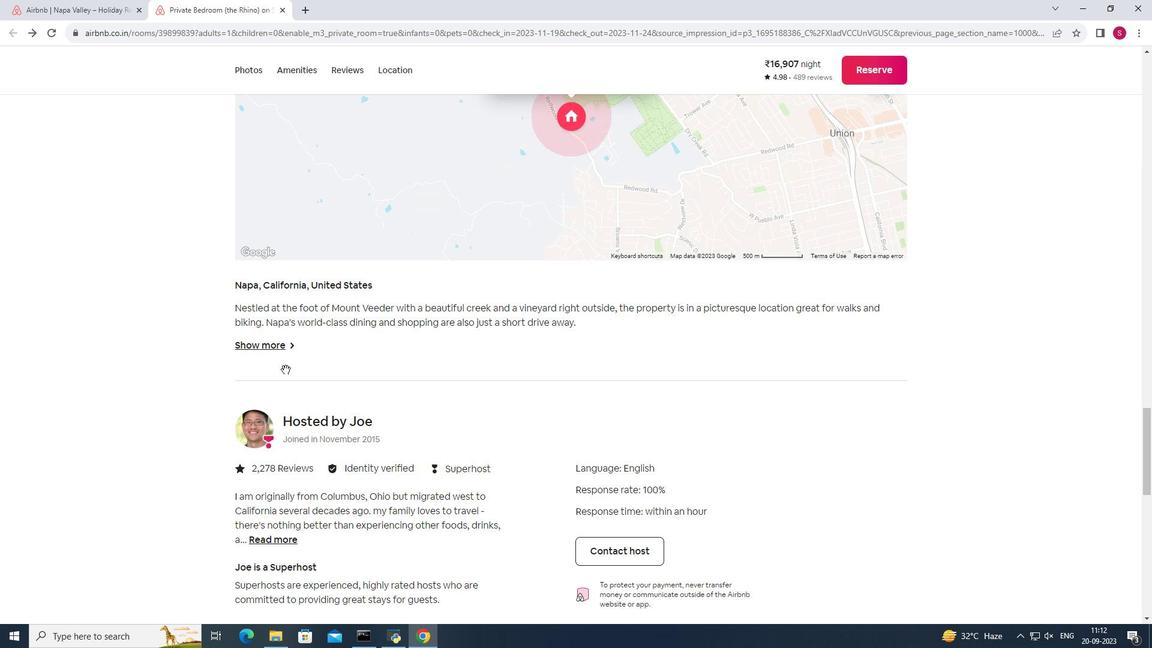 
Action: Mouse scrolled (285, 369) with delta (0, 0)
Screenshot: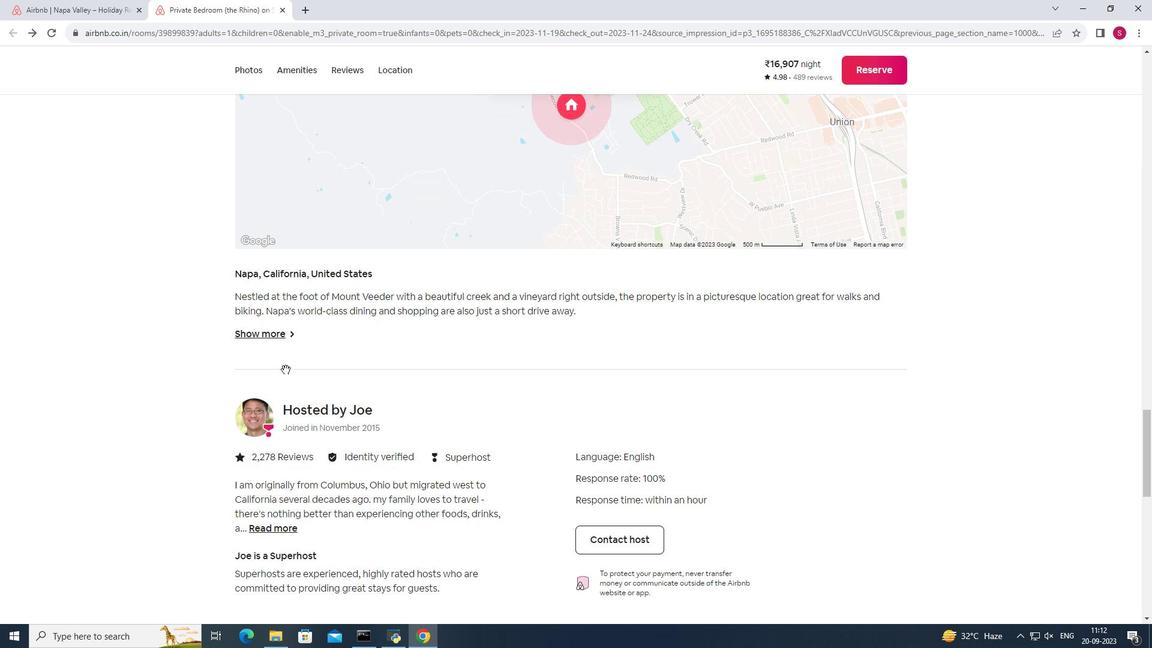 
Action: Mouse moved to (688, 348)
Screenshot: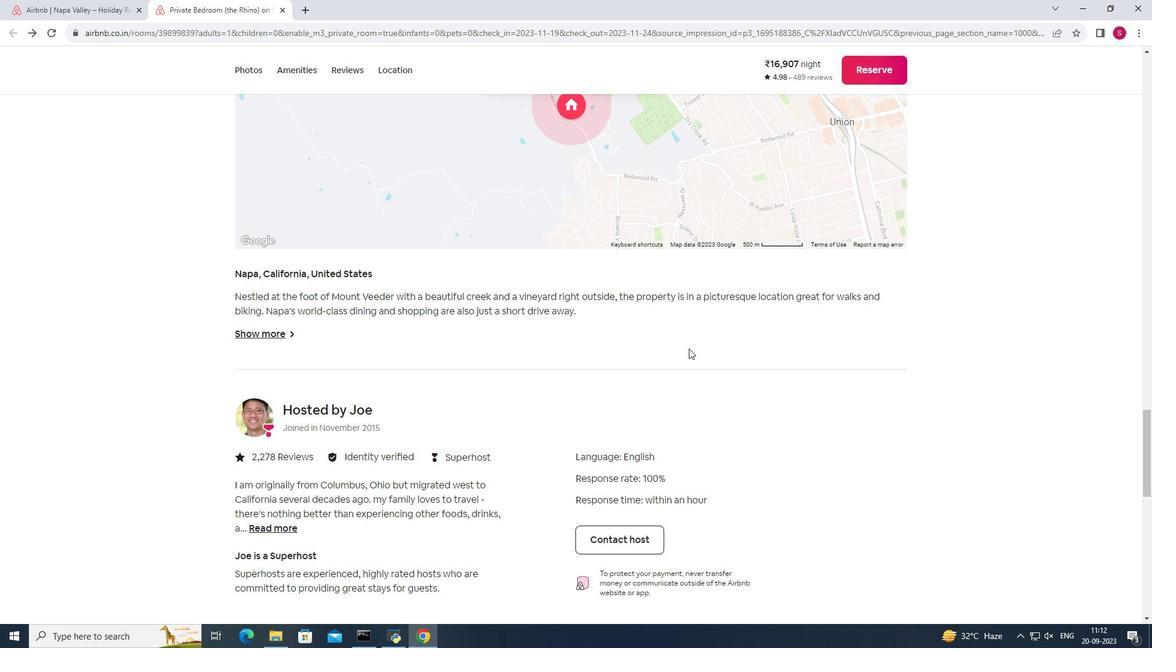 
Action: Mouse scrolled (688, 348) with delta (0, 0)
Screenshot: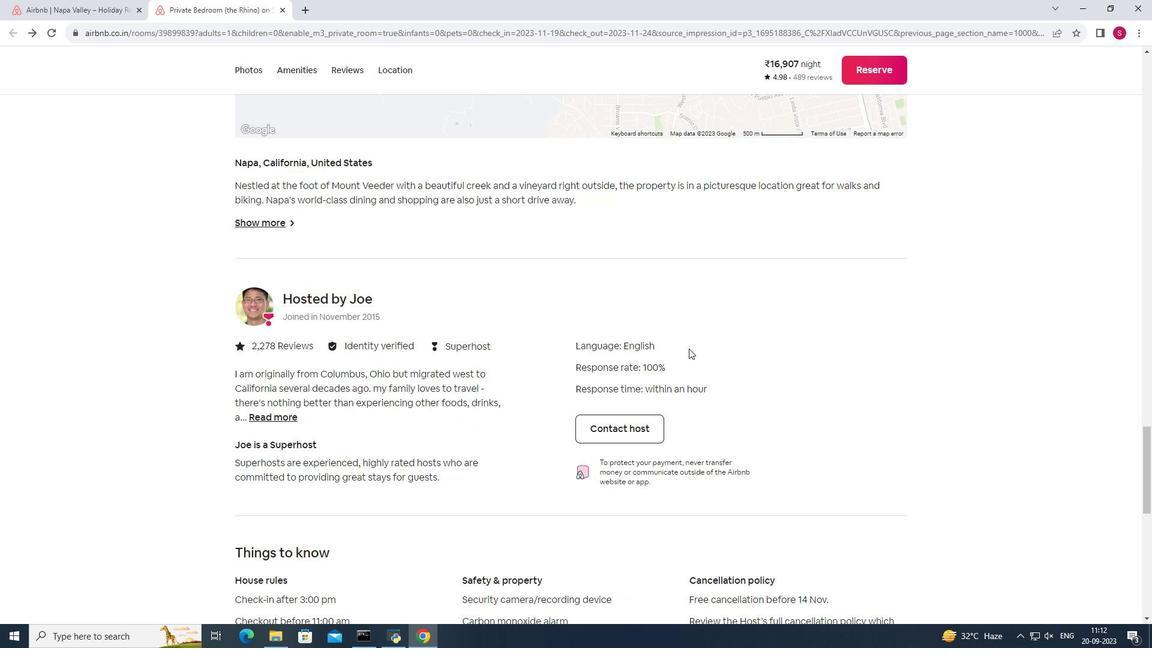 
Action: Mouse scrolled (688, 348) with delta (0, 0)
Screenshot: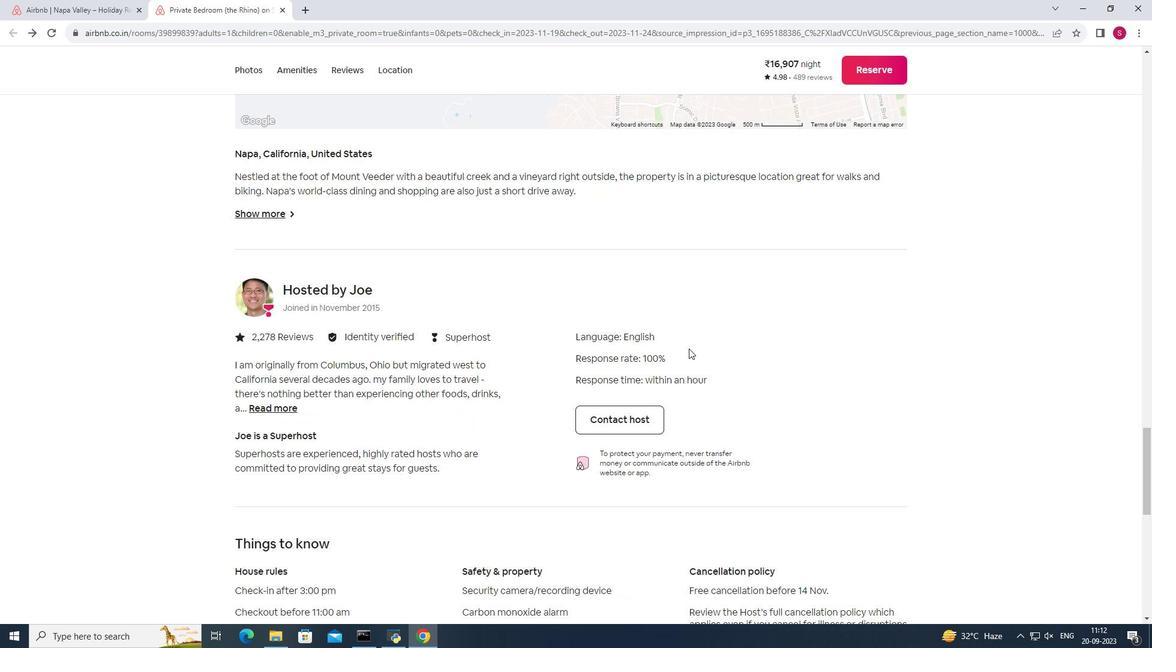 
Action: Mouse scrolled (688, 348) with delta (0, 0)
Screenshot: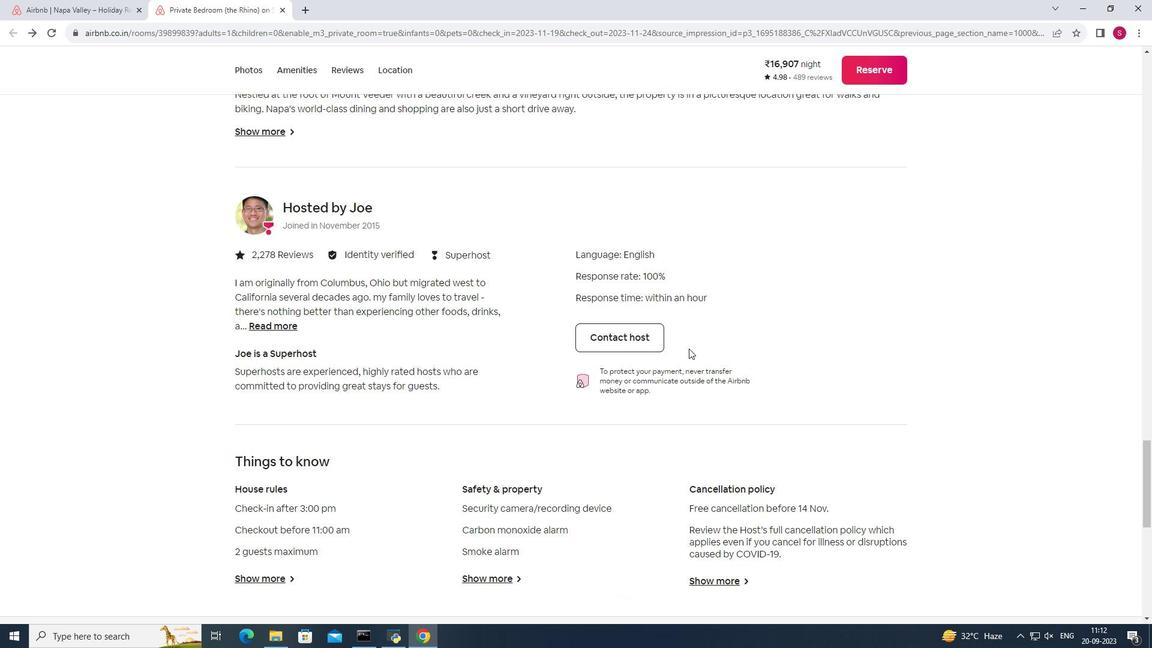 
Action: Mouse scrolled (688, 348) with delta (0, 0)
Screenshot: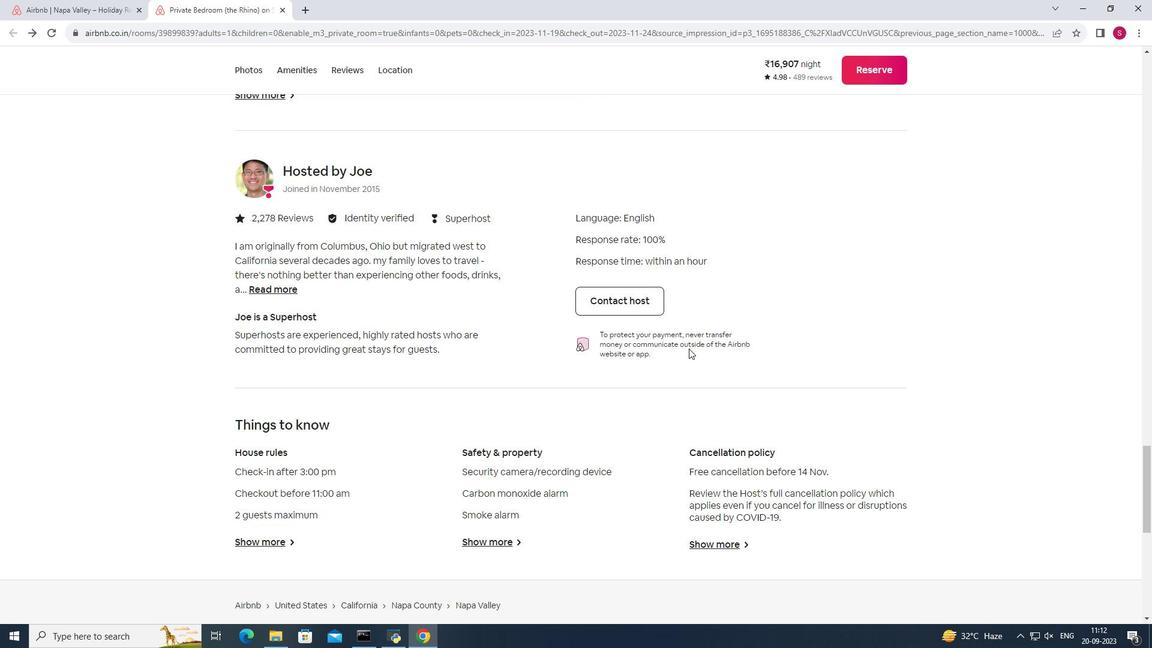 
Action: Mouse moved to (690, 347)
Screenshot: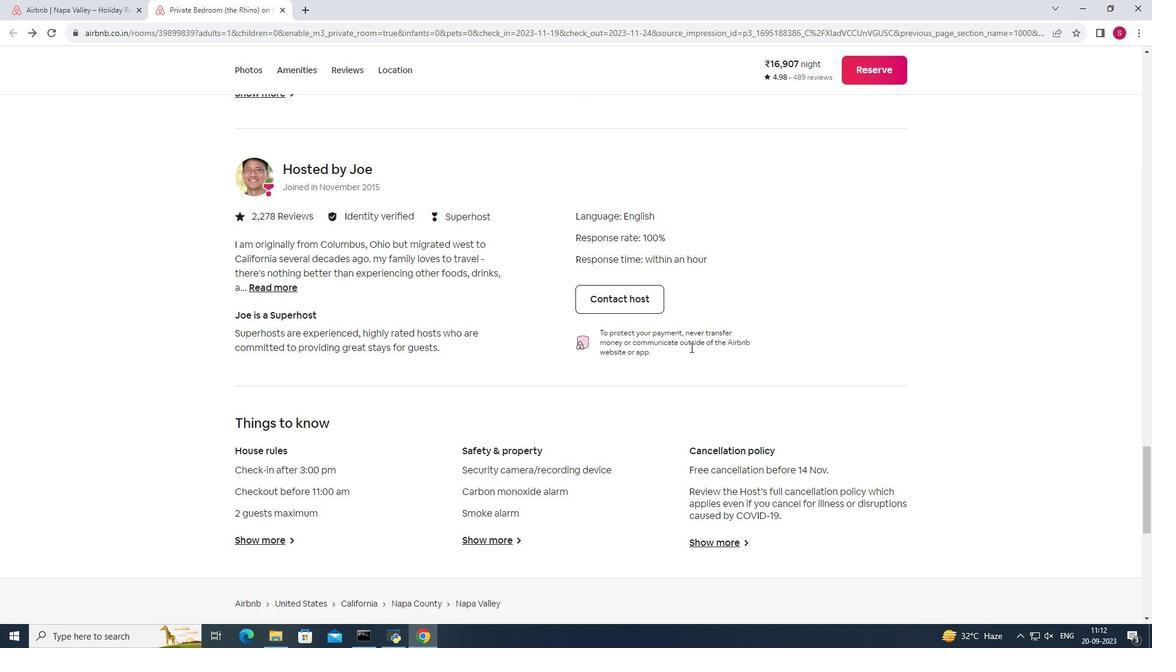 
Action: Mouse scrolled (690, 346) with delta (0, 0)
Screenshot: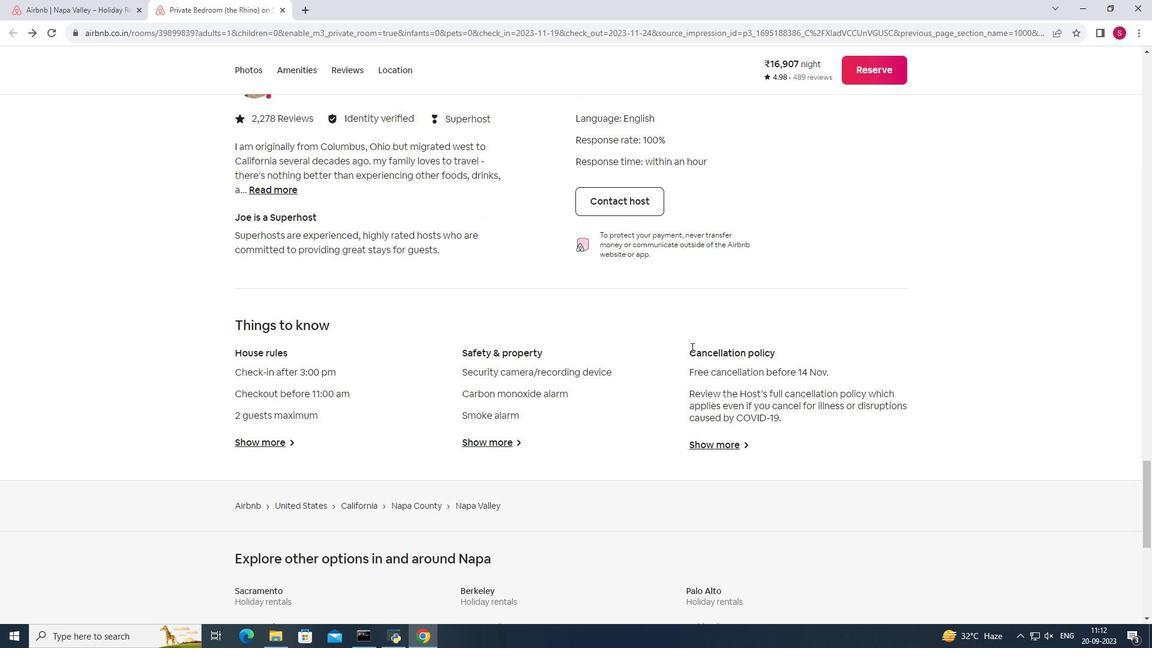 
Action: Mouse scrolled (690, 346) with delta (0, 0)
Screenshot: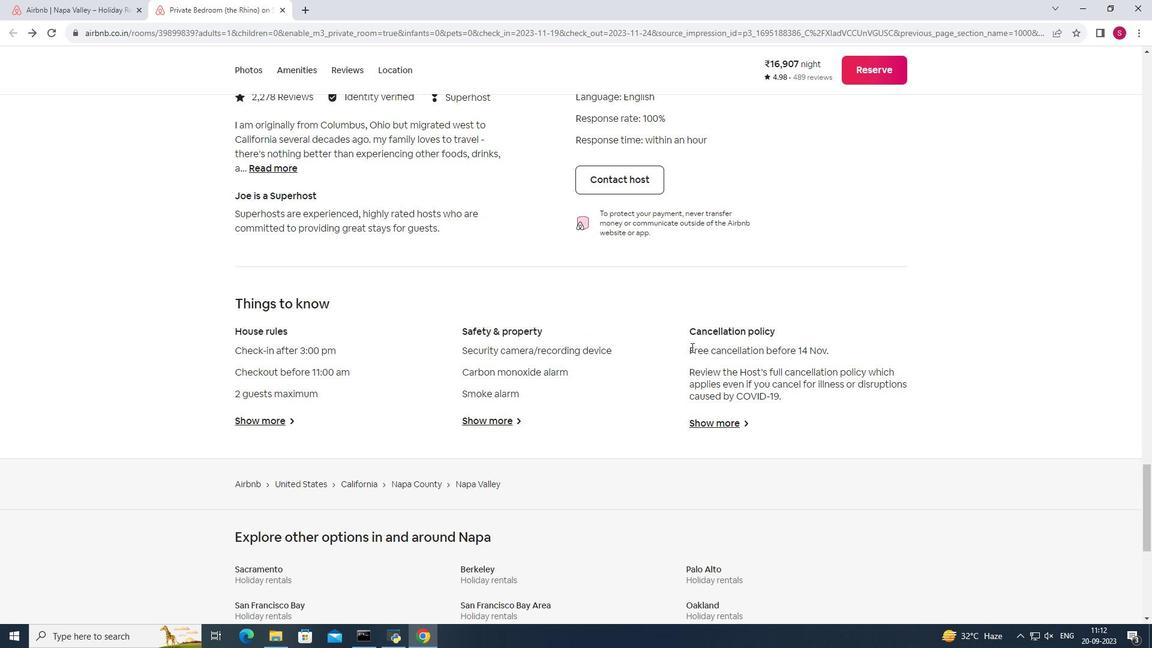 
Action: Mouse moved to (397, 303)
Screenshot: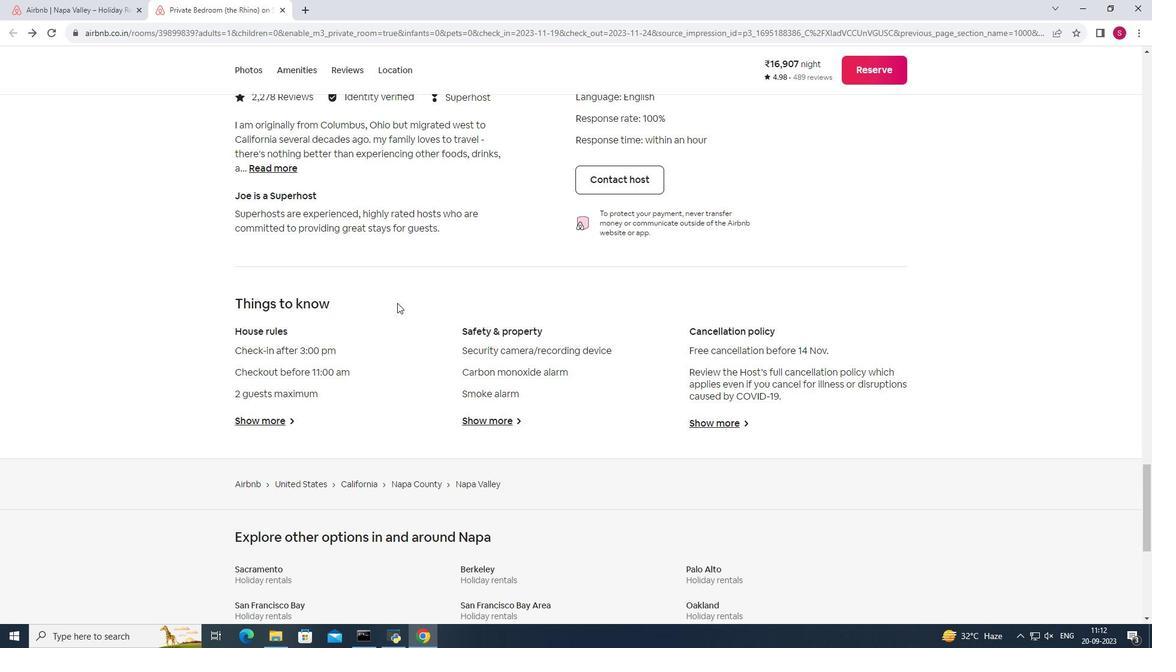 
Action: Mouse scrolled (397, 302) with delta (0, 0)
Screenshot: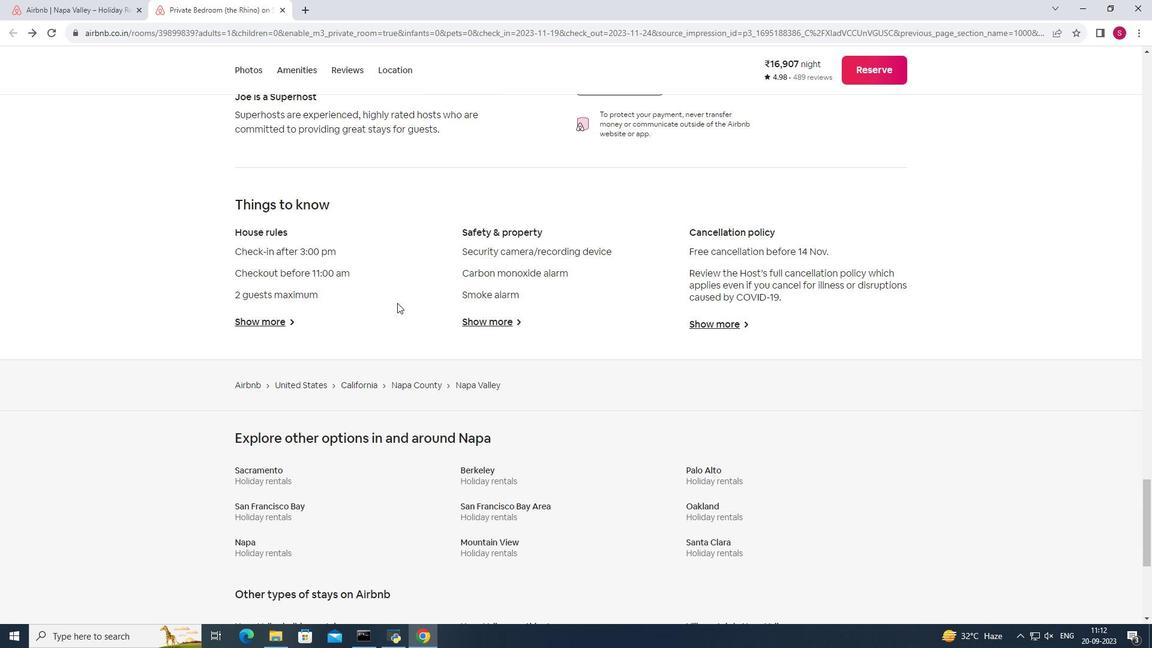 
Action: Mouse scrolled (397, 302) with delta (0, 0)
Screenshot: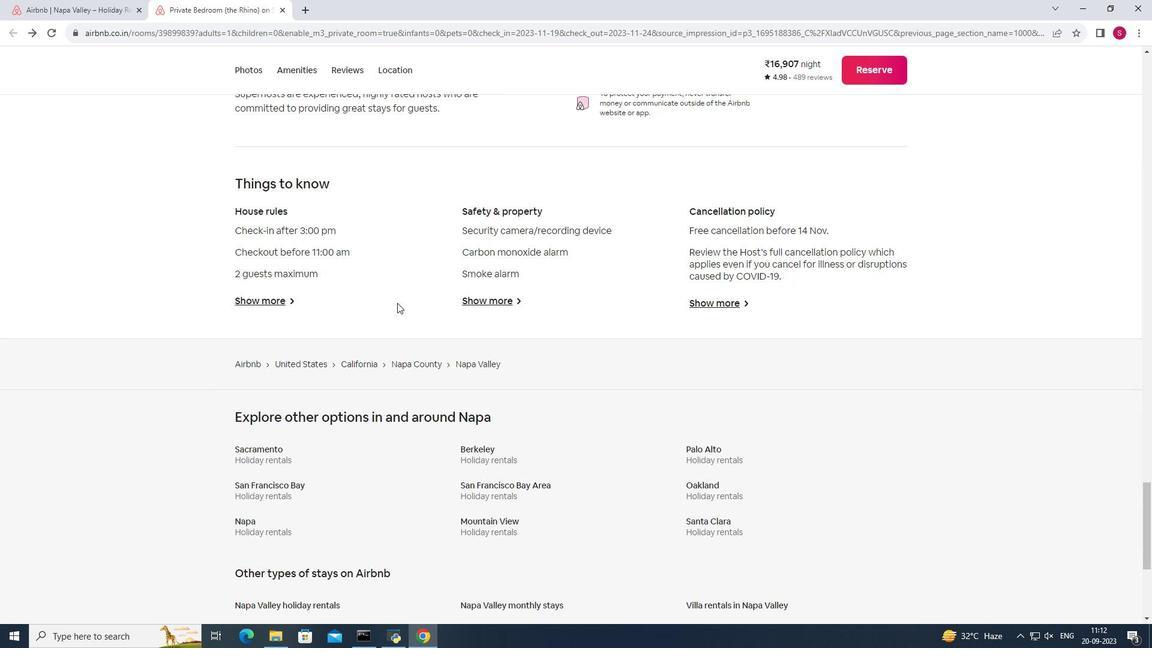 
Action: Mouse moved to (396, 302)
Screenshot: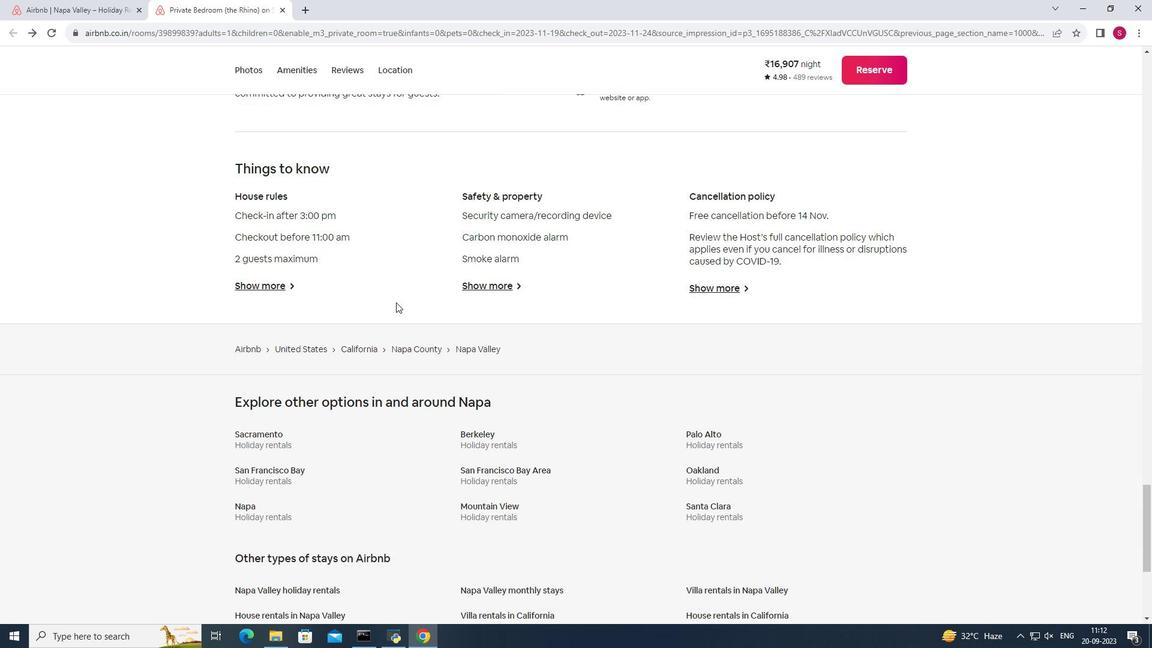
Action: Mouse scrolled (396, 301) with delta (0, 0)
Screenshot: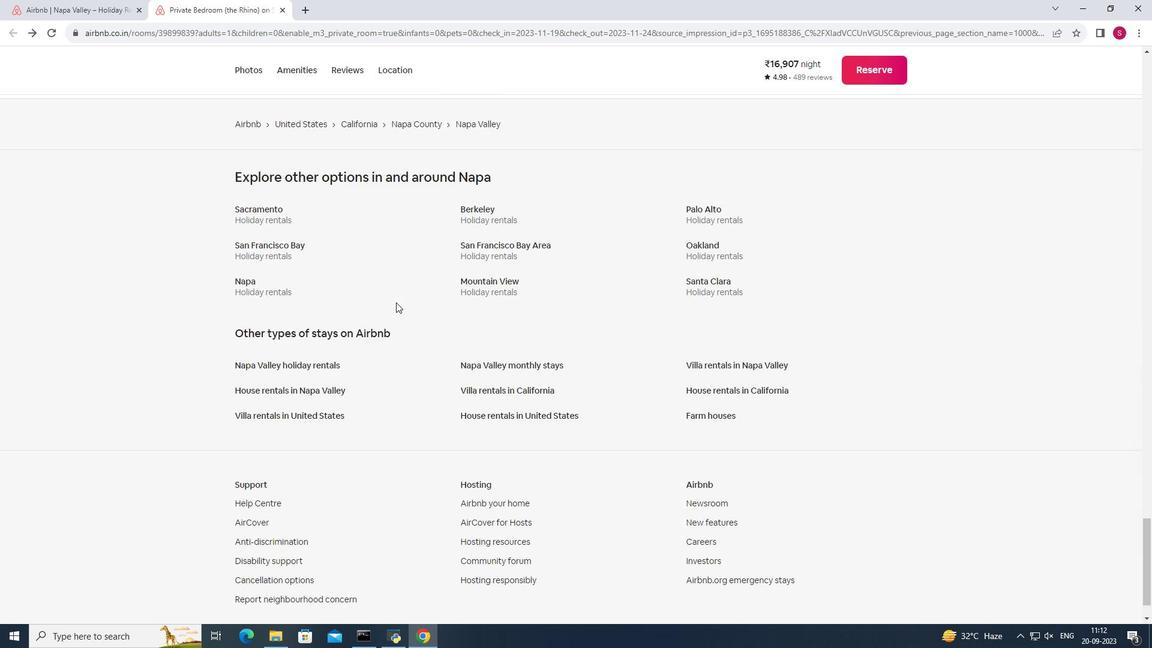 
Action: Mouse scrolled (396, 301) with delta (0, 0)
Screenshot: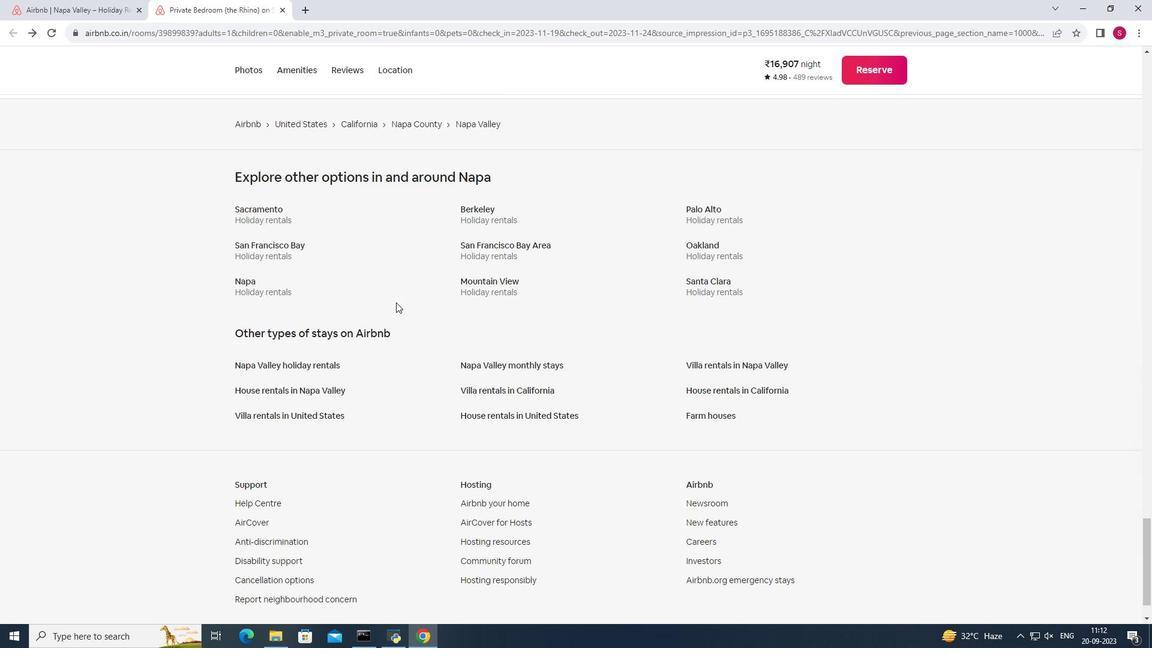 
Action: Mouse scrolled (396, 301) with delta (0, 0)
Screenshot: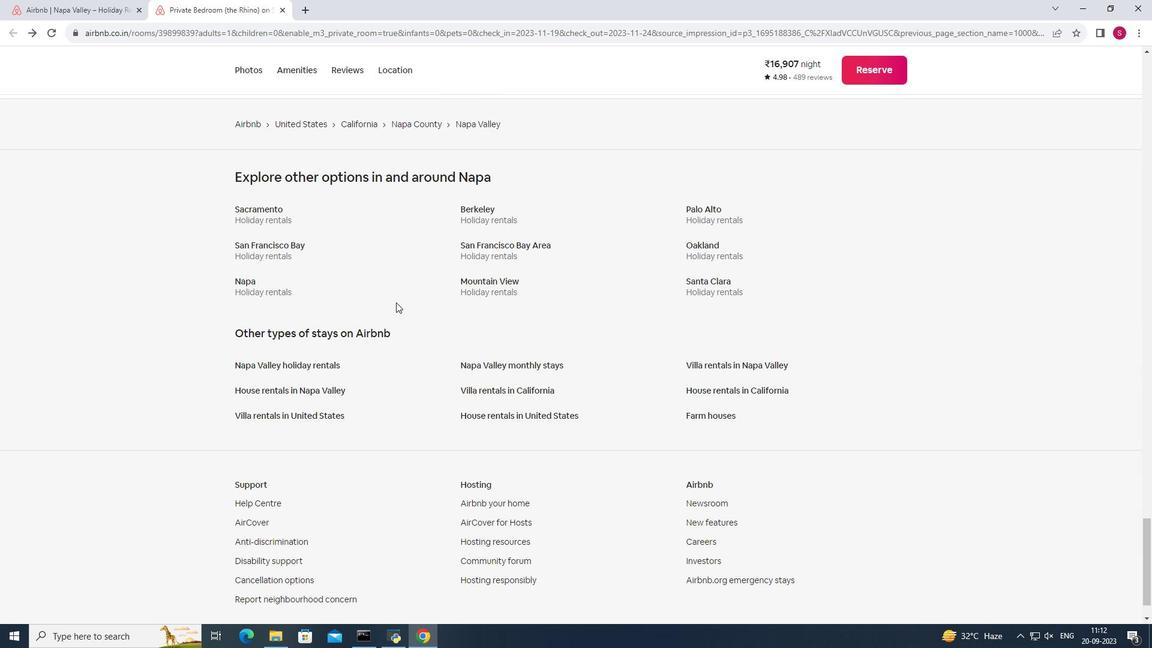 
Action: Mouse scrolled (396, 301) with delta (0, 0)
Screenshot: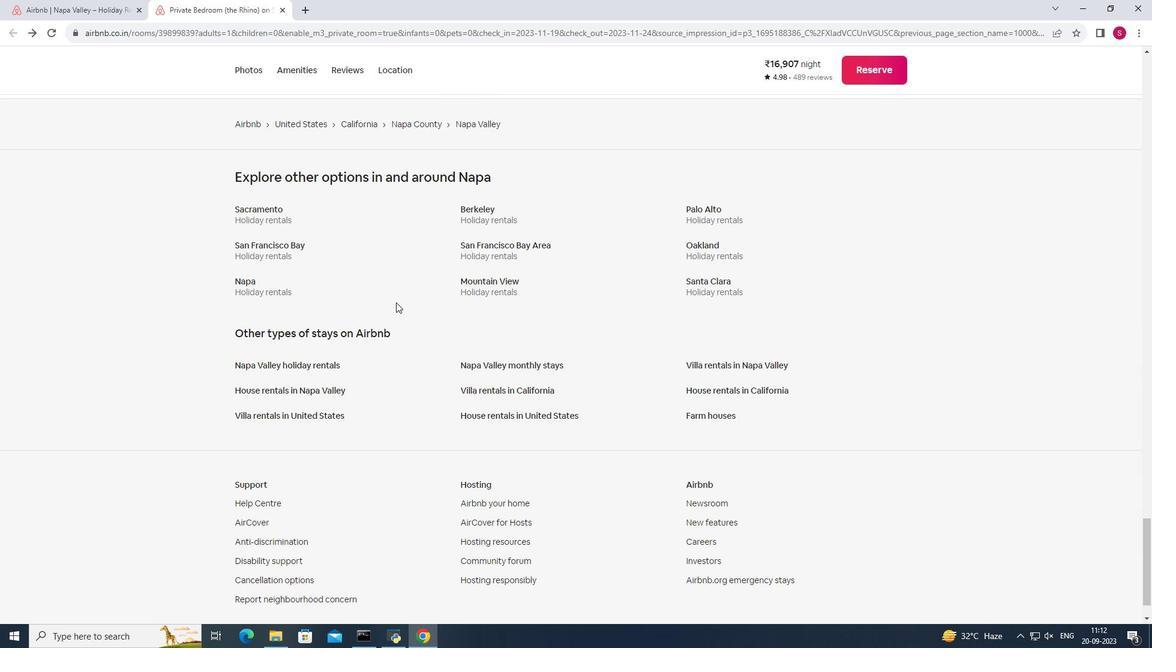 
Action: Mouse moved to (426, 349)
Screenshot: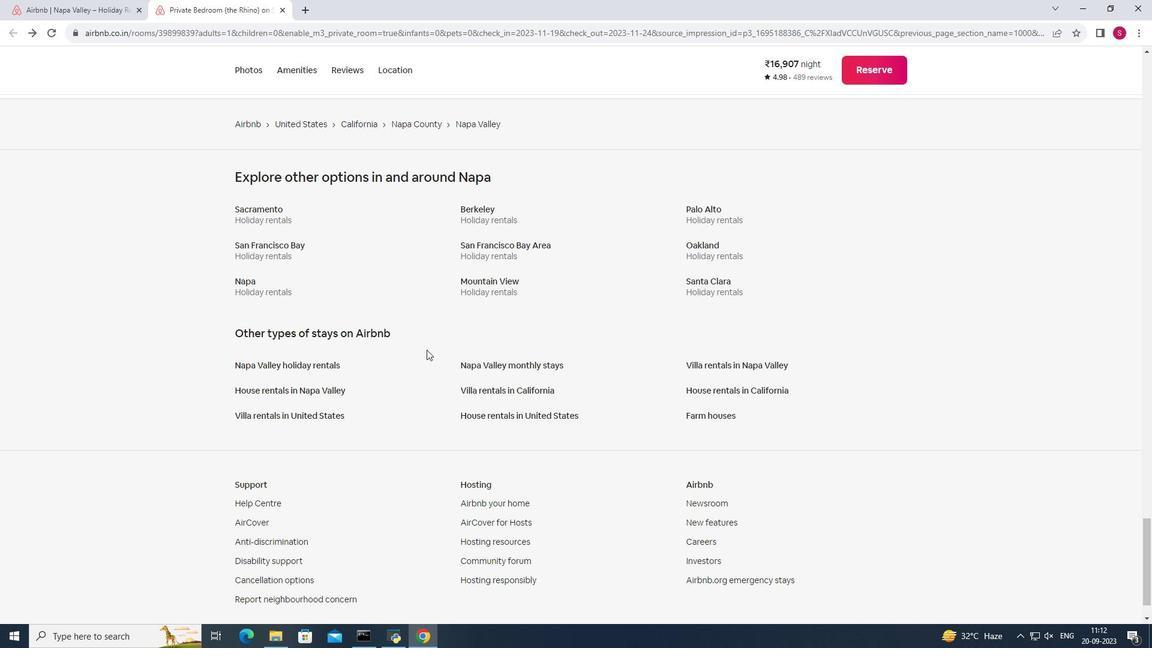 
Action: Mouse scrolled (426, 349) with delta (0, 0)
Screenshot: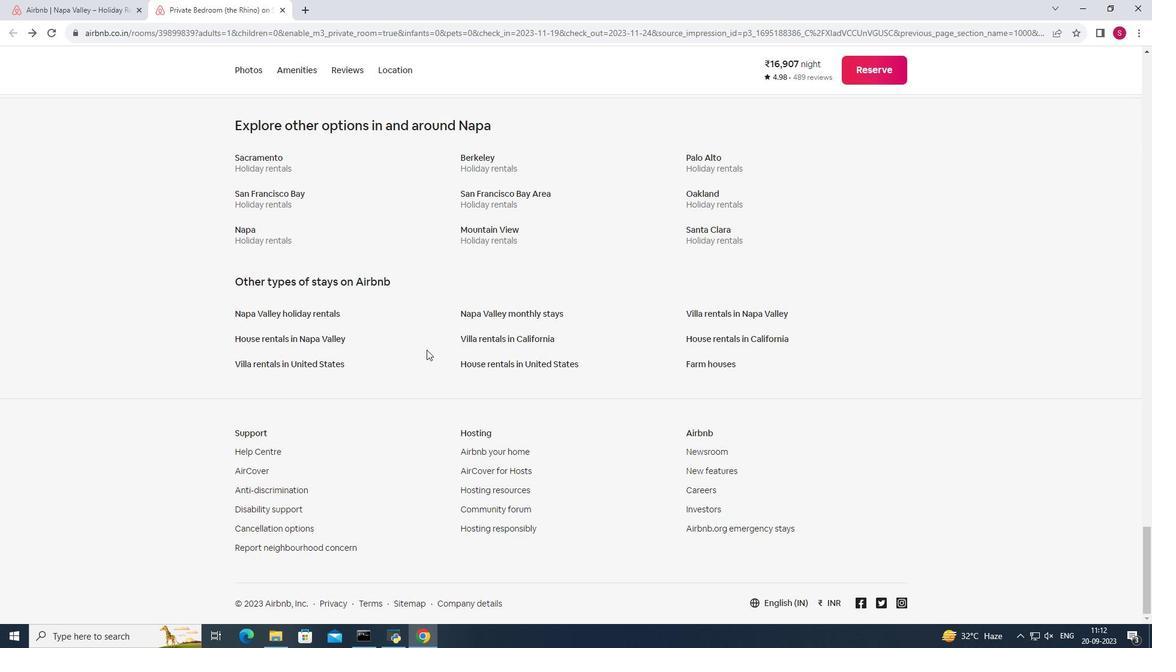 
Action: Mouse scrolled (426, 349) with delta (0, 0)
Screenshot: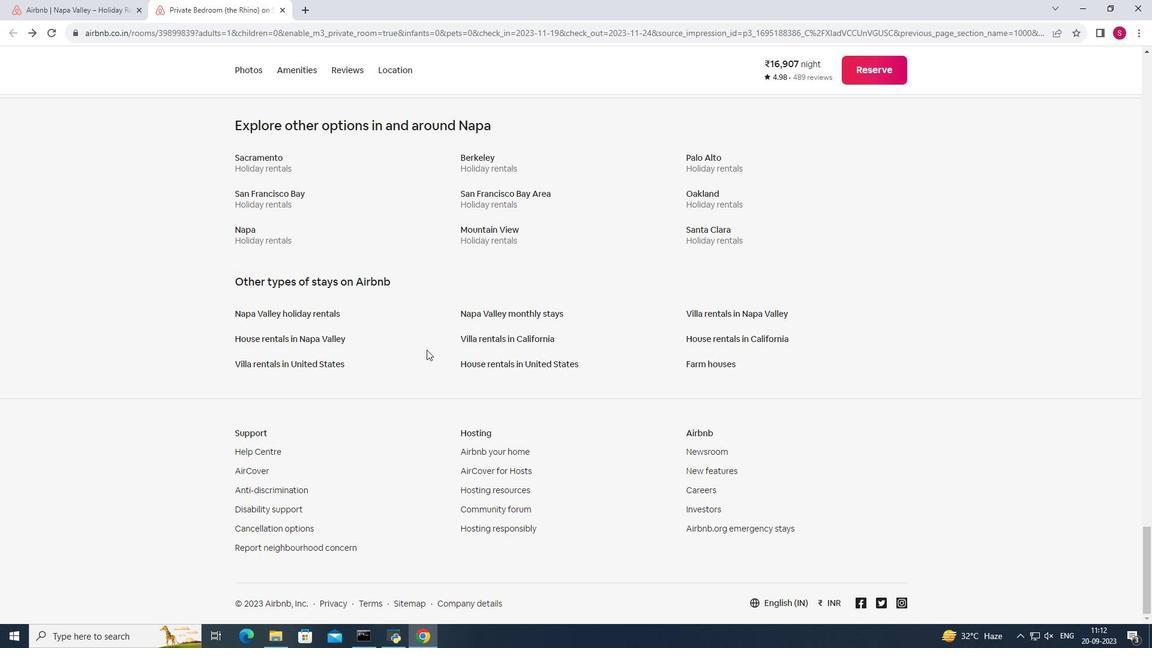 
Action: Mouse scrolled (426, 349) with delta (0, 0)
Screenshot: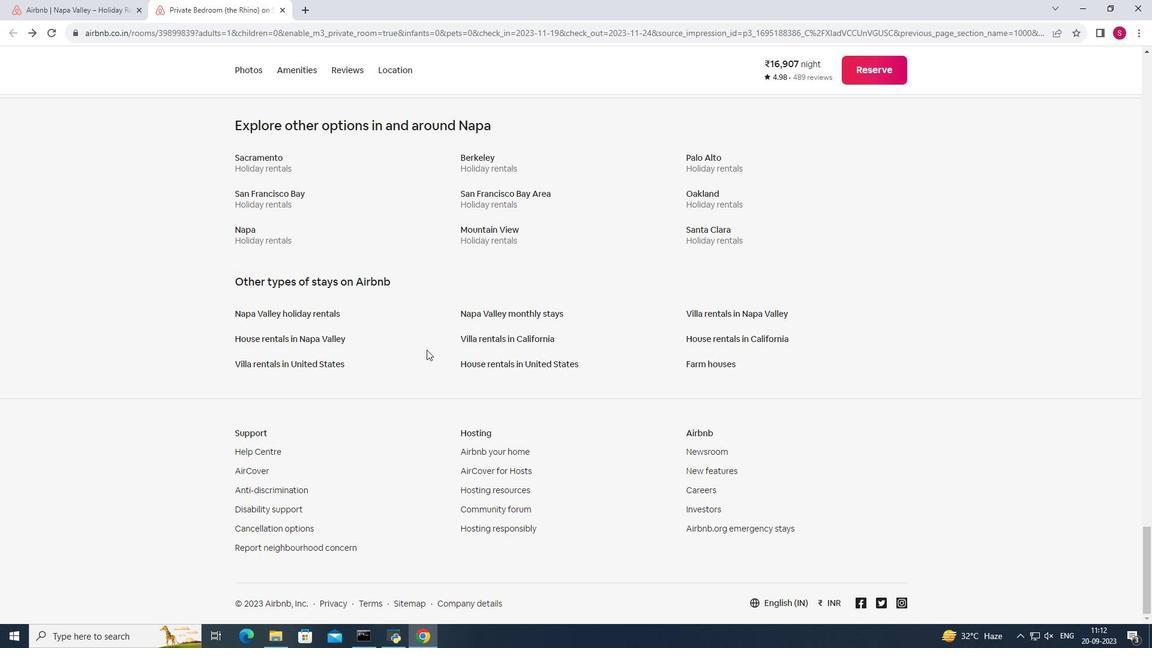 
Action: Mouse moved to (283, 13)
Screenshot: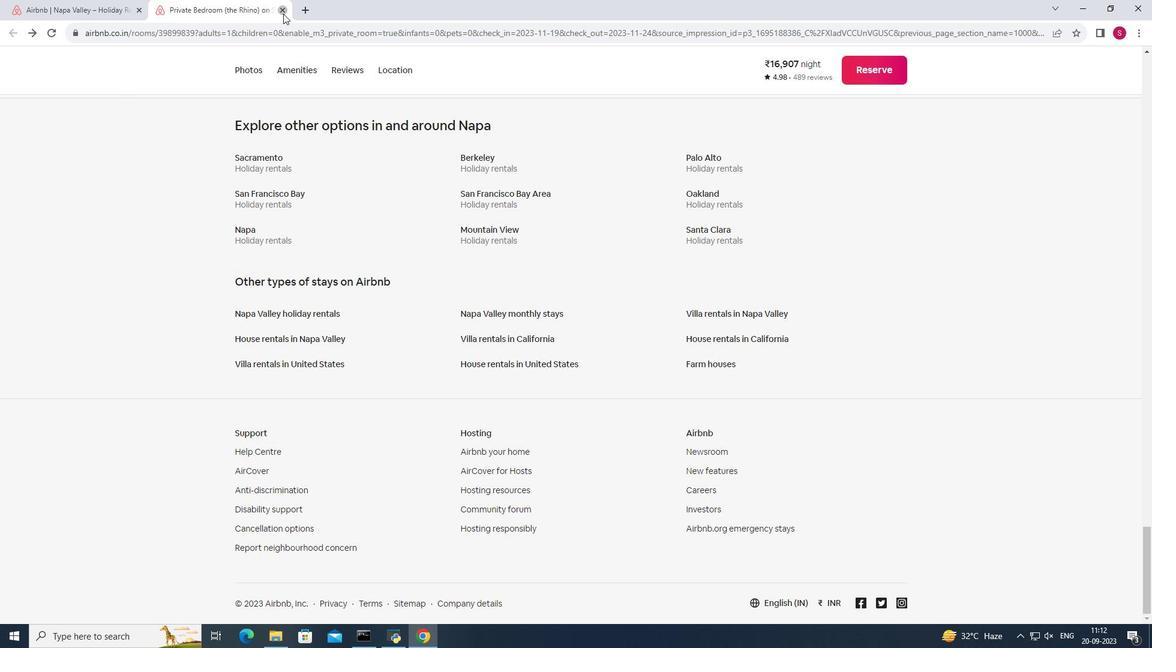 
Action: Mouse pressed left at (283, 13)
Screenshot: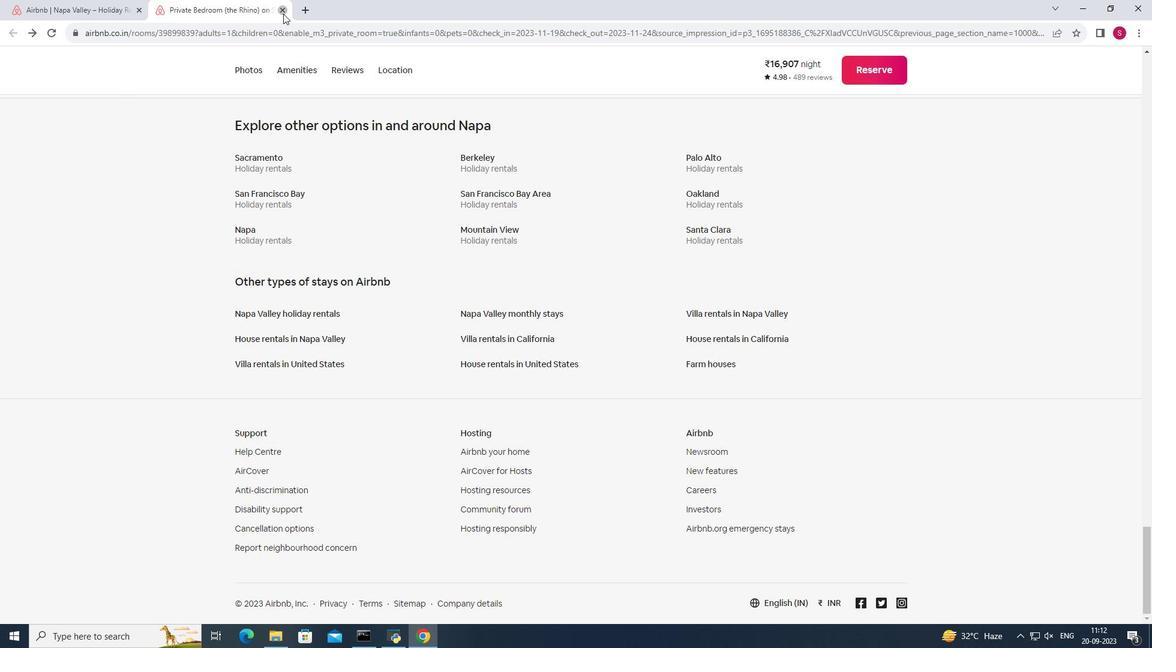 
Action: Mouse moved to (453, 313)
Screenshot: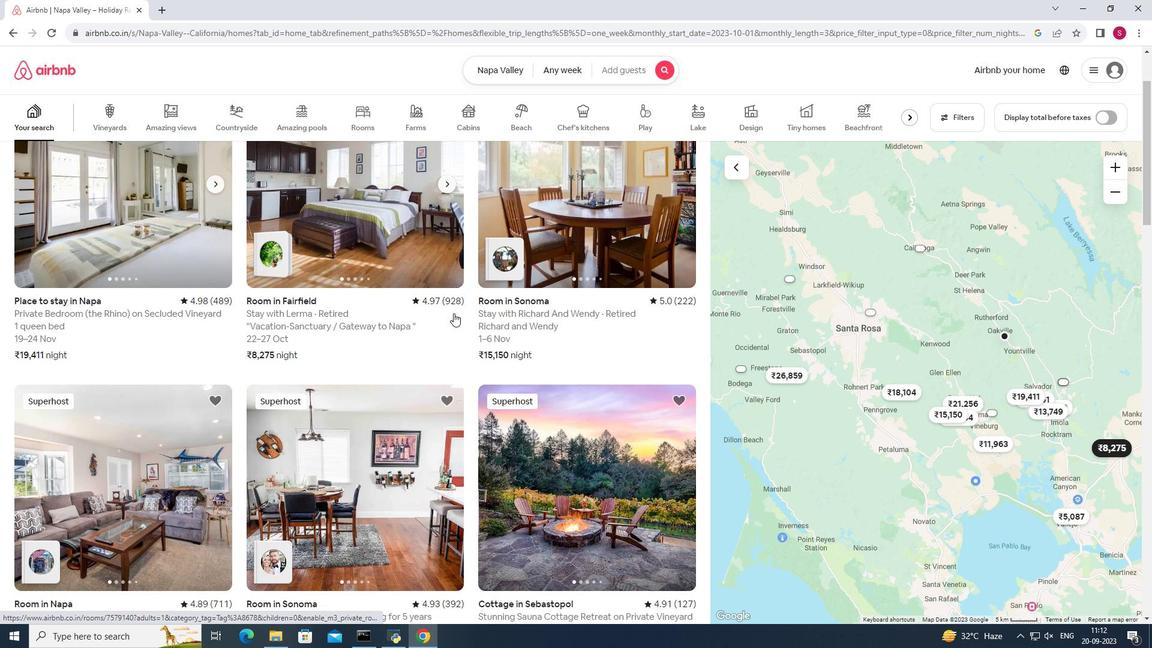 
Action: Mouse scrolled (453, 312) with delta (0, 0)
Screenshot: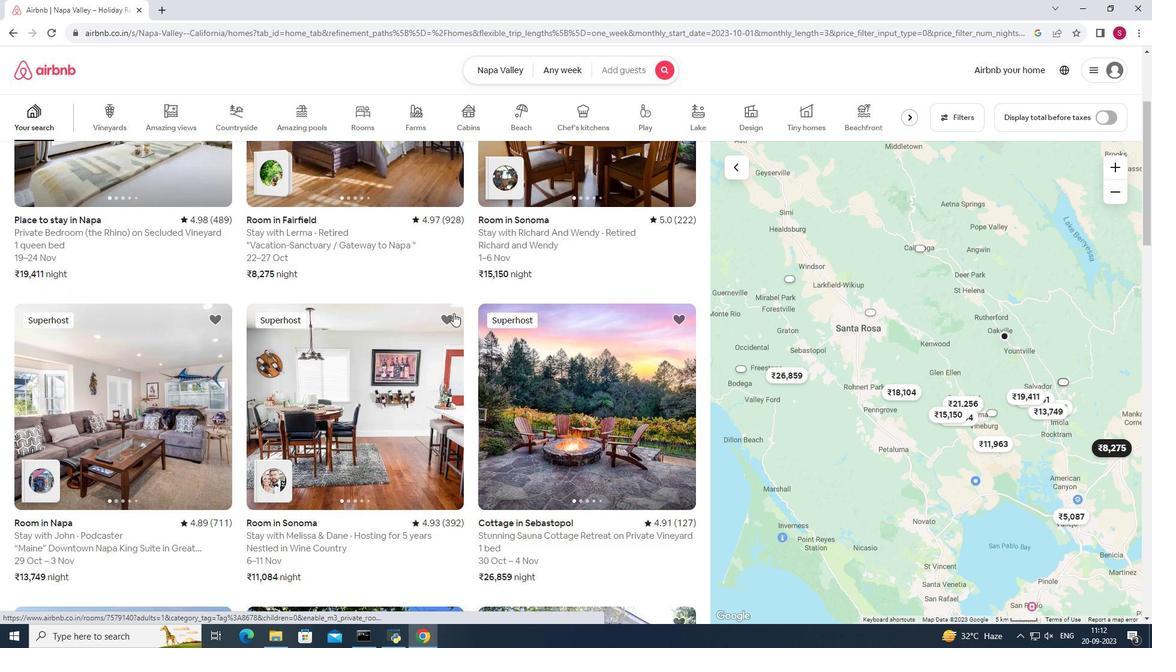 
Action: Mouse moved to (453, 313)
Screenshot: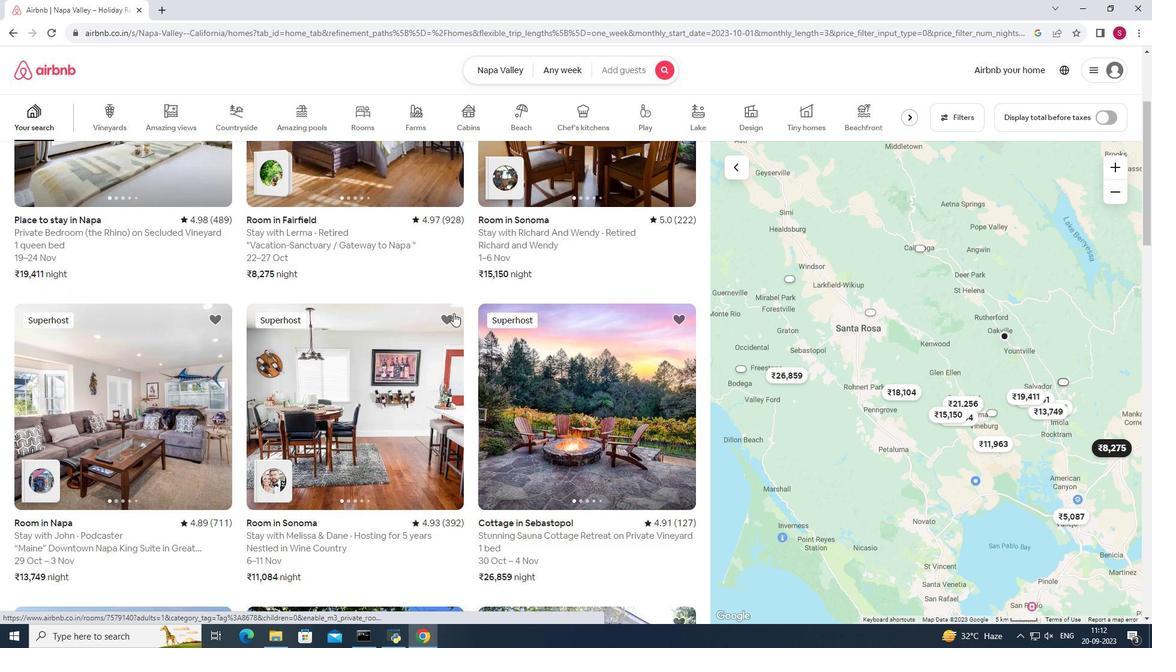 
Action: Mouse scrolled (453, 312) with delta (0, 0)
Screenshot: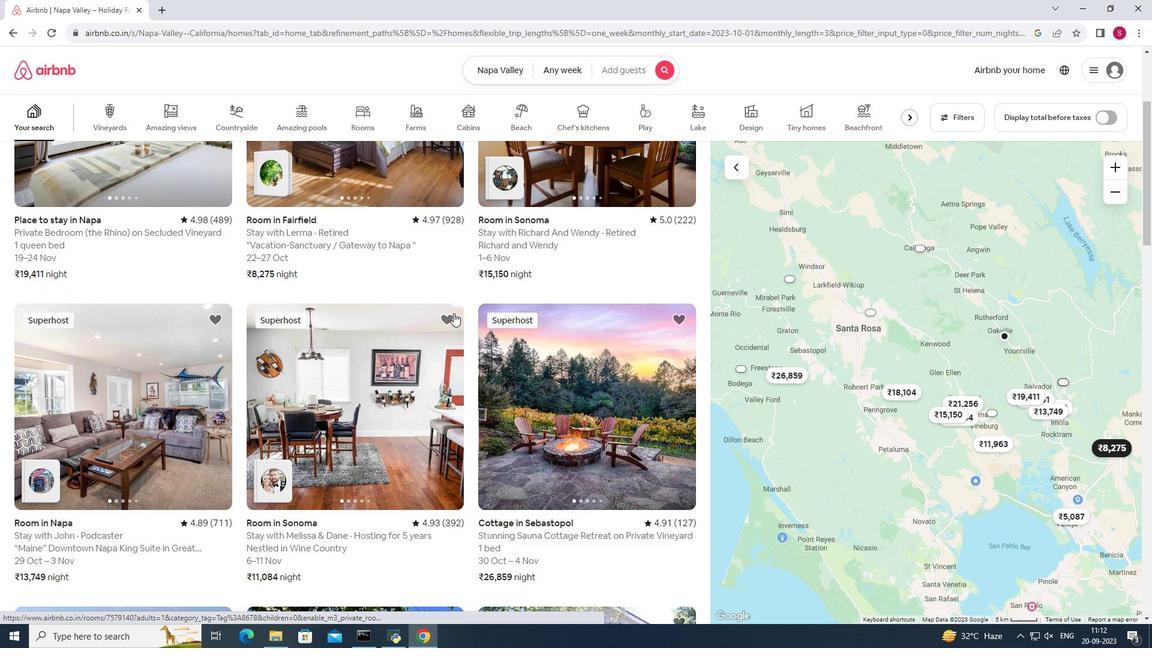 
Action: Mouse scrolled (453, 312) with delta (0, 0)
Screenshot: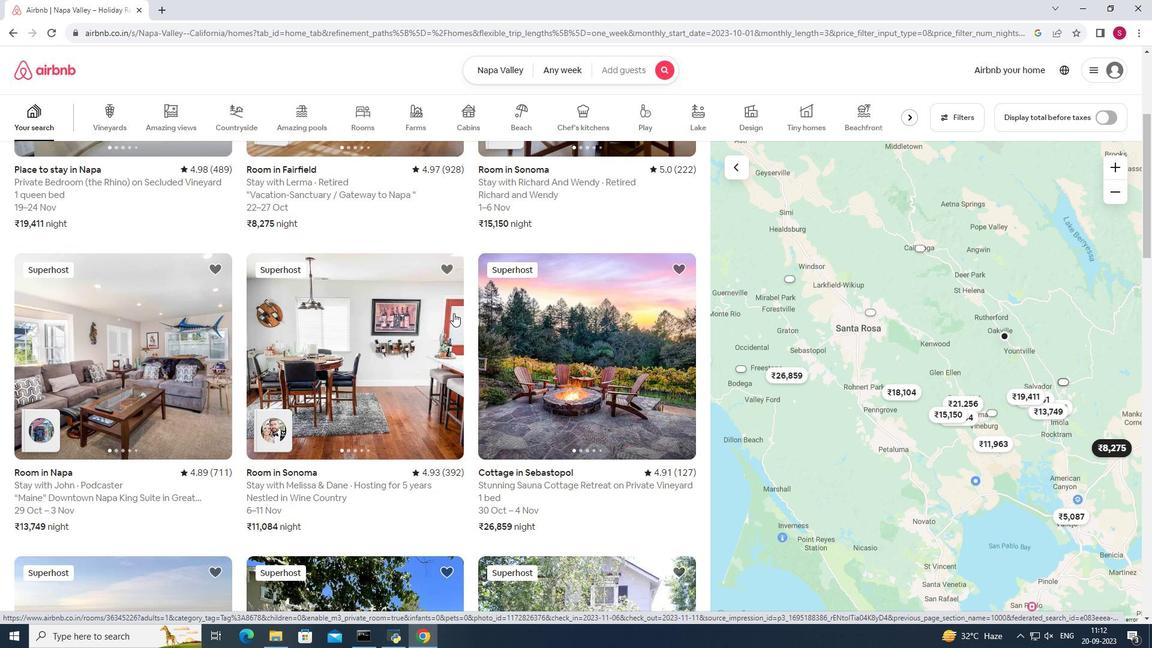 
Action: Mouse moved to (453, 316)
Screenshot: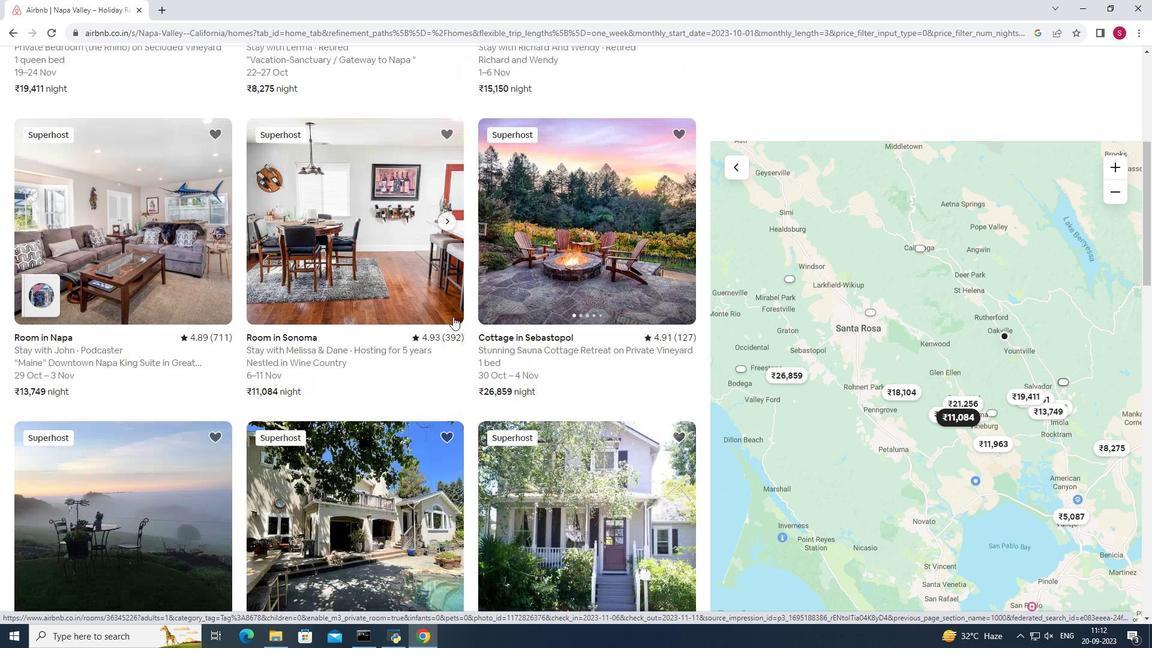 
Action: Mouse scrolled (453, 316) with delta (0, 0)
Screenshot: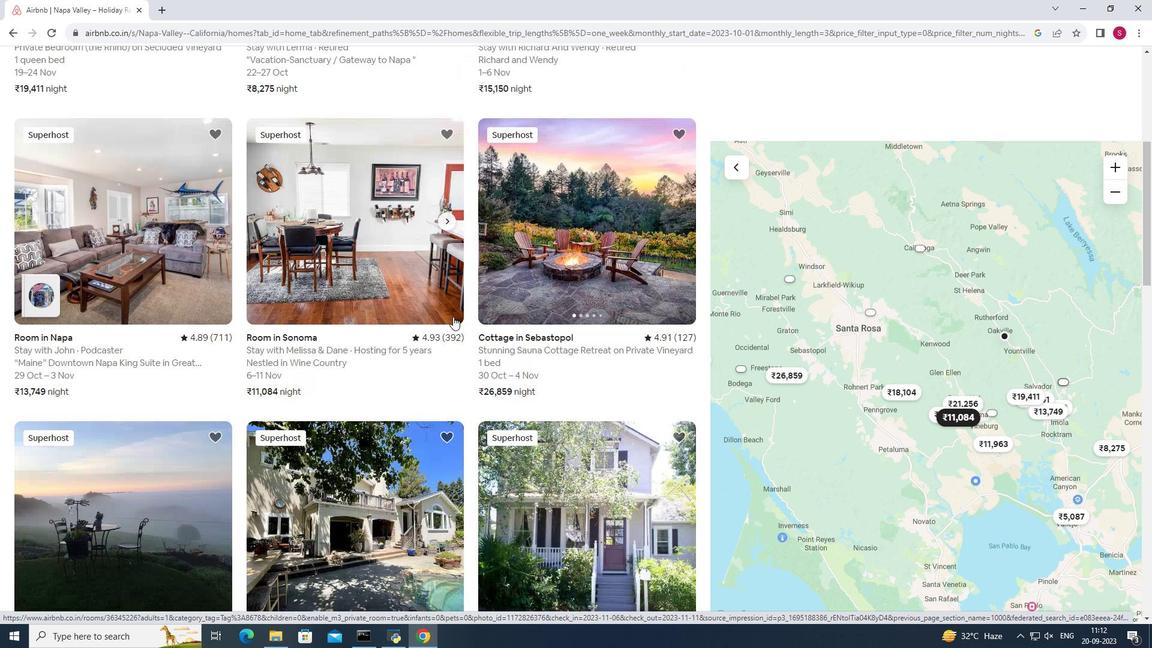
Action: Mouse moved to (453, 316)
Screenshot: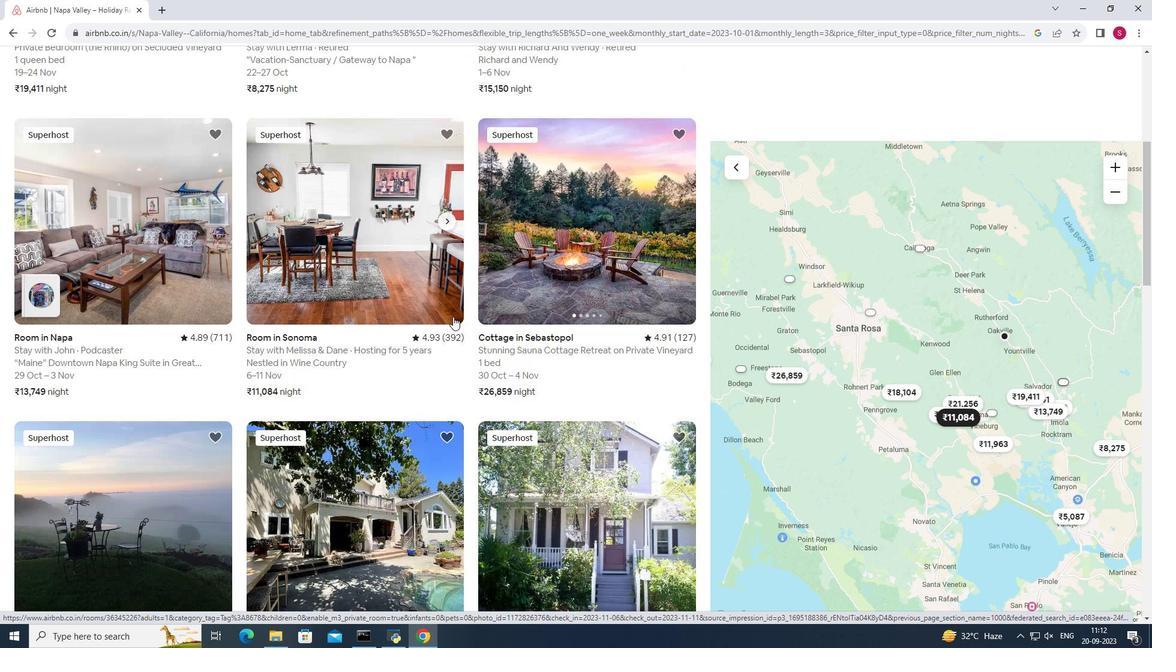 
Action: Mouse scrolled (453, 316) with delta (0, 0)
Screenshot: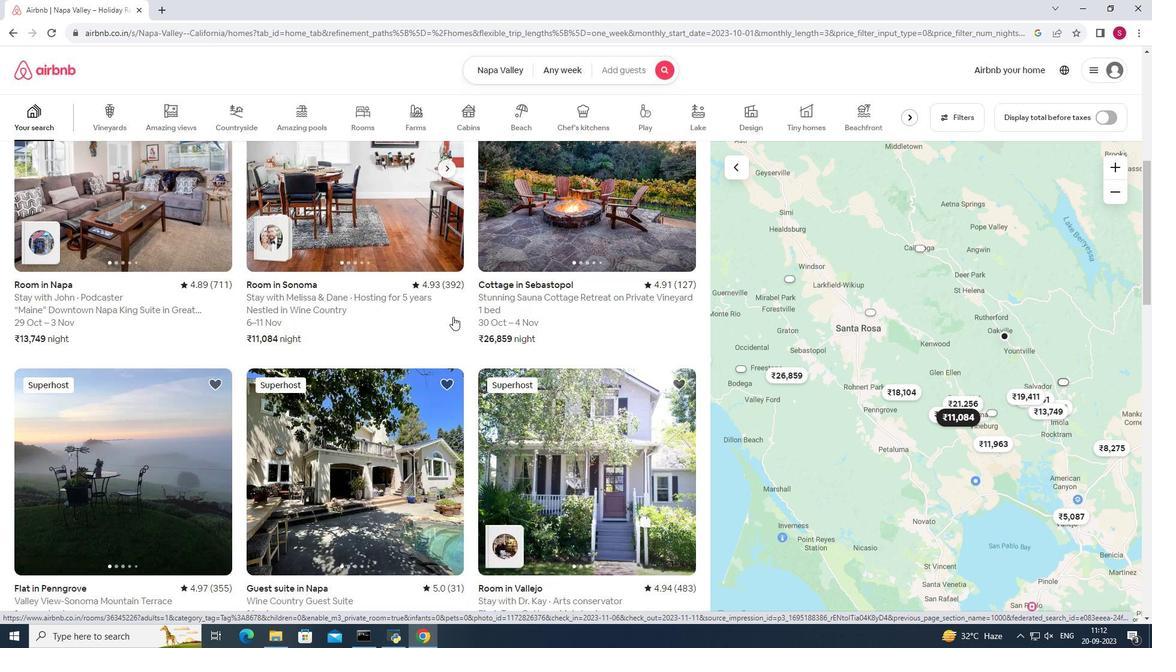 
Action: Mouse scrolled (453, 316) with delta (0, 0)
Screenshot: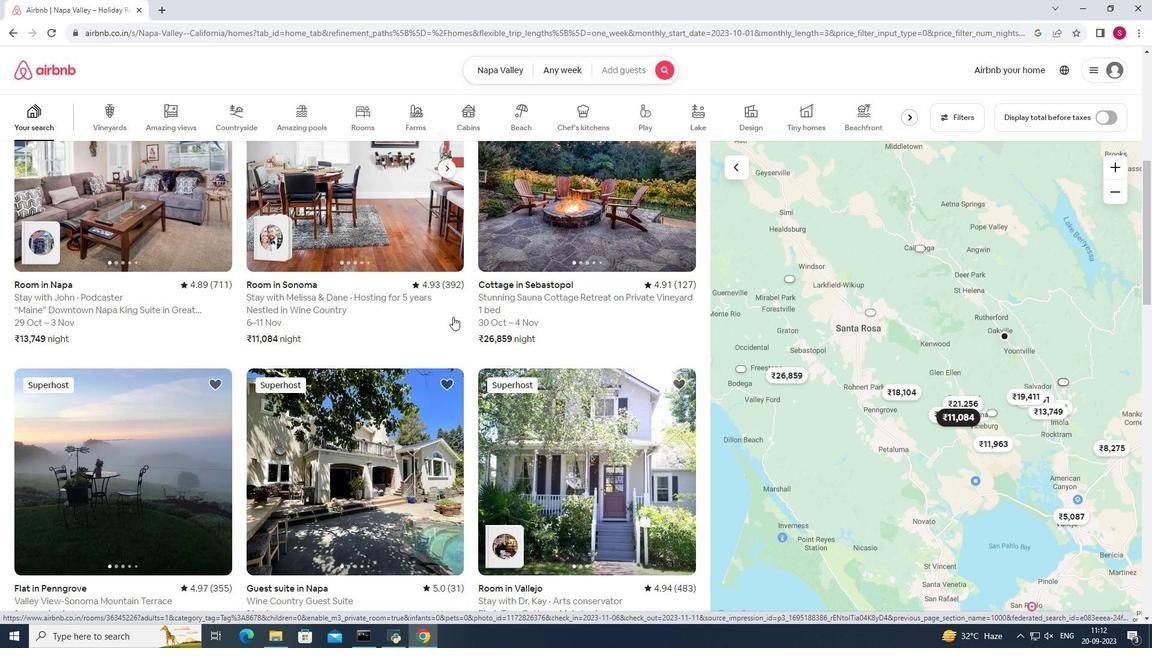 
Action: Mouse moved to (73, 206)
Screenshot: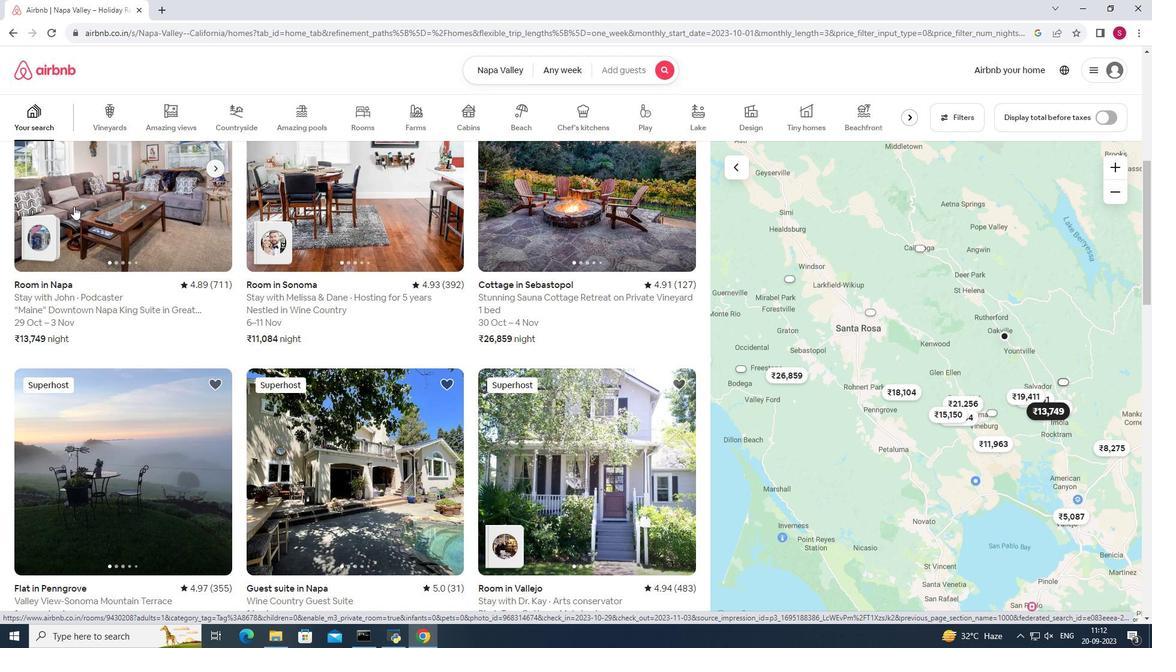 
Action: Mouse pressed left at (73, 206)
Screenshot: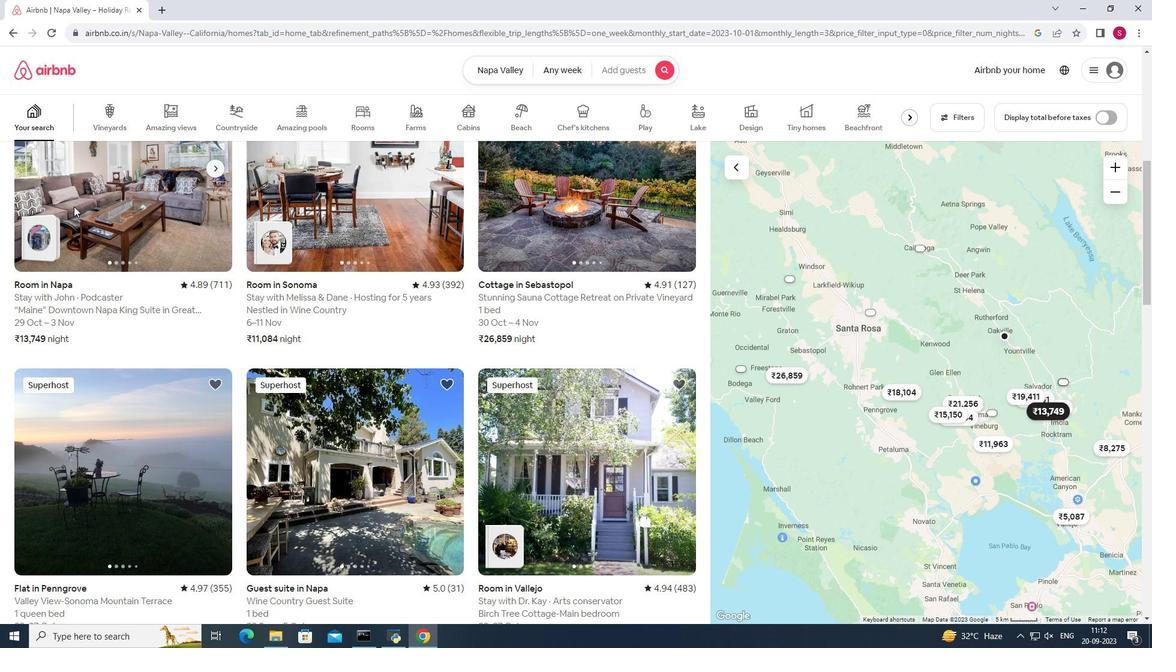 
Action: Mouse moved to (842, 447)
Screenshot: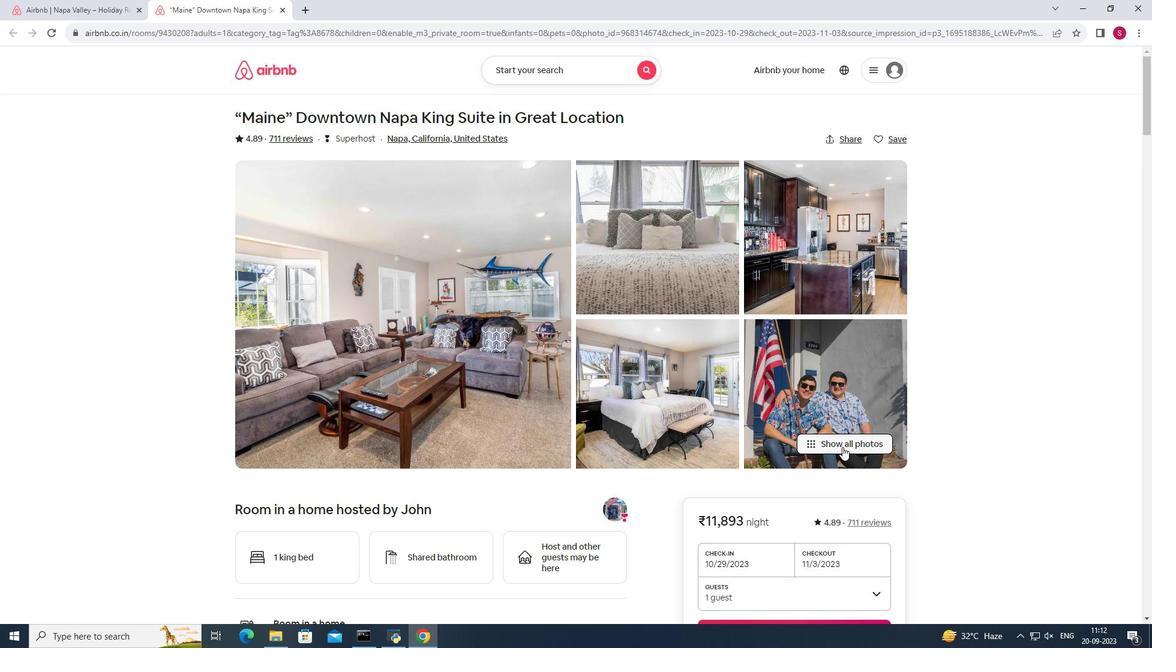 
Action: Mouse pressed left at (842, 447)
Screenshot: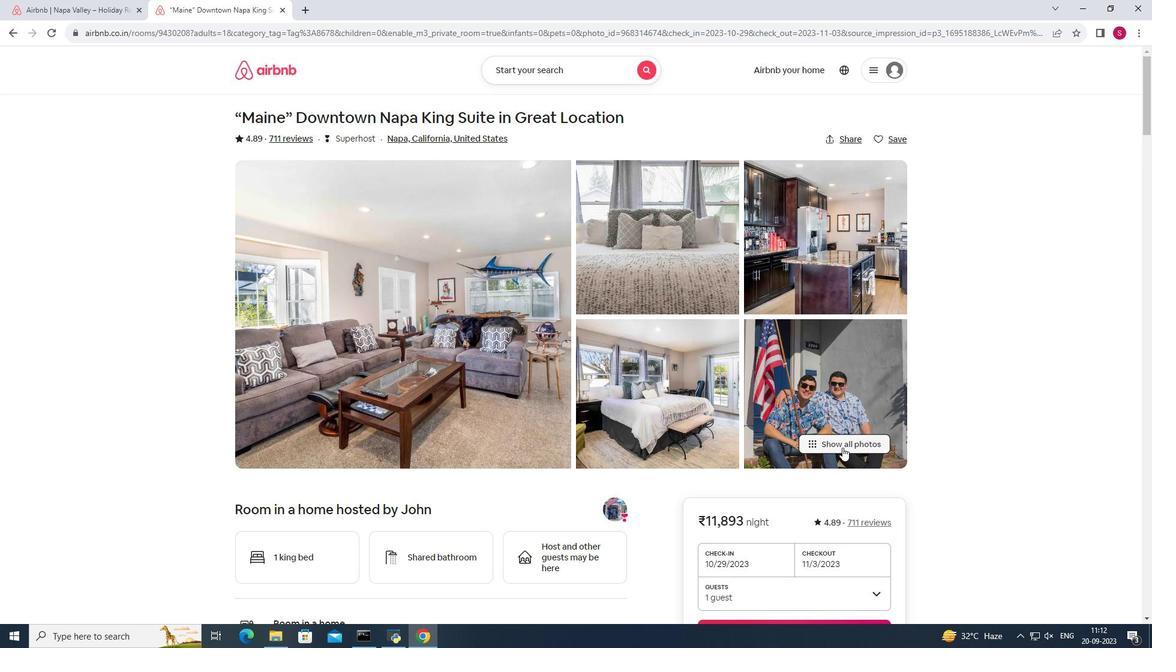 
Action: Mouse moved to (705, 390)
Screenshot: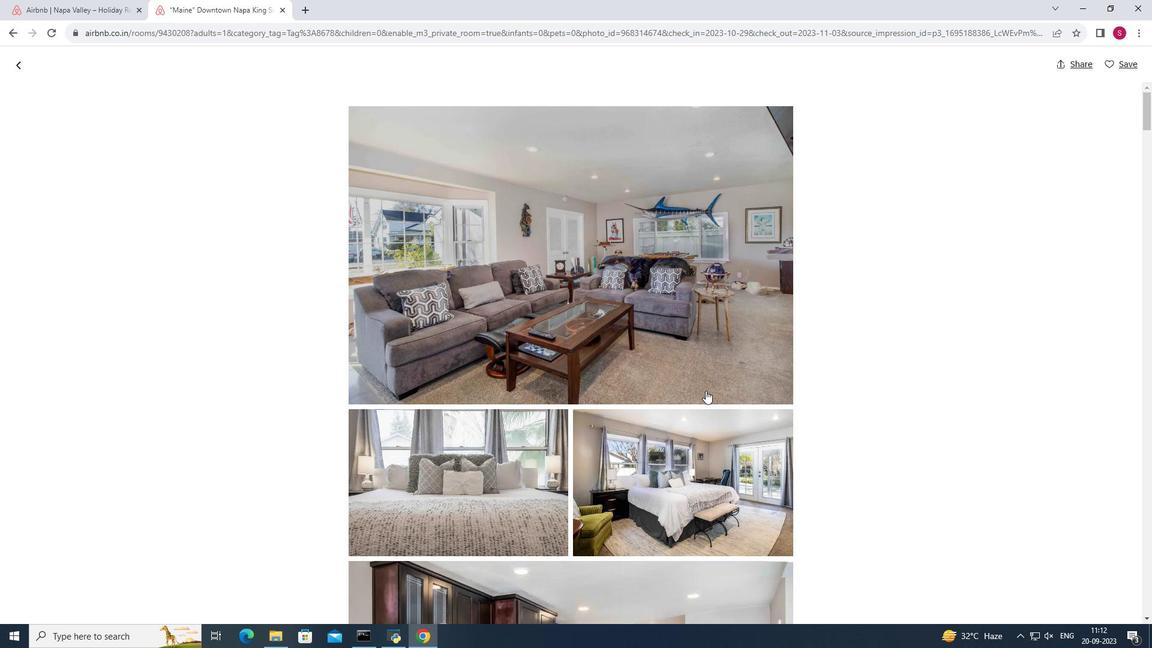 
Action: Mouse scrolled (705, 390) with delta (0, 0)
Screenshot: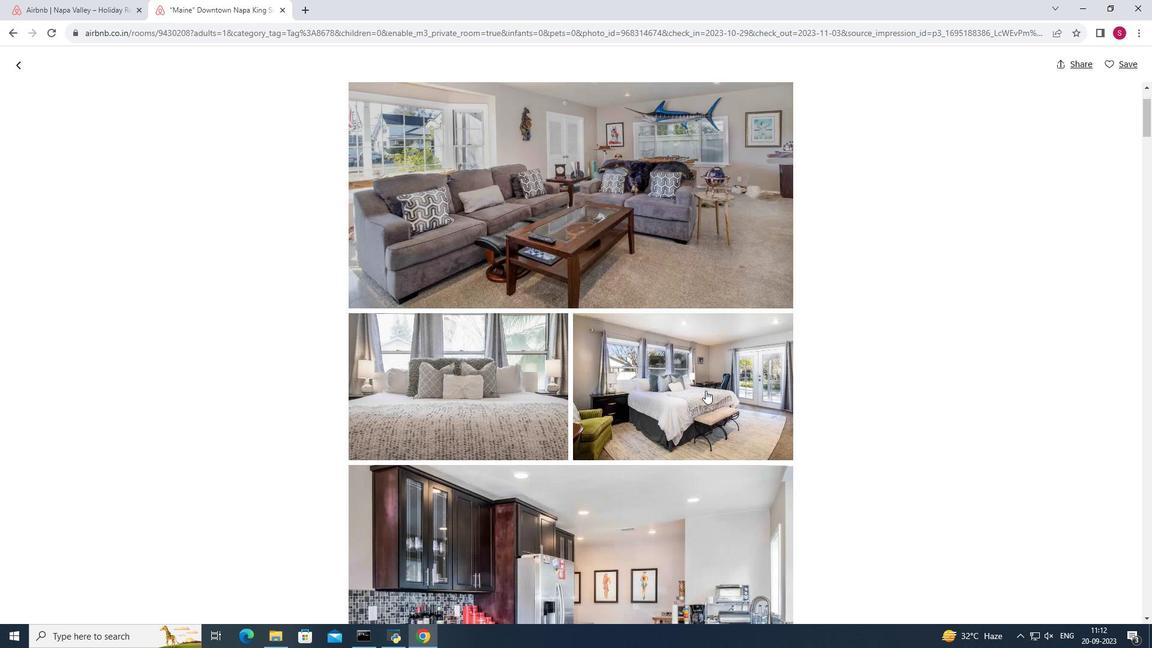
Action: Mouse scrolled (705, 390) with delta (0, 0)
Screenshot: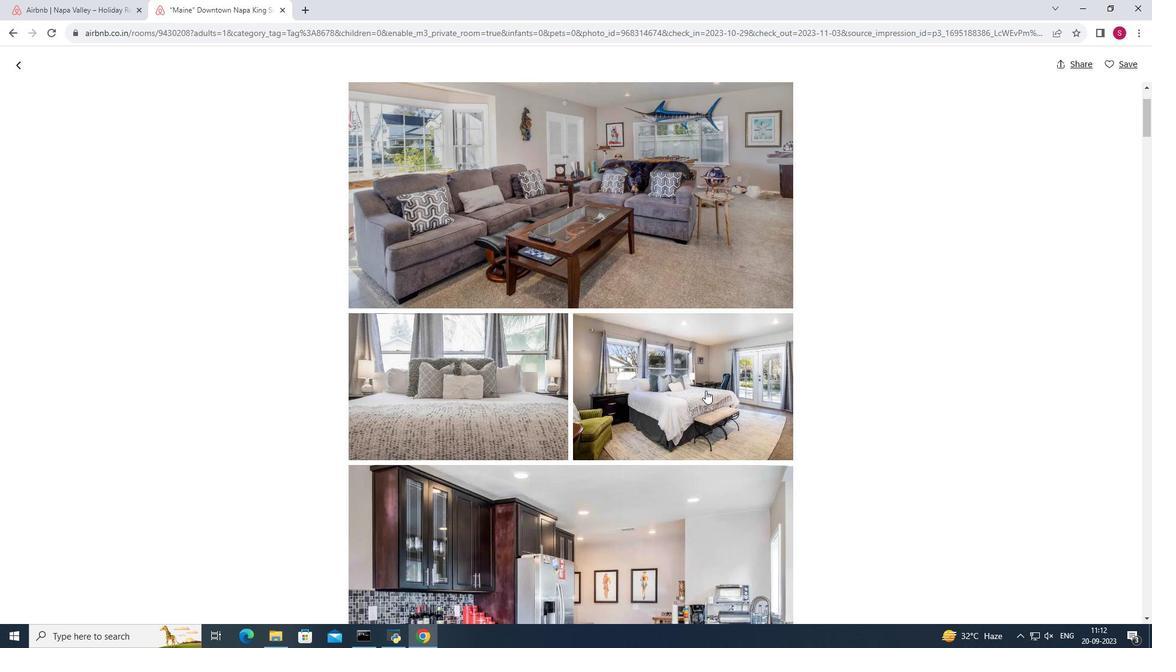 
Action: Mouse scrolled (705, 390) with delta (0, 0)
Screenshot: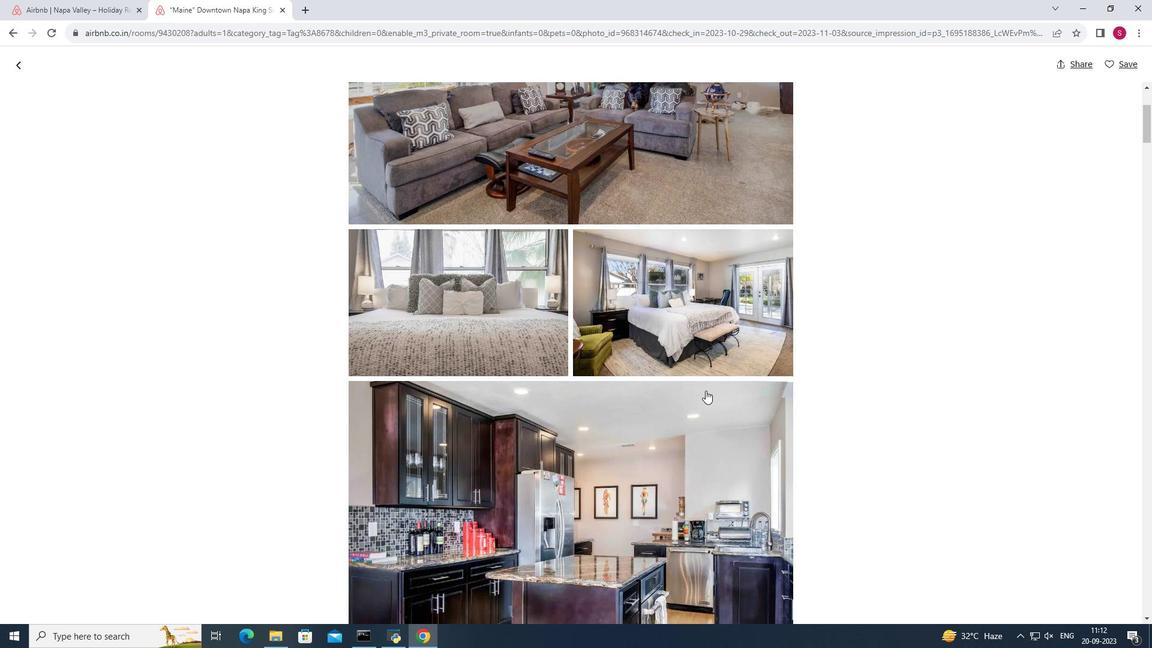 
Action: Mouse scrolled (705, 390) with delta (0, 0)
Screenshot: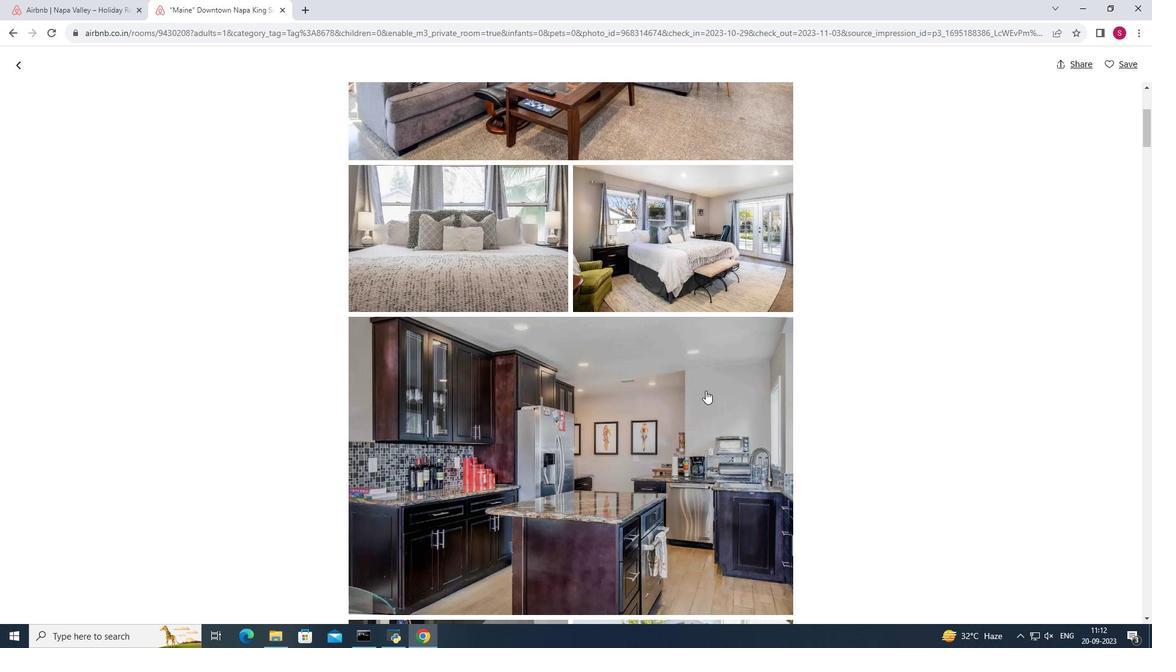 
Action: Mouse scrolled (705, 390) with delta (0, 0)
Screenshot: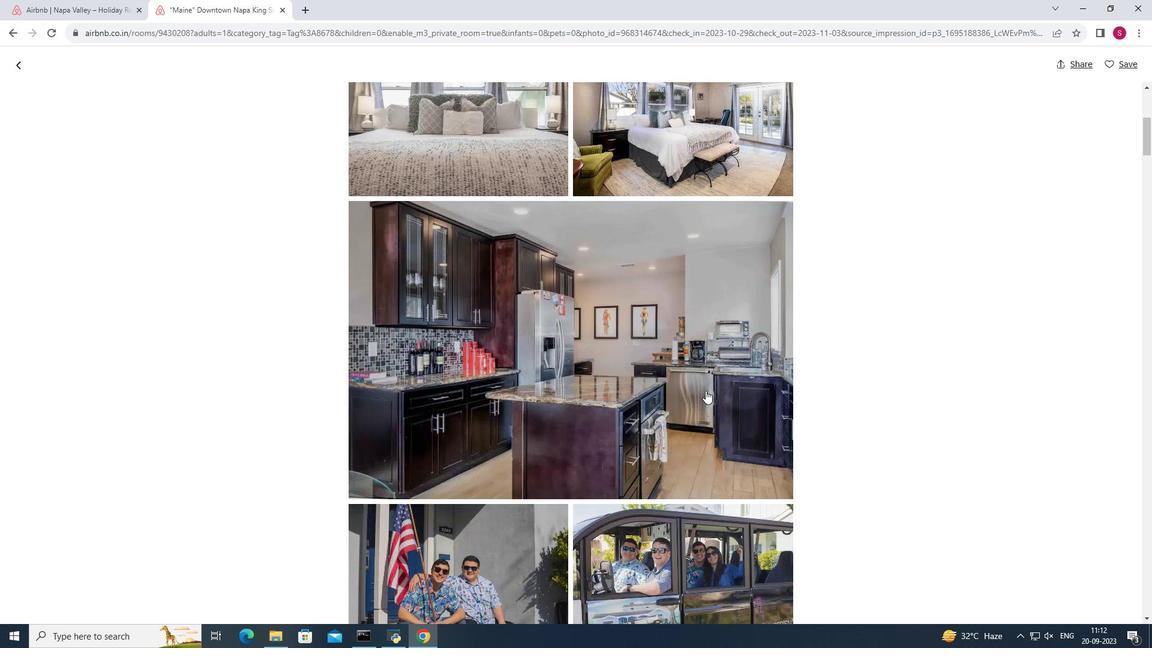 
Action: Mouse scrolled (705, 390) with delta (0, 0)
Screenshot: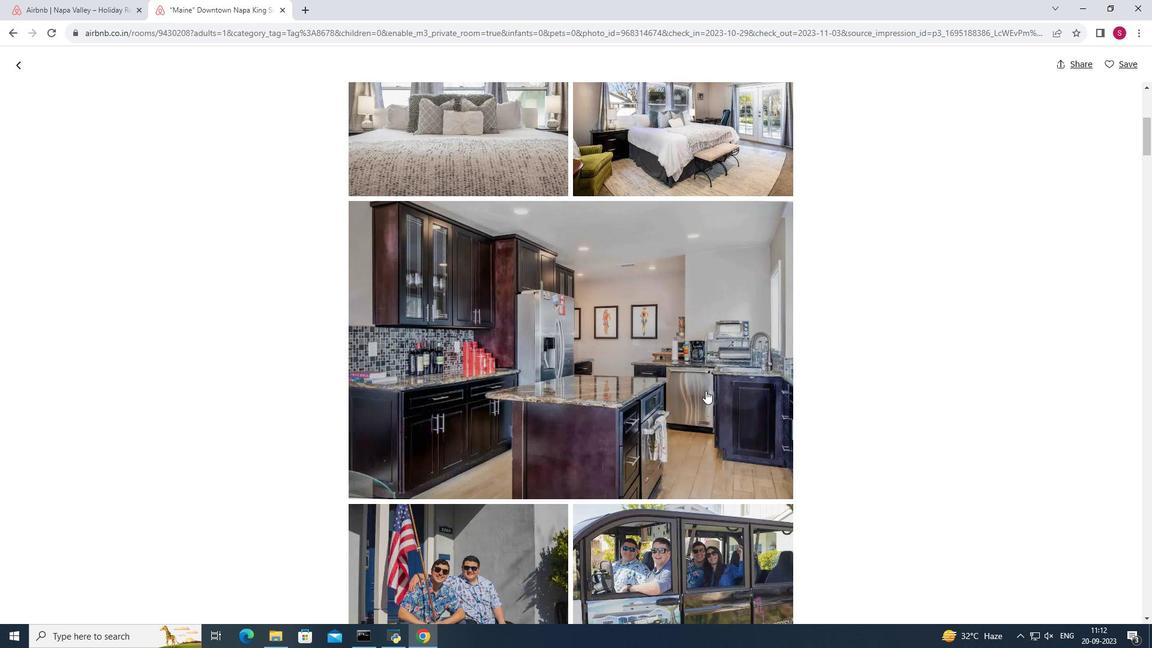 
Action: Mouse scrolled (705, 390) with delta (0, 0)
Screenshot: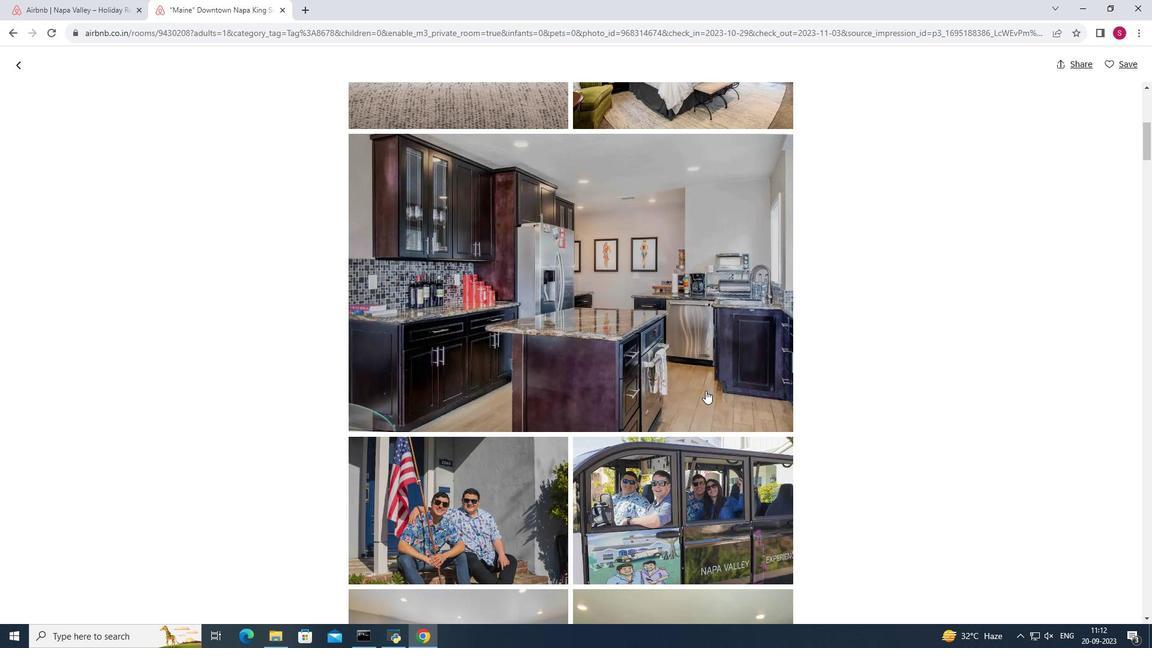 
Action: Mouse scrolled (705, 390) with delta (0, 0)
Screenshot: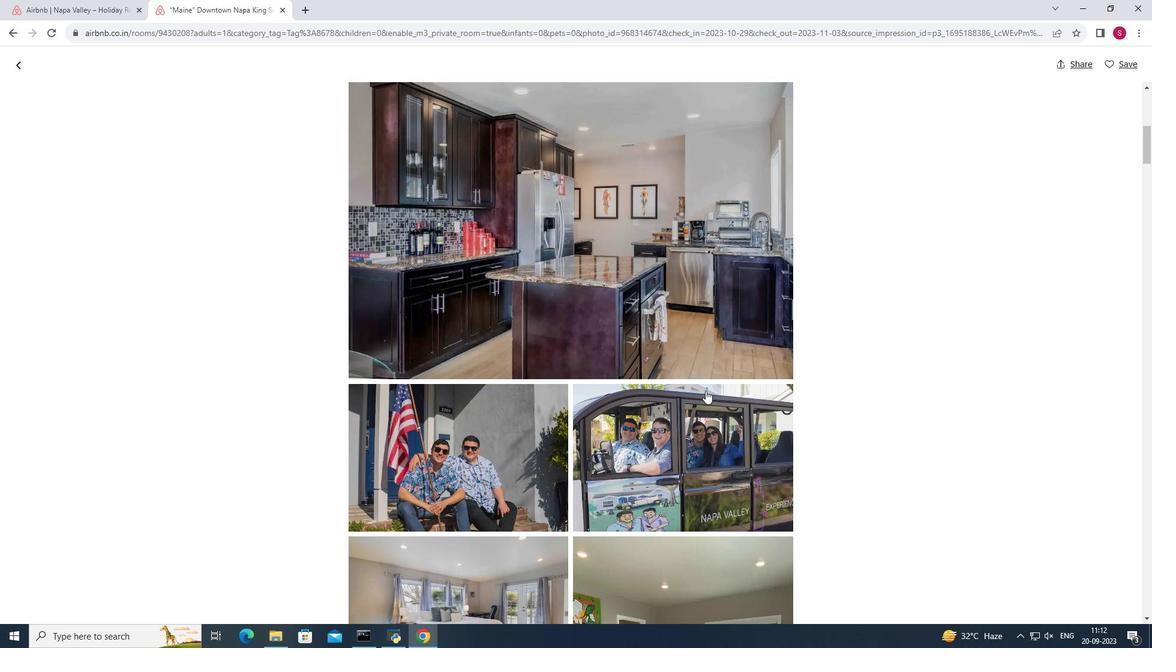 
Action: Mouse scrolled (705, 390) with delta (0, 0)
Screenshot: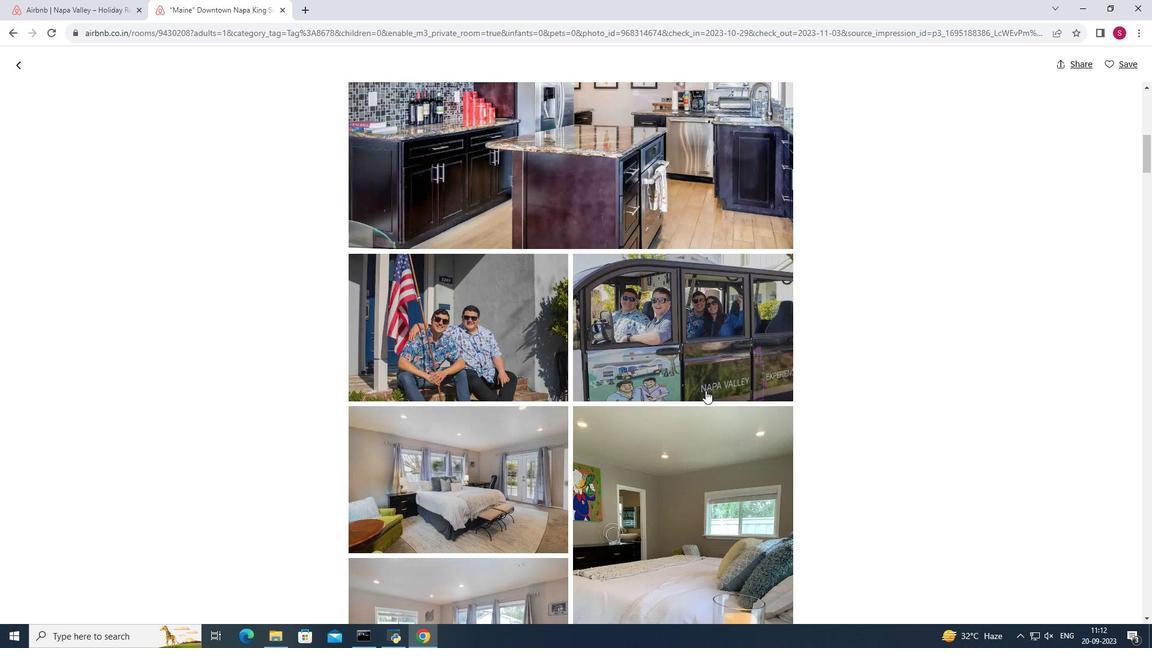 
Action: Mouse scrolled (705, 390) with delta (0, 0)
Screenshot: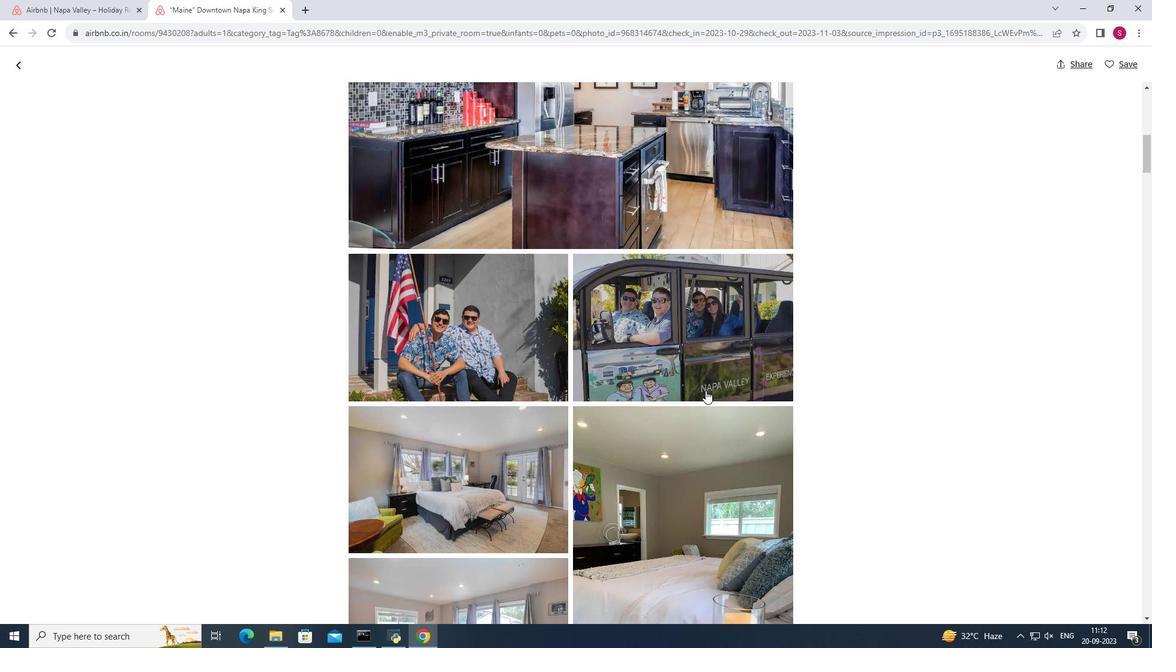 
Action: Mouse scrolled (705, 390) with delta (0, 0)
Screenshot: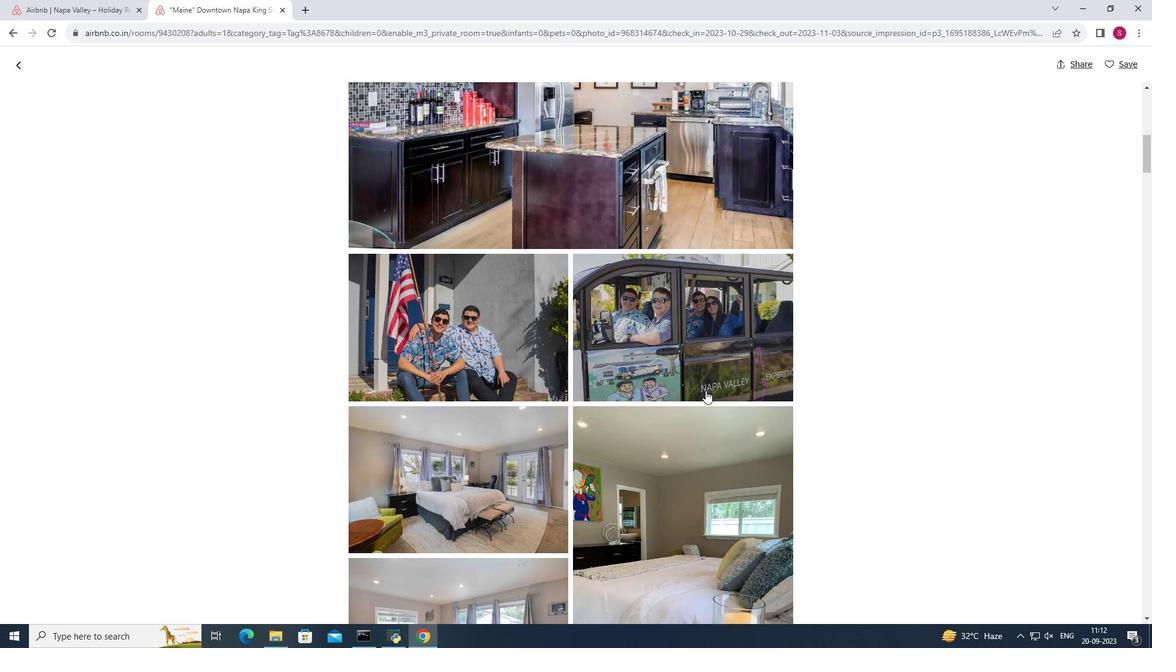 
Action: Mouse scrolled (705, 390) with delta (0, 0)
Screenshot: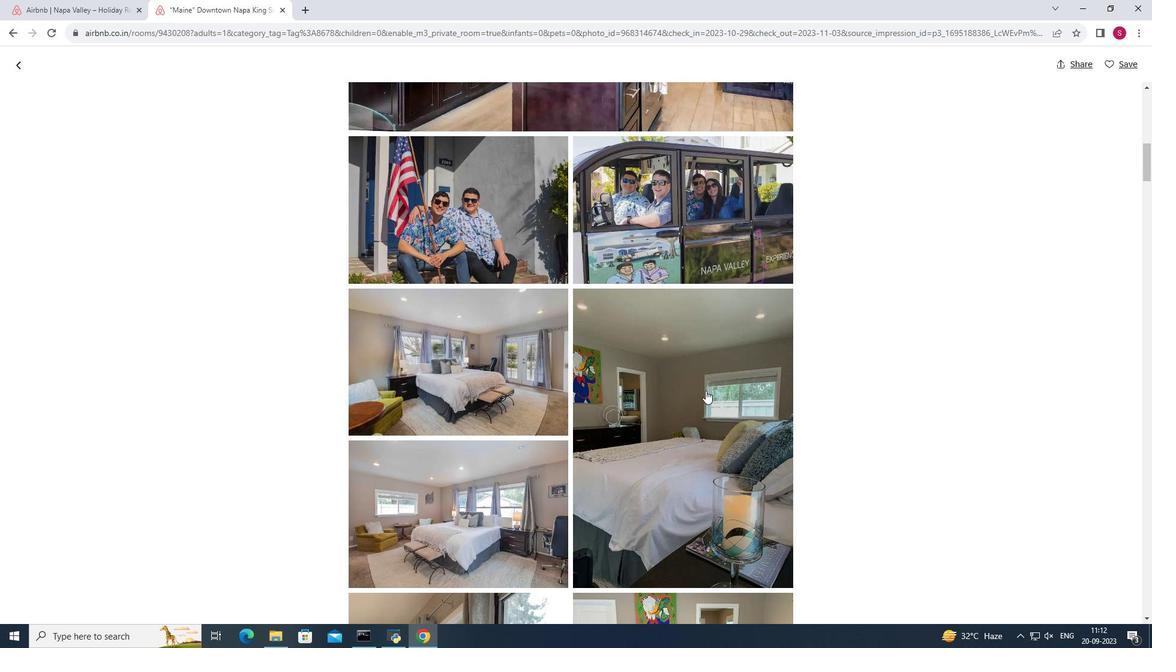 
Action: Mouse scrolled (705, 390) with delta (0, 0)
Screenshot: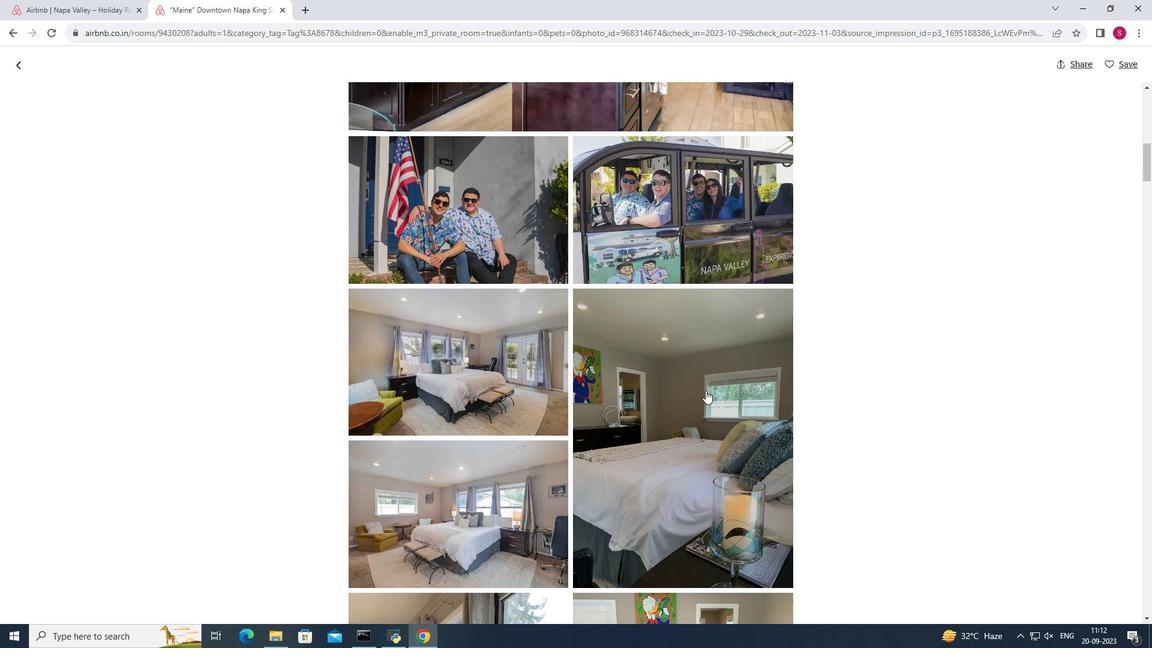 
Action: Mouse scrolled (705, 390) with delta (0, 0)
Screenshot: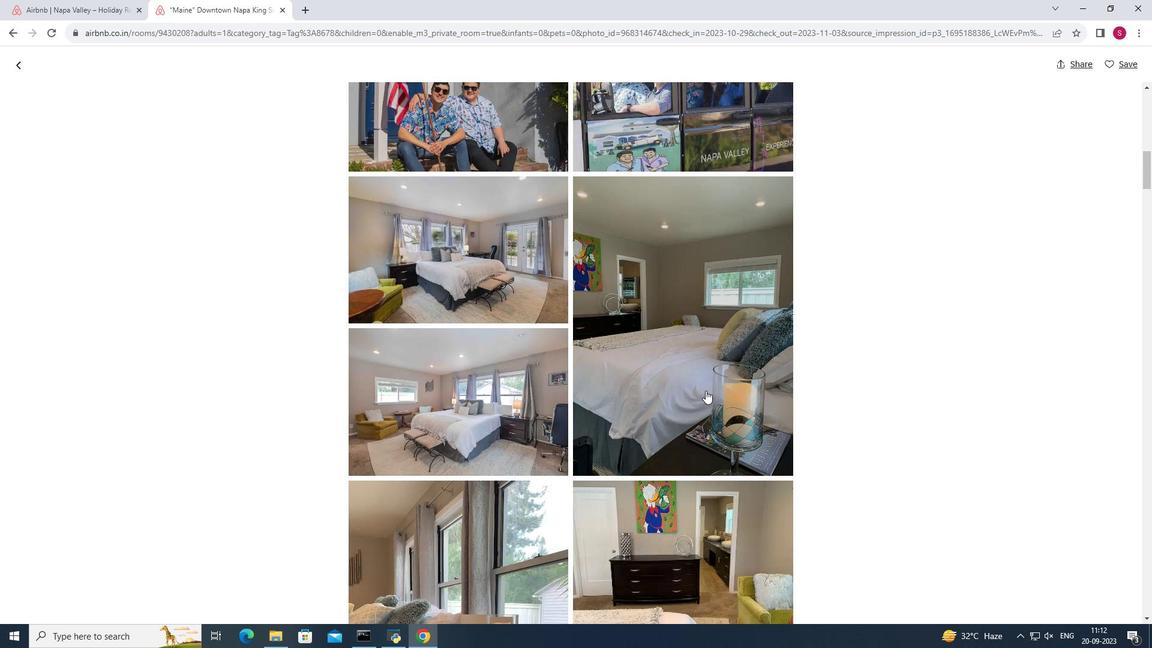 
Action: Mouse scrolled (705, 390) with delta (0, 0)
Screenshot: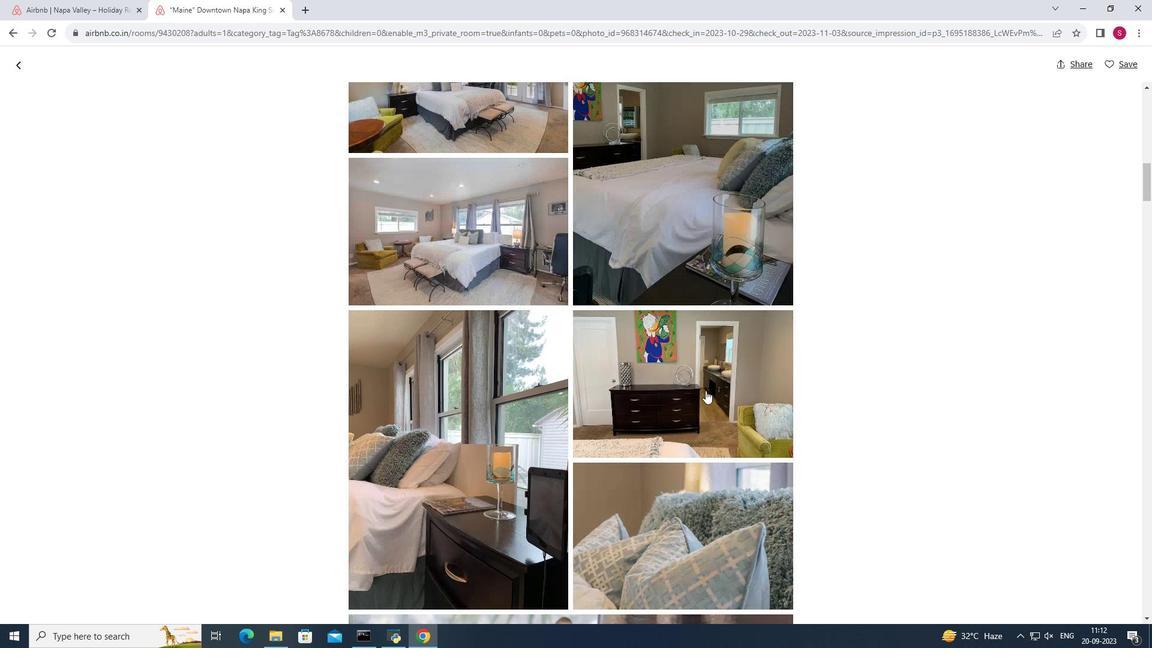 
Action: Mouse scrolled (705, 390) with delta (0, 0)
Screenshot: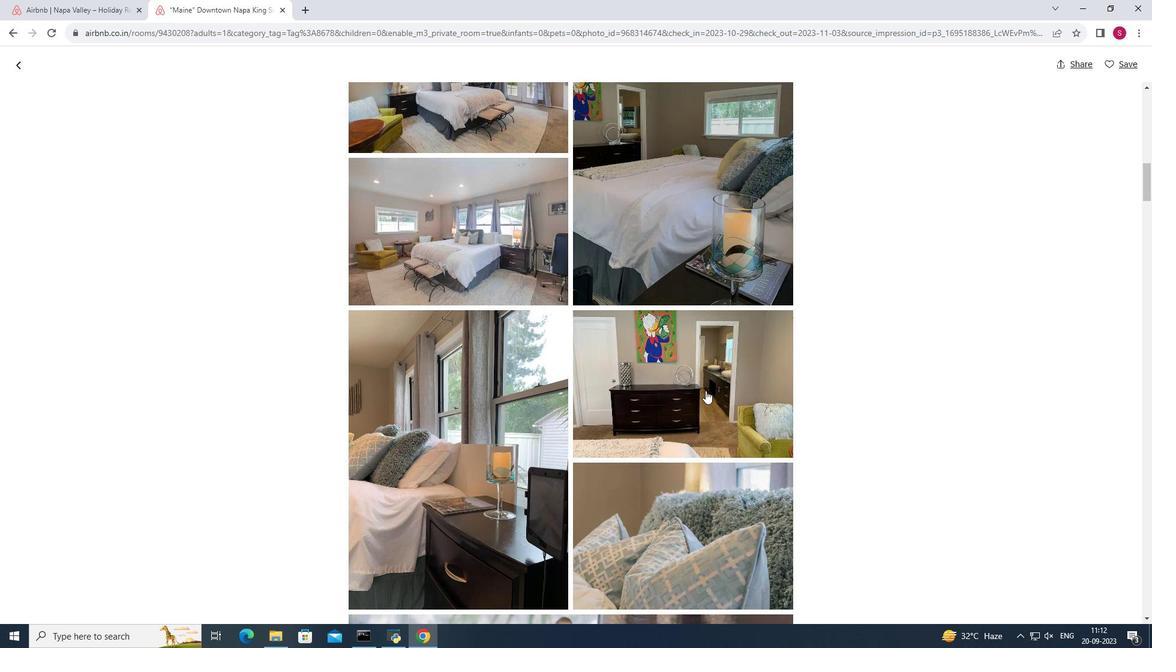 
Action: Mouse scrolled (705, 390) with delta (0, 0)
Screenshot: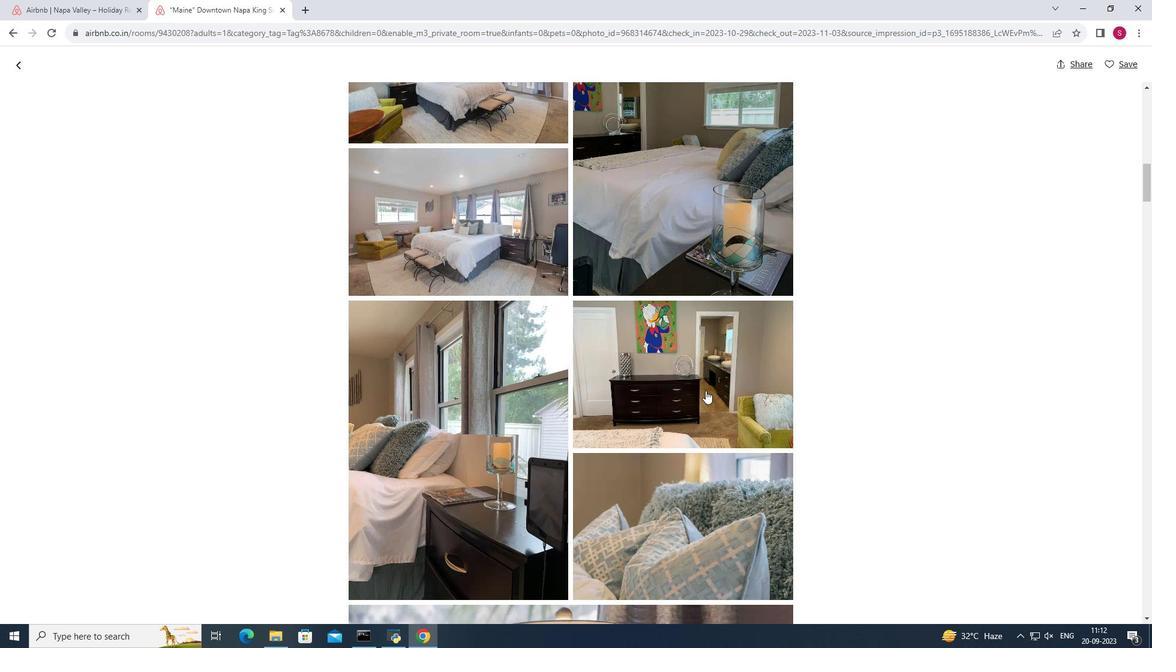 
Action: Mouse scrolled (705, 390) with delta (0, 0)
Screenshot: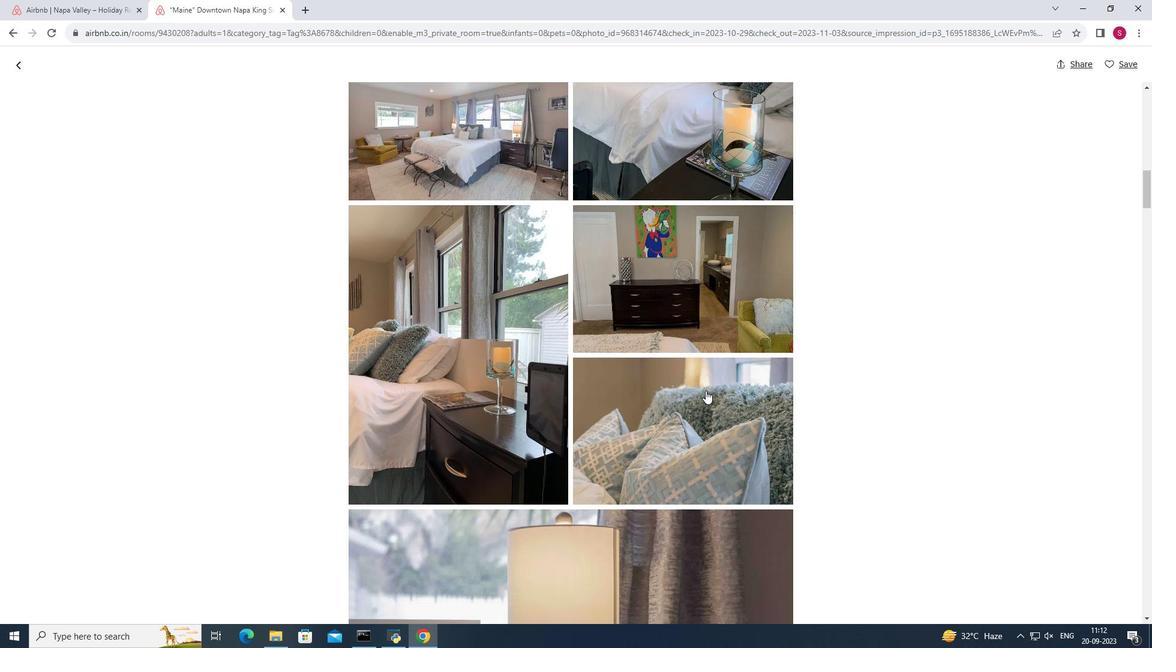 
Action: Mouse scrolled (705, 390) with delta (0, 0)
Screenshot: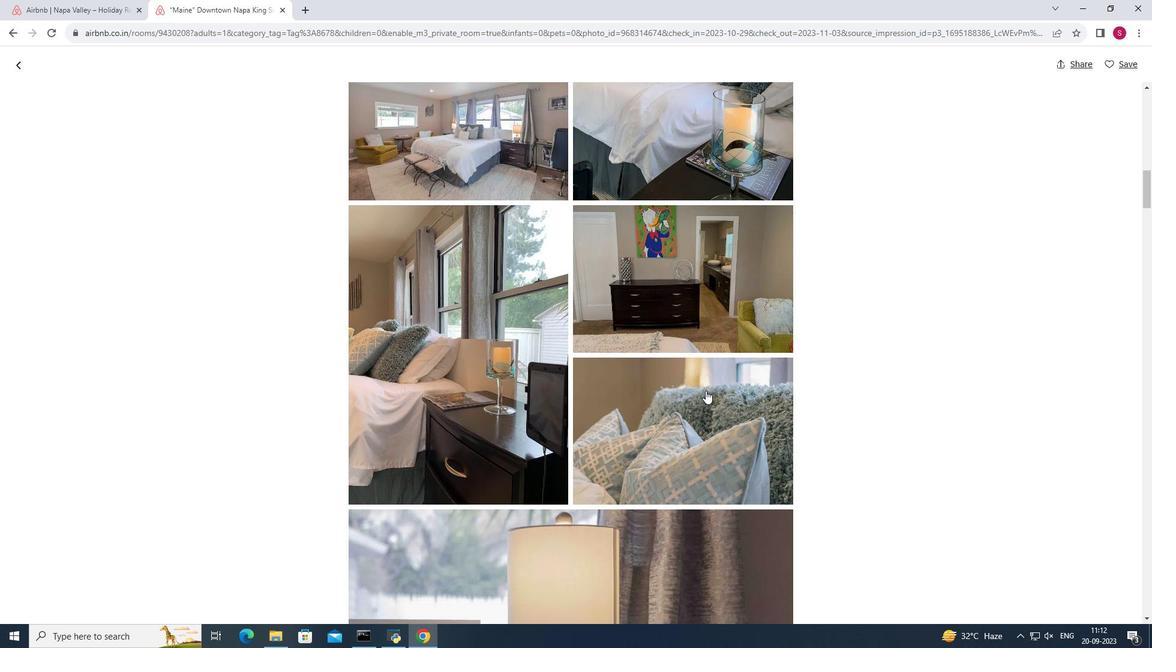 
Action: Mouse scrolled (705, 390) with delta (0, 0)
Screenshot: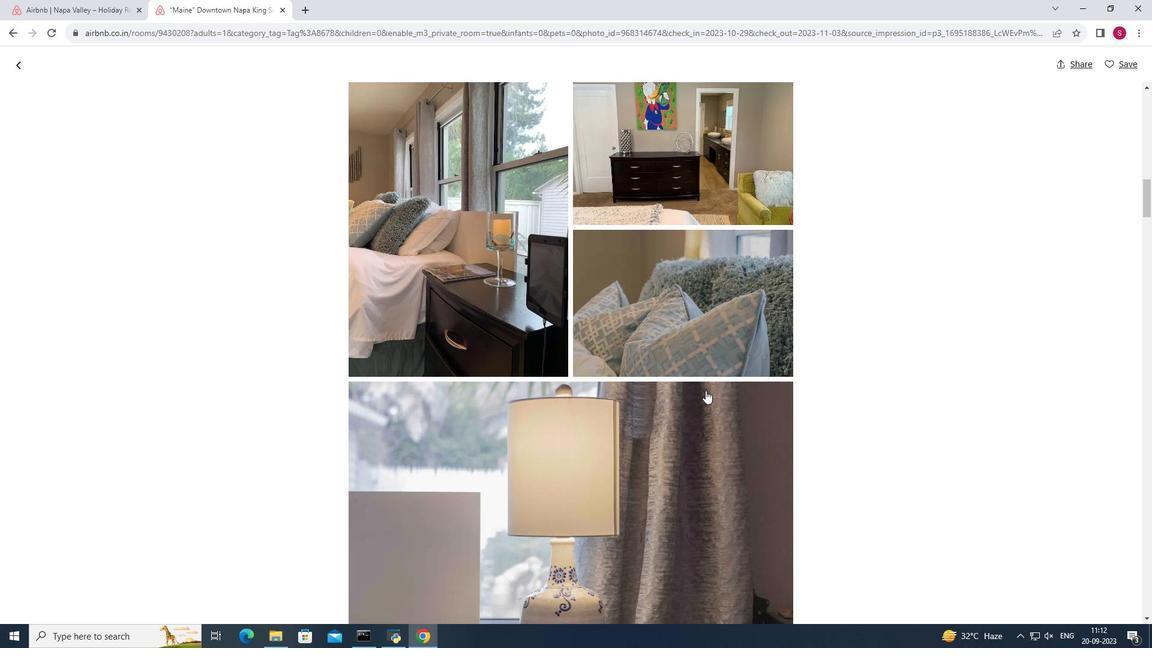 
Action: Mouse scrolled (705, 390) with delta (0, 0)
Screenshot: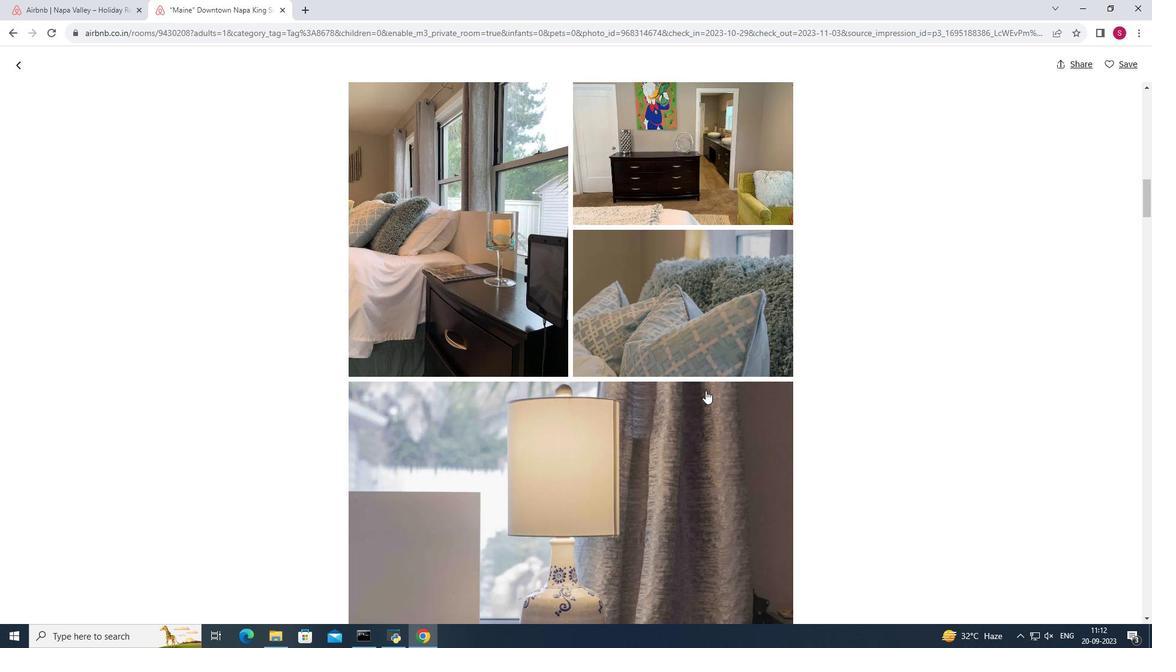 
Action: Mouse scrolled (705, 390) with delta (0, 0)
Screenshot: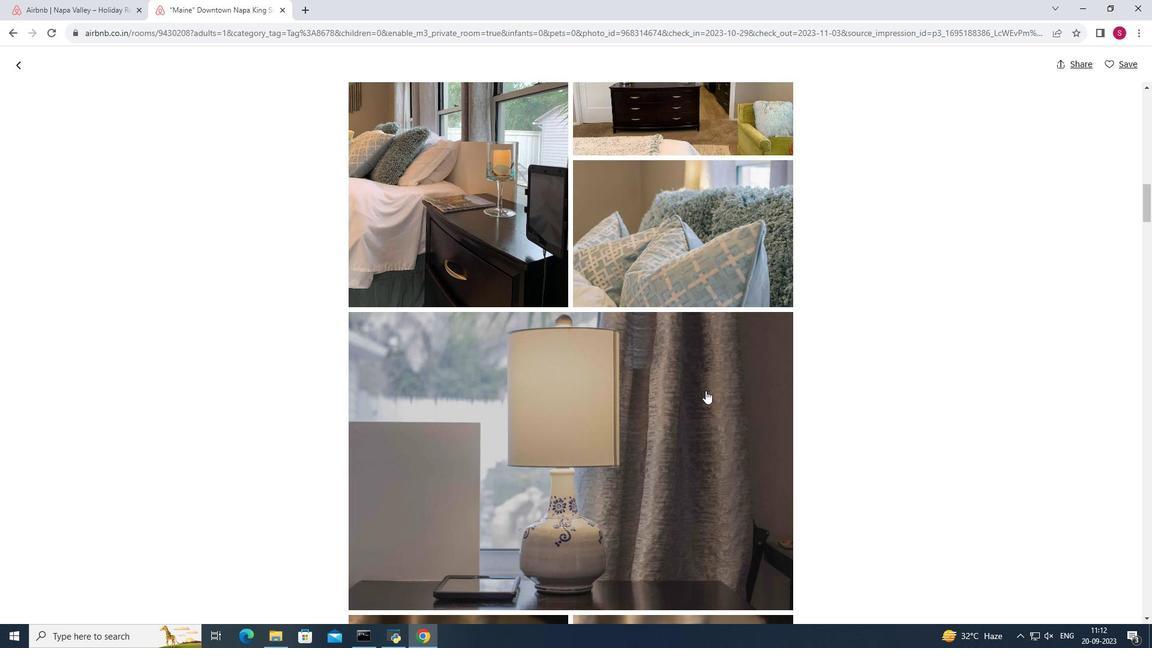 
Action: Mouse scrolled (705, 390) with delta (0, 0)
Screenshot: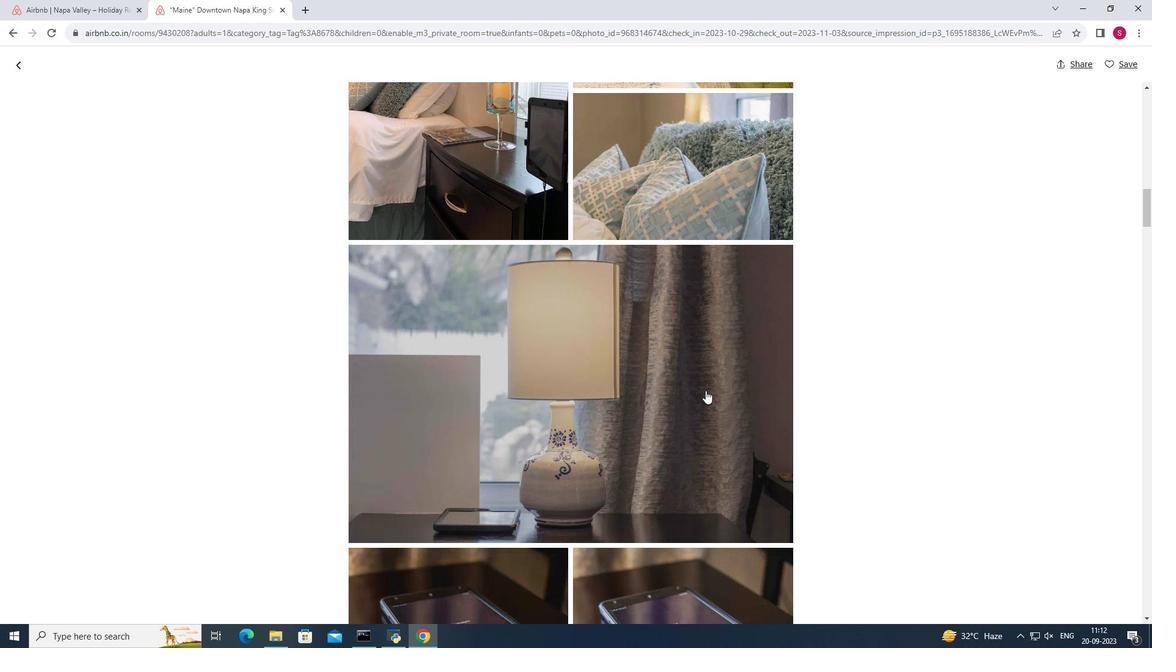 
Action: Mouse scrolled (705, 390) with delta (0, 0)
Screenshot: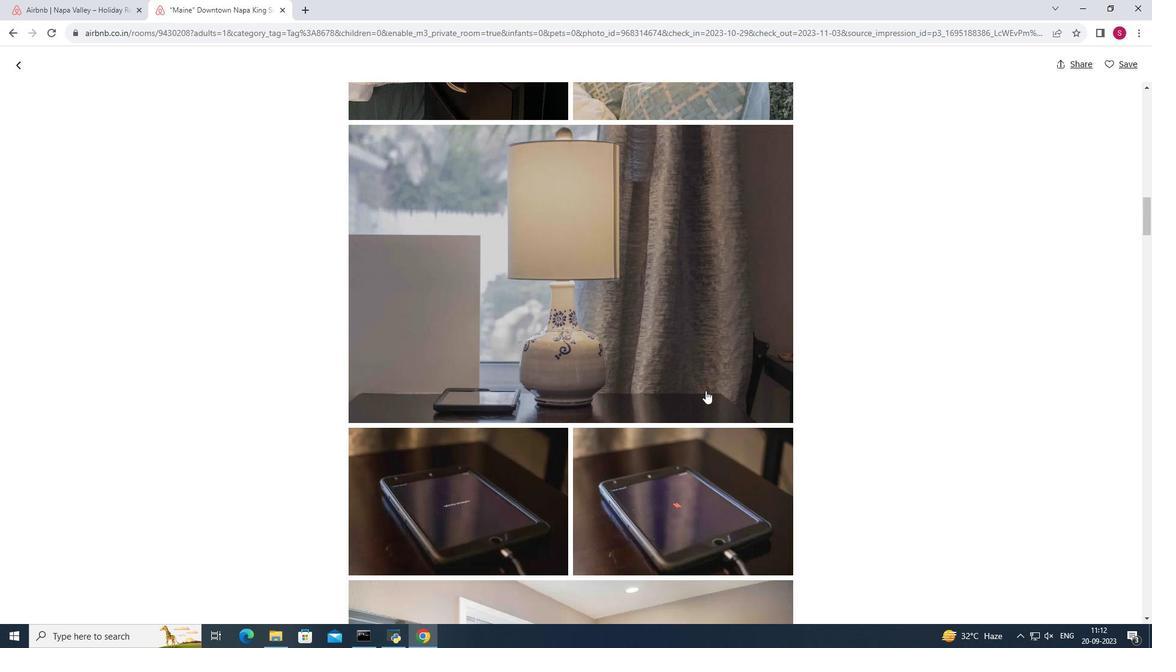 
Action: Mouse scrolled (705, 390) with delta (0, 0)
Screenshot: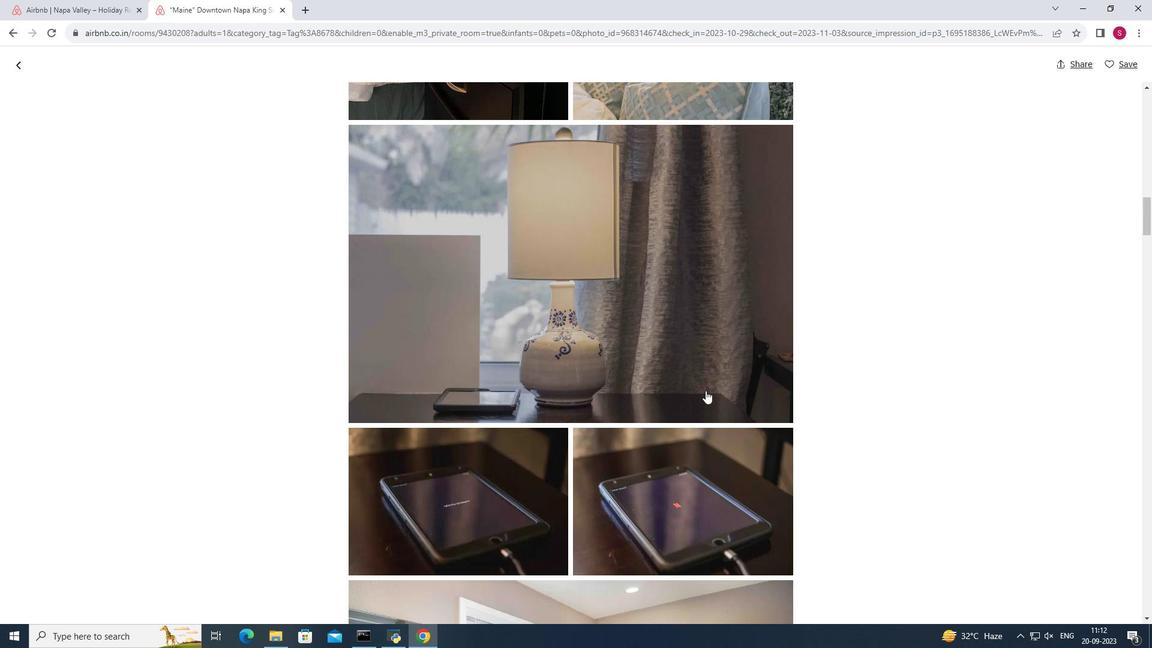 
Action: Mouse scrolled (705, 390) with delta (0, 0)
Screenshot: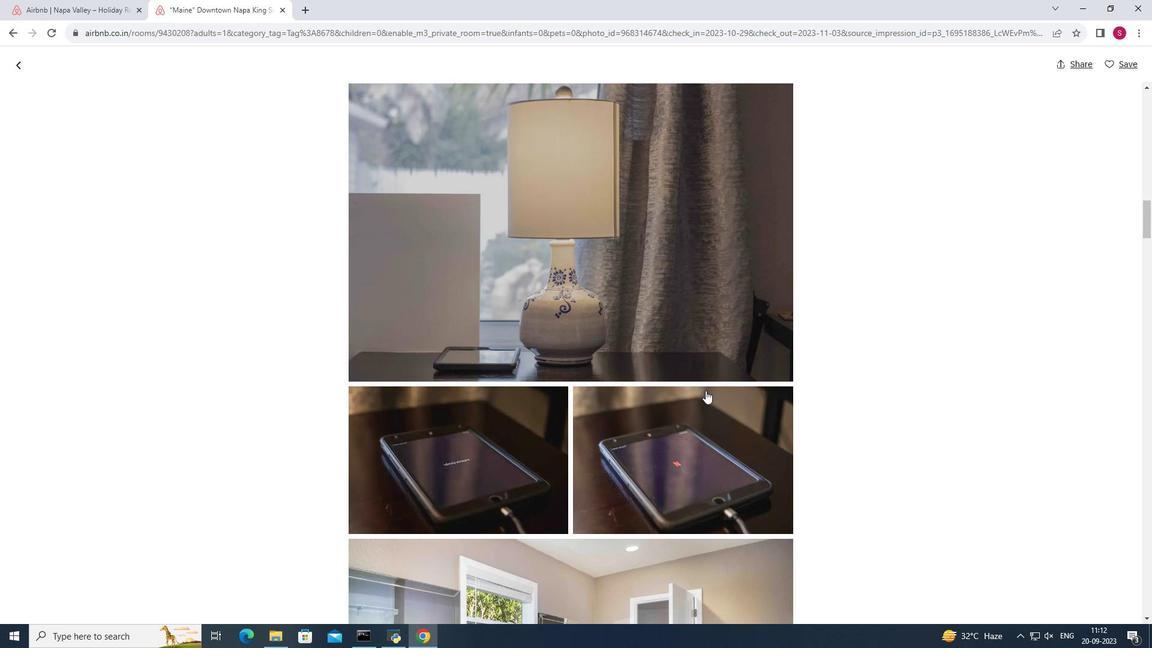 
Action: Mouse scrolled (705, 390) with delta (0, 0)
